 Task: Research Airbnb accommodation in Lumbang, Philippines from 26th December, 2023 to 30th December, 2023 for 1 adult. Place can be private room with 1  bedroom having 1 bed and 1 bathroom. Property type can be hotel.
Action: Mouse moved to (585, 162)
Screenshot: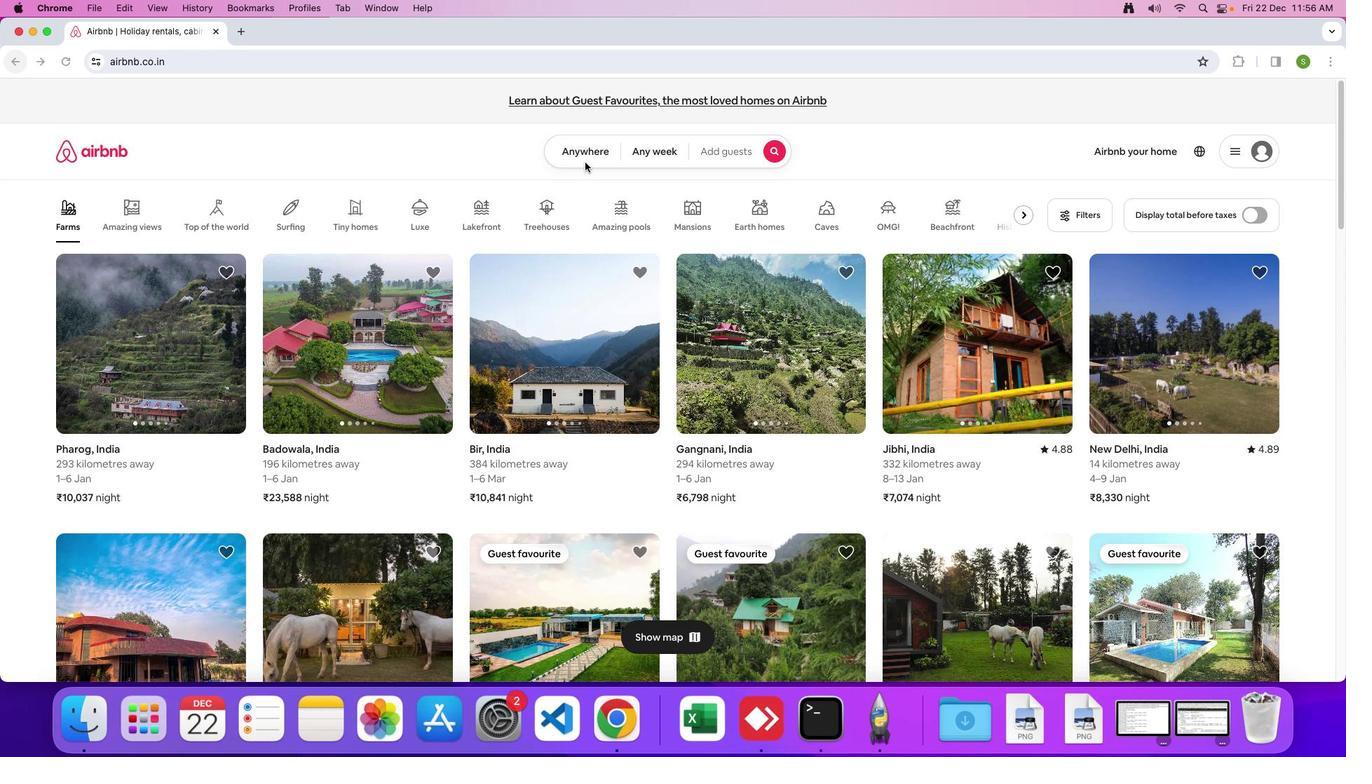 
Action: Mouse pressed left at (585, 162)
Screenshot: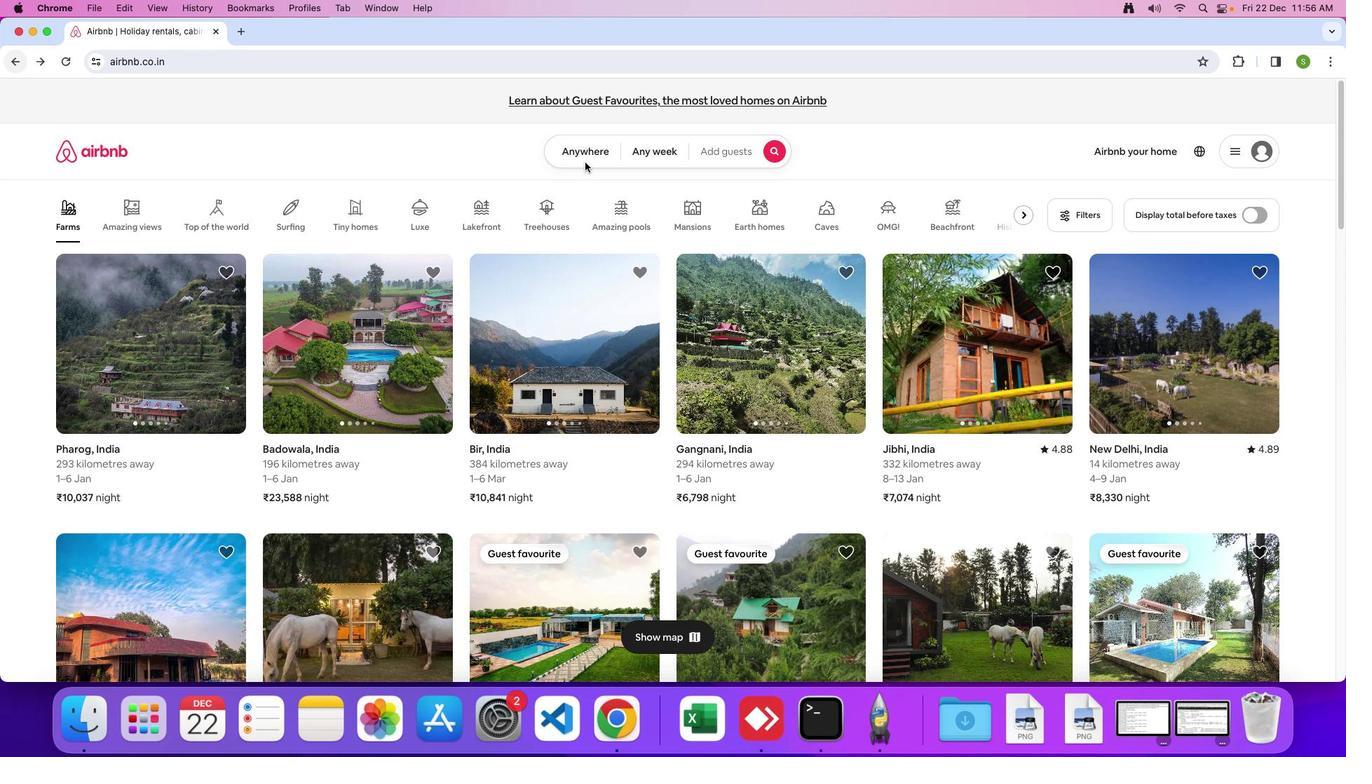 
Action: Mouse moved to (583, 155)
Screenshot: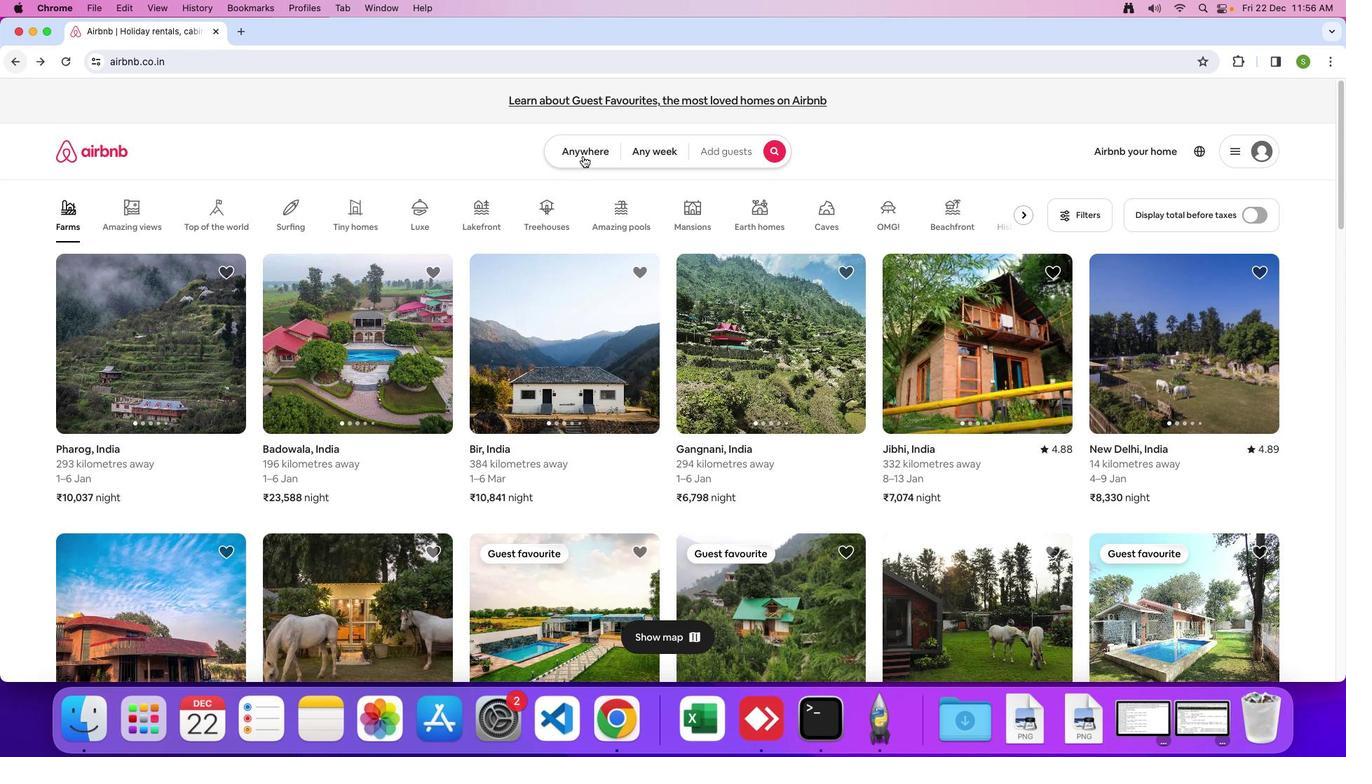 
Action: Mouse pressed left at (583, 155)
Screenshot: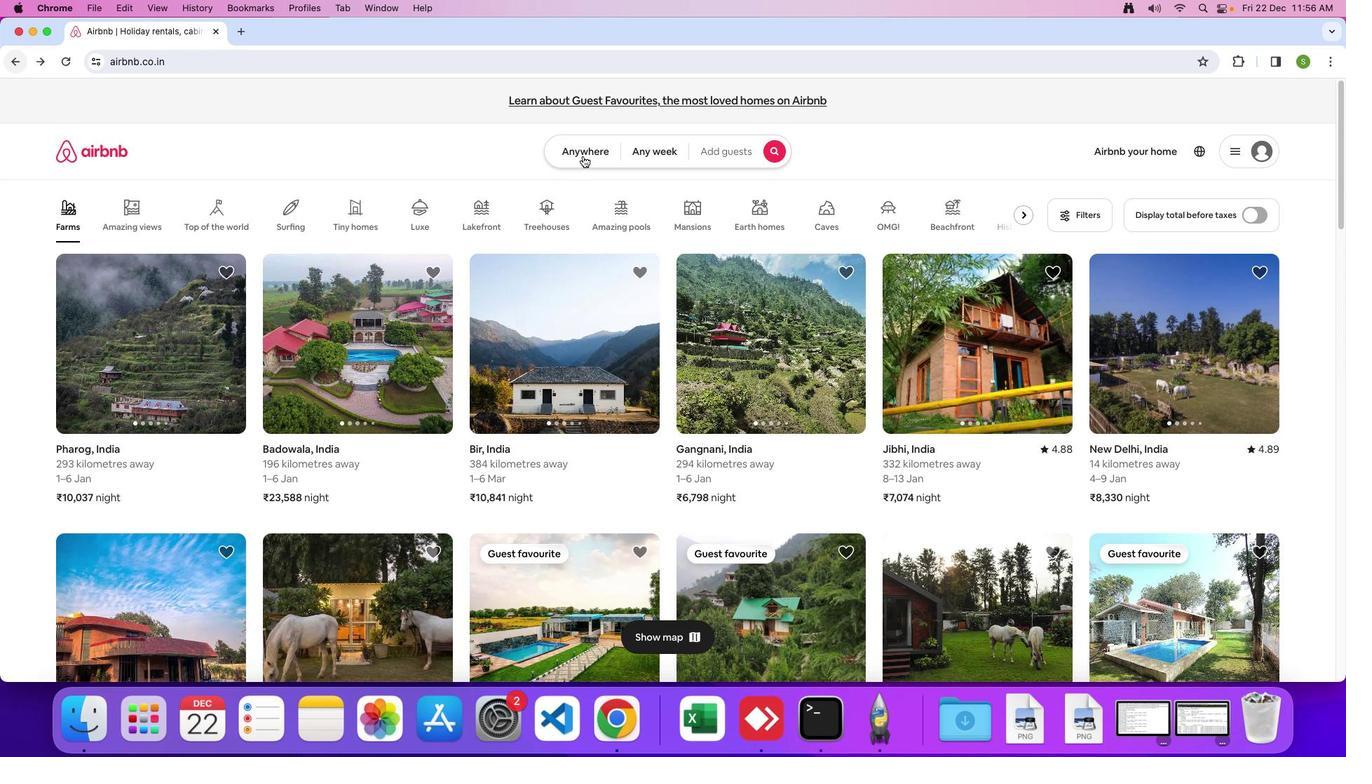 
Action: Mouse moved to (514, 197)
Screenshot: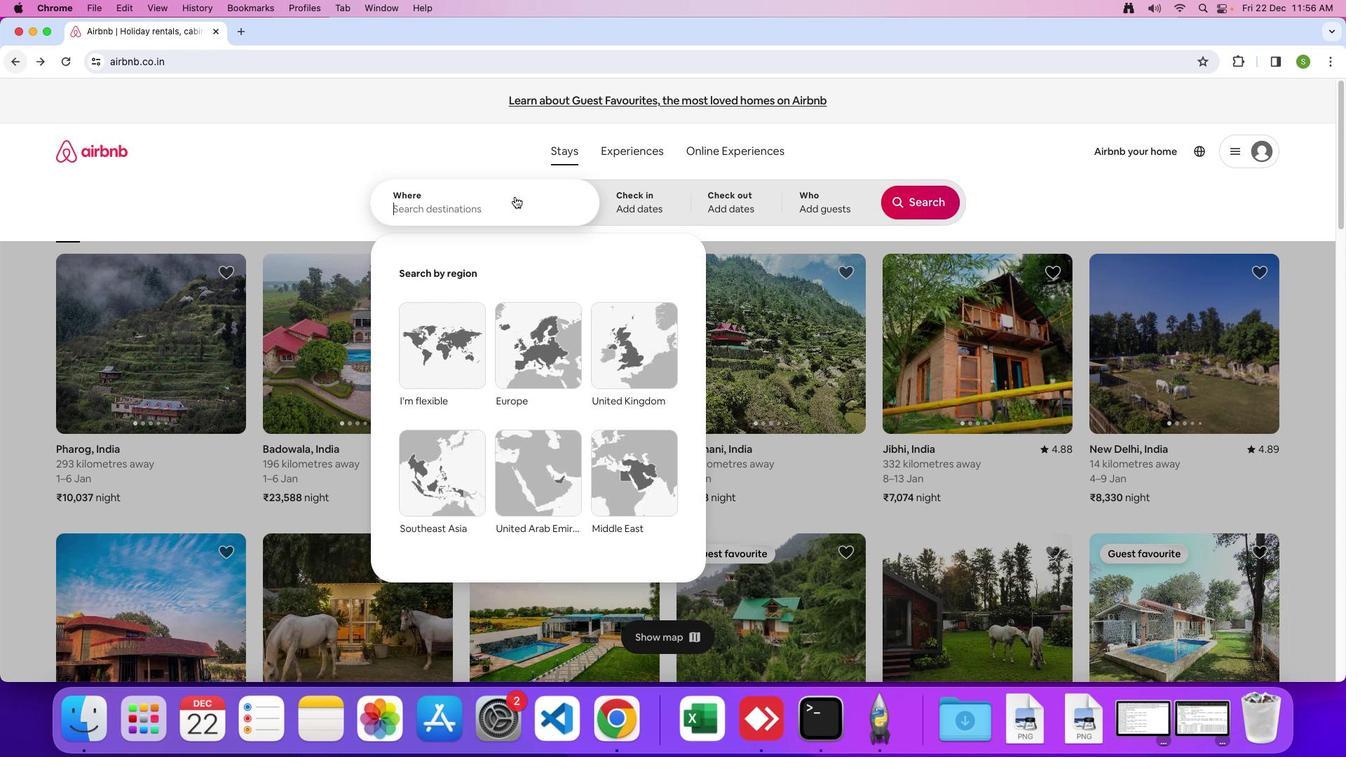 
Action: Mouse pressed left at (514, 197)
Screenshot: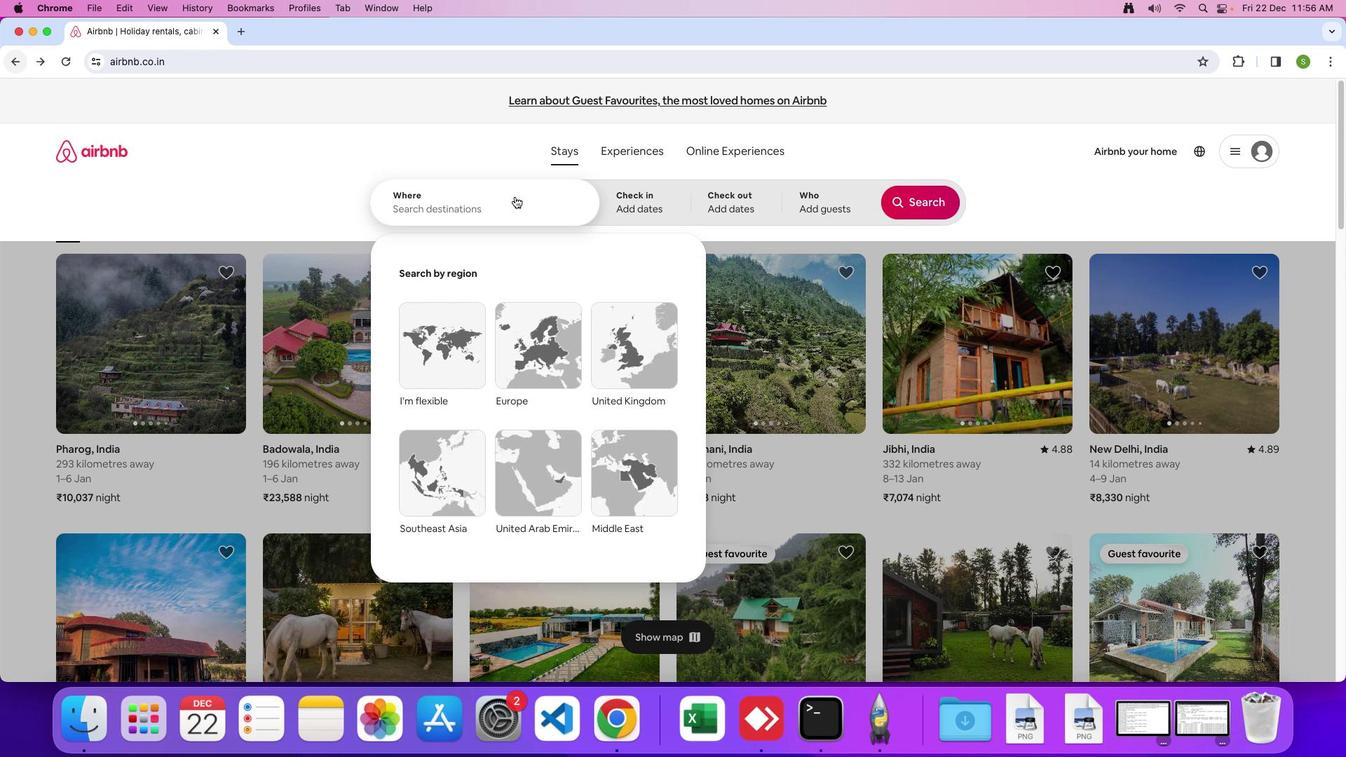 
Action: Key pressed 'L'Key.caps_lock'u''m''n''a'Key.backspaceKey.backspace'b''a''n''g'','Key.spaceKey.shift'P''h''i''l''i''p''p''i''n''e''s'Key.enter
Screenshot: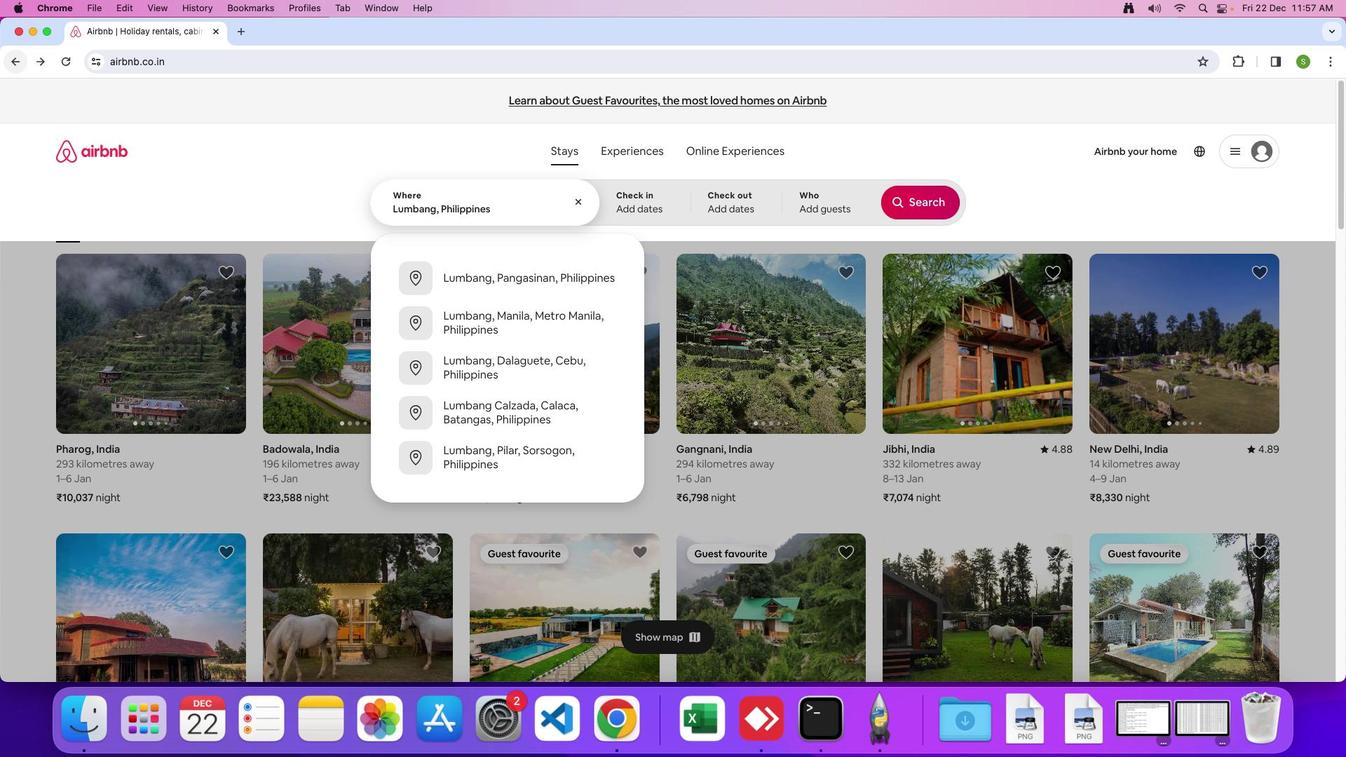 
Action: Mouse moved to (492, 517)
Screenshot: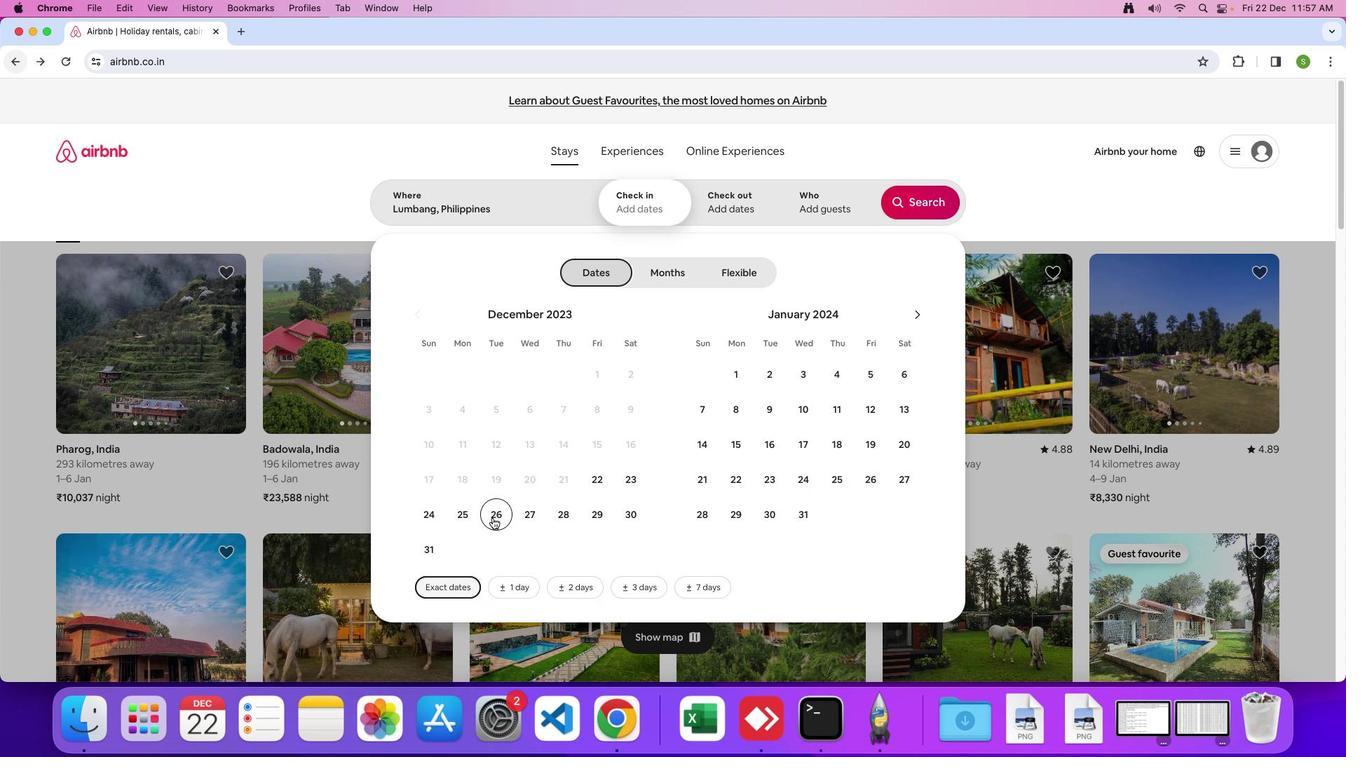 
Action: Mouse pressed left at (492, 517)
Screenshot: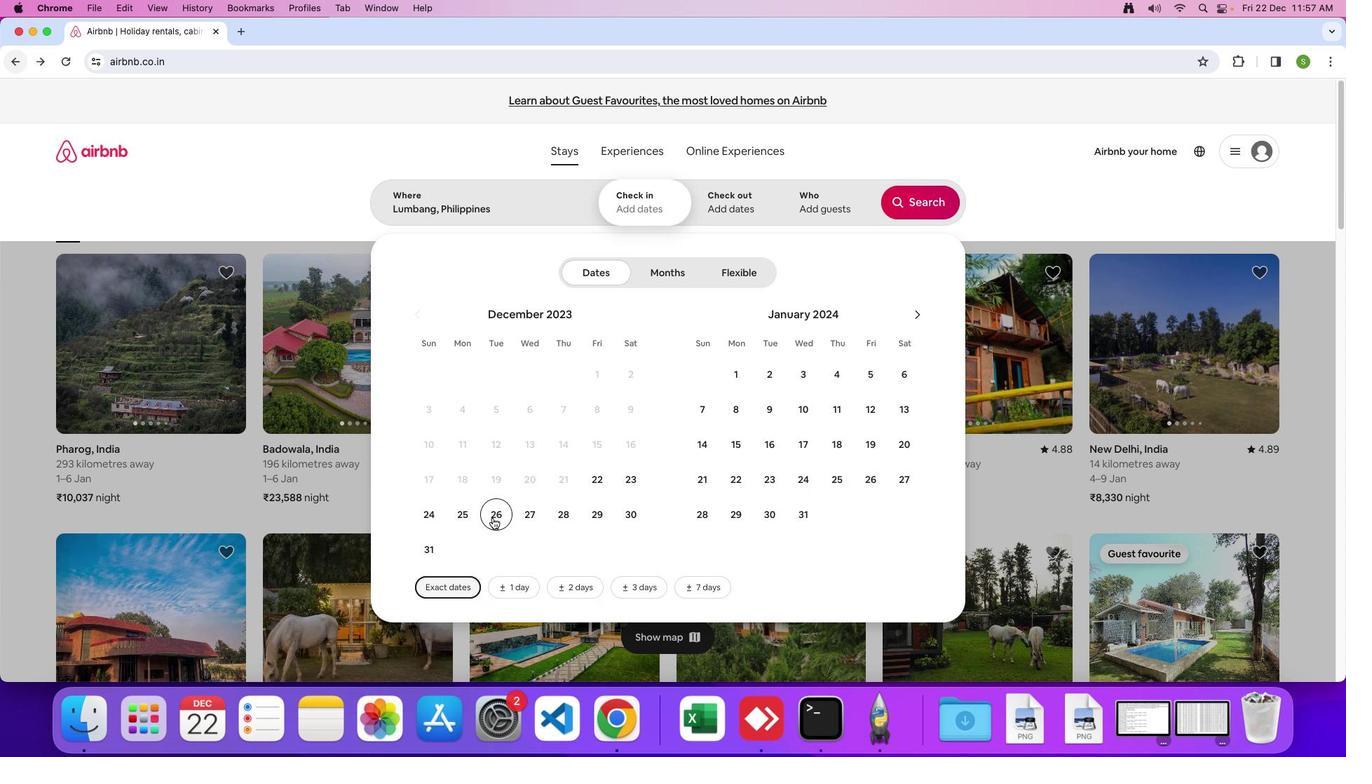 
Action: Mouse moved to (622, 513)
Screenshot: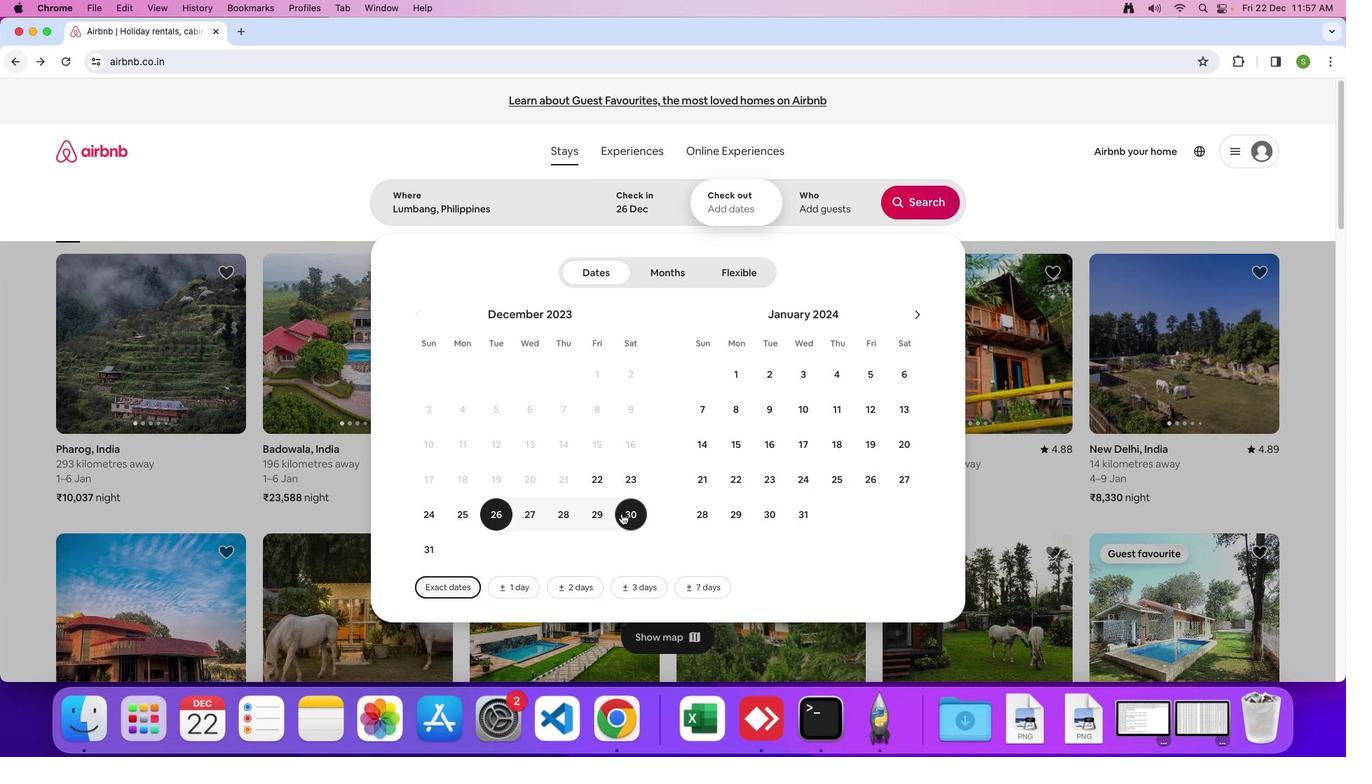 
Action: Mouse pressed left at (622, 513)
Screenshot: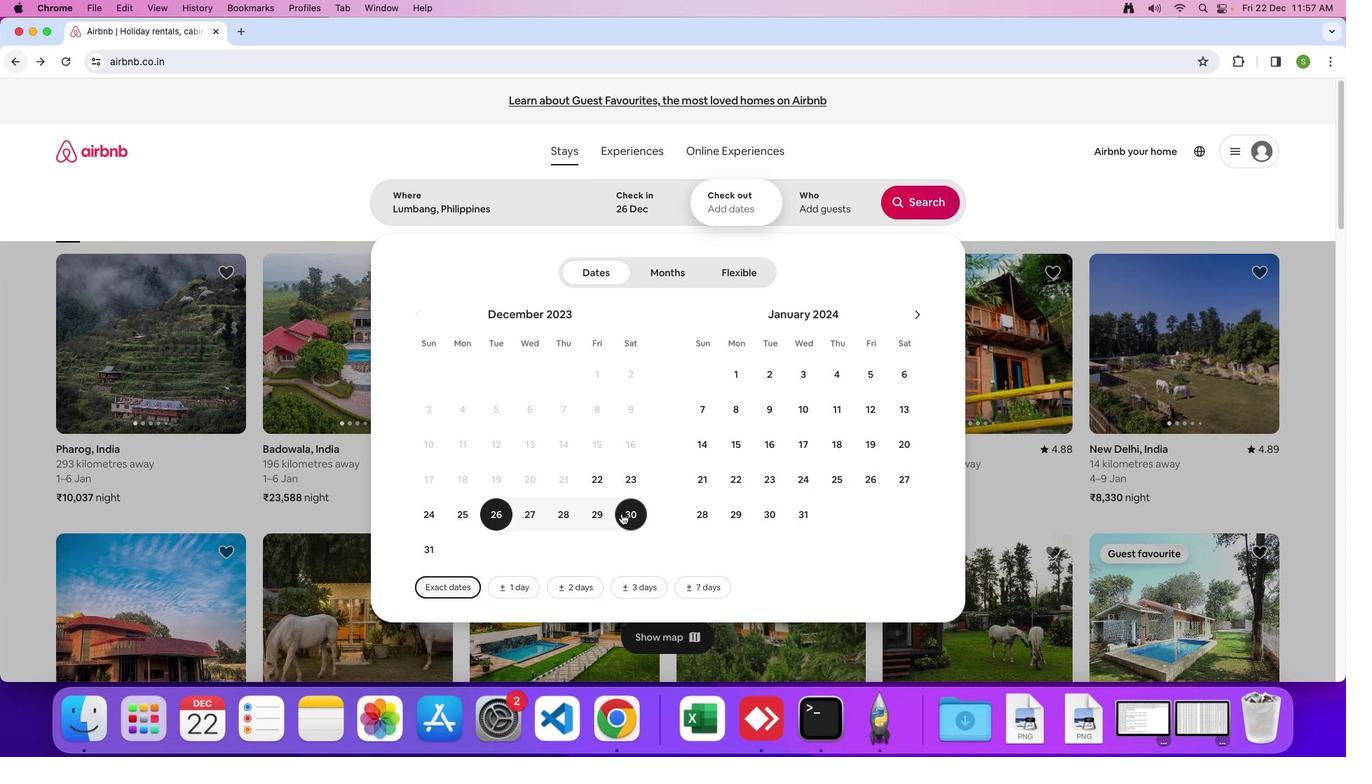 
Action: Mouse moved to (812, 213)
Screenshot: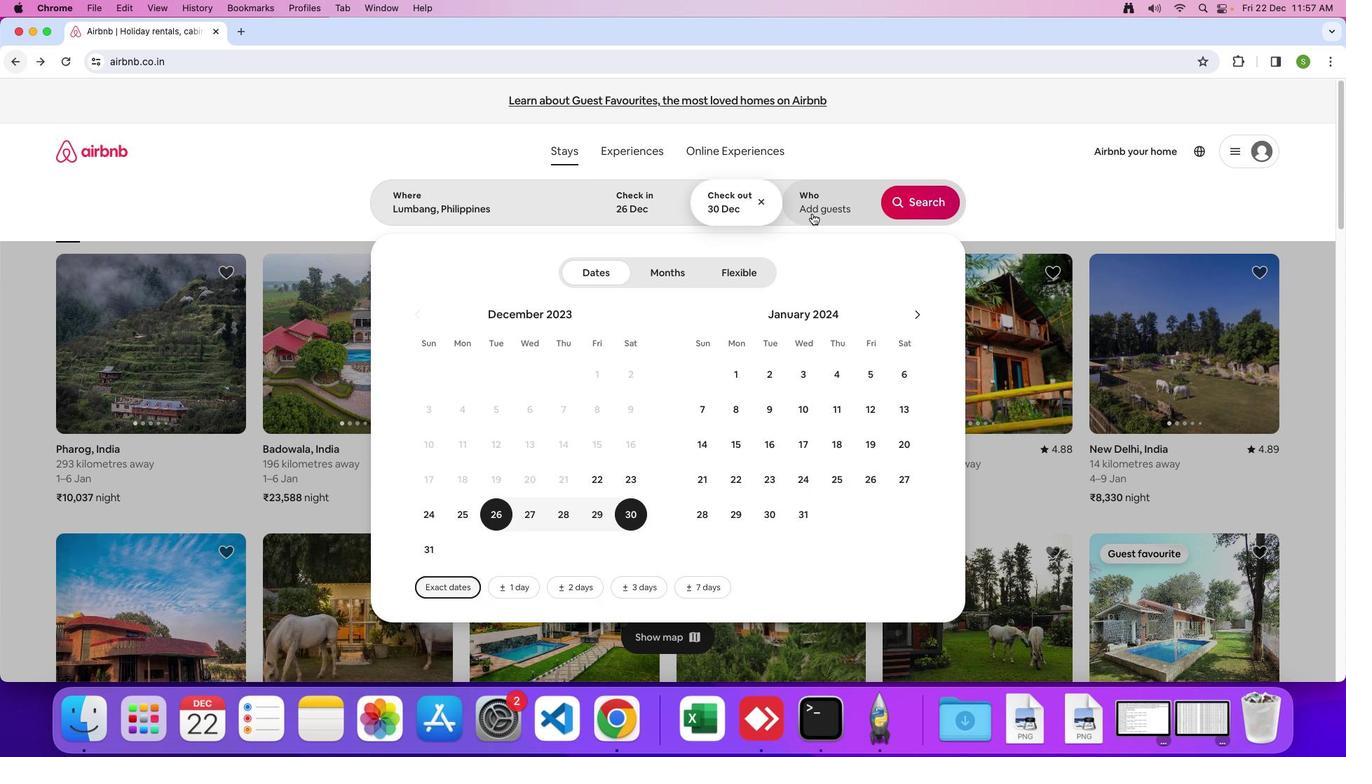 
Action: Mouse pressed left at (812, 213)
Screenshot: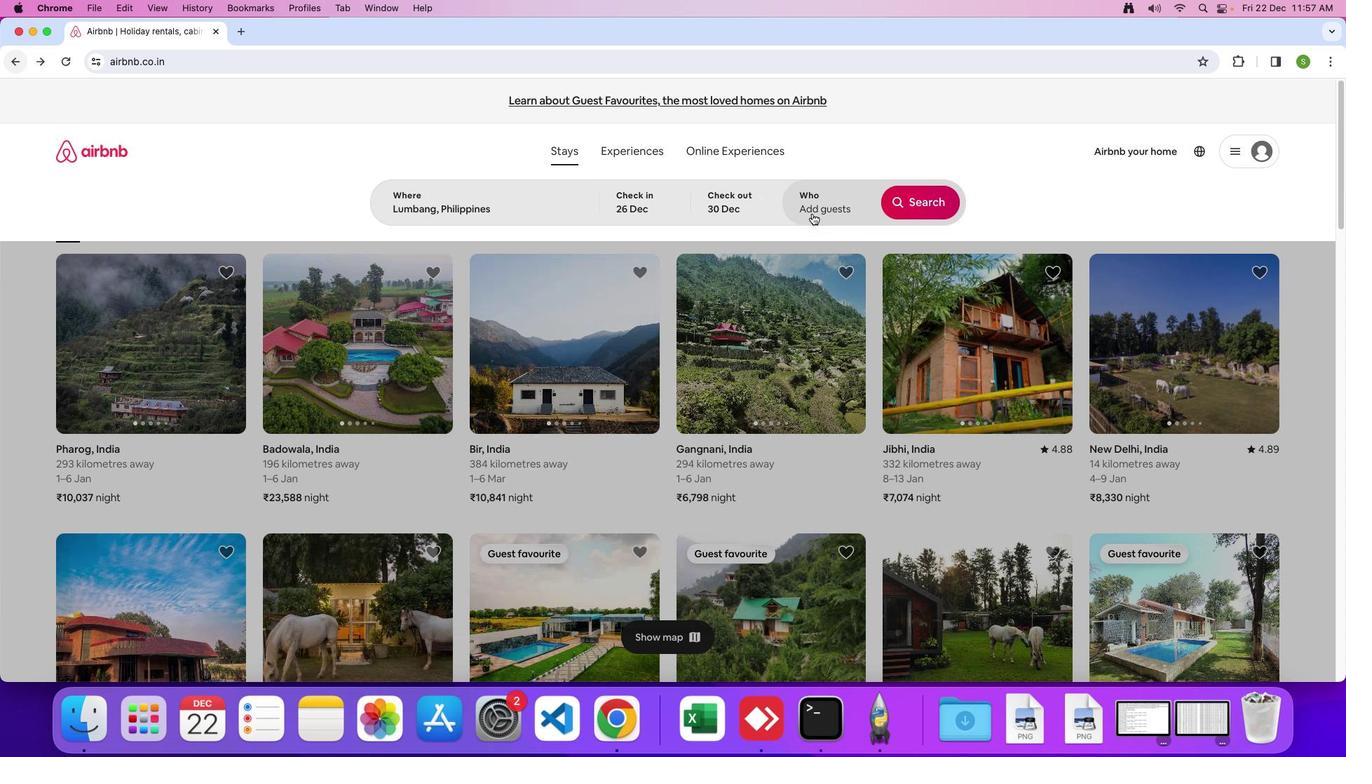 
Action: Mouse moved to (920, 279)
Screenshot: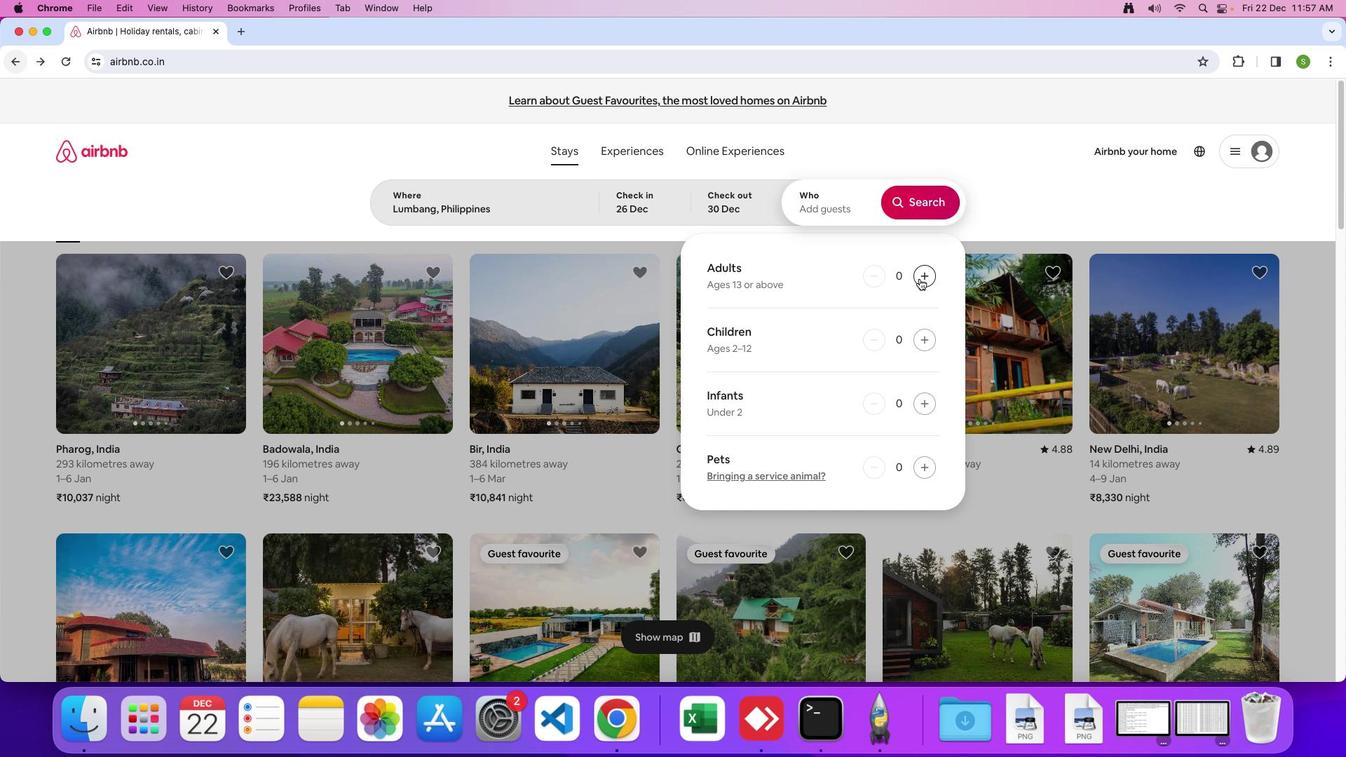 
Action: Mouse pressed left at (920, 279)
Screenshot: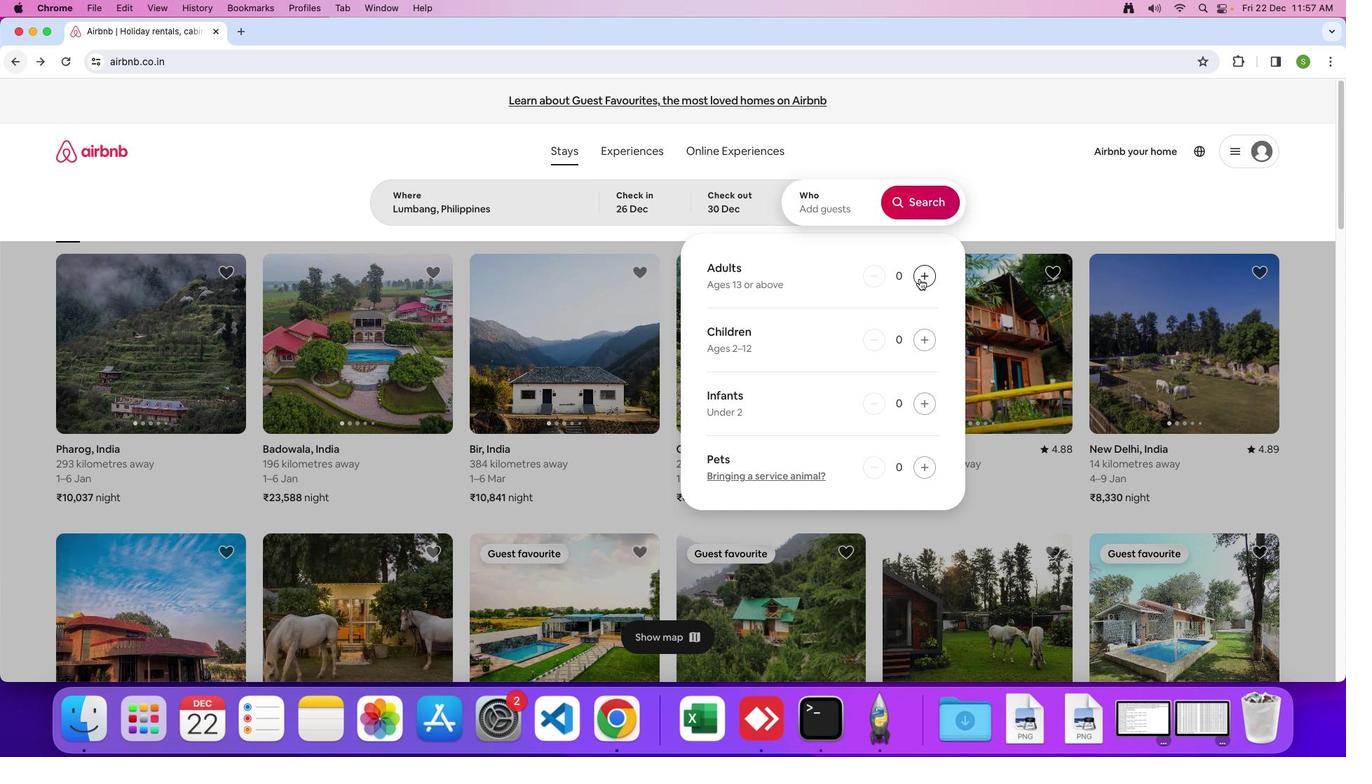 
Action: Mouse moved to (925, 206)
Screenshot: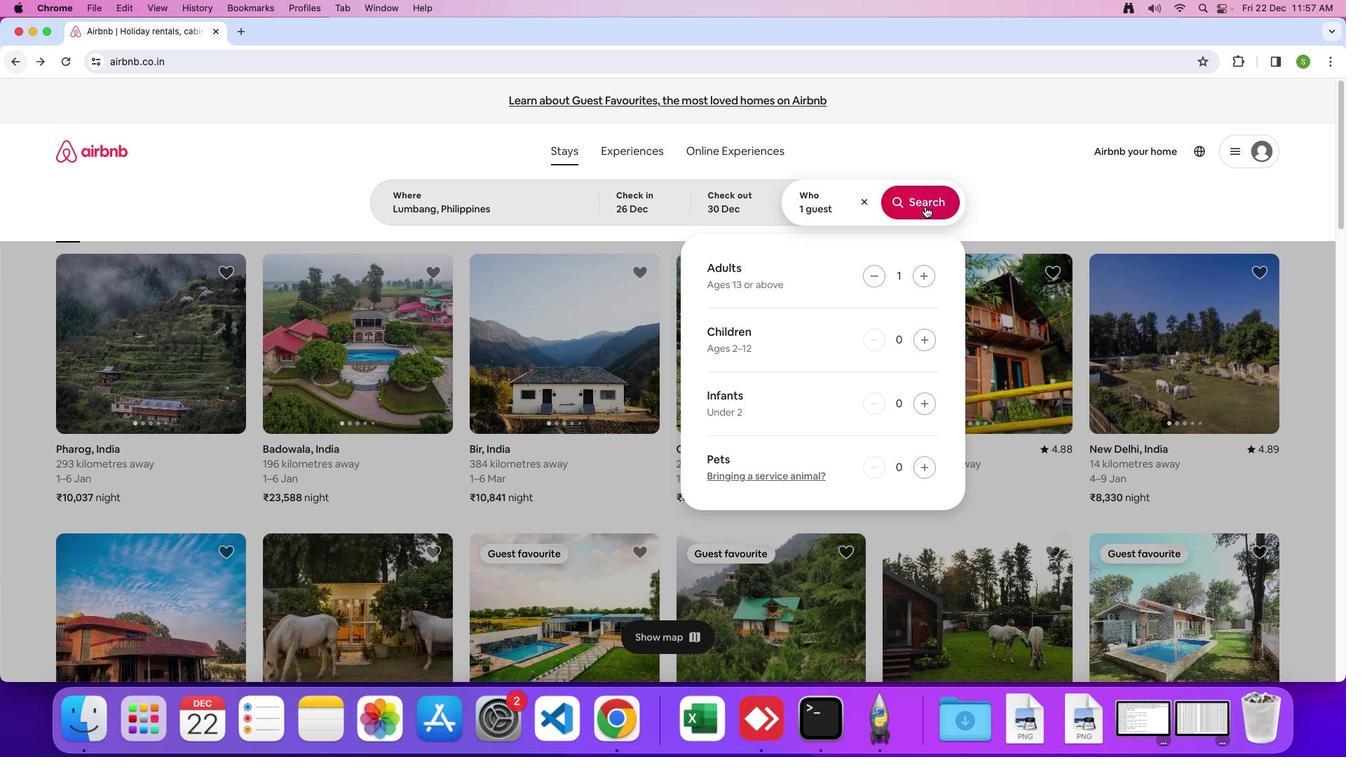 
Action: Mouse pressed left at (925, 206)
Screenshot: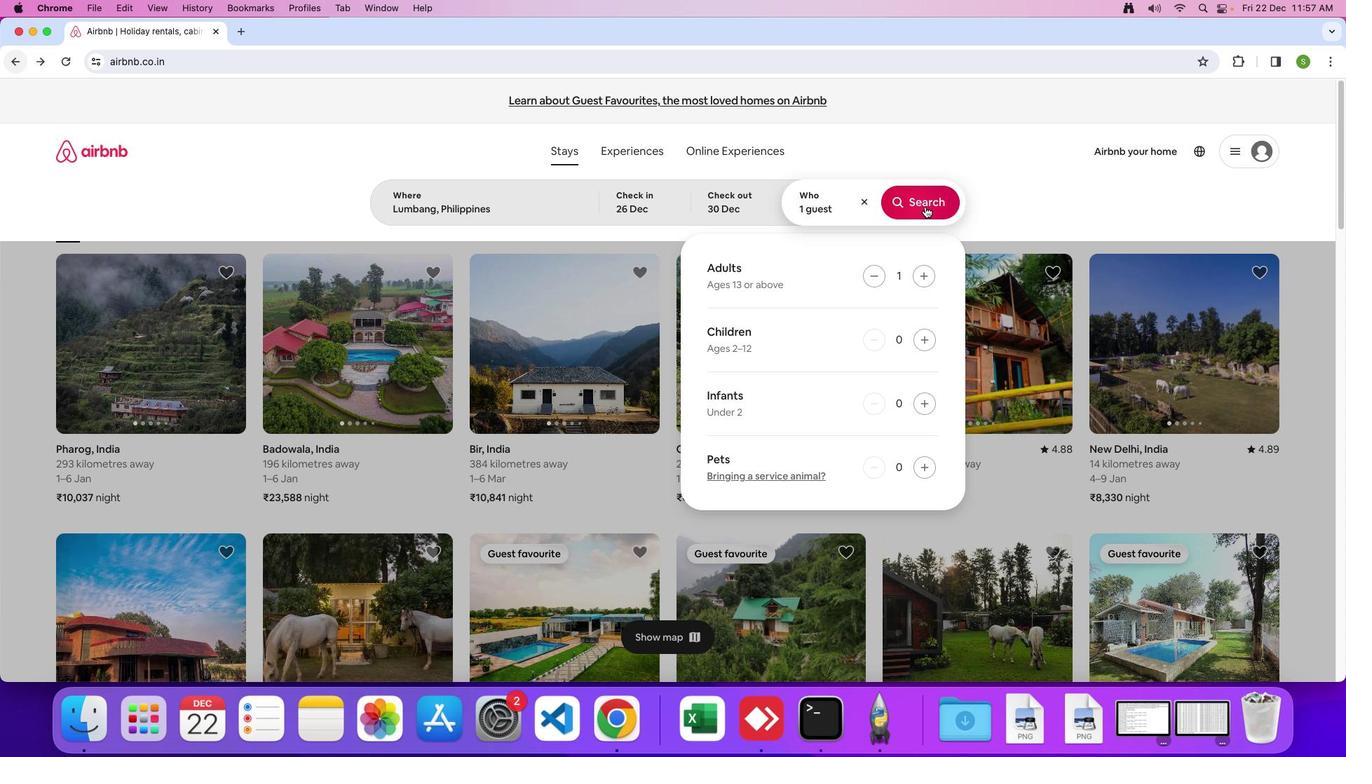 
Action: Mouse moved to (1112, 166)
Screenshot: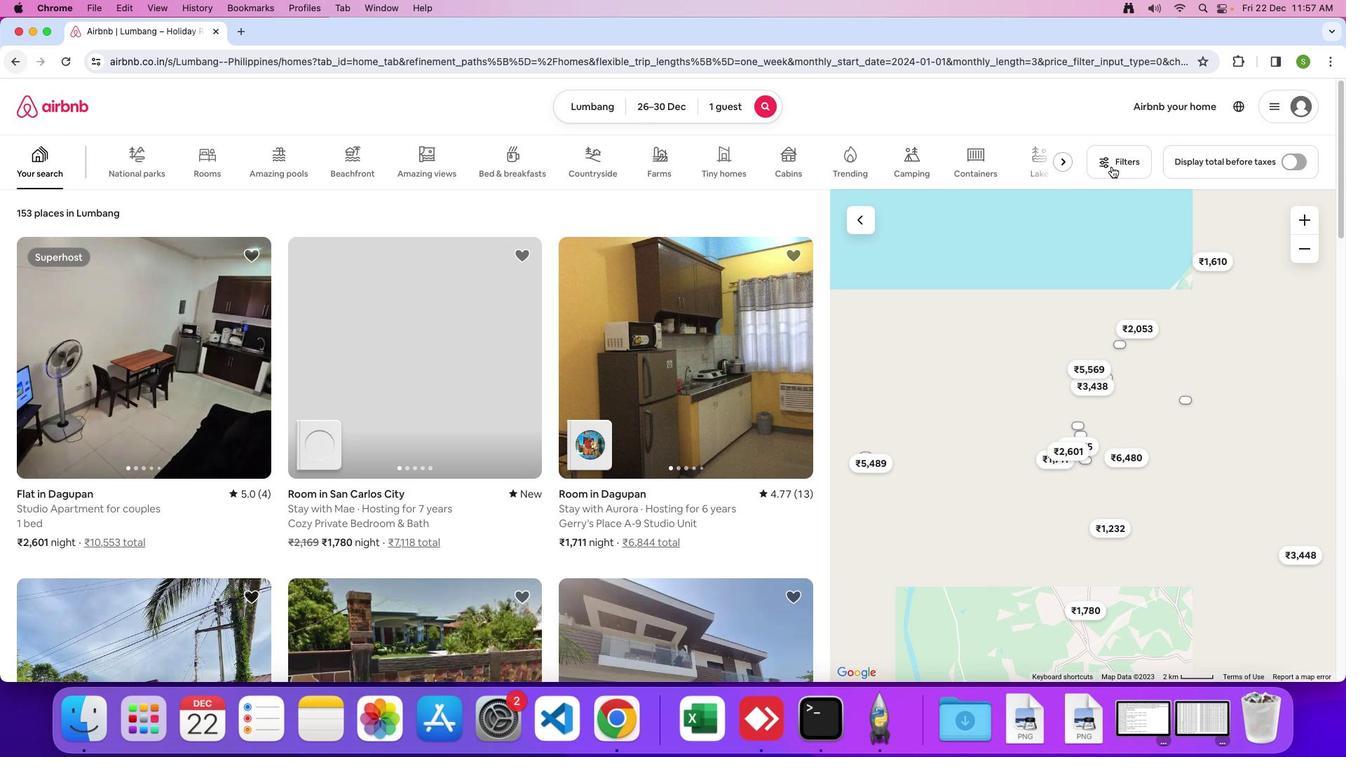 
Action: Mouse pressed left at (1112, 166)
Screenshot: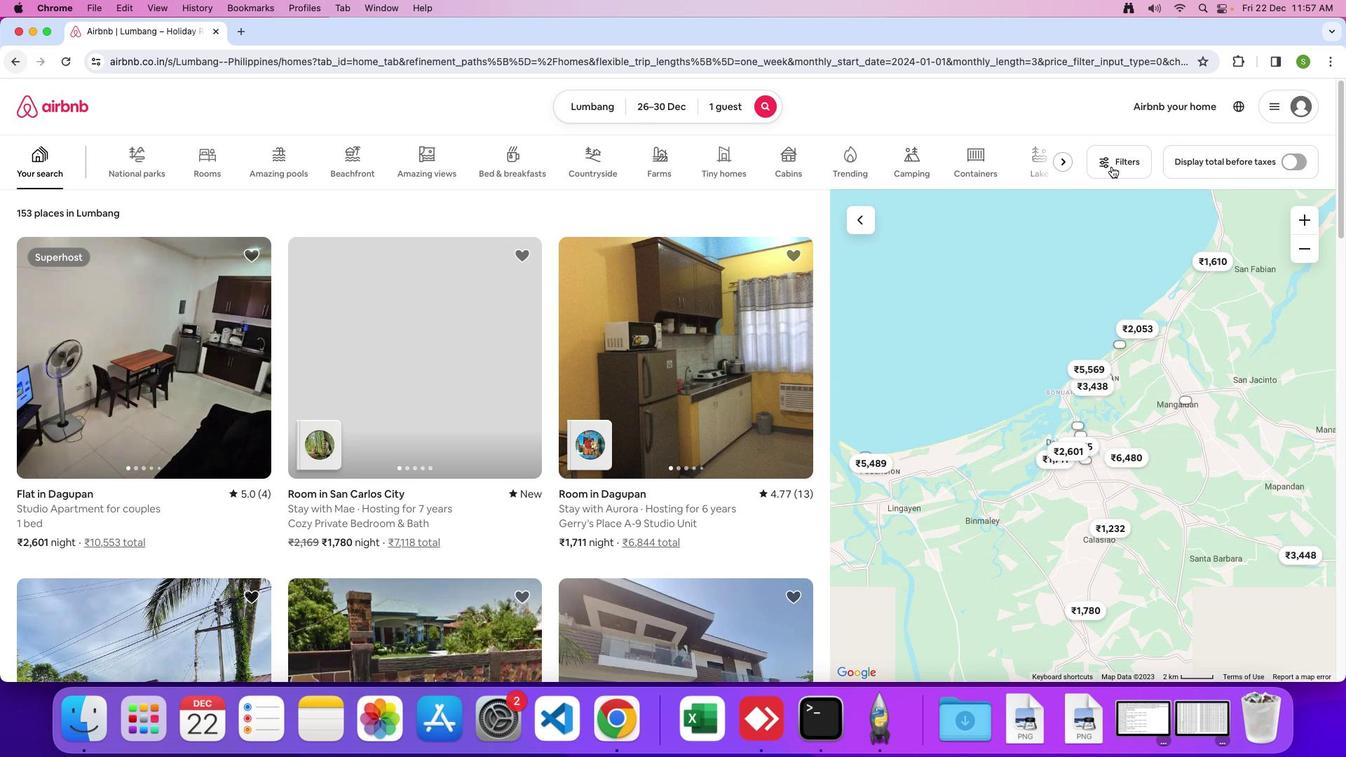 
Action: Mouse moved to (497, 512)
Screenshot: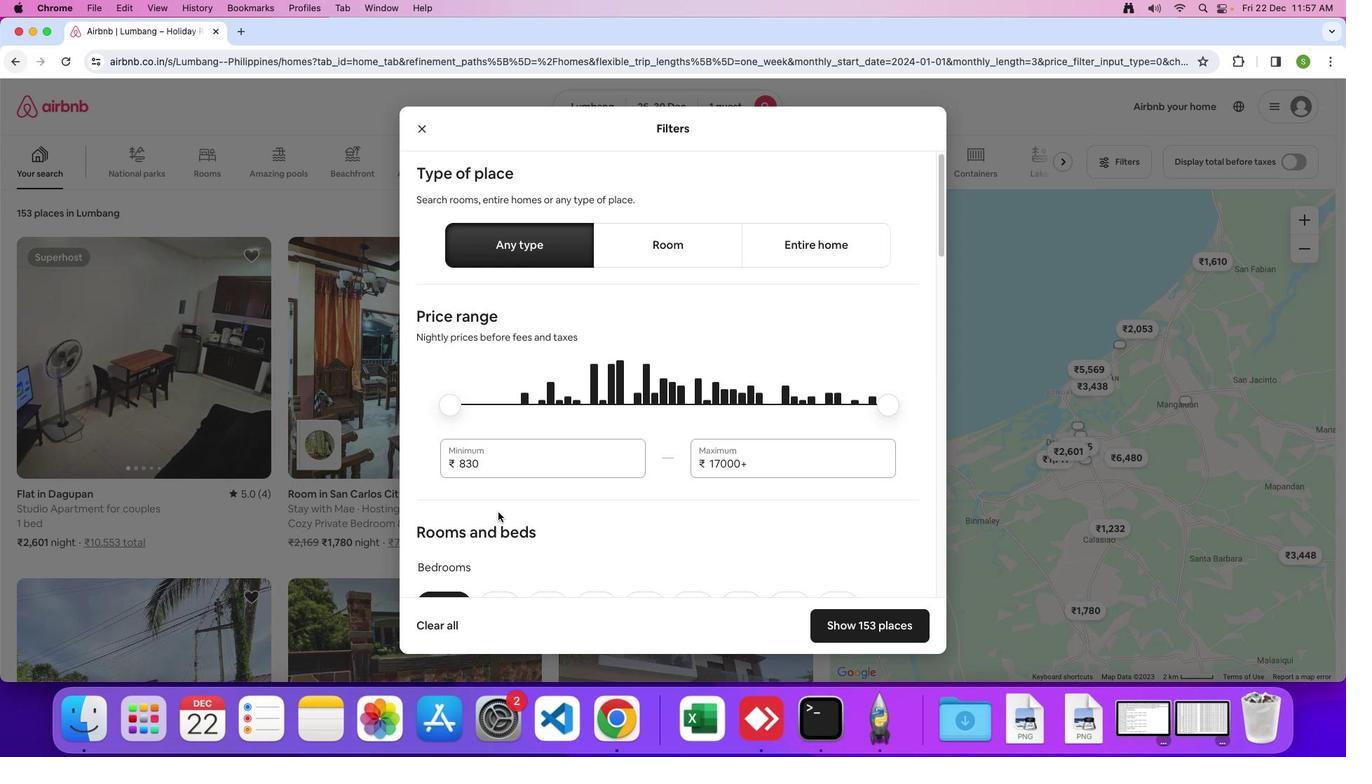 
Action: Mouse scrolled (497, 512) with delta (0, 0)
Screenshot: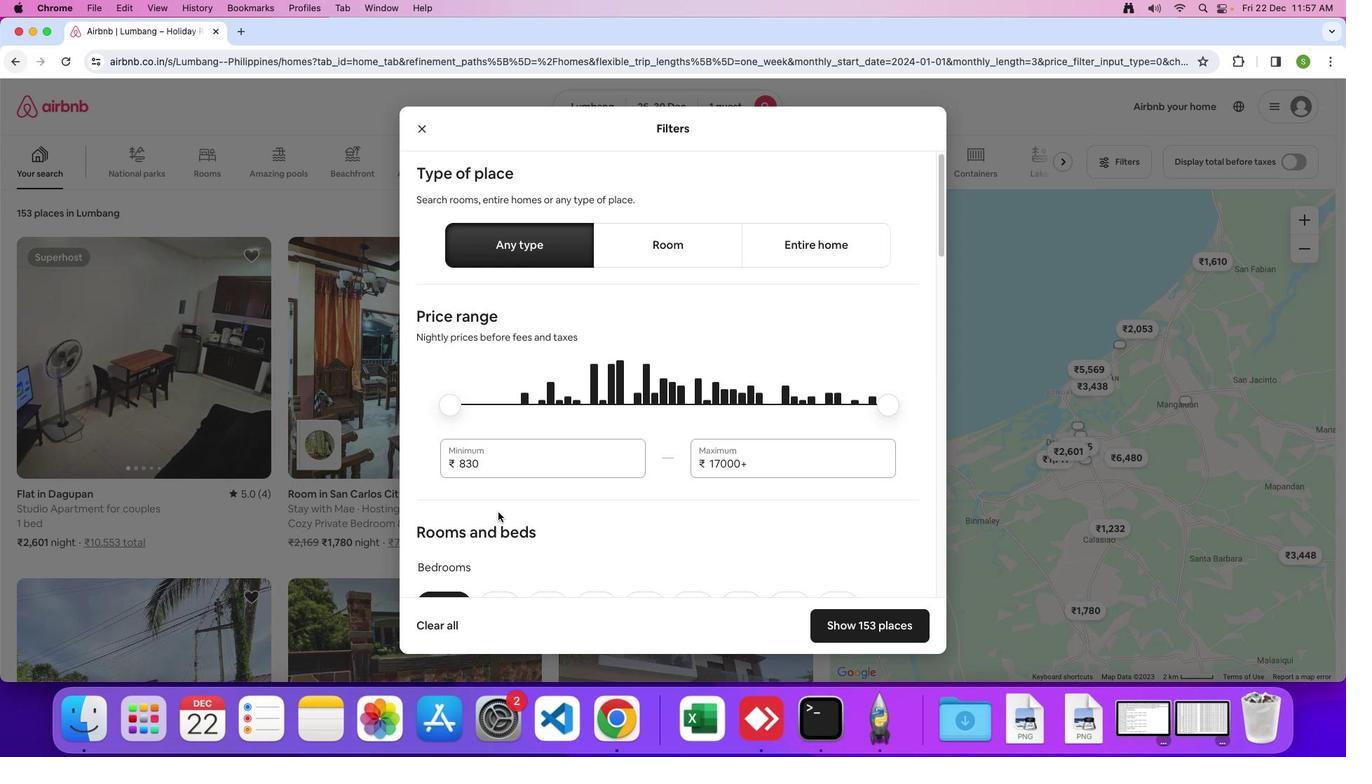 
Action: Mouse scrolled (497, 512) with delta (0, 0)
Screenshot: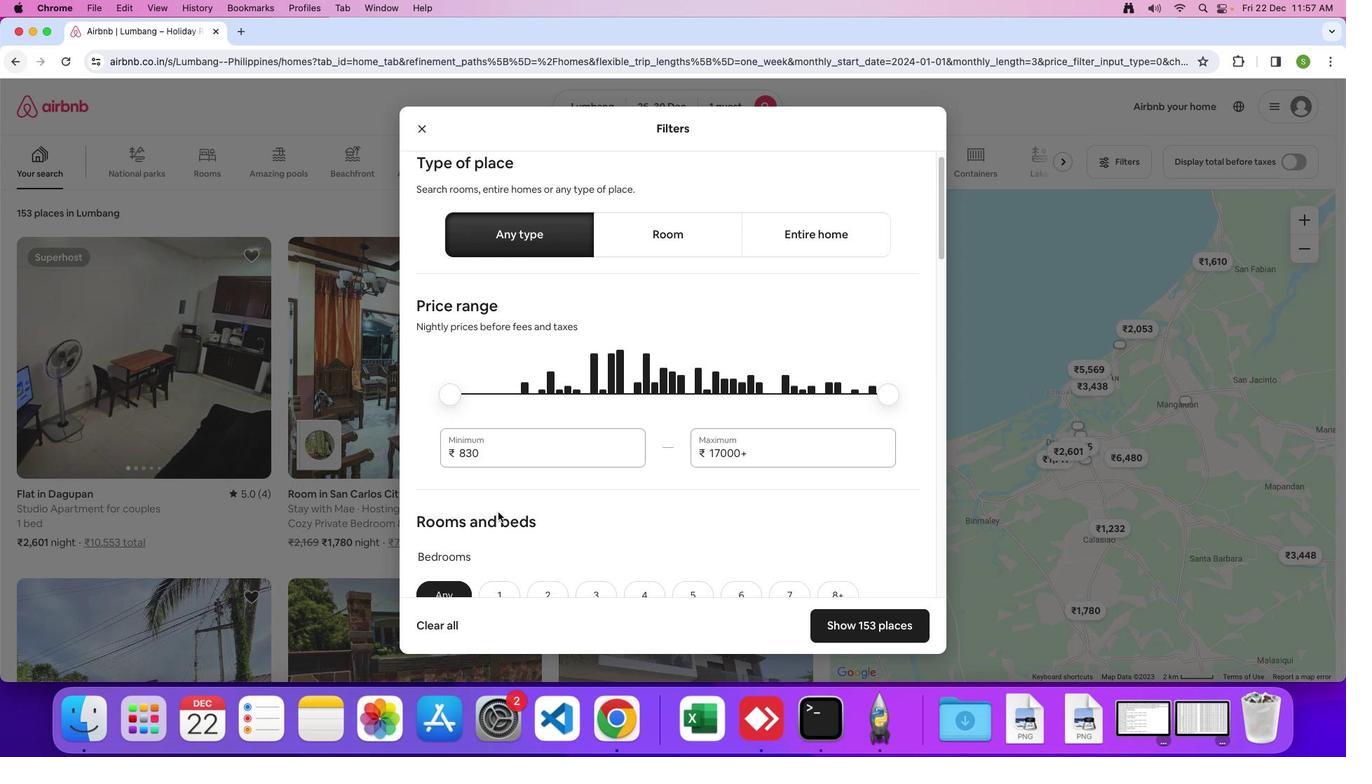 
Action: Mouse scrolled (497, 512) with delta (0, -2)
Screenshot: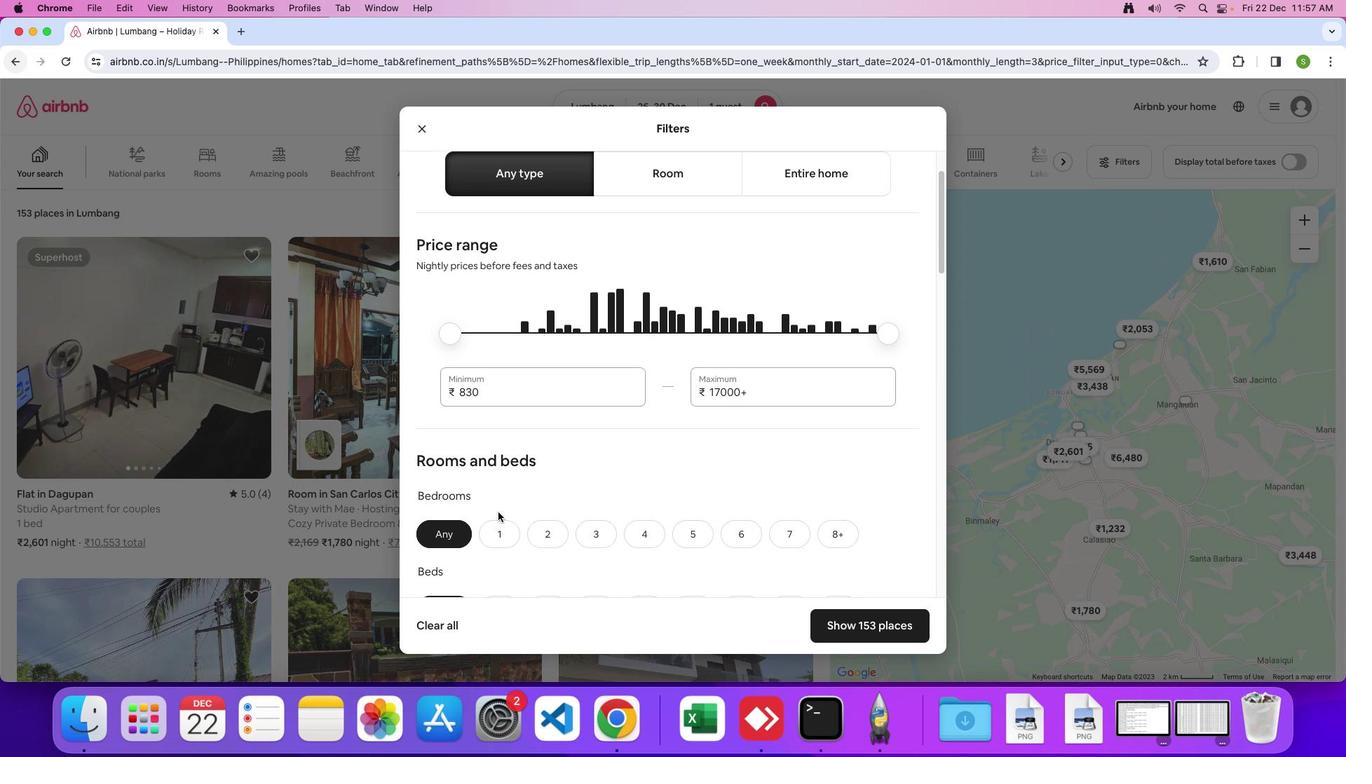 
Action: Mouse moved to (498, 511)
Screenshot: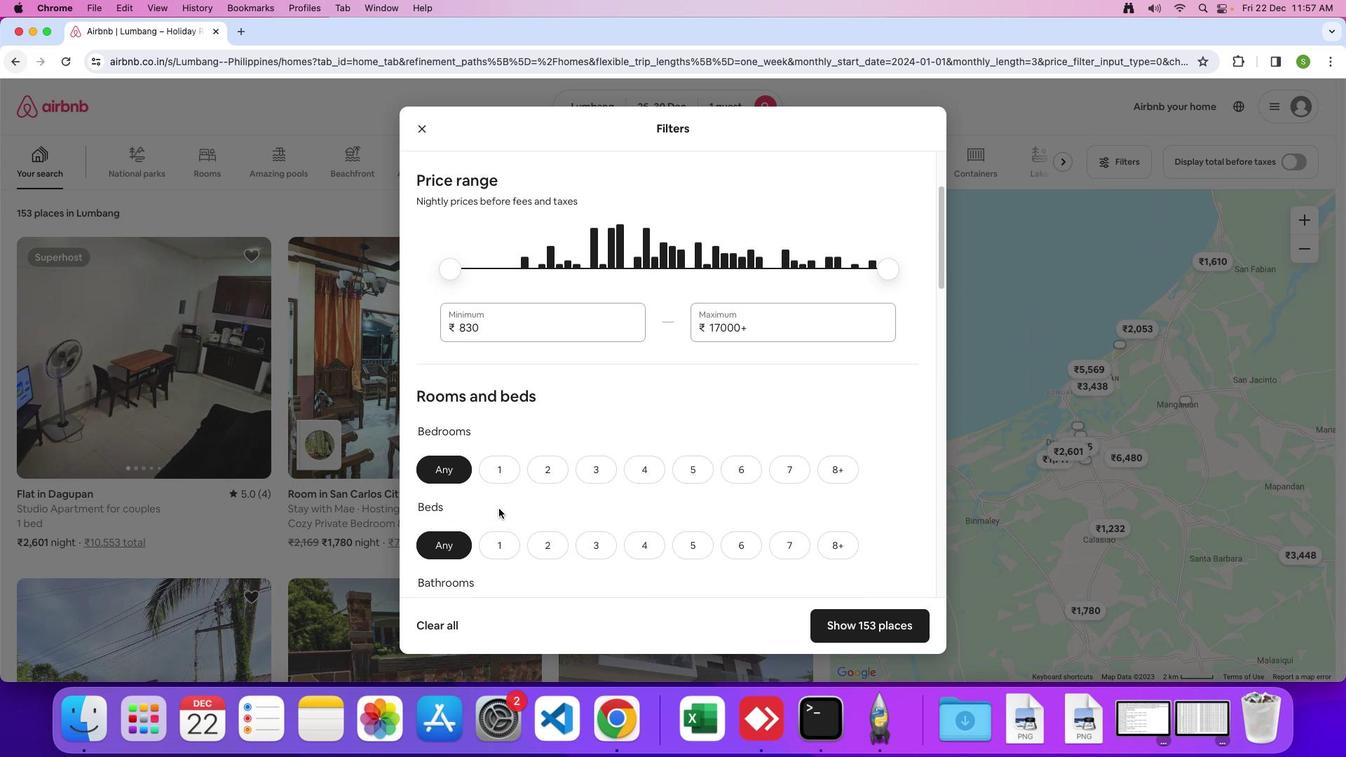 
Action: Mouse scrolled (498, 511) with delta (0, 0)
Screenshot: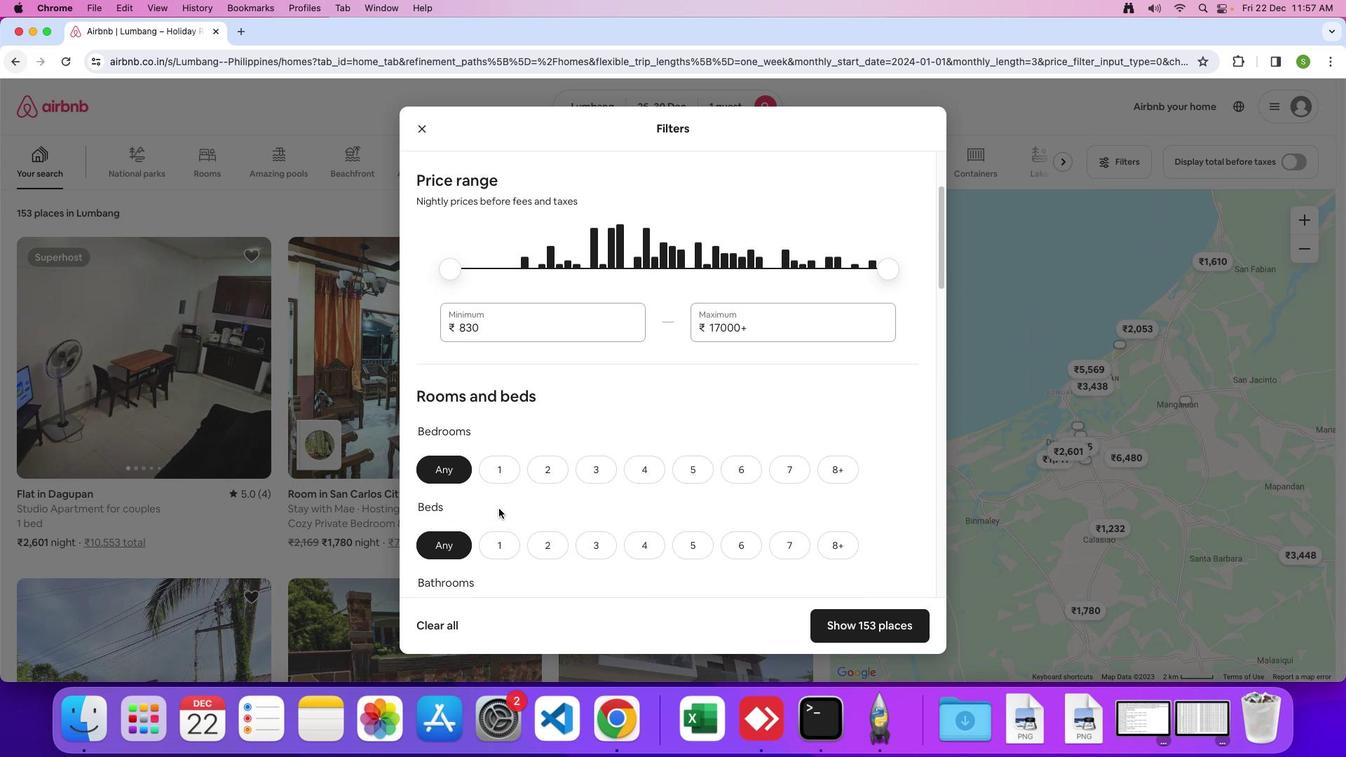 
Action: Mouse moved to (498, 510)
Screenshot: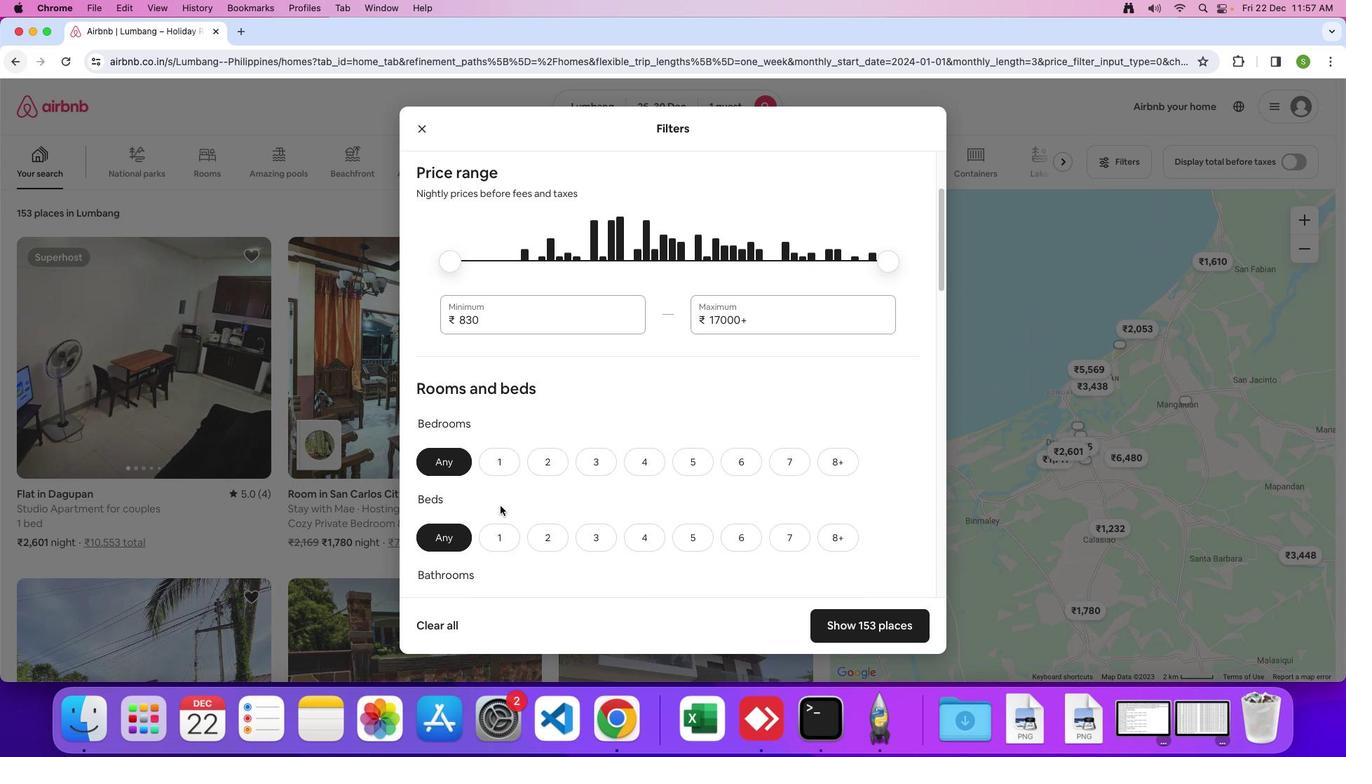 
Action: Mouse scrolled (498, 510) with delta (0, 0)
Screenshot: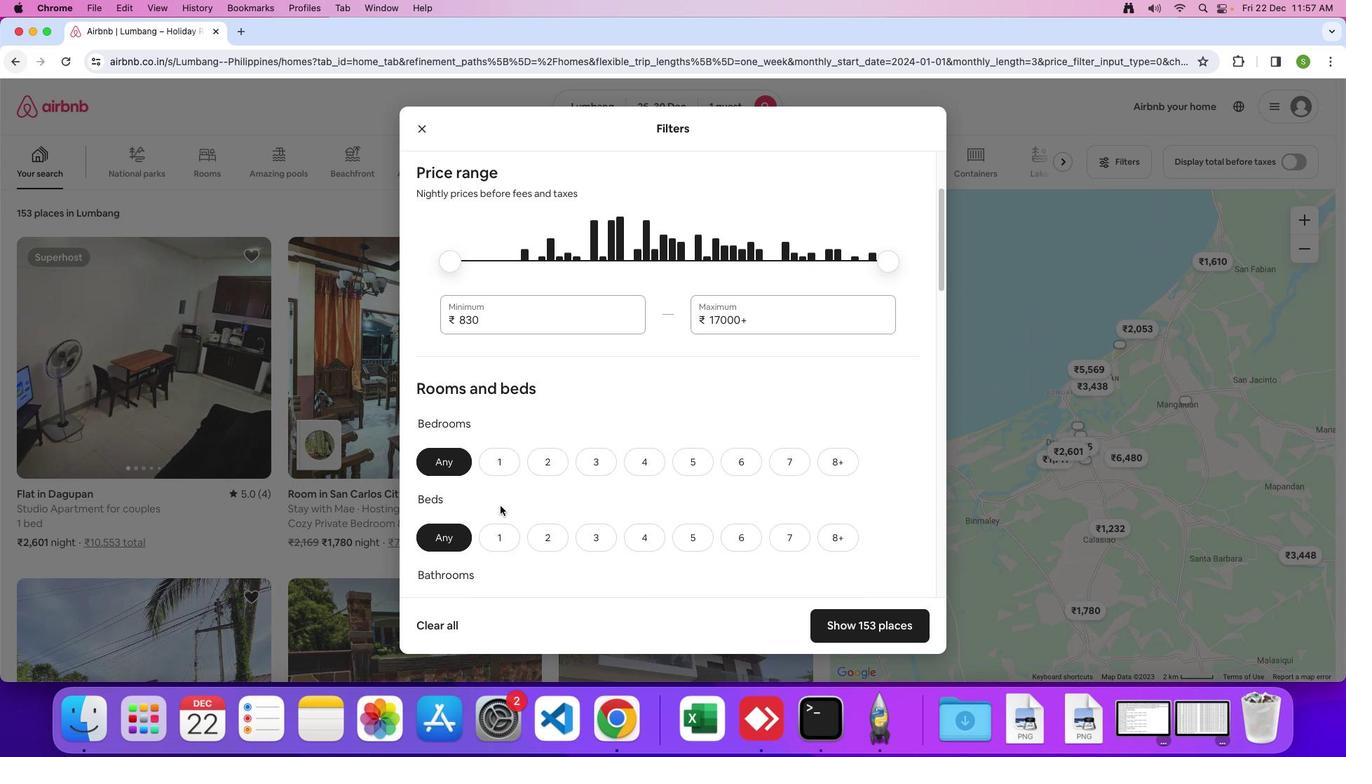 
Action: Mouse moved to (500, 505)
Screenshot: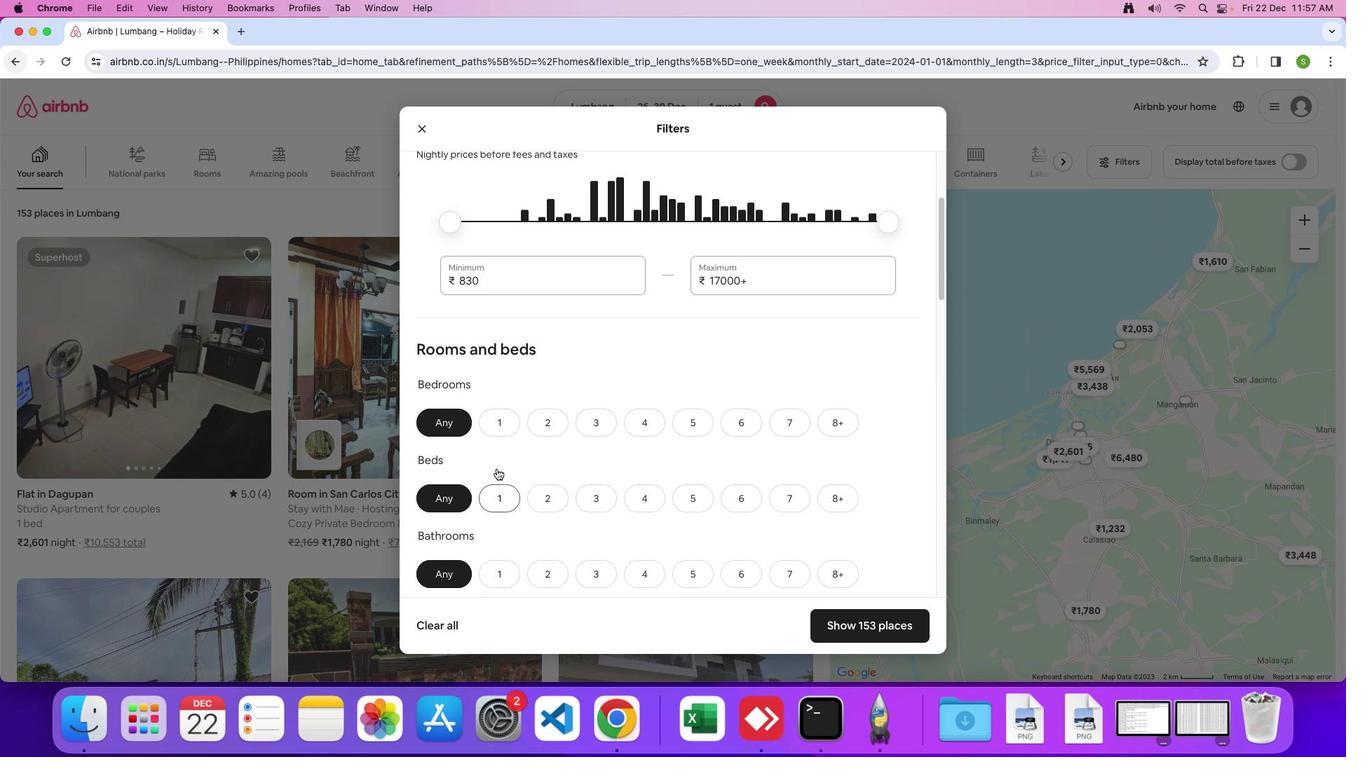 
Action: Mouse scrolled (500, 505) with delta (0, 0)
Screenshot: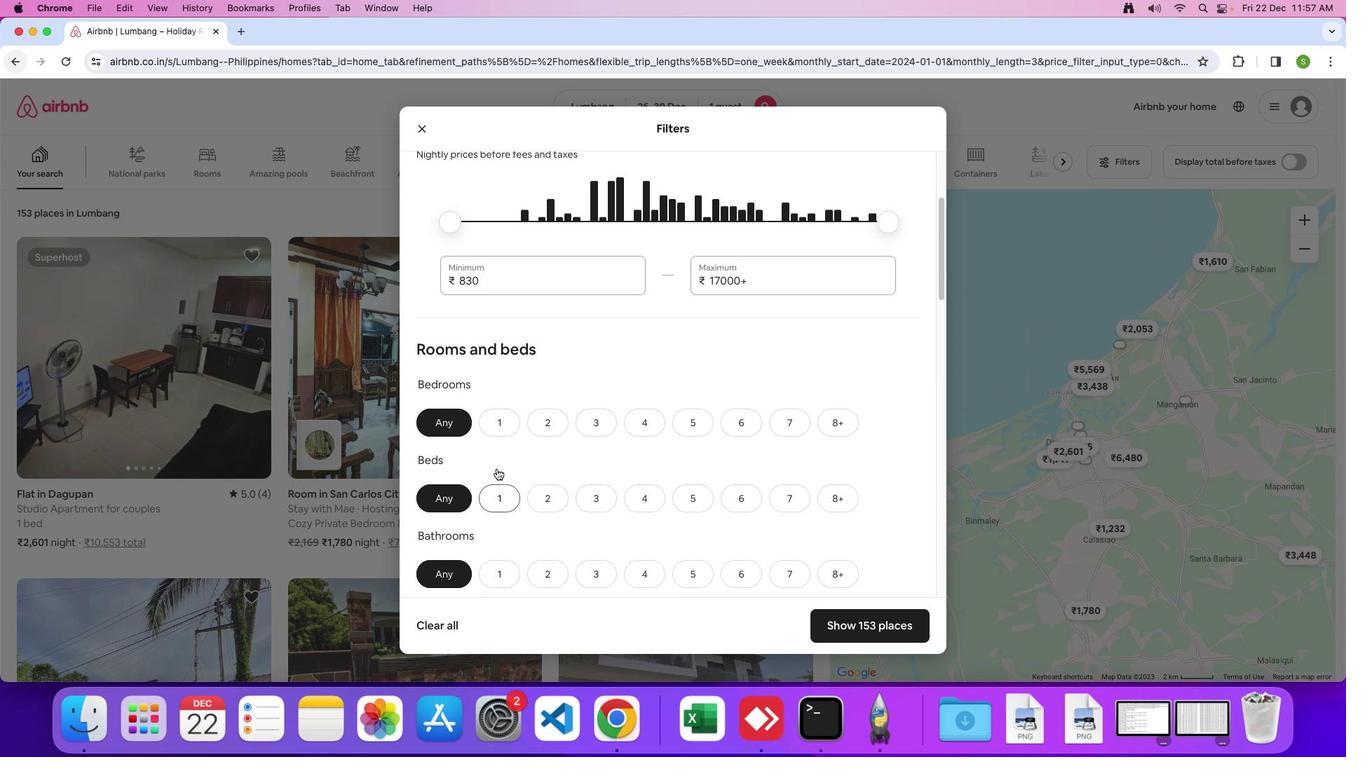 
Action: Mouse moved to (501, 401)
Screenshot: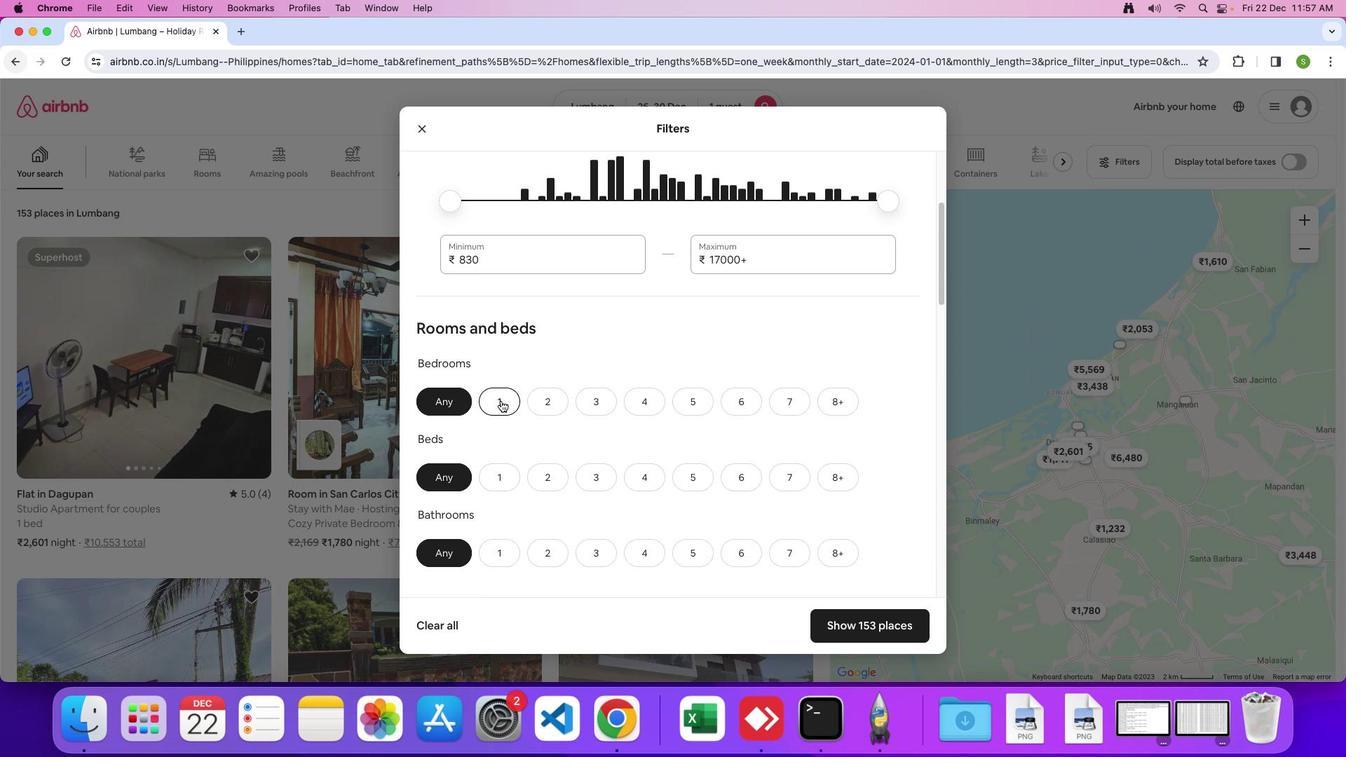 
Action: Mouse pressed left at (501, 401)
Screenshot: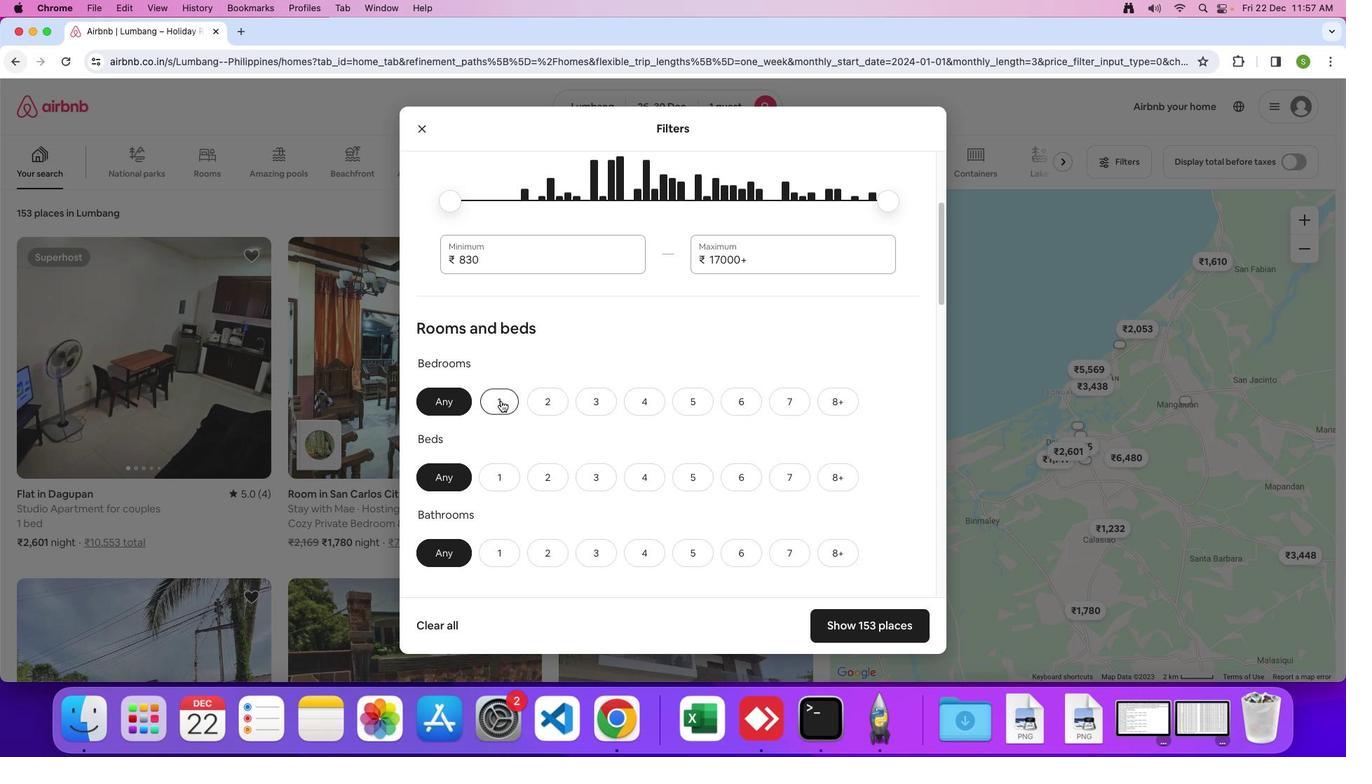 
Action: Mouse moved to (503, 475)
Screenshot: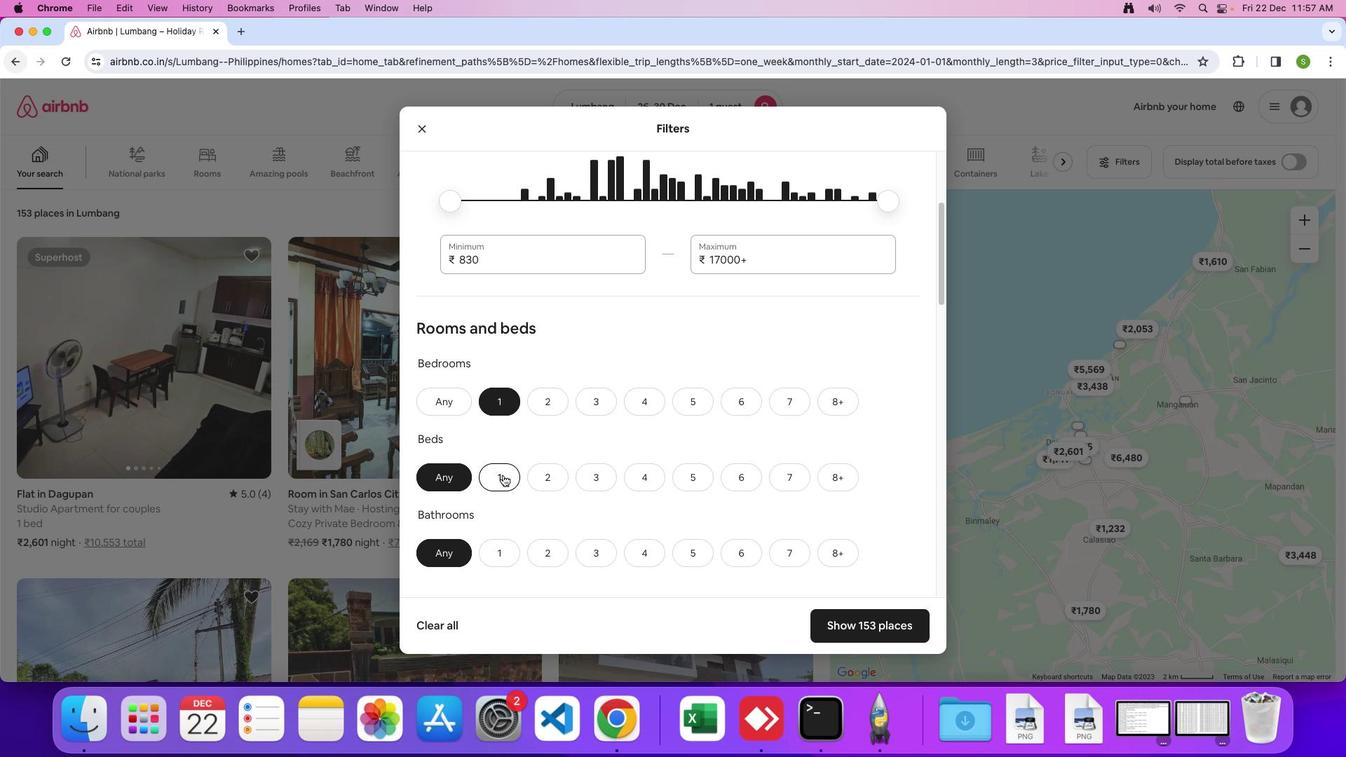
Action: Mouse pressed left at (503, 475)
Screenshot: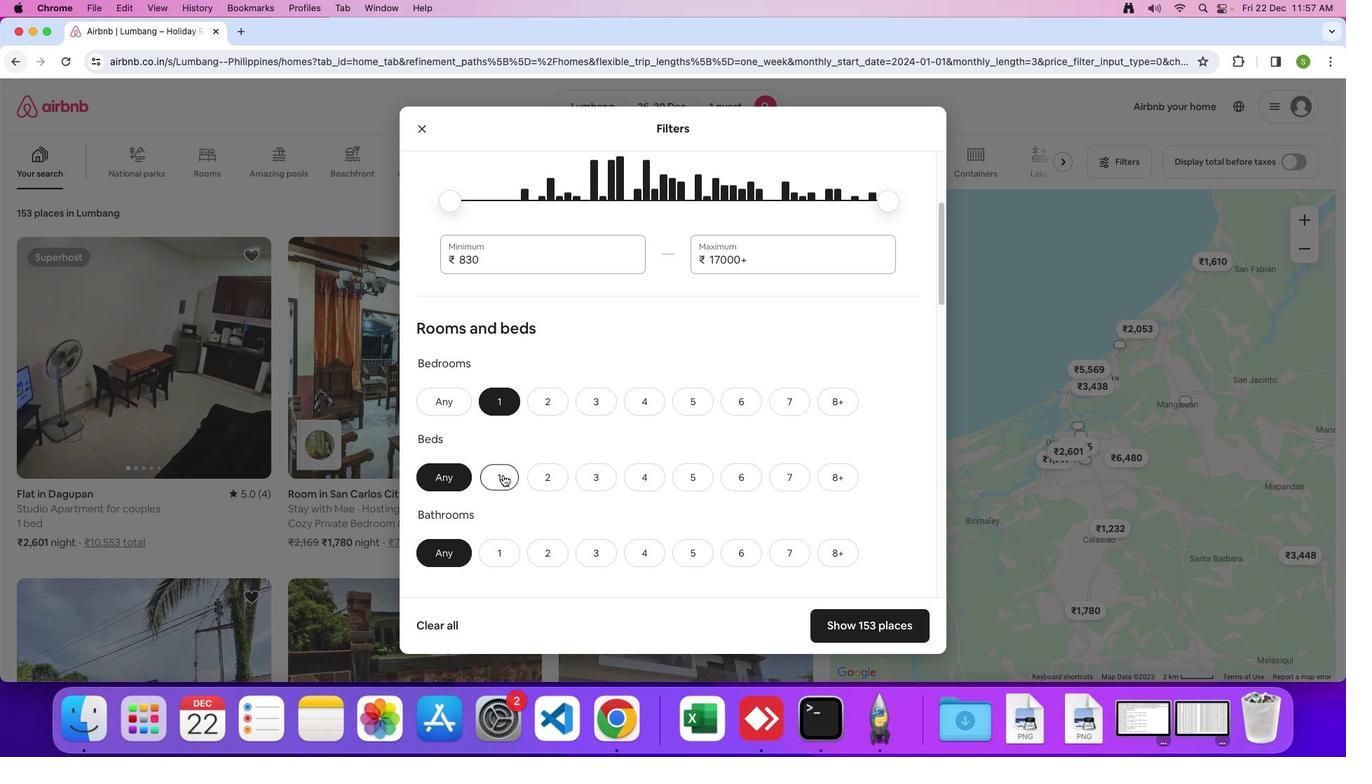 
Action: Mouse moved to (503, 559)
Screenshot: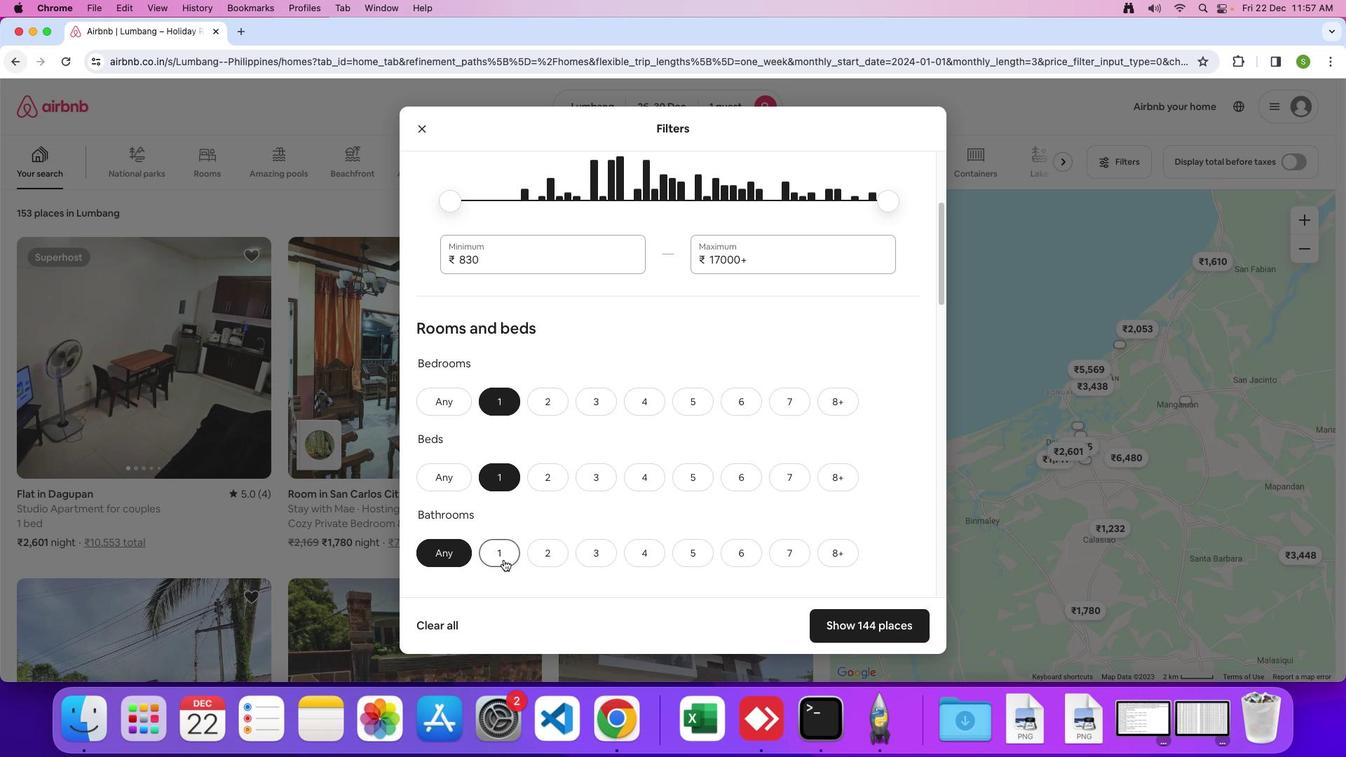 
Action: Mouse pressed left at (503, 559)
Screenshot: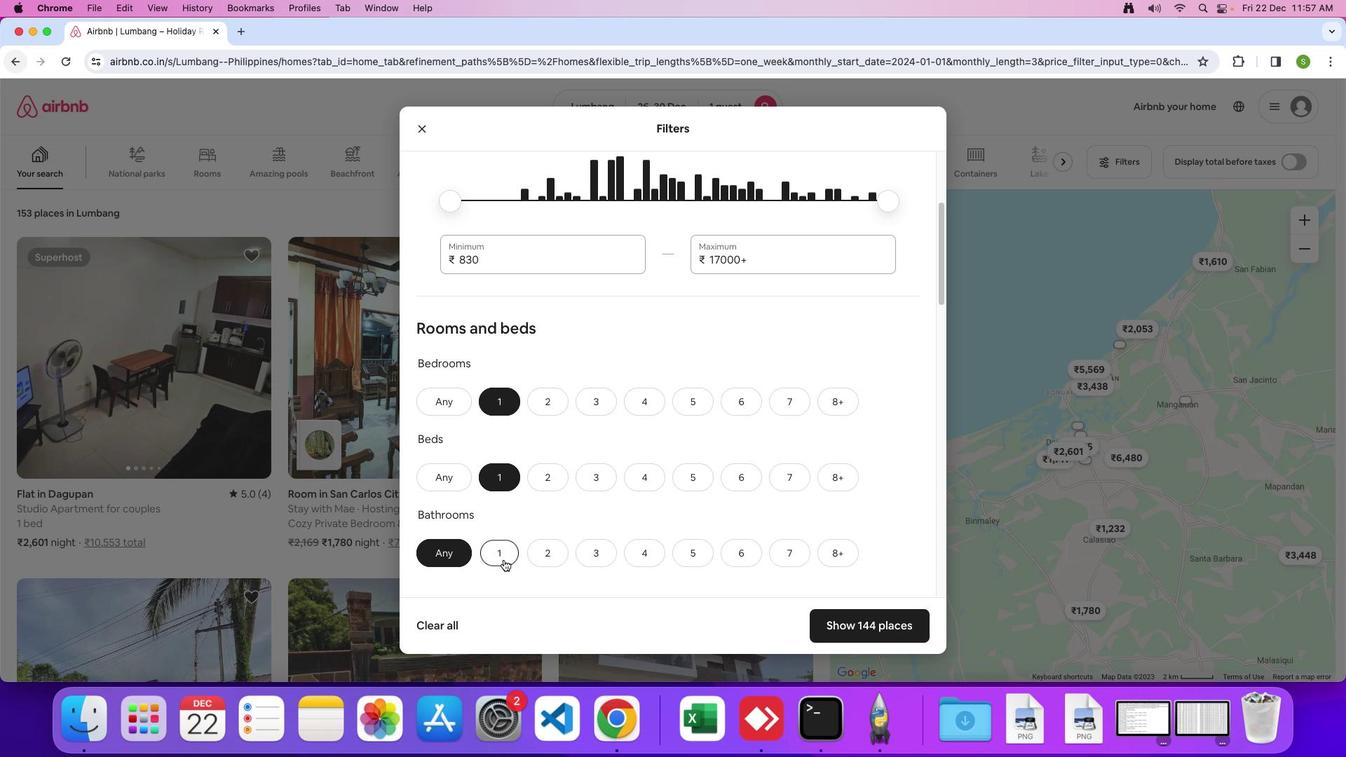 
Action: Mouse moved to (608, 512)
Screenshot: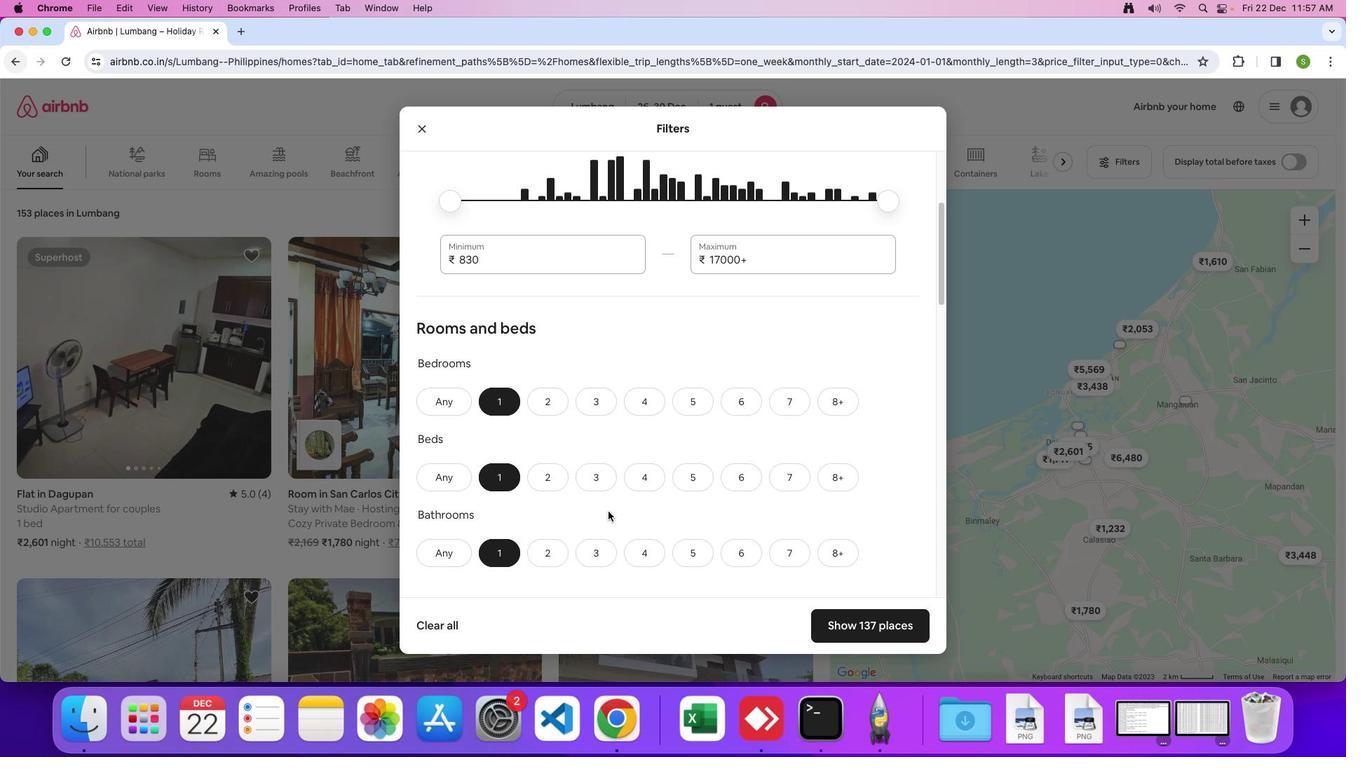 
Action: Mouse scrolled (608, 512) with delta (0, 0)
Screenshot: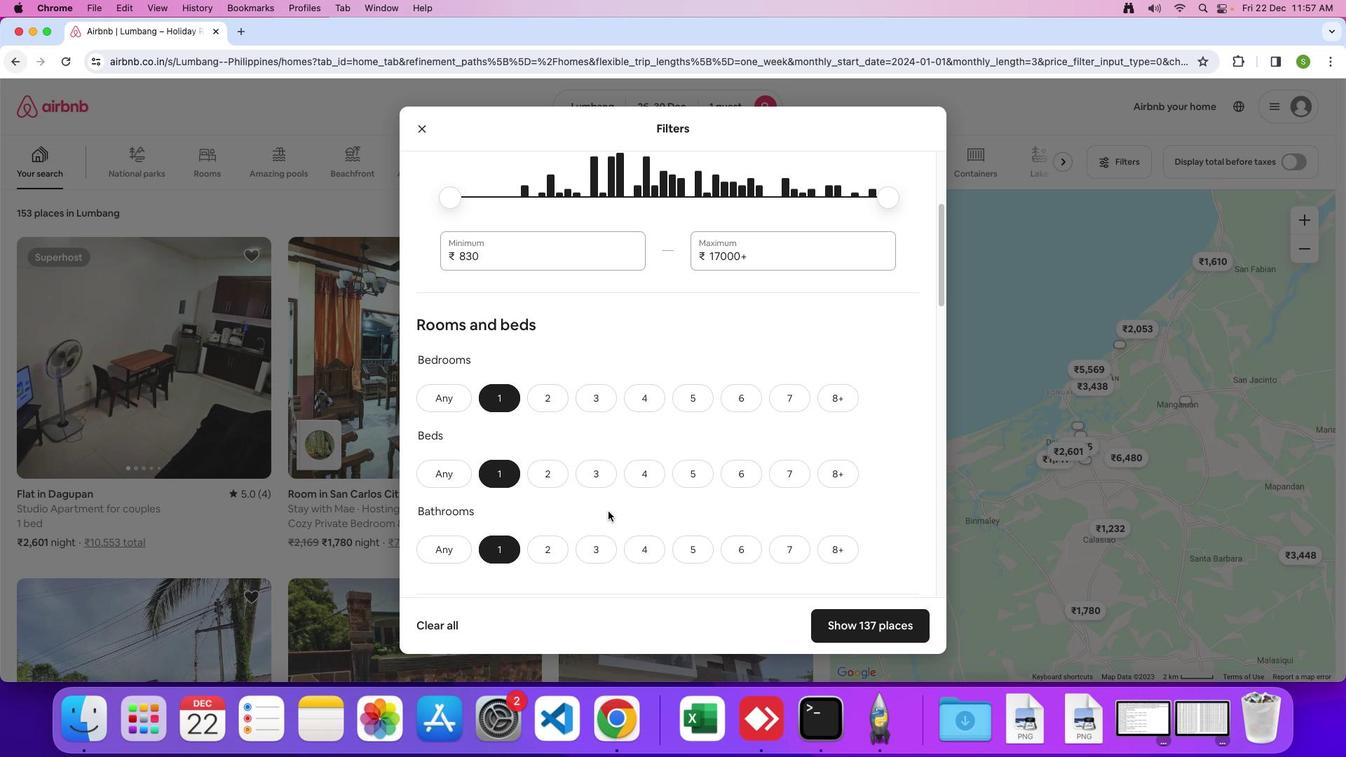 
Action: Mouse scrolled (608, 512) with delta (0, 0)
Screenshot: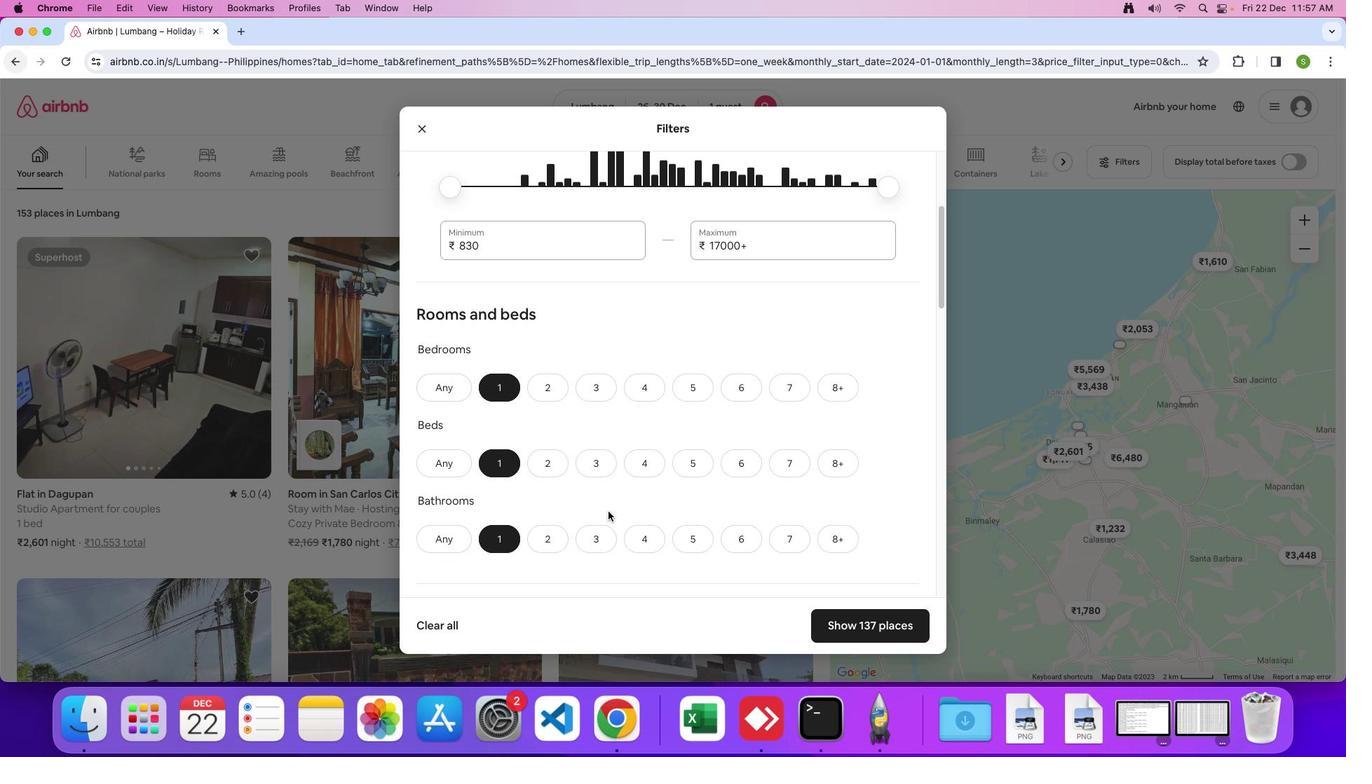 
Action: Mouse scrolled (608, 512) with delta (0, 0)
Screenshot: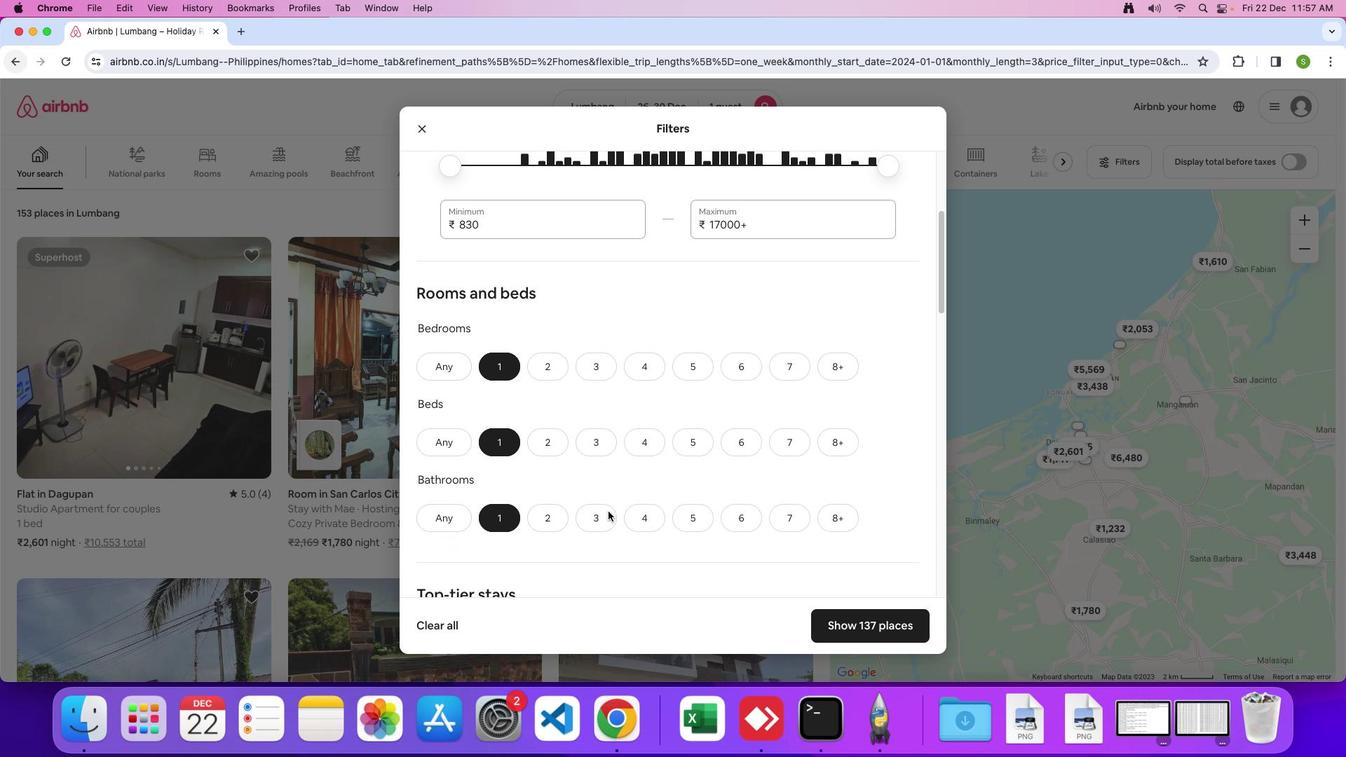 
Action: Mouse scrolled (608, 512) with delta (0, 0)
Screenshot: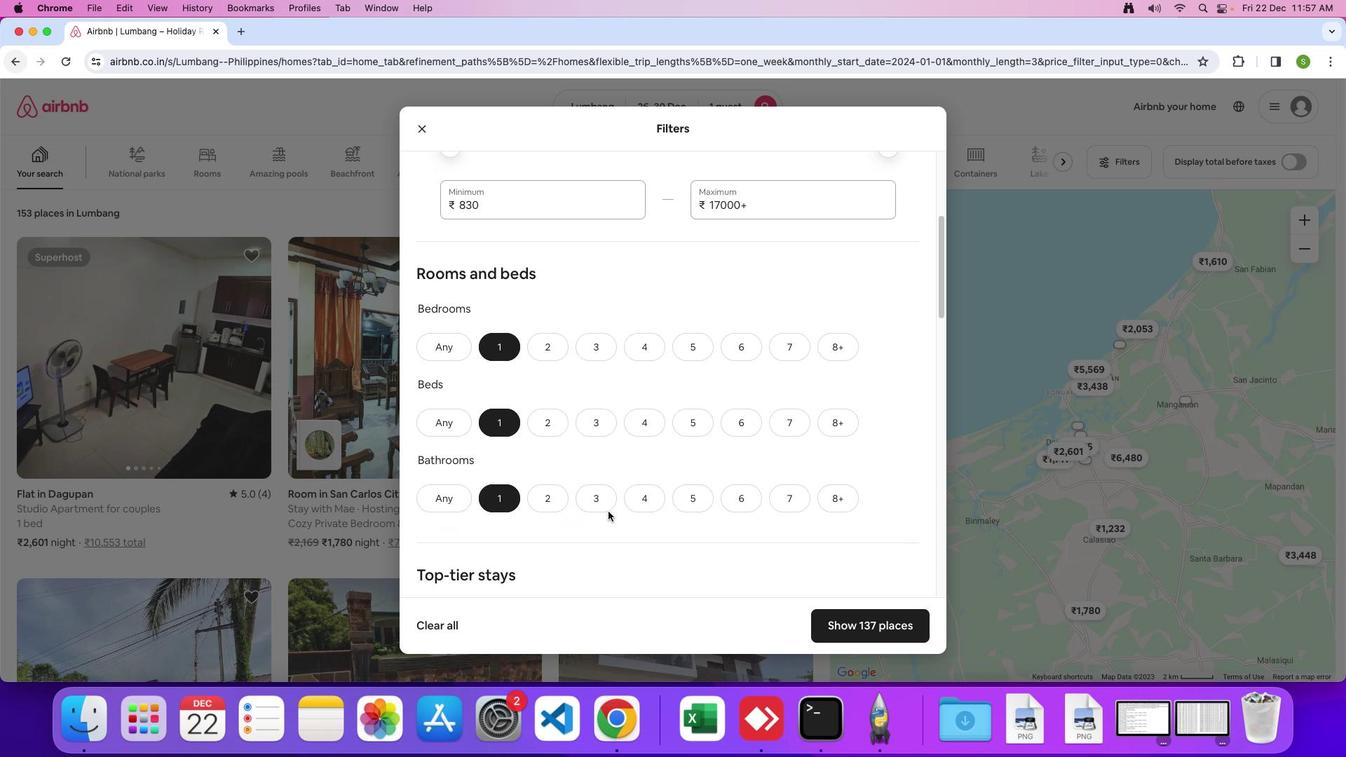 
Action: Mouse scrolled (608, 512) with delta (0, 0)
Screenshot: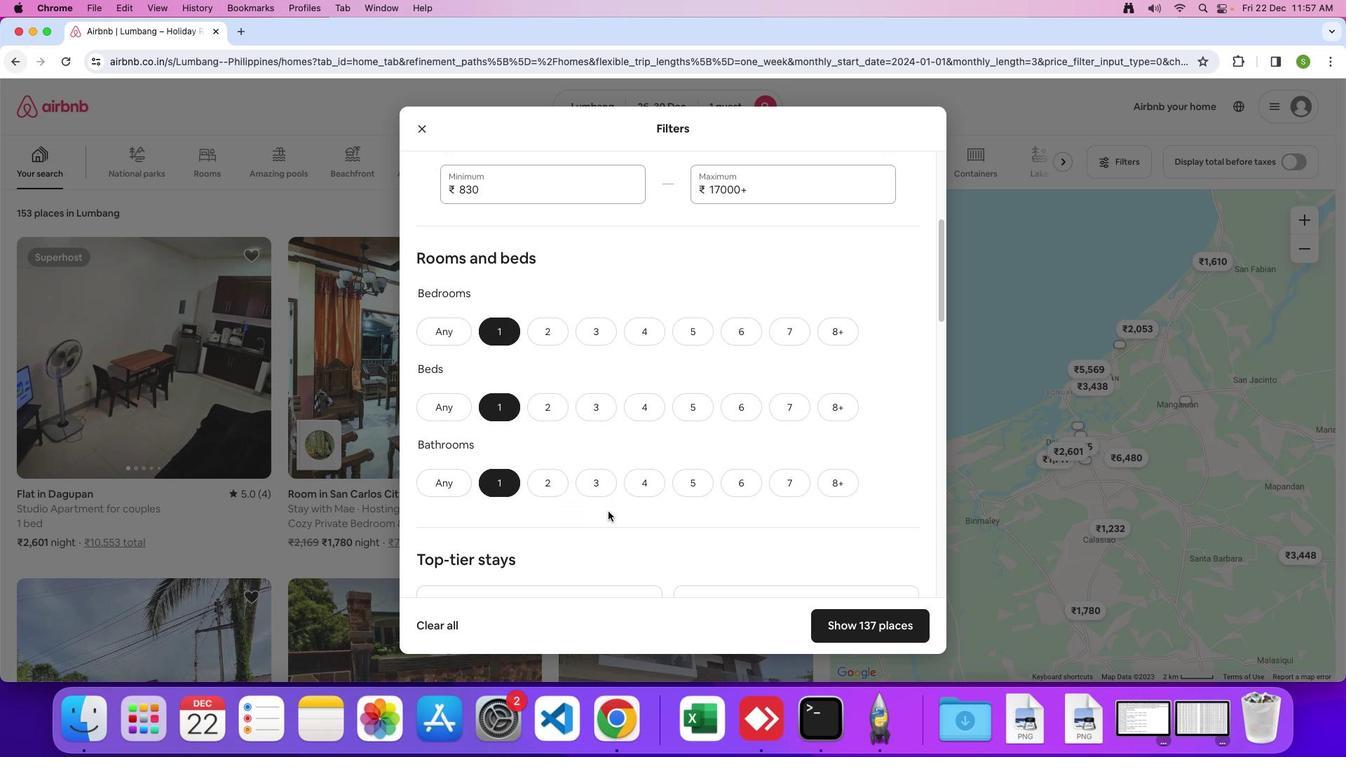 
Action: Mouse scrolled (608, 512) with delta (0, 0)
Screenshot: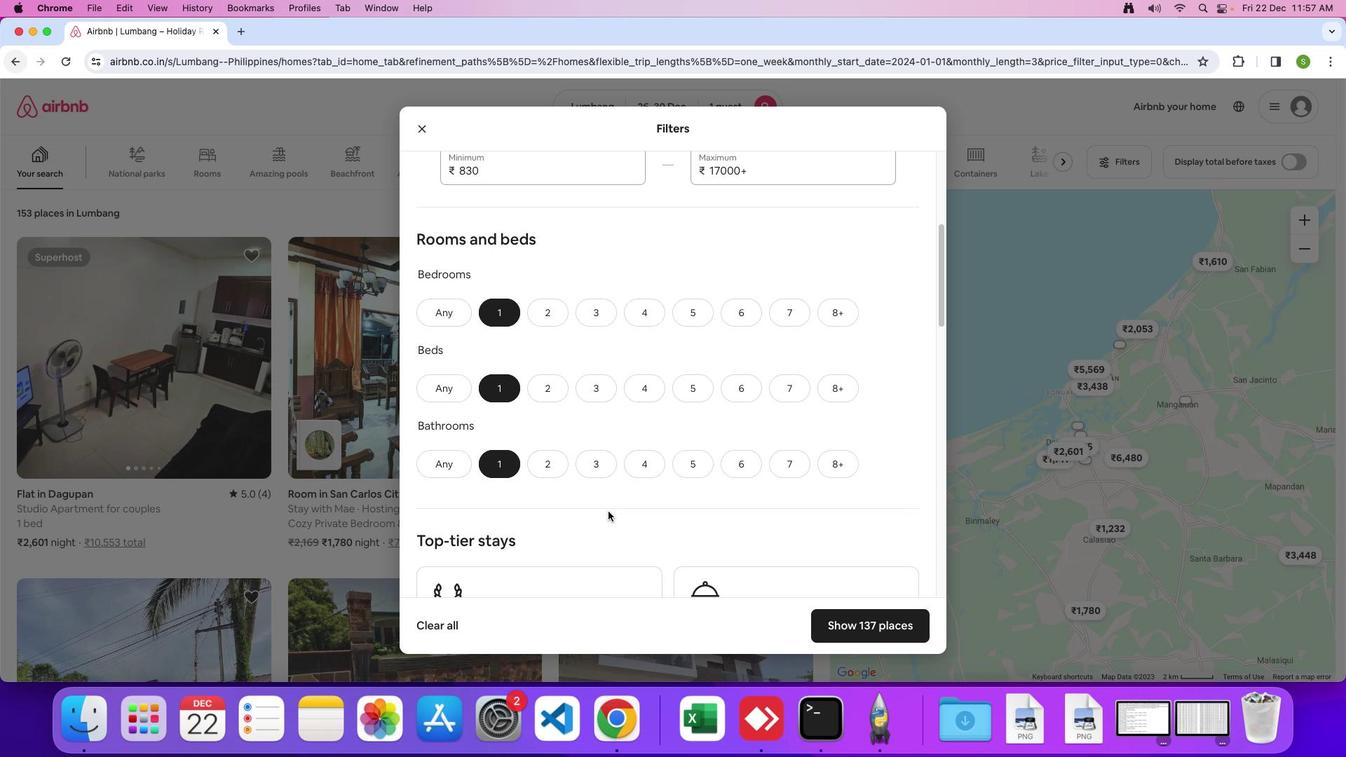 
Action: Mouse scrolled (608, 512) with delta (0, 0)
Screenshot: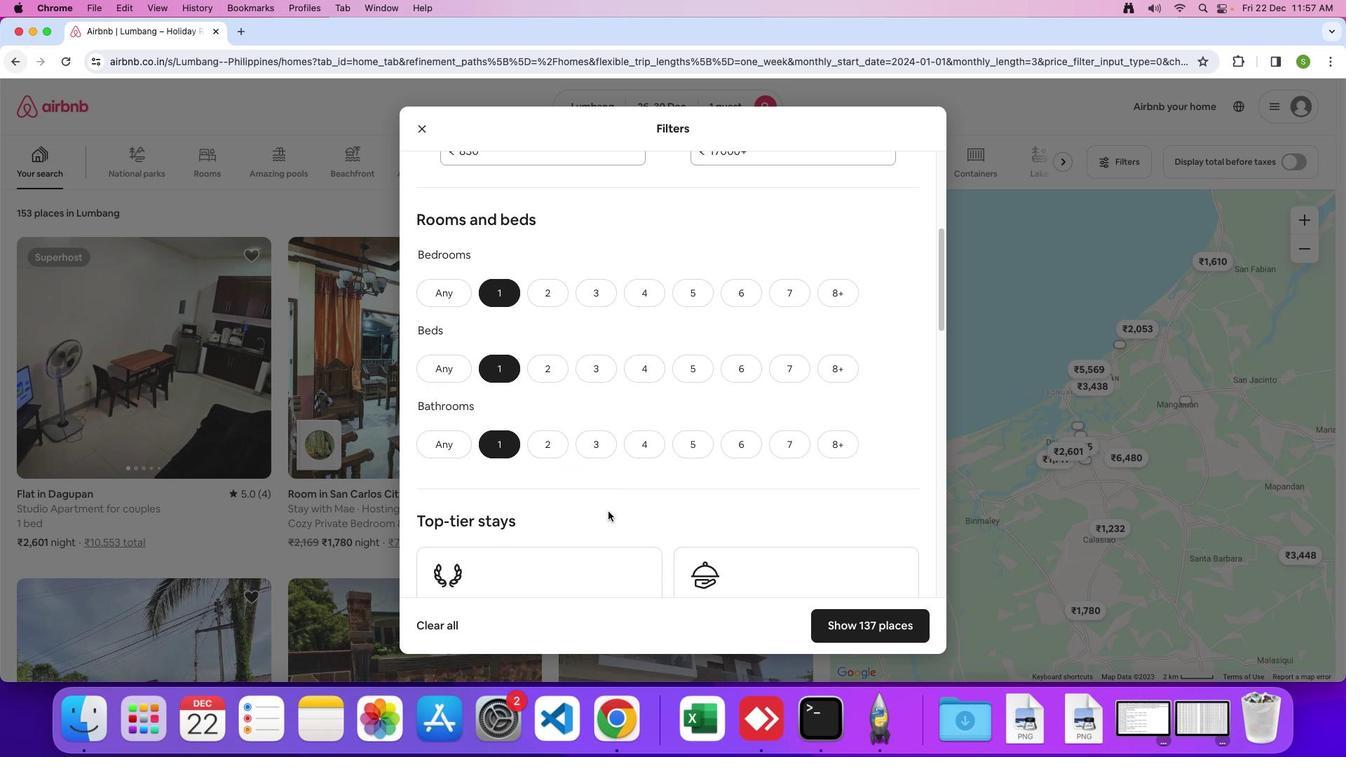 
Action: Mouse scrolled (608, 512) with delta (0, -2)
Screenshot: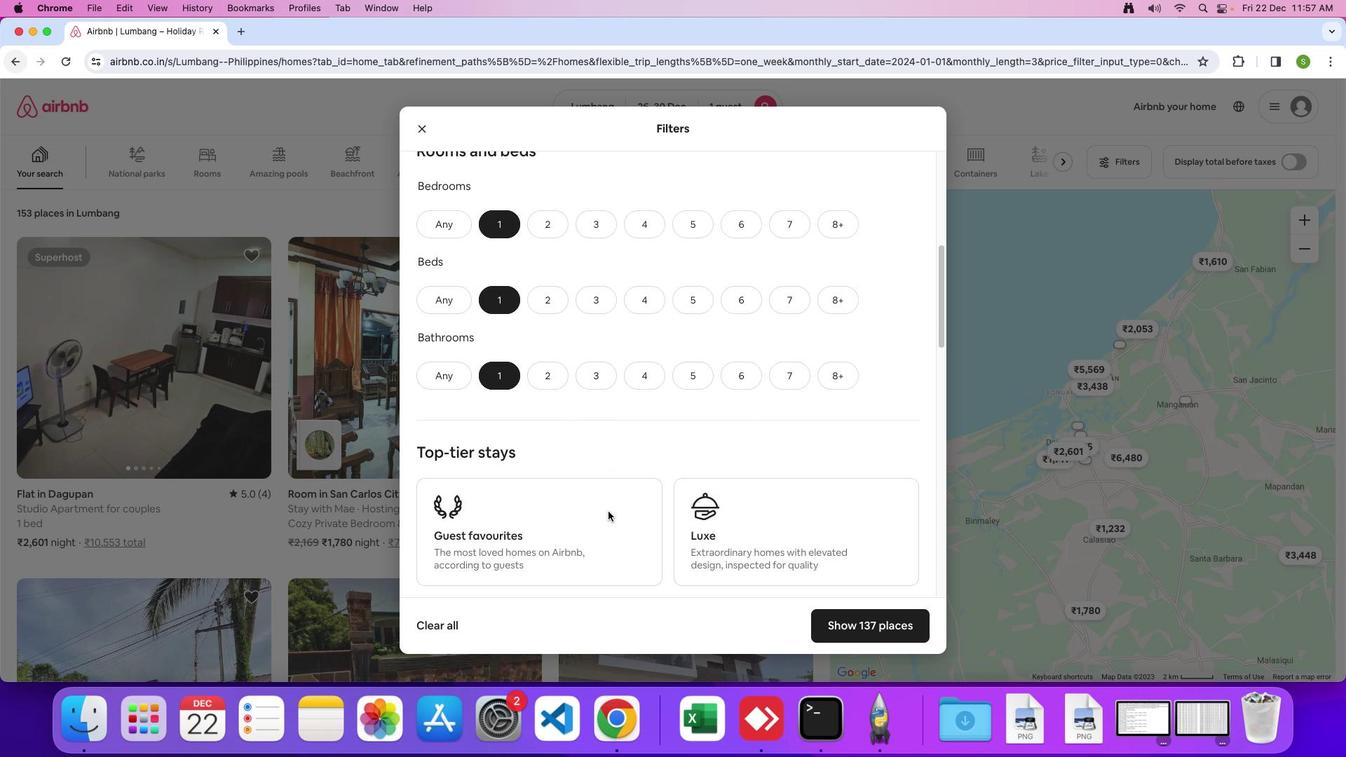 
Action: Mouse scrolled (608, 512) with delta (0, -2)
Screenshot: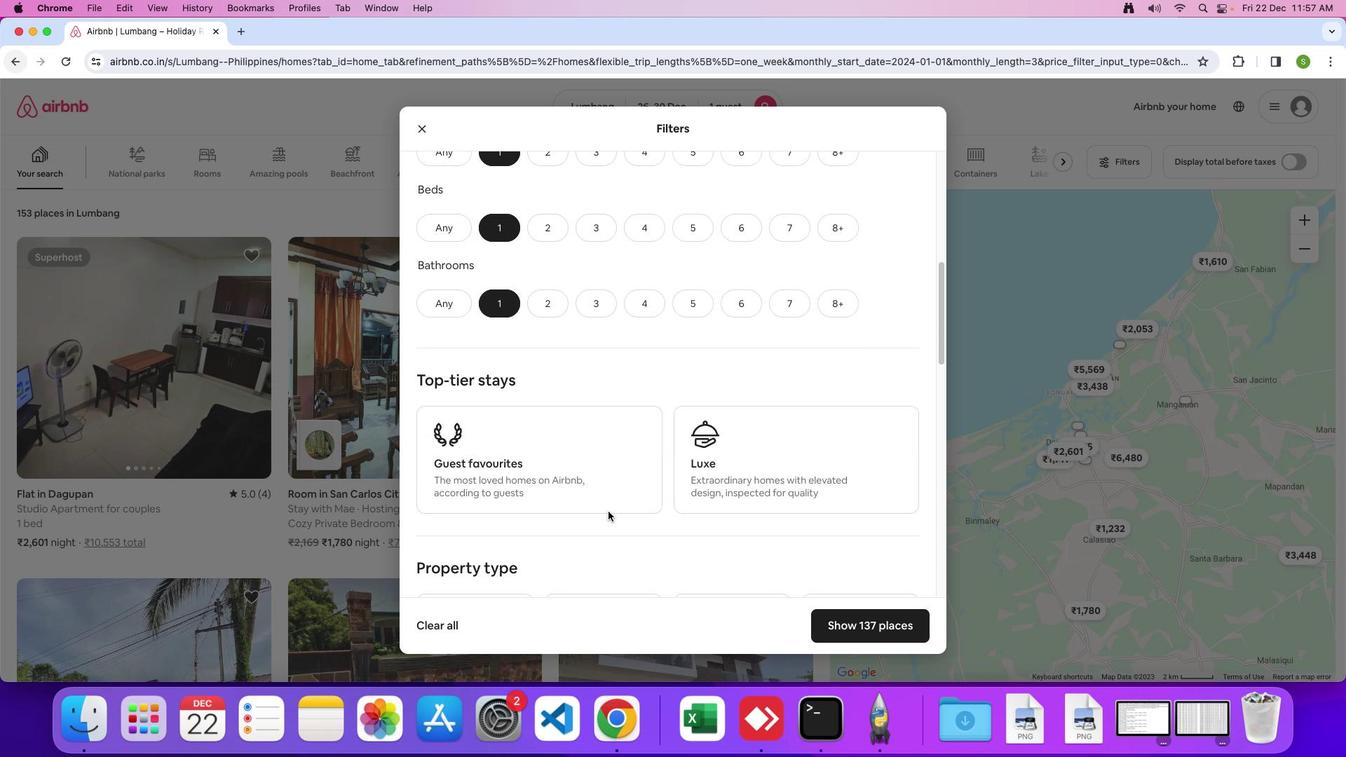 
Action: Mouse scrolled (608, 512) with delta (0, 0)
Screenshot: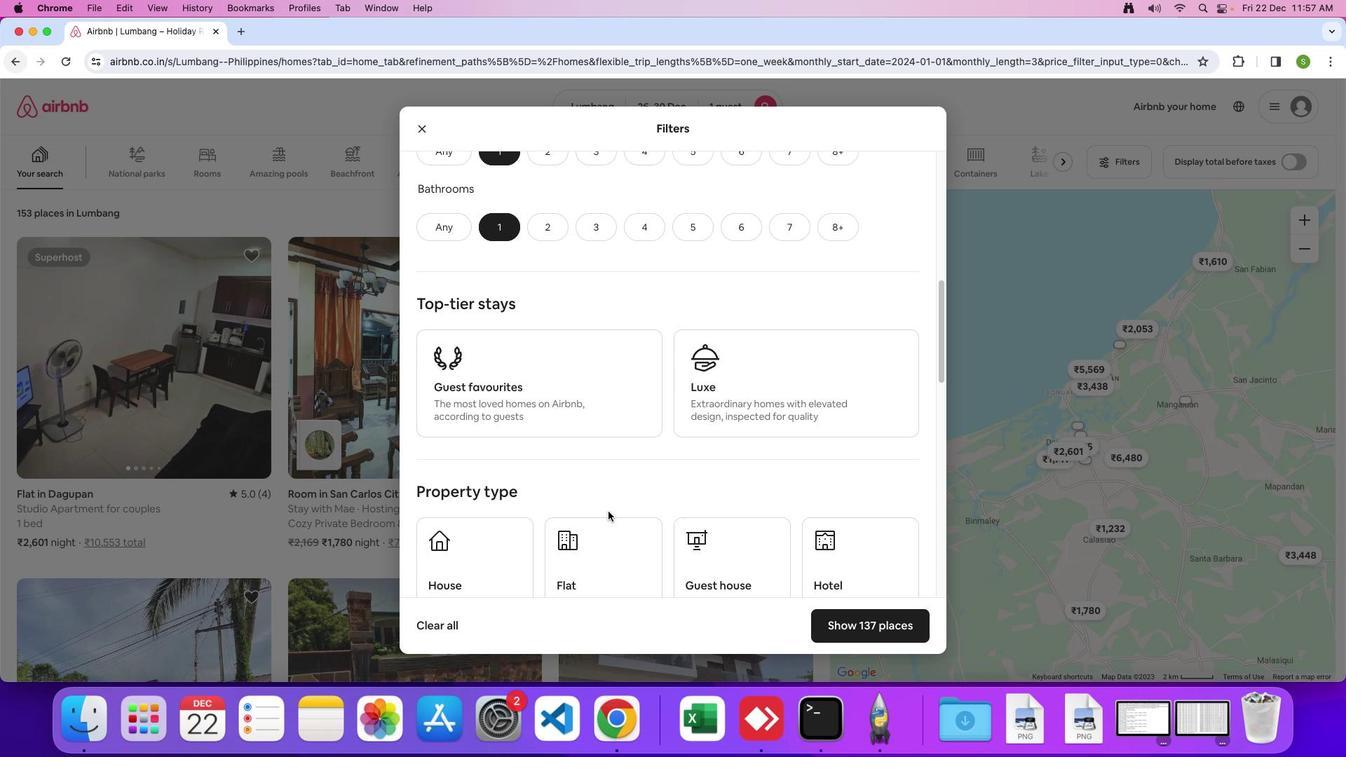 
Action: Mouse scrolled (608, 512) with delta (0, 0)
Screenshot: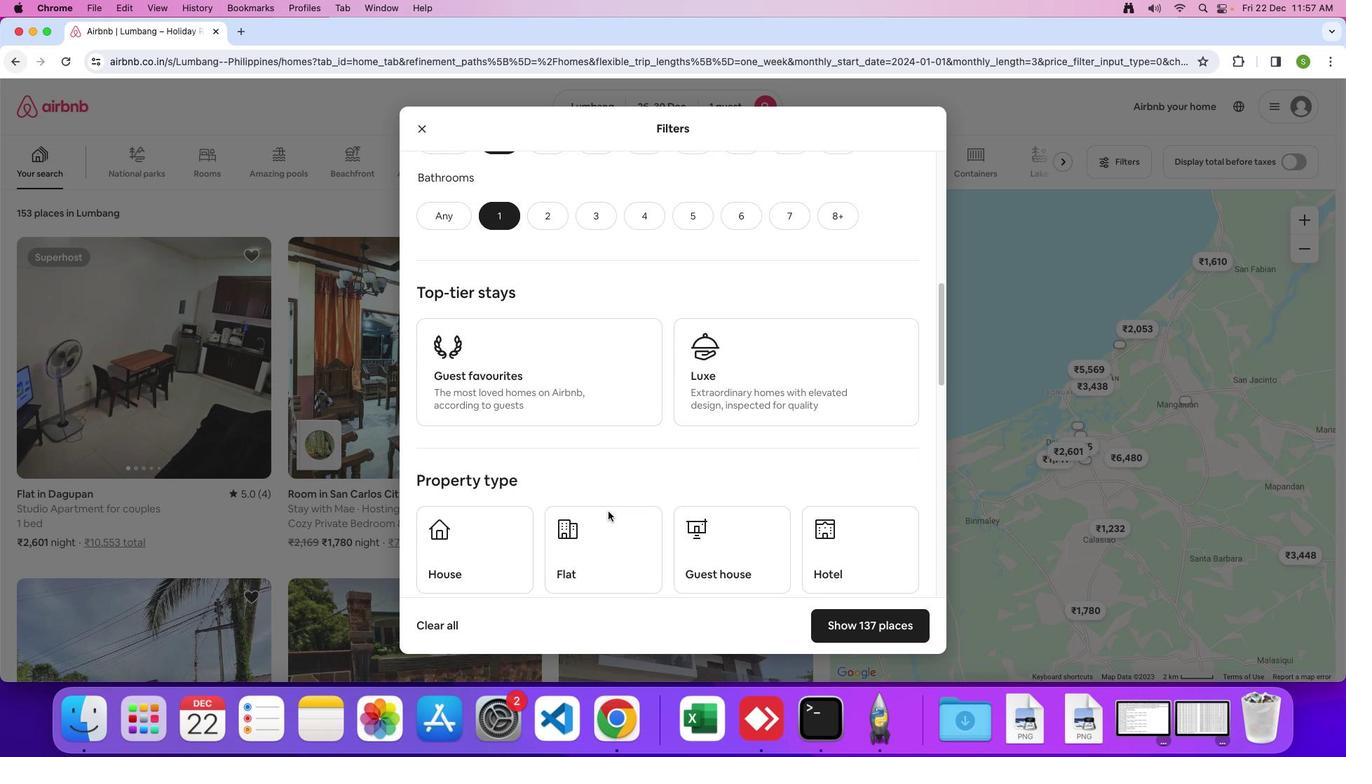 
Action: Mouse scrolled (608, 512) with delta (0, -1)
Screenshot: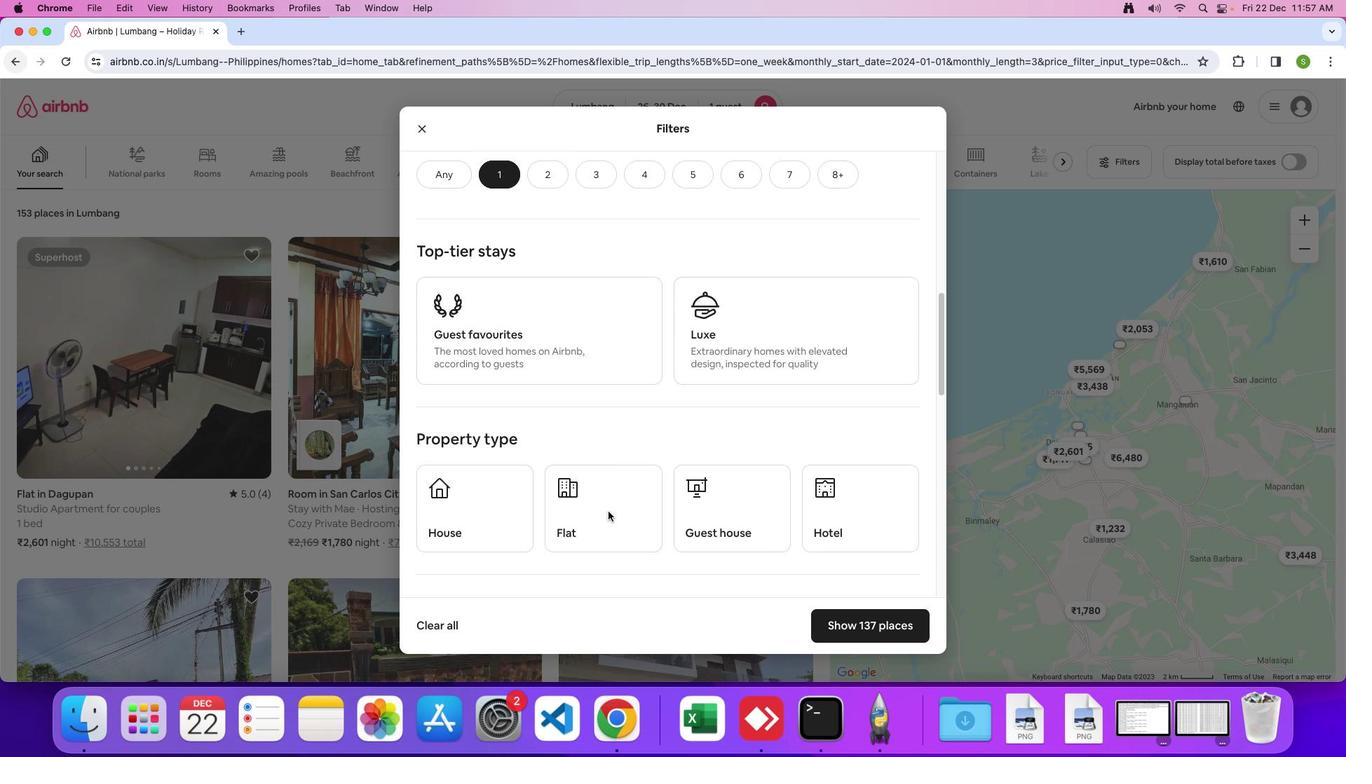 
Action: Mouse scrolled (608, 512) with delta (0, 0)
Screenshot: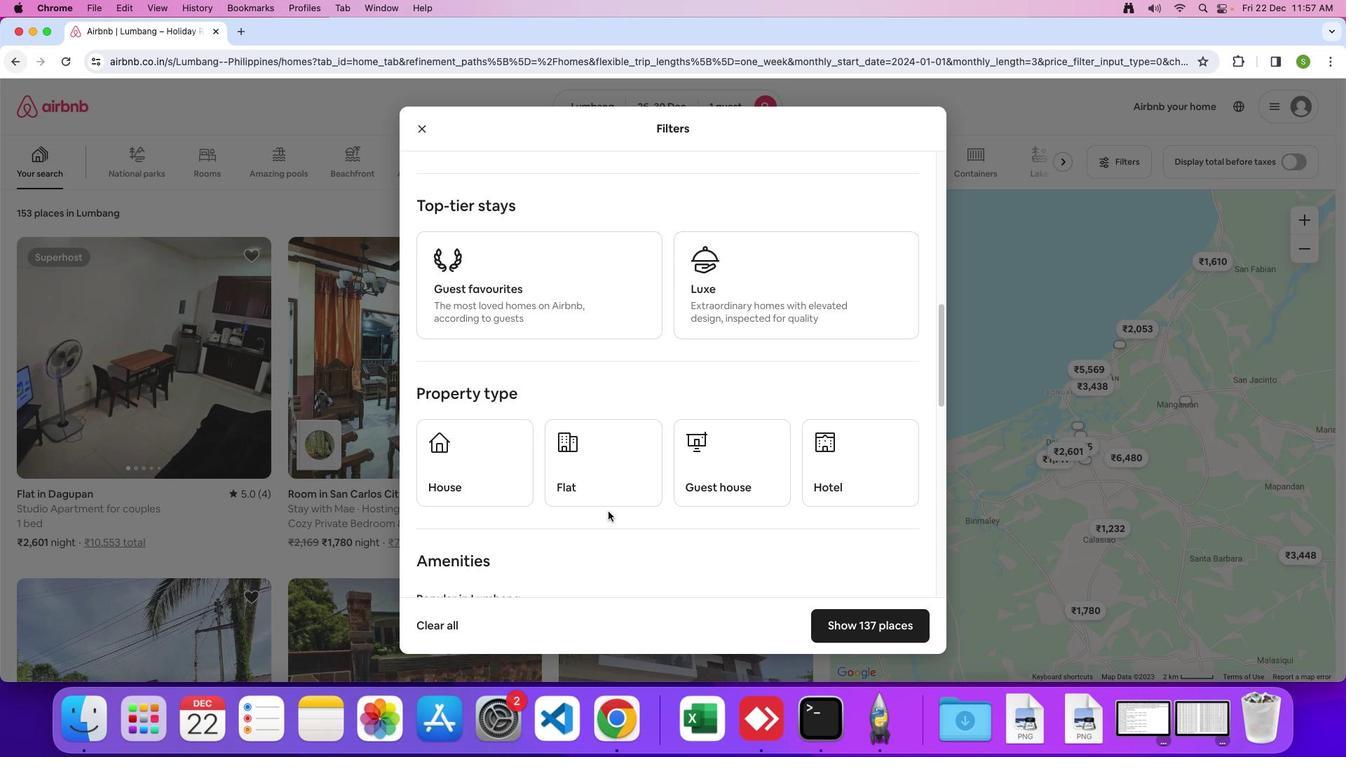 
Action: Mouse scrolled (608, 512) with delta (0, 0)
Screenshot: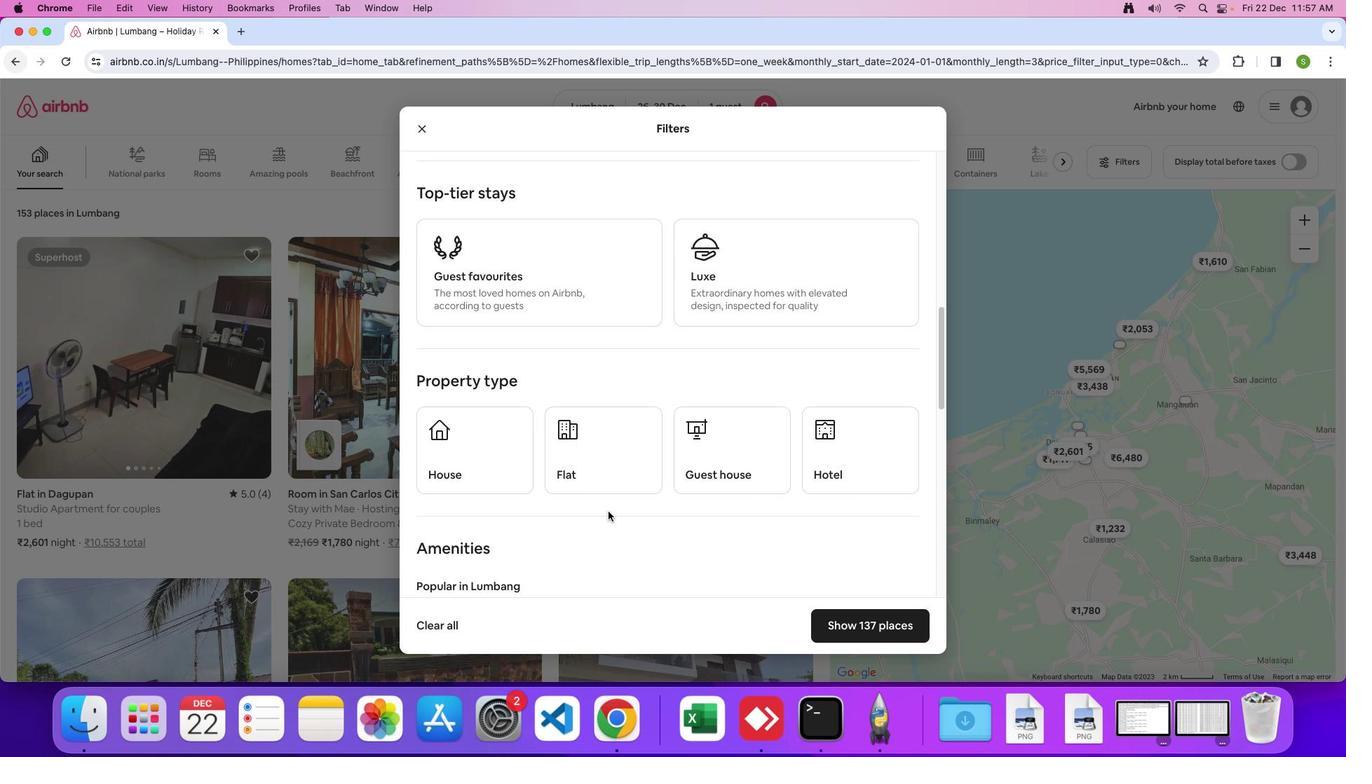 
Action: Mouse moved to (807, 465)
Screenshot: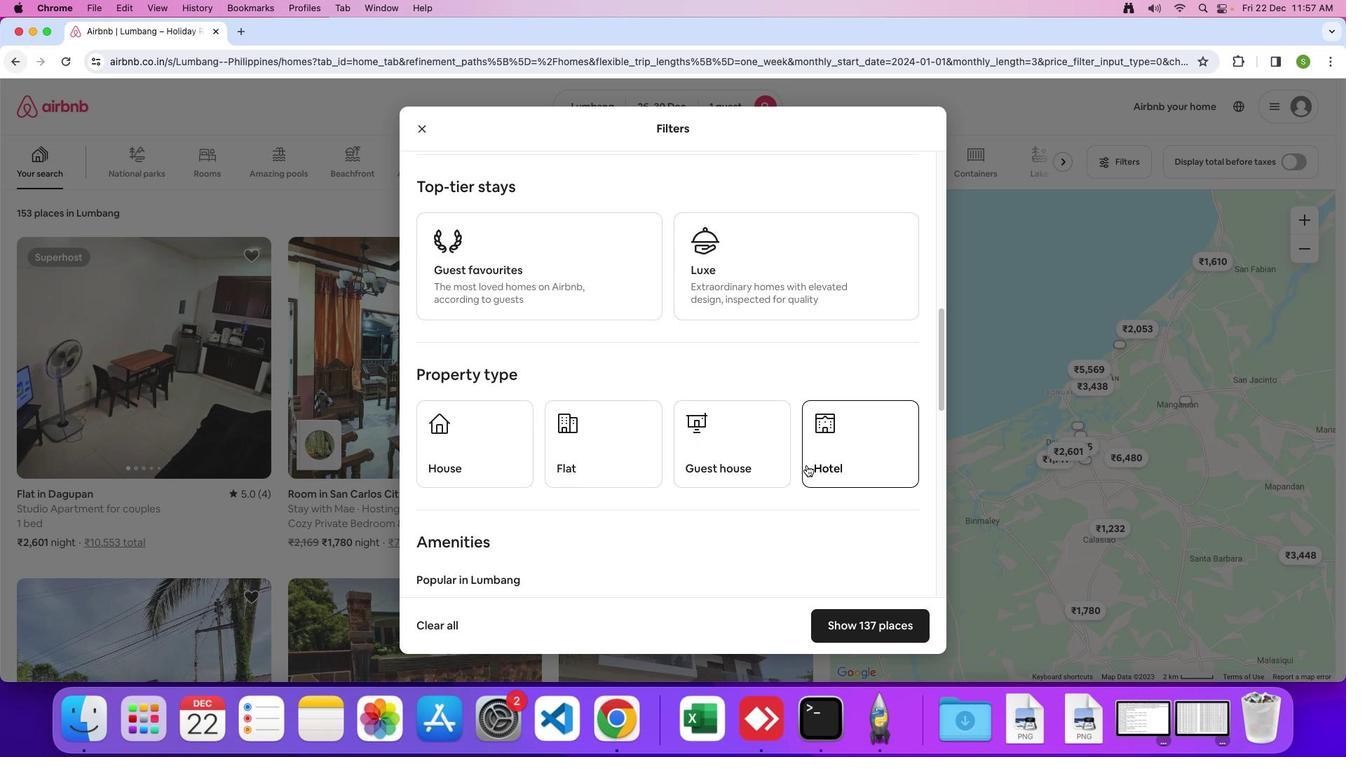 
Action: Mouse pressed left at (807, 465)
Screenshot: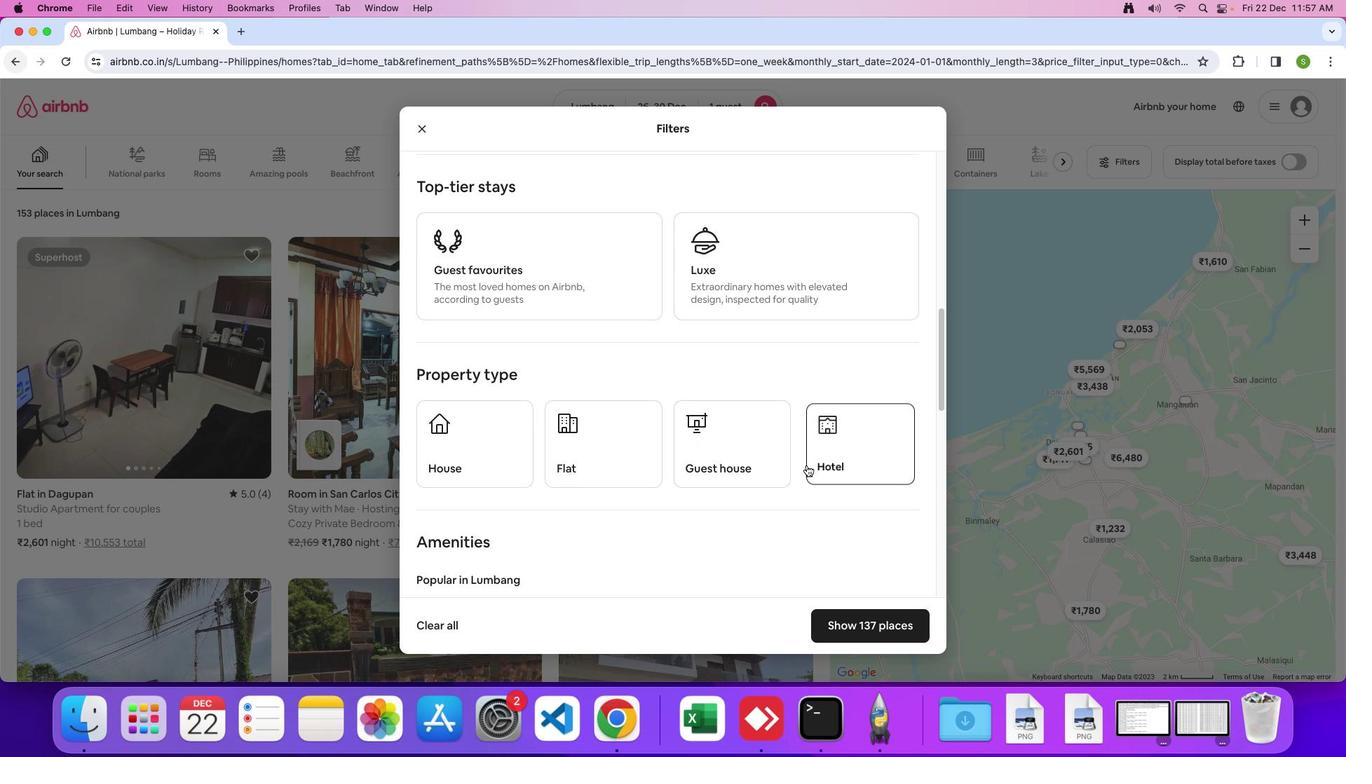 
Action: Mouse moved to (604, 537)
Screenshot: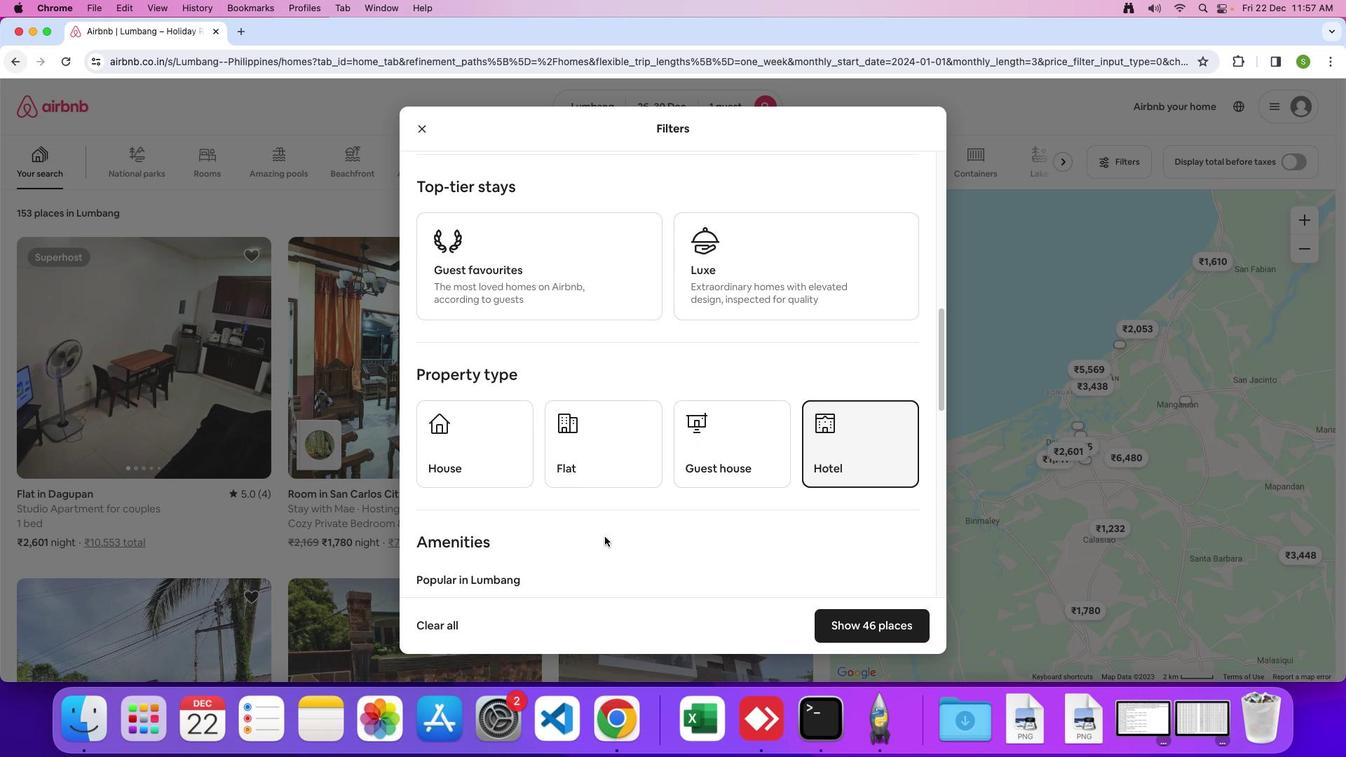 
Action: Mouse scrolled (604, 537) with delta (0, 0)
Screenshot: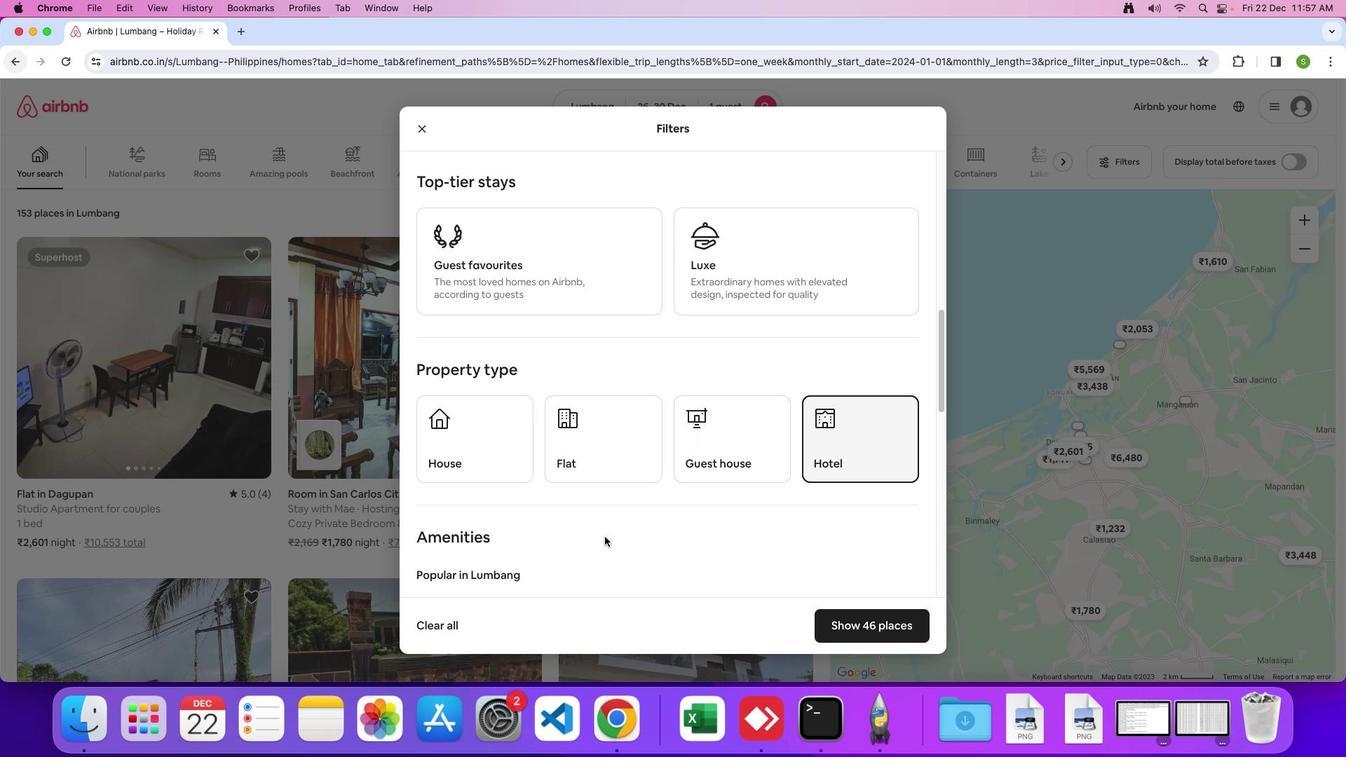 
Action: Mouse scrolled (604, 537) with delta (0, 0)
Screenshot: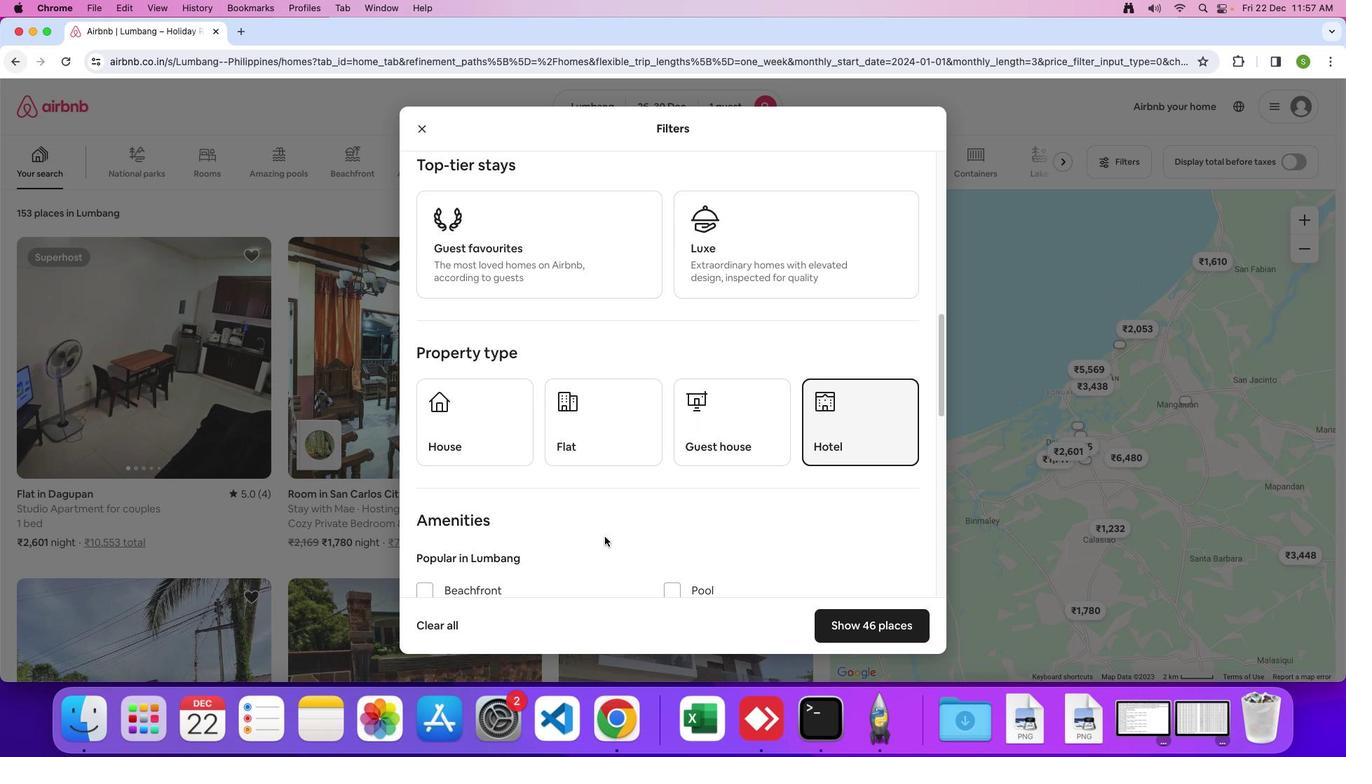 
Action: Mouse scrolled (604, 537) with delta (0, -1)
Screenshot: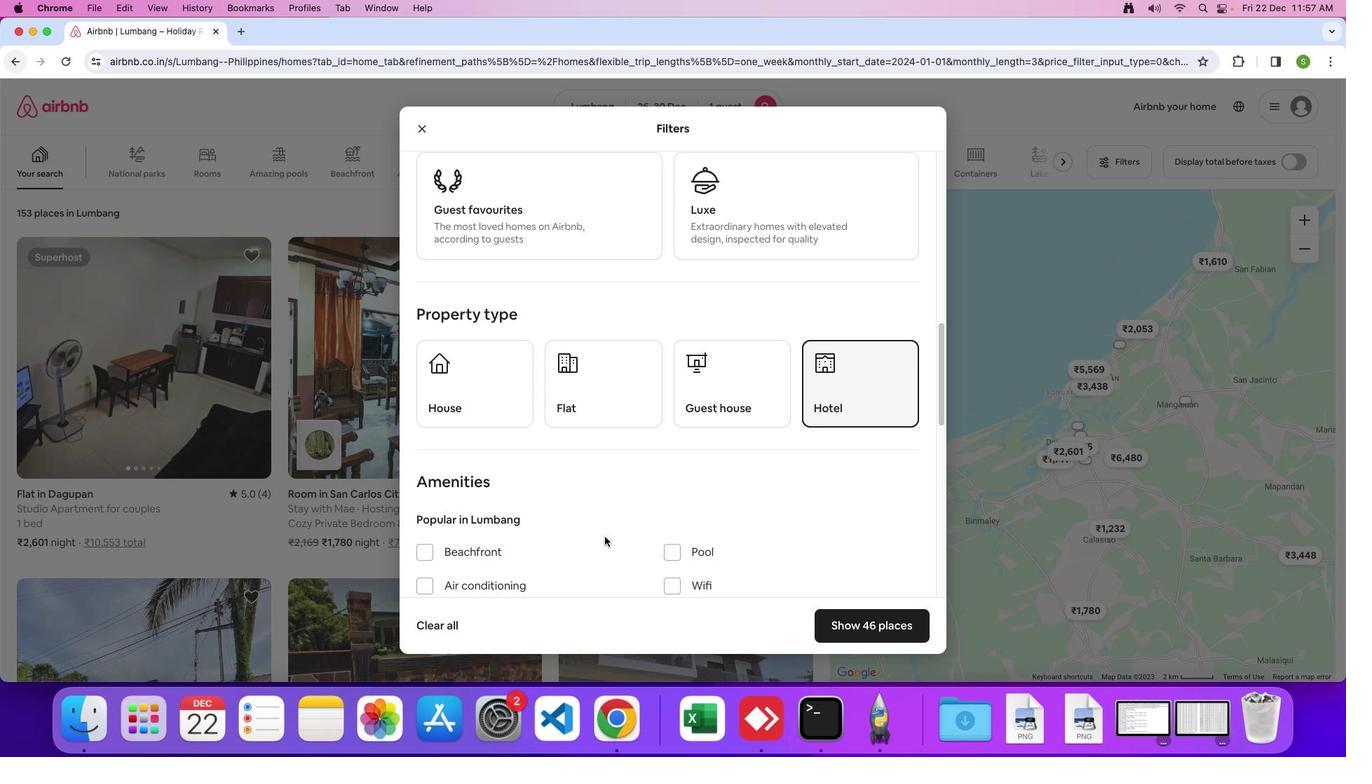 
Action: Mouse scrolled (604, 537) with delta (0, 0)
Screenshot: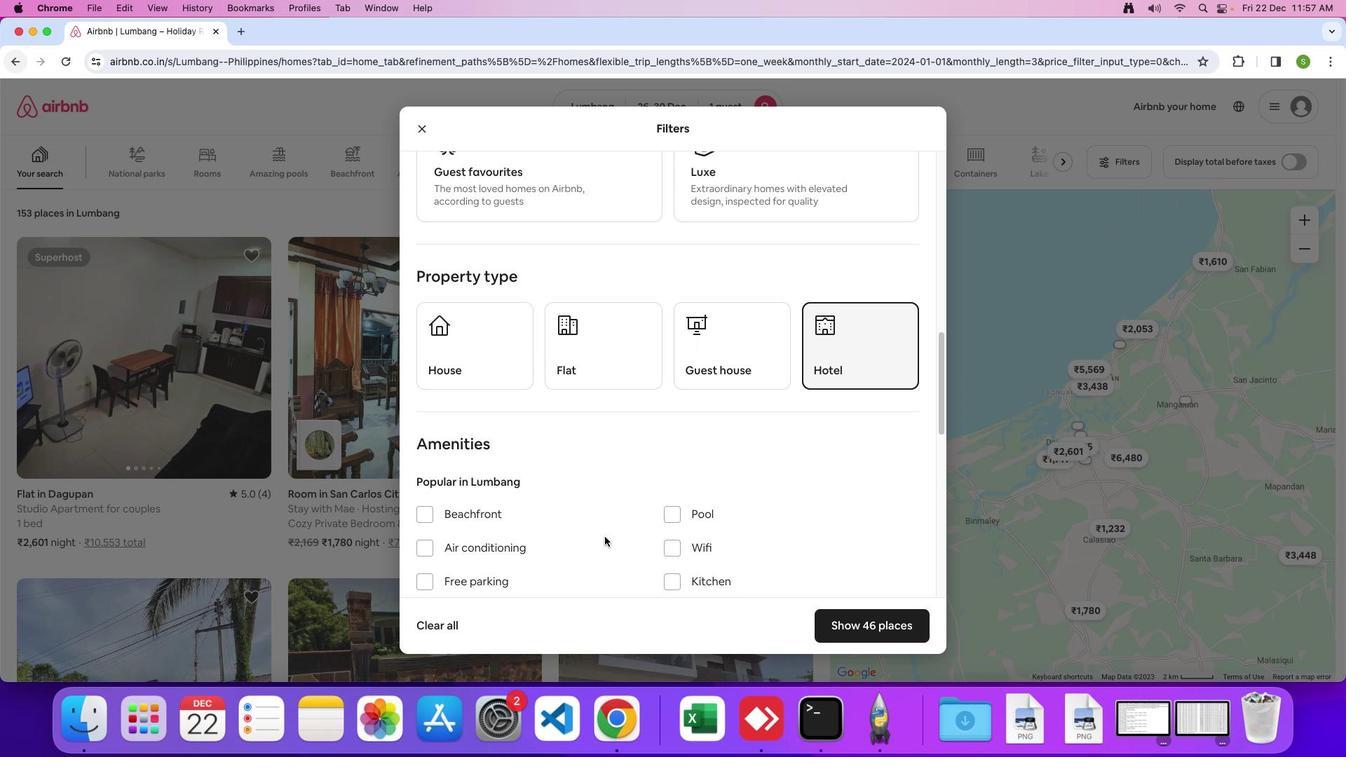 
Action: Mouse scrolled (604, 537) with delta (0, 0)
Screenshot: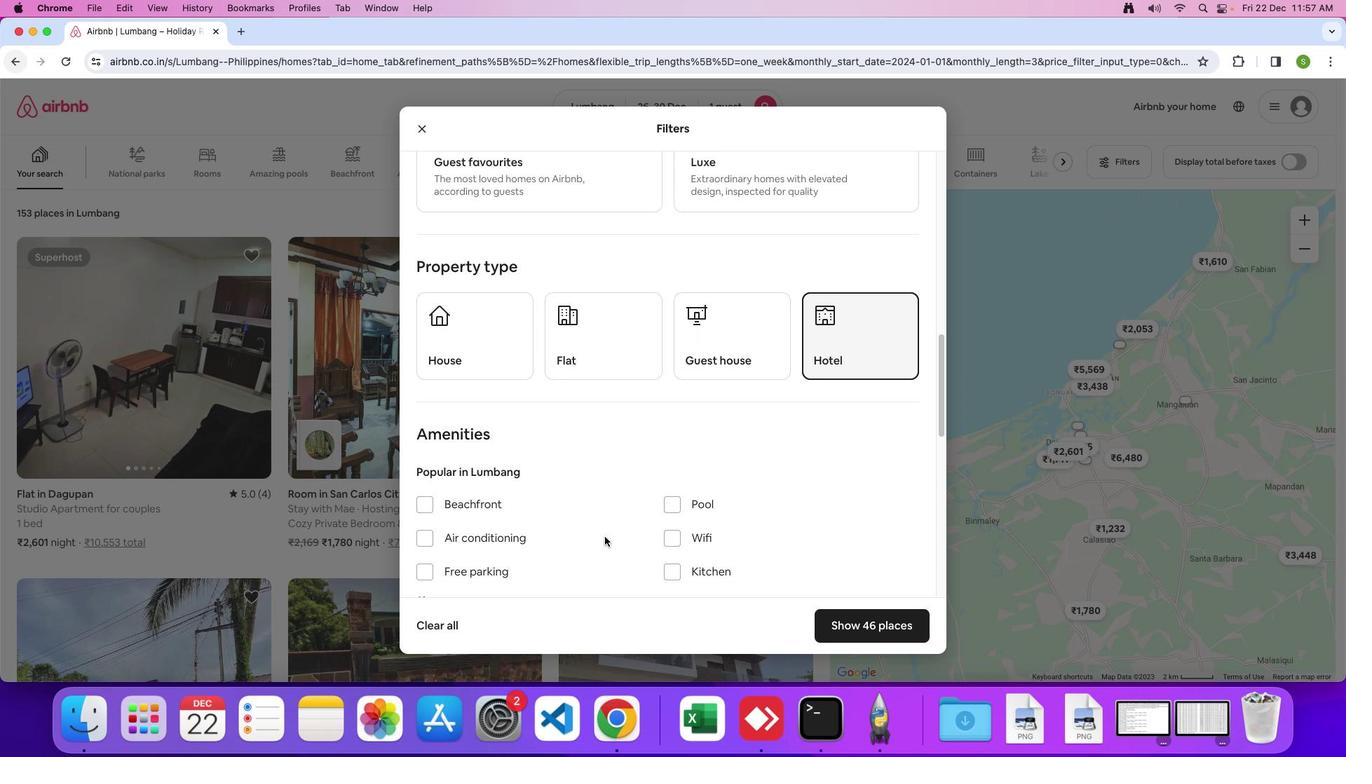 
Action: Mouse scrolled (604, 537) with delta (0, -1)
Screenshot: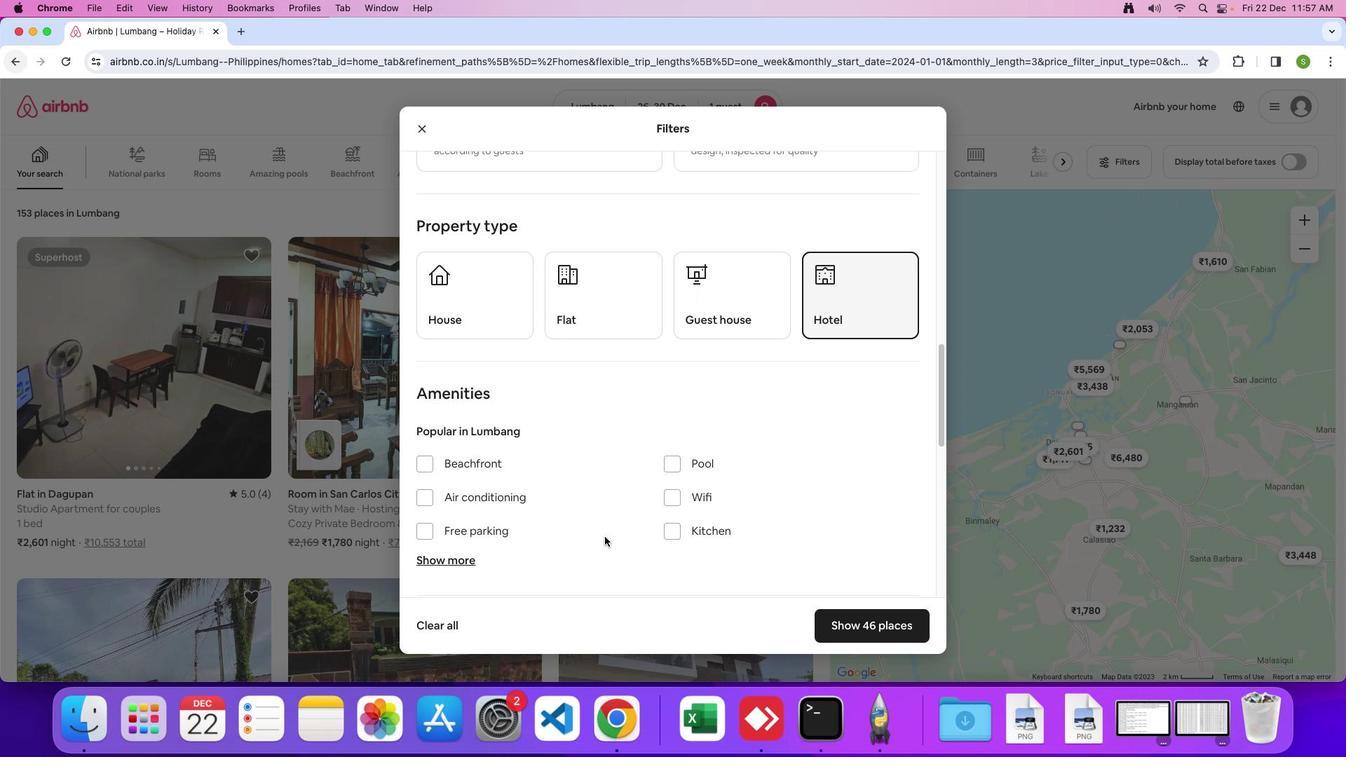 
Action: Mouse scrolled (604, 537) with delta (0, 0)
Screenshot: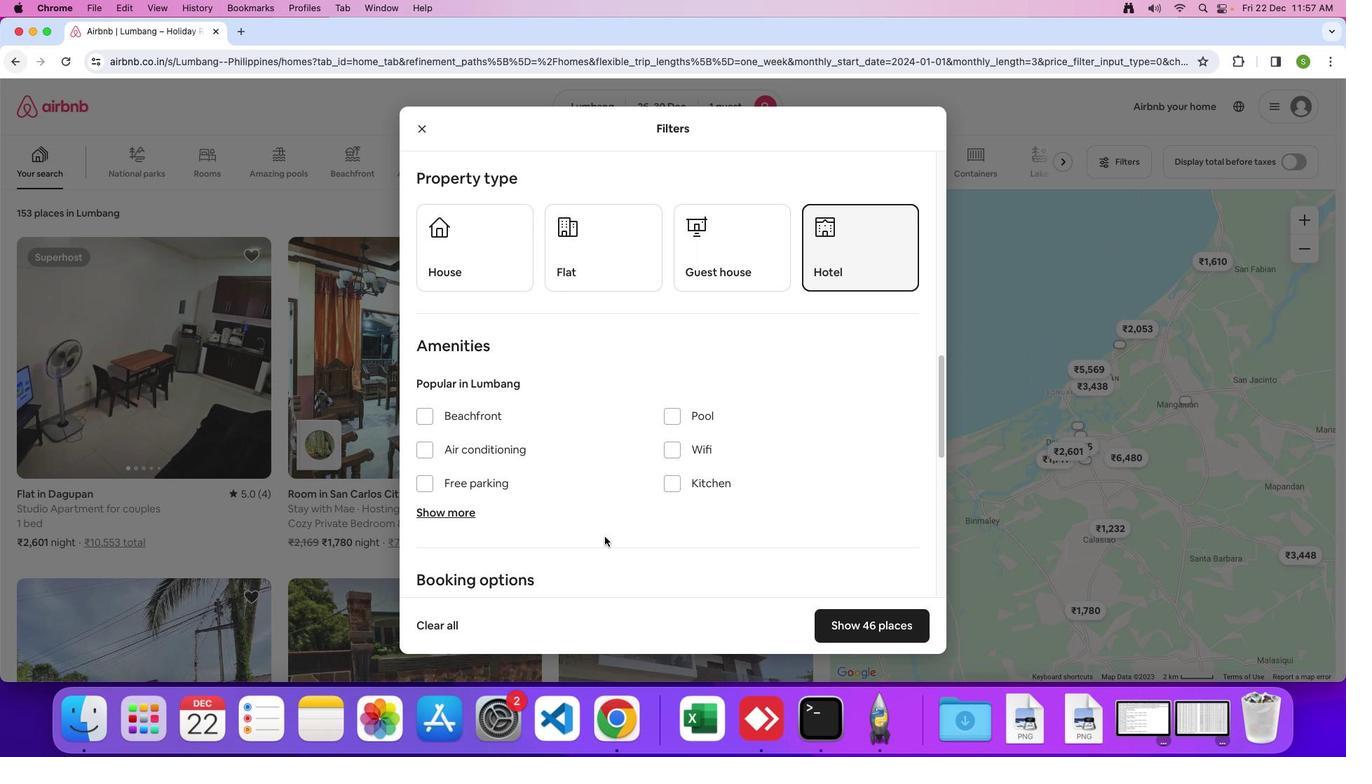 
Action: Mouse scrolled (604, 537) with delta (0, 0)
Screenshot: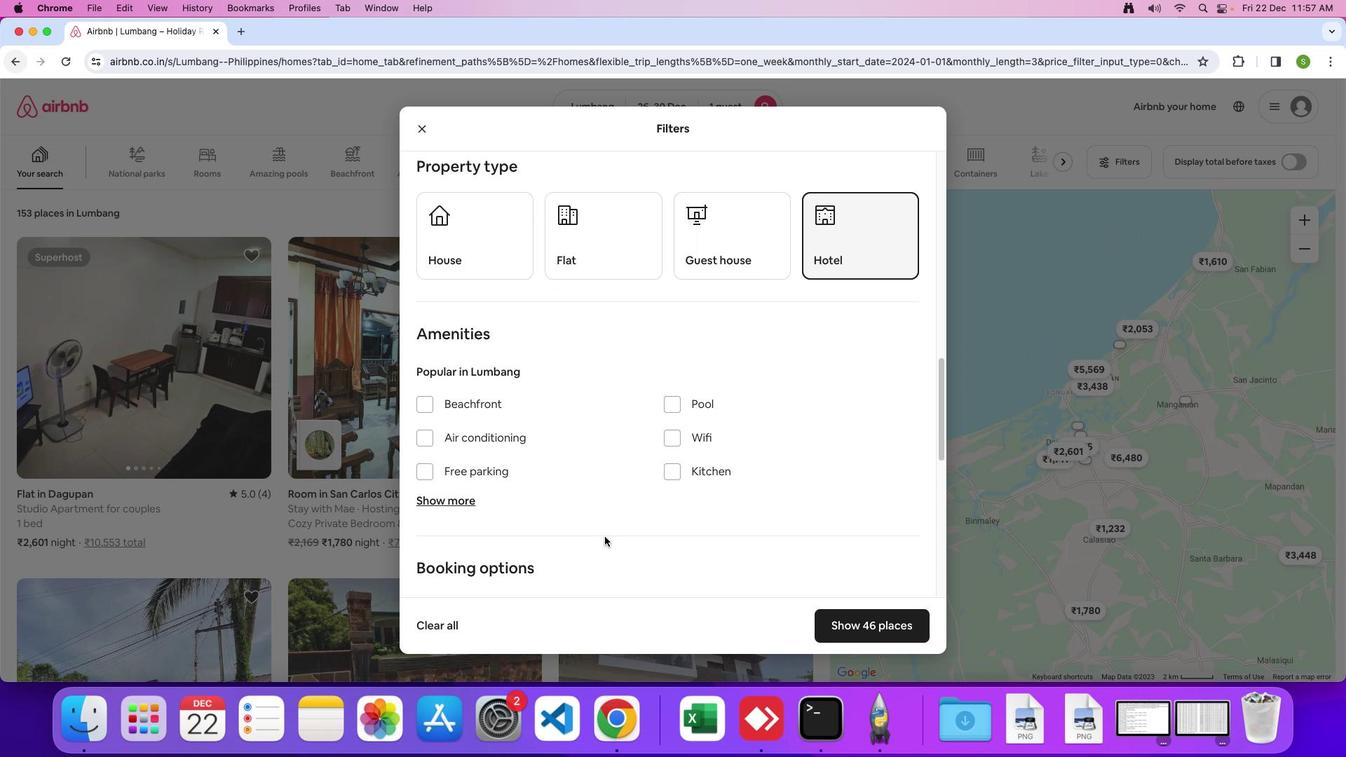 
Action: Mouse scrolled (604, 537) with delta (0, 0)
Screenshot: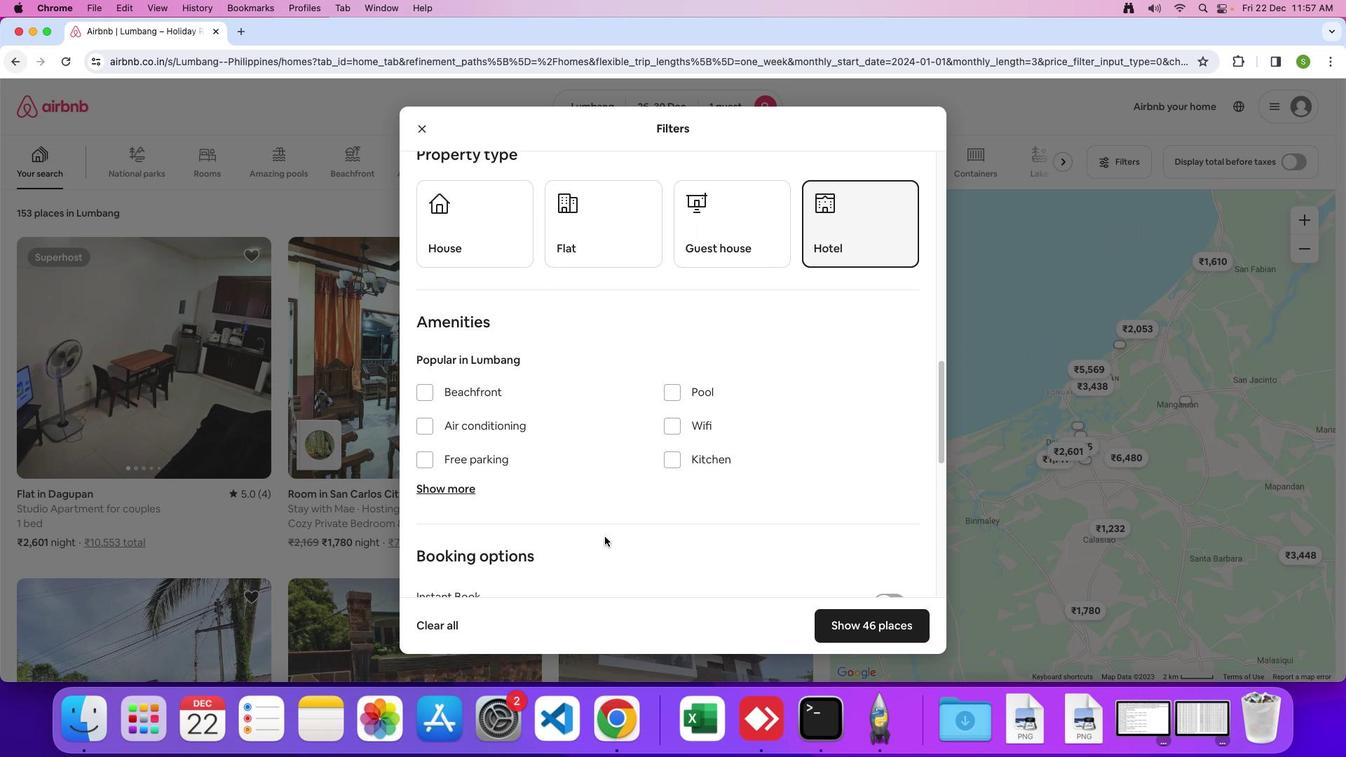 
Action: Mouse scrolled (604, 537) with delta (0, 0)
Screenshot: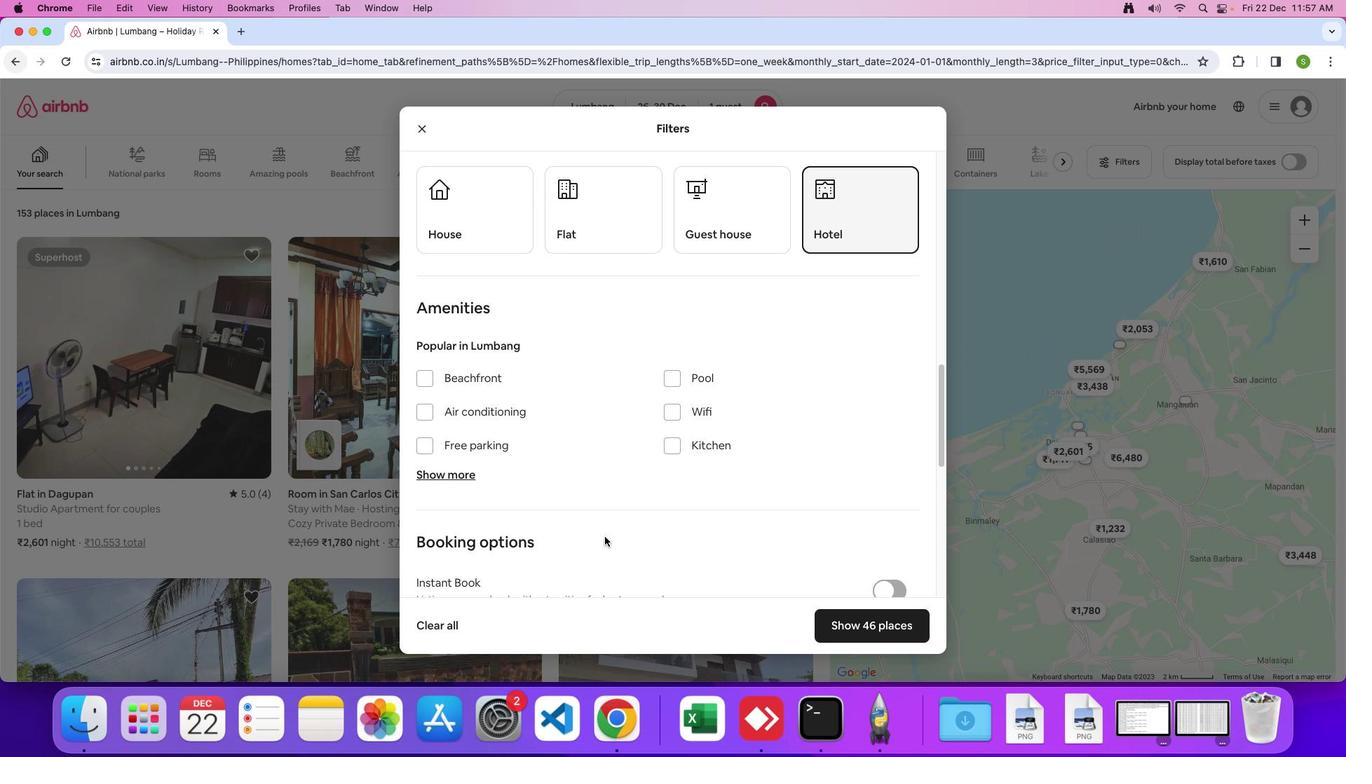 
Action: Mouse scrolled (604, 537) with delta (0, -1)
Screenshot: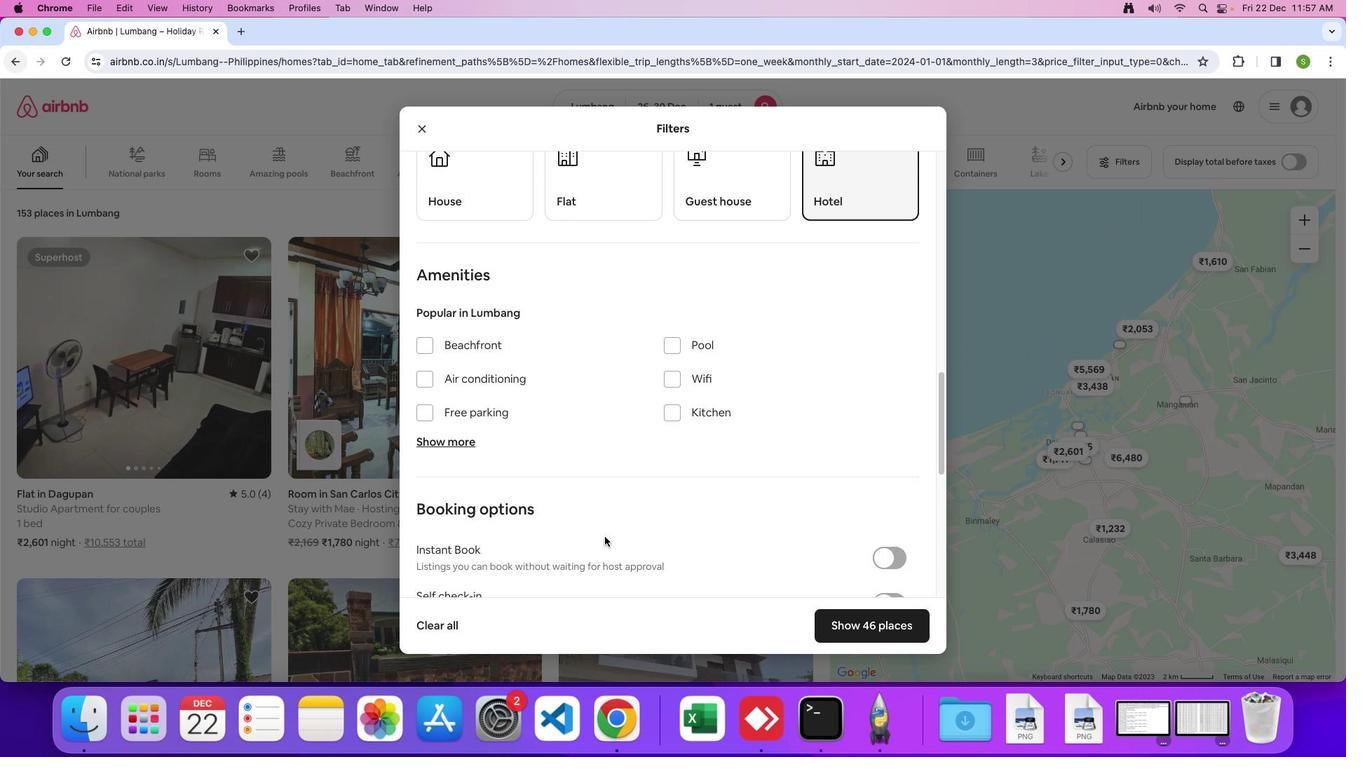 
Action: Mouse scrolled (604, 537) with delta (0, 0)
Screenshot: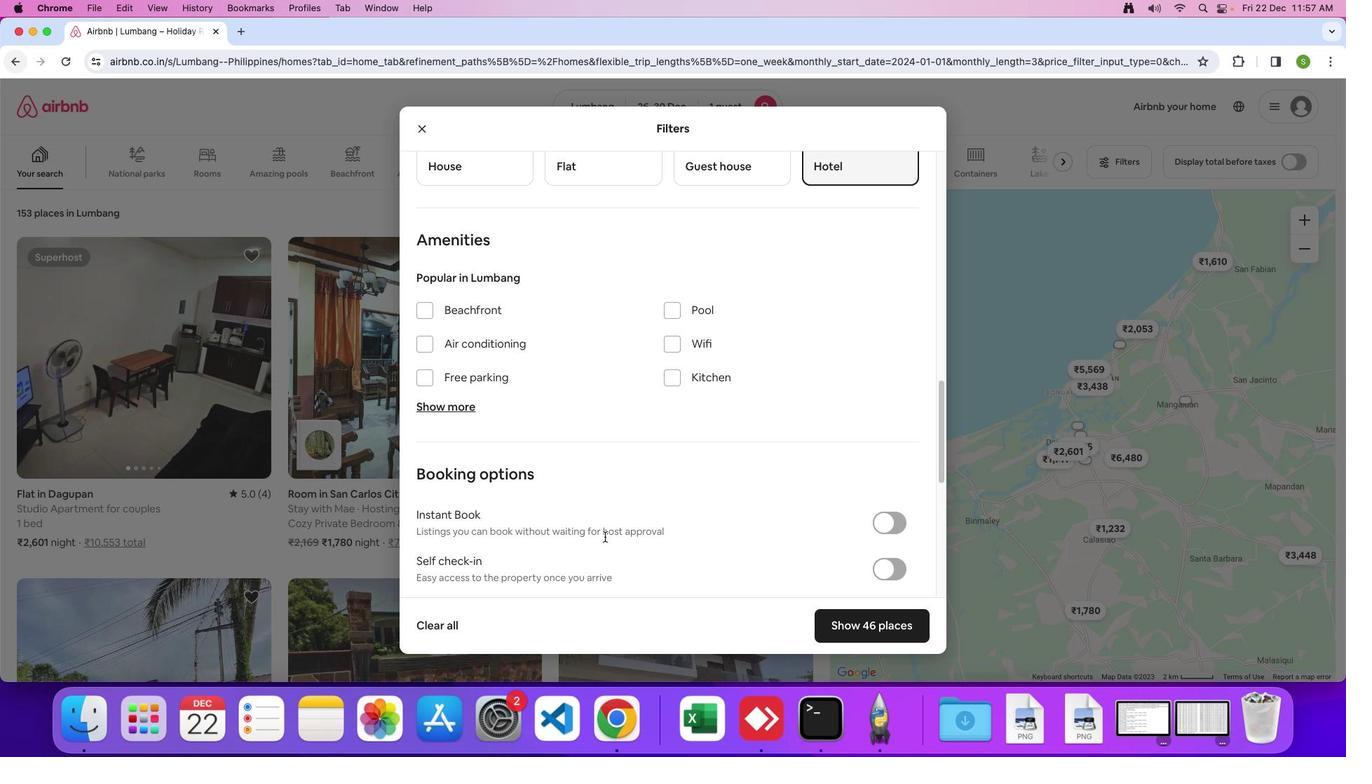 
Action: Mouse scrolled (604, 537) with delta (0, 0)
Screenshot: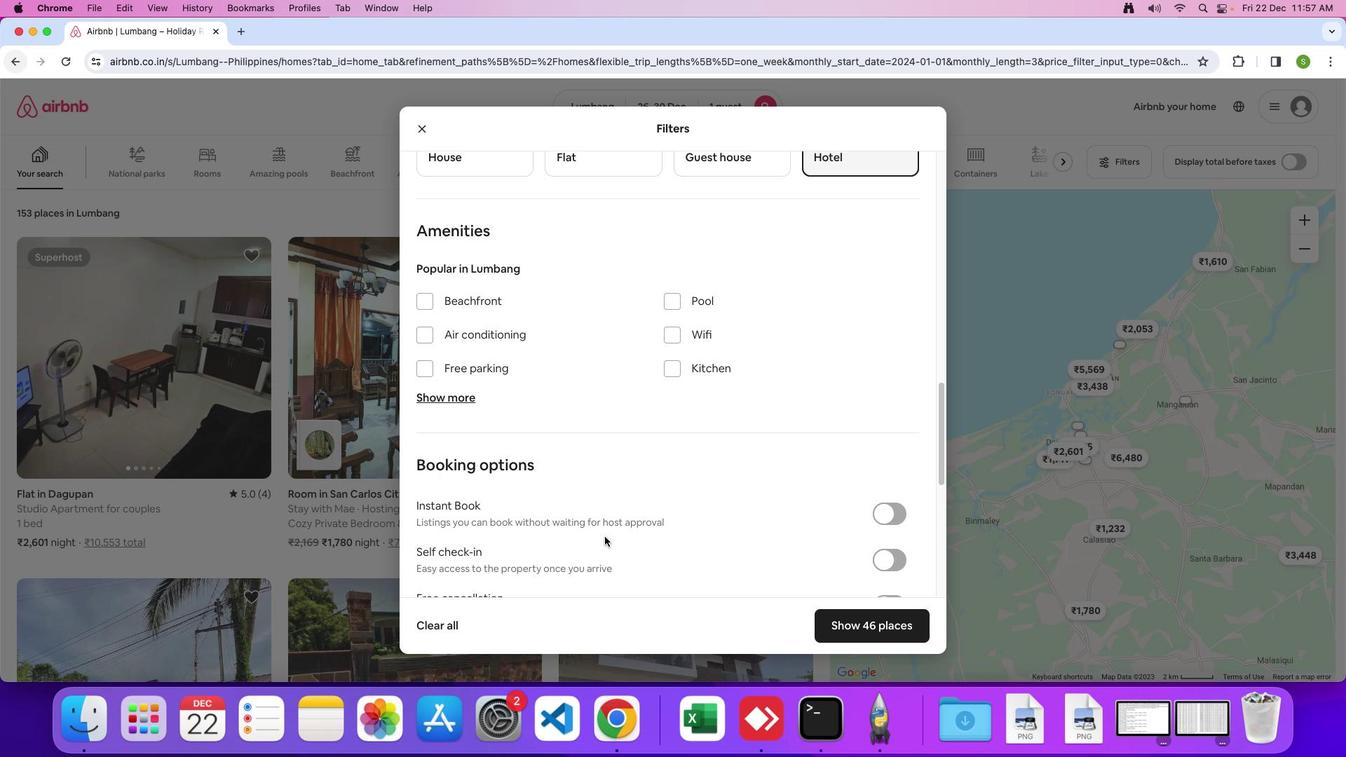 
Action: Mouse moved to (610, 523)
Screenshot: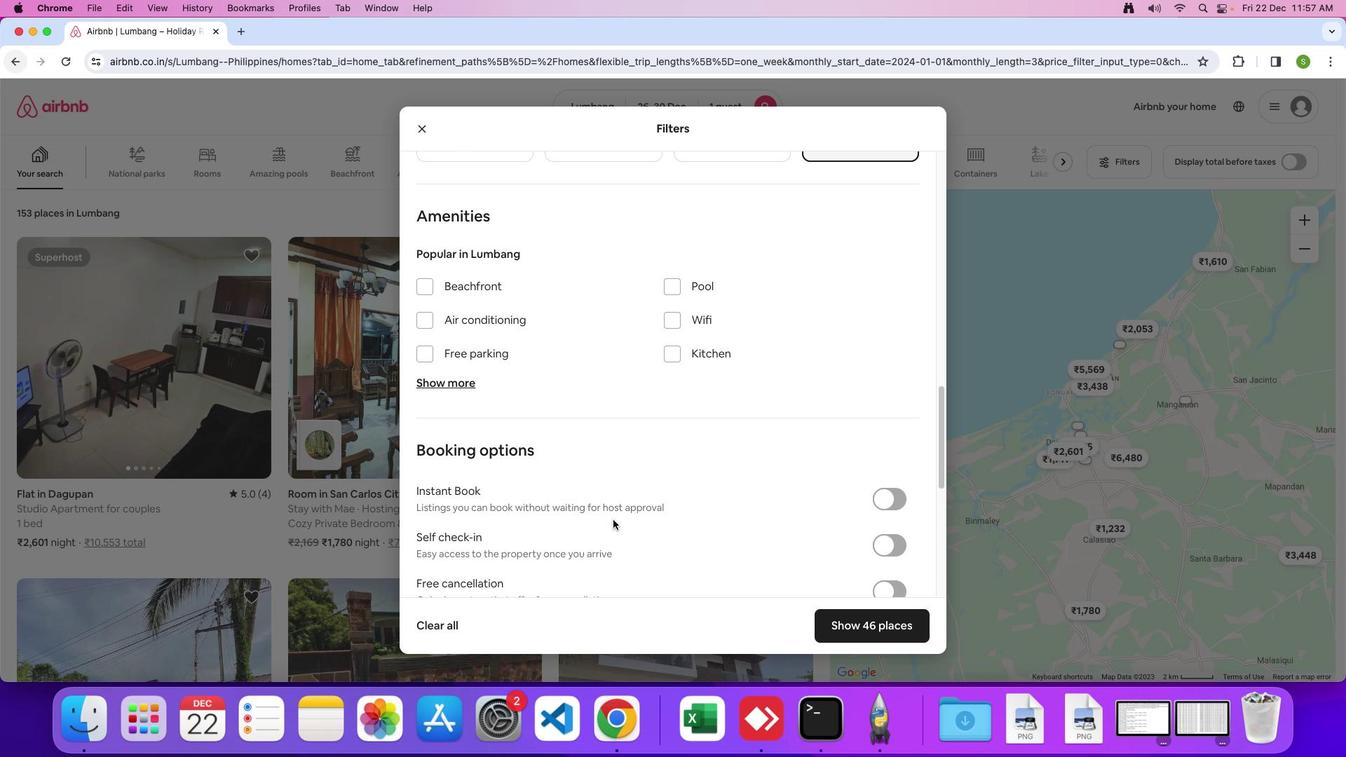 
Action: Mouse scrolled (610, 523) with delta (0, 0)
Screenshot: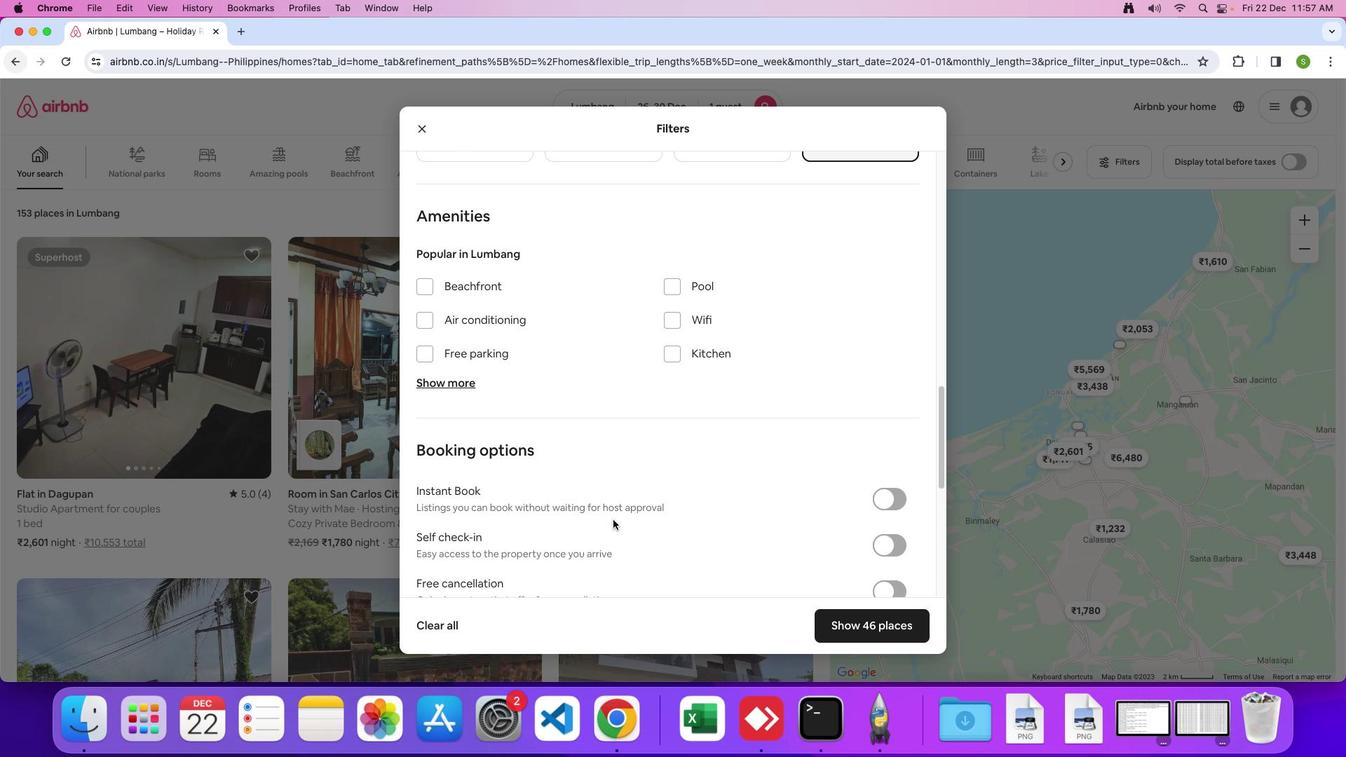 
Action: Mouse moved to (611, 522)
Screenshot: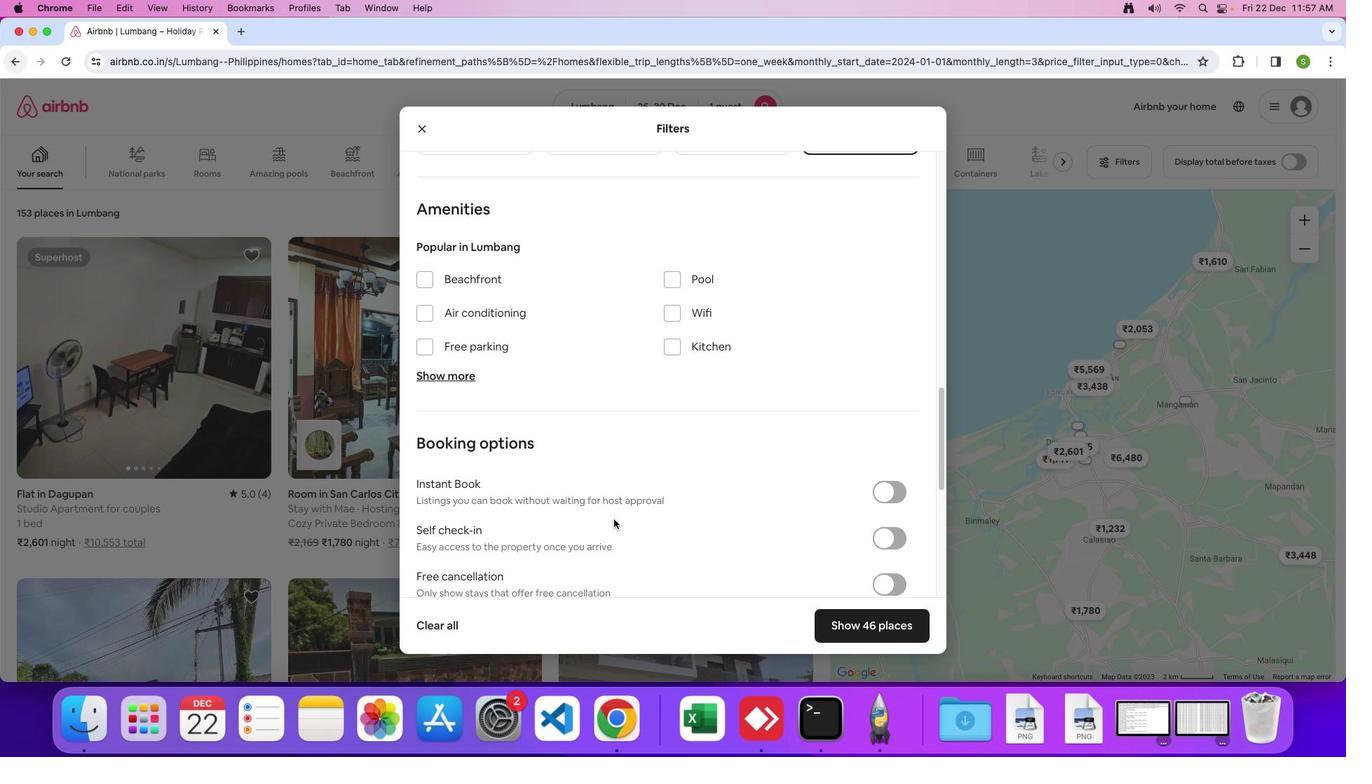 
Action: Mouse scrolled (611, 522) with delta (0, 0)
Screenshot: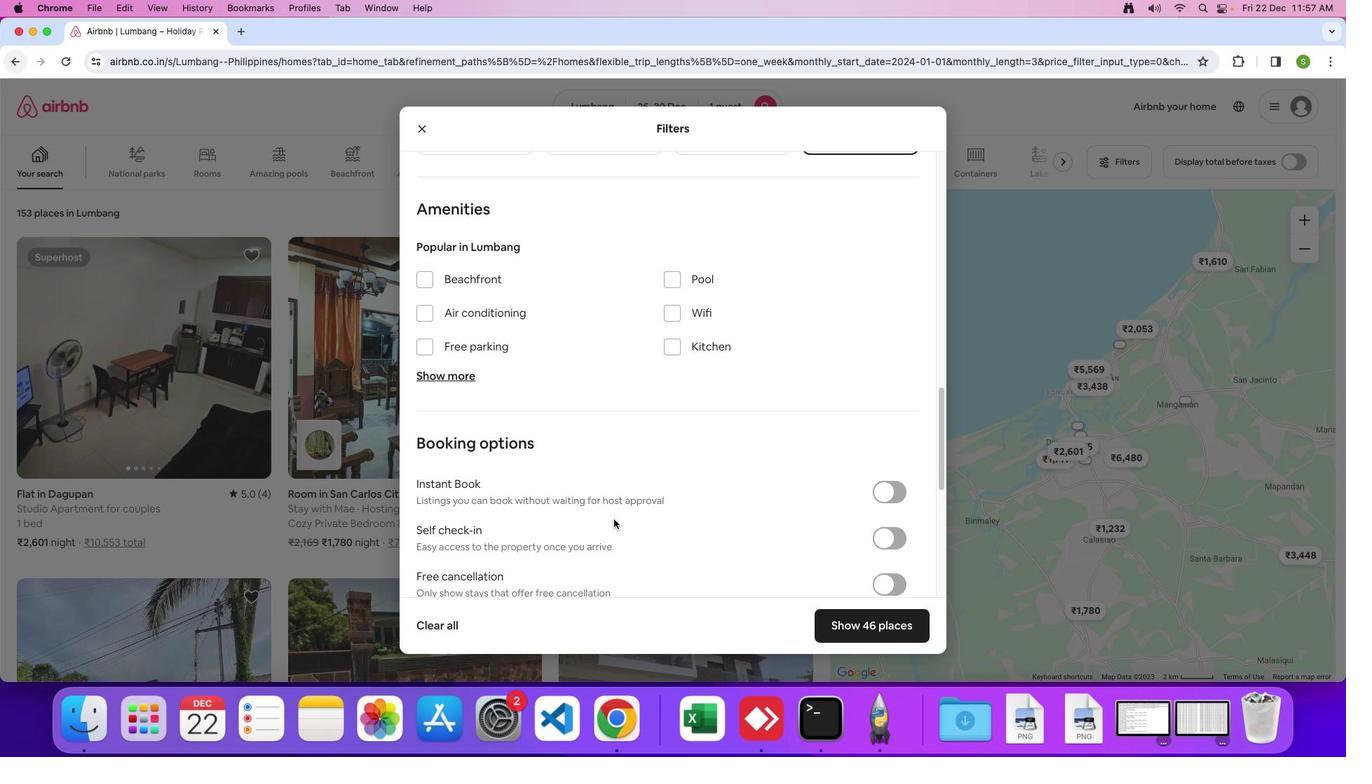
Action: Mouse moved to (749, 497)
Screenshot: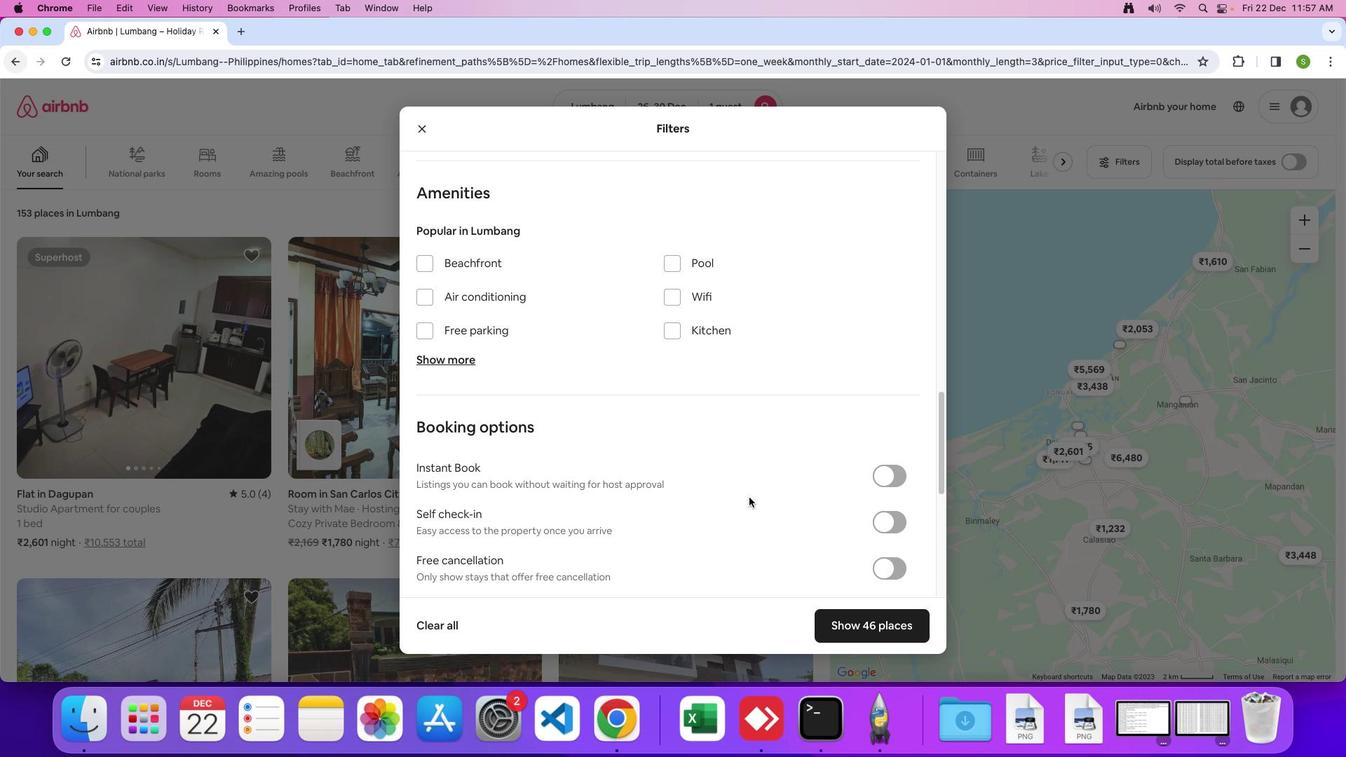 
Action: Mouse scrolled (749, 497) with delta (0, 0)
Screenshot: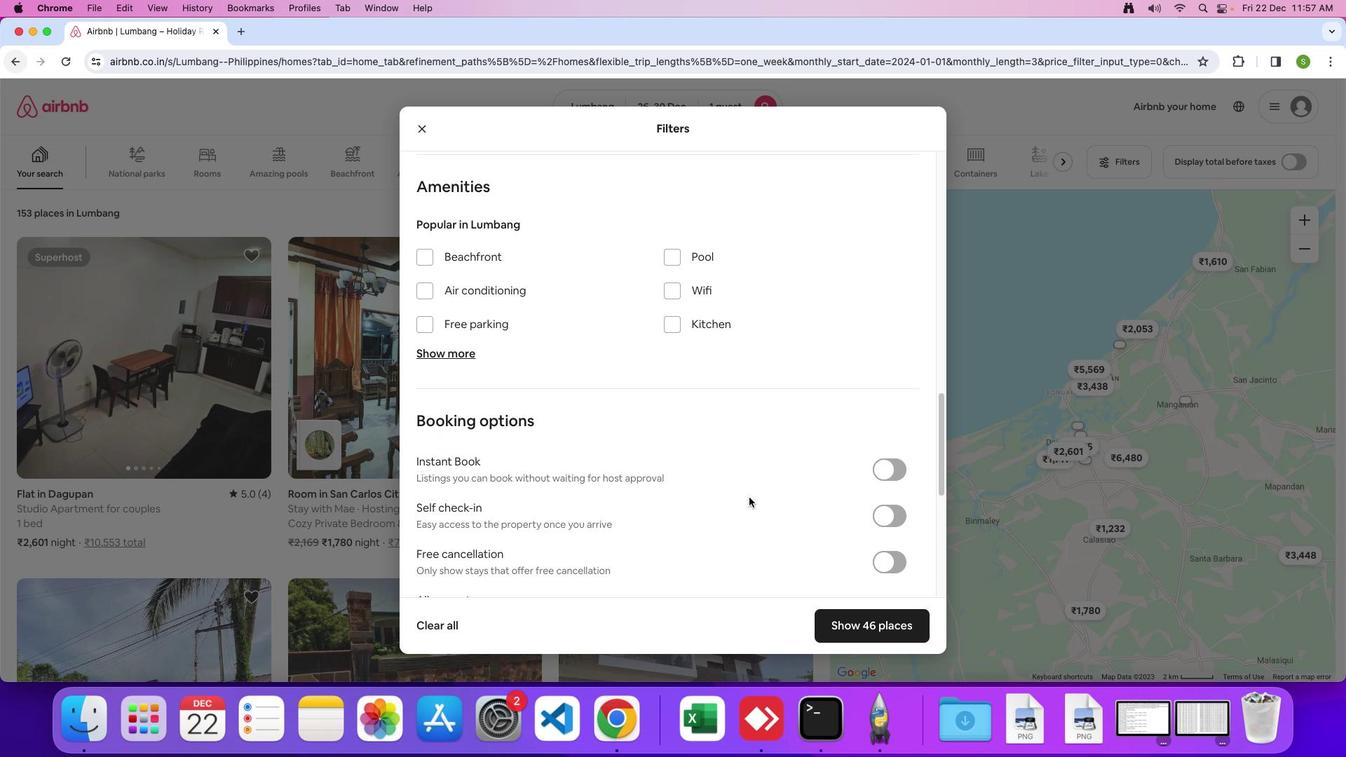 
Action: Mouse scrolled (749, 497) with delta (0, 0)
Screenshot: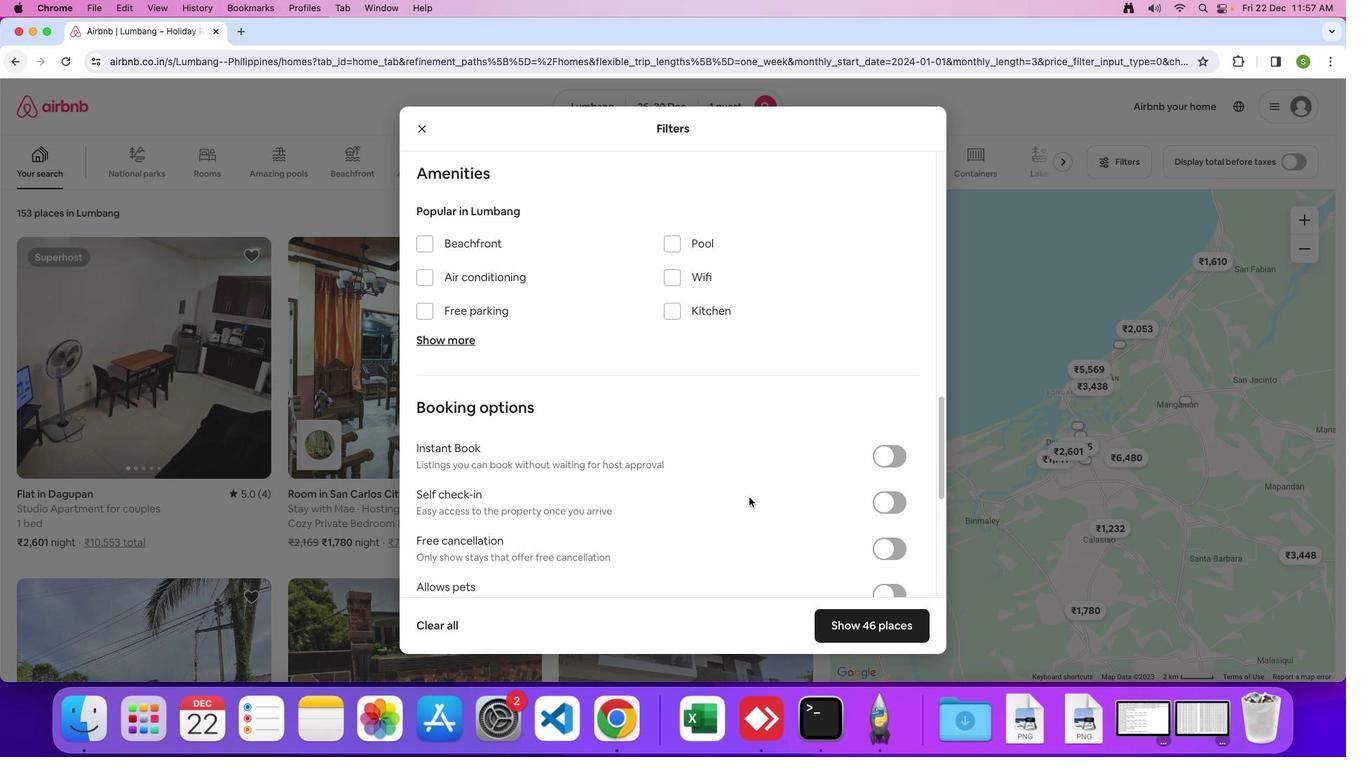 
Action: Mouse scrolled (749, 497) with delta (0, -2)
Screenshot: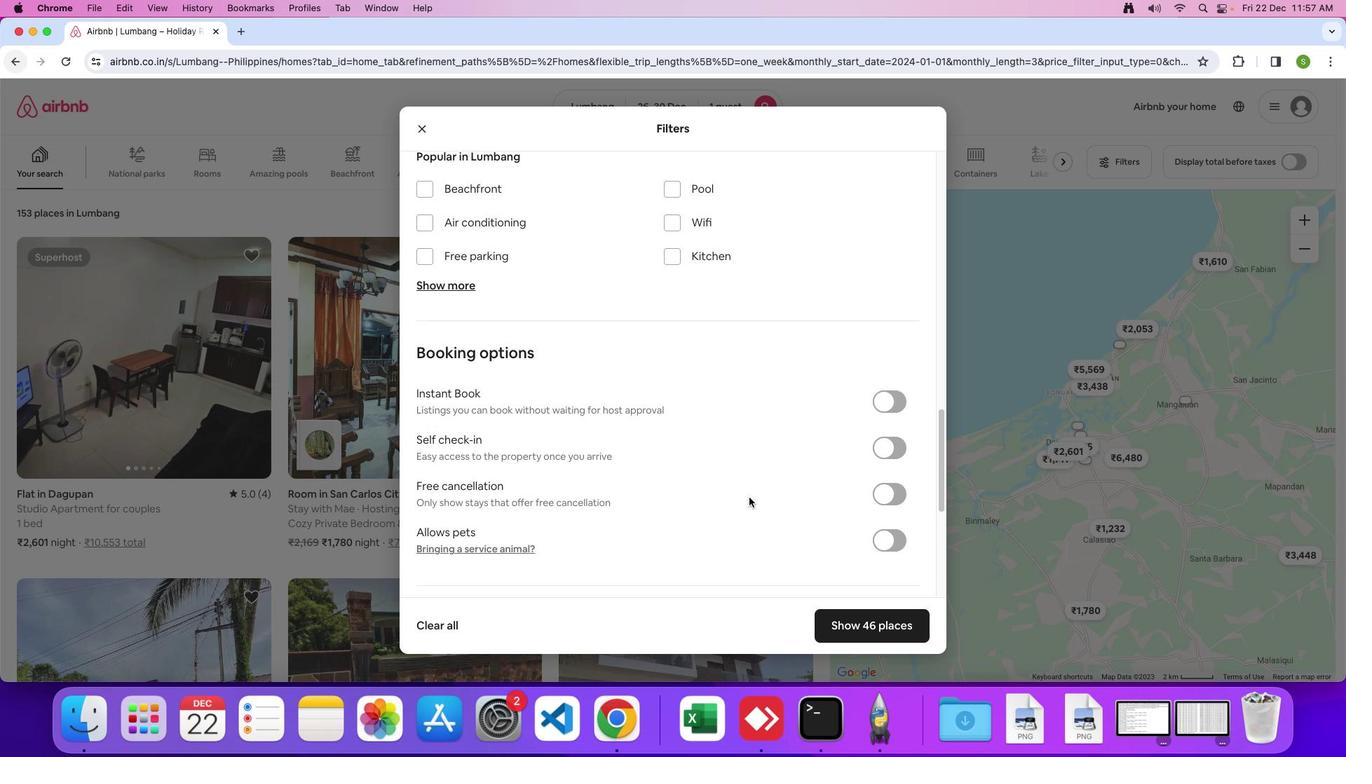 
Action: Mouse scrolled (749, 497) with delta (0, 0)
Screenshot: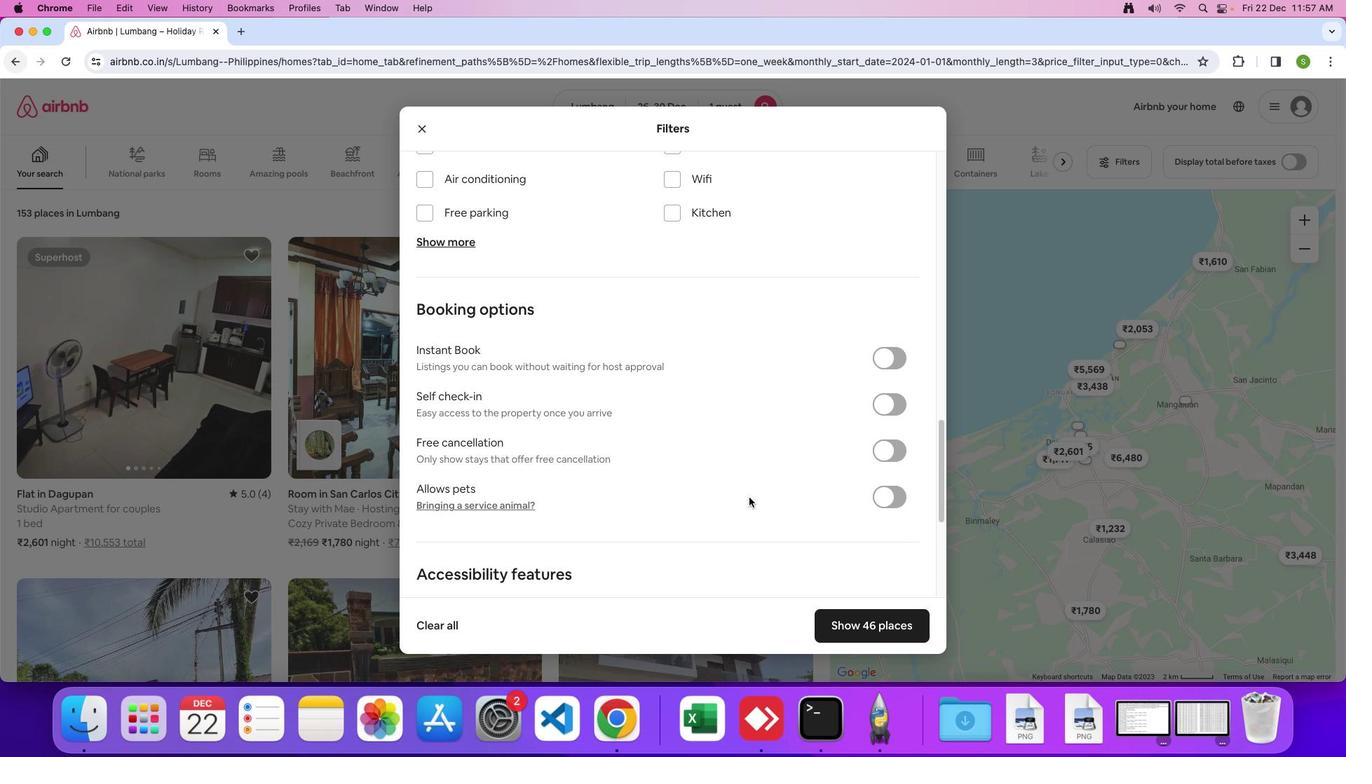 
Action: Mouse scrolled (749, 497) with delta (0, 0)
Screenshot: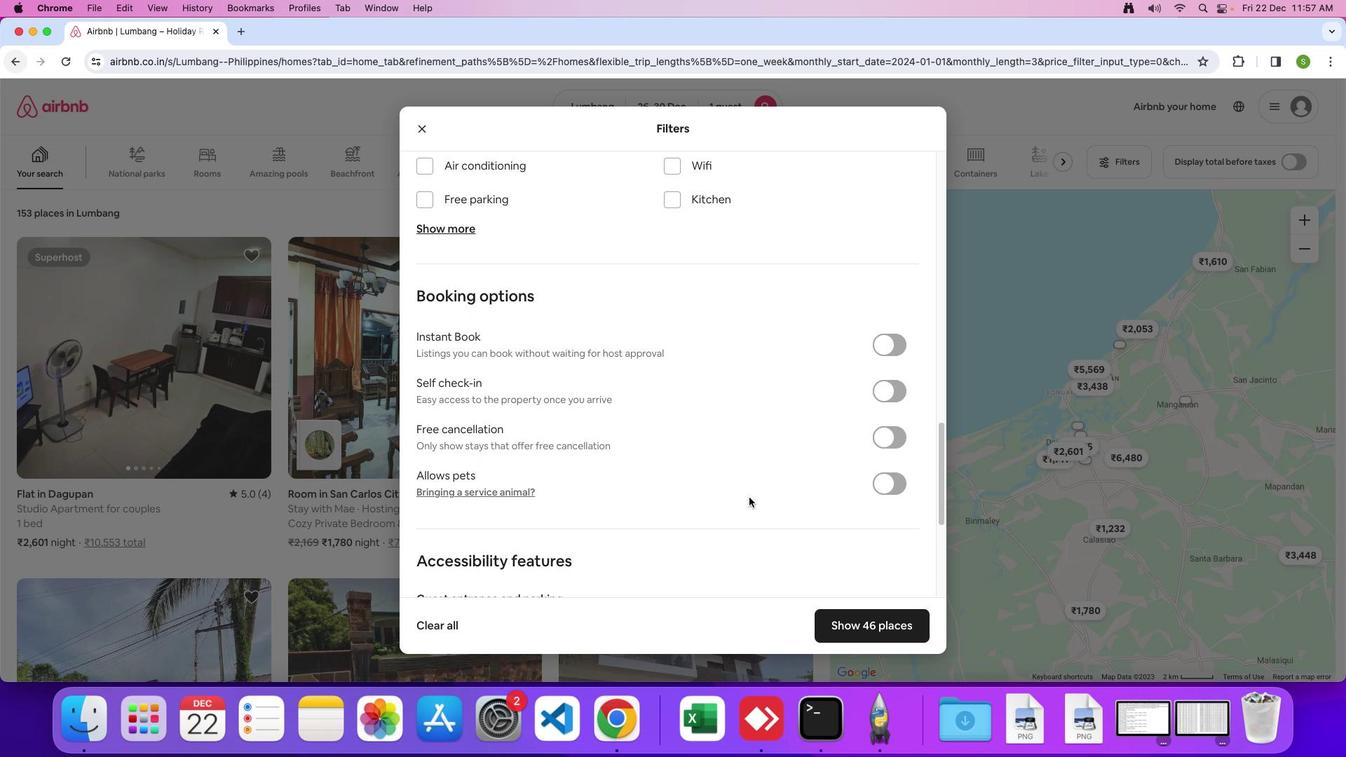 
Action: Mouse scrolled (749, 497) with delta (0, 0)
Screenshot: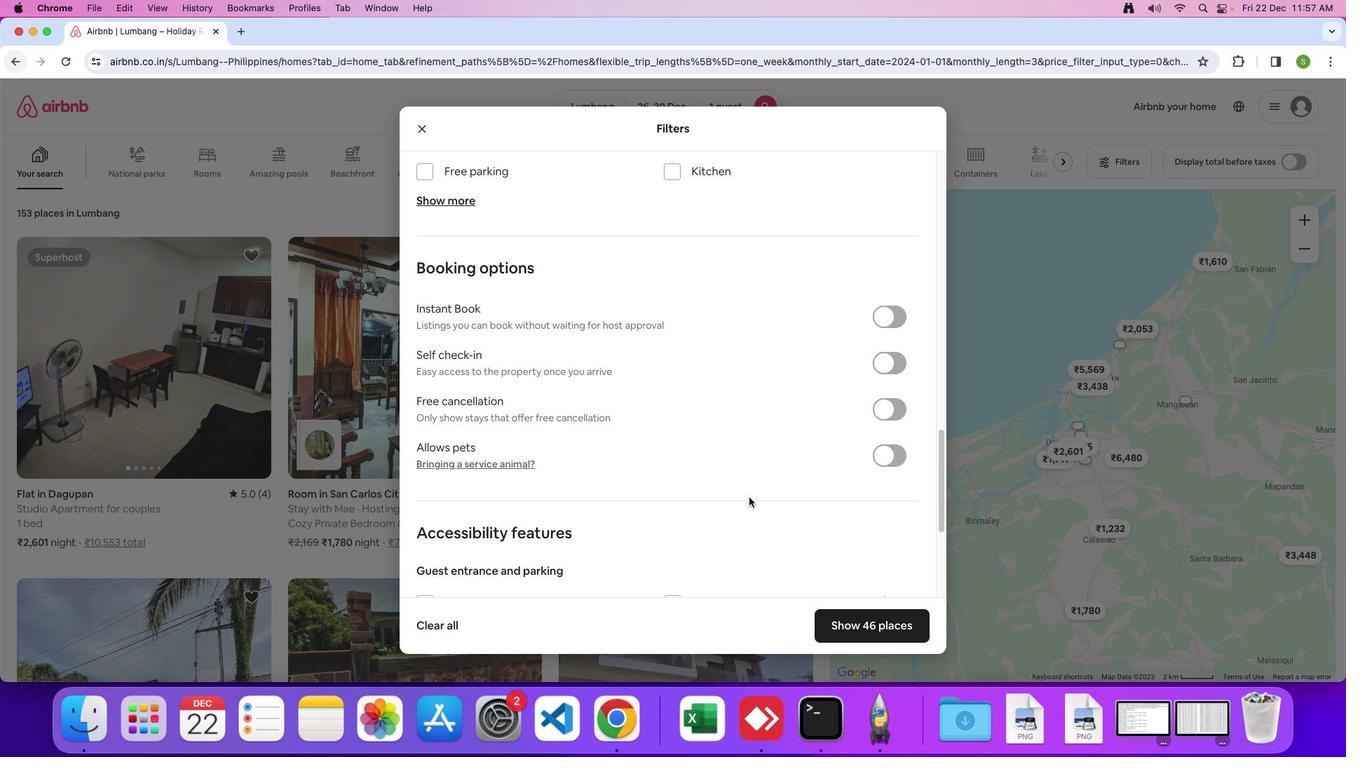 
Action: Mouse scrolled (749, 497) with delta (0, 0)
Screenshot: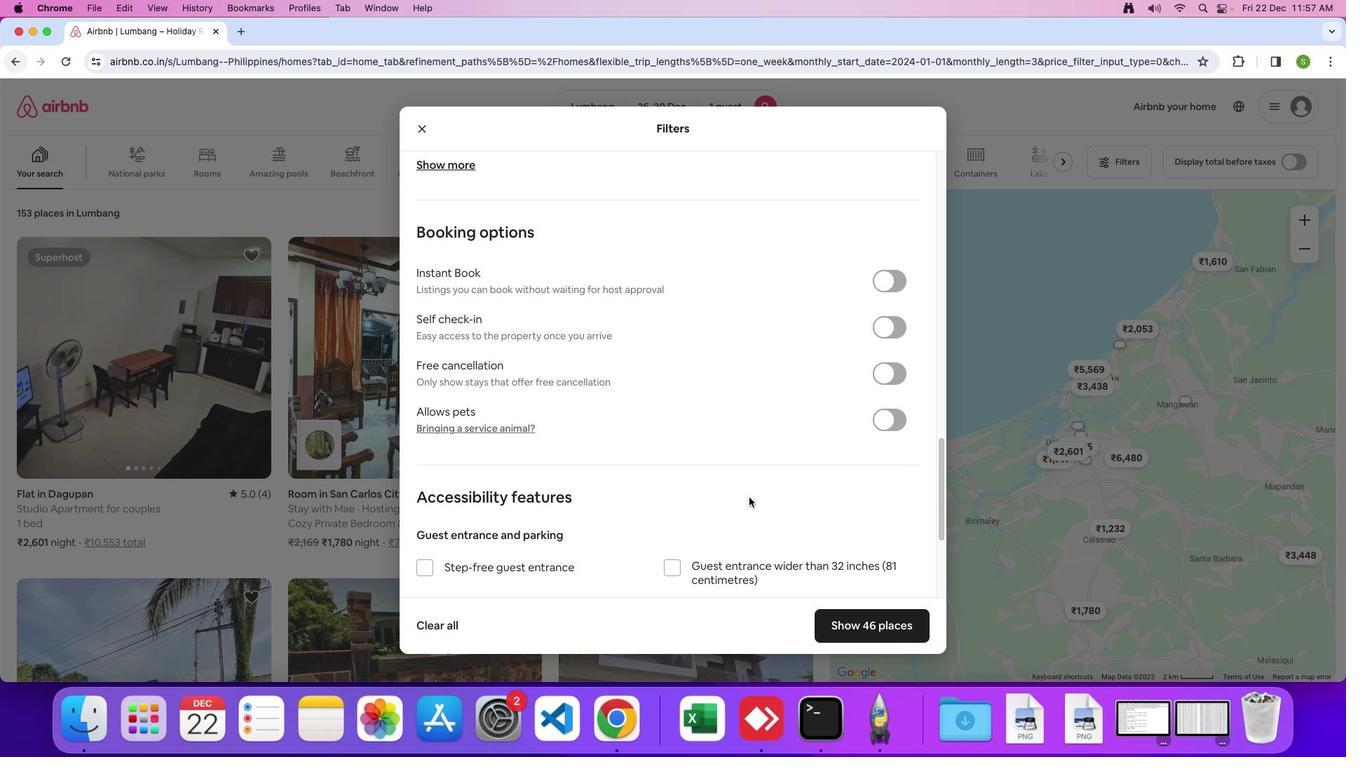 
Action: Mouse scrolled (749, 497) with delta (0, 0)
Screenshot: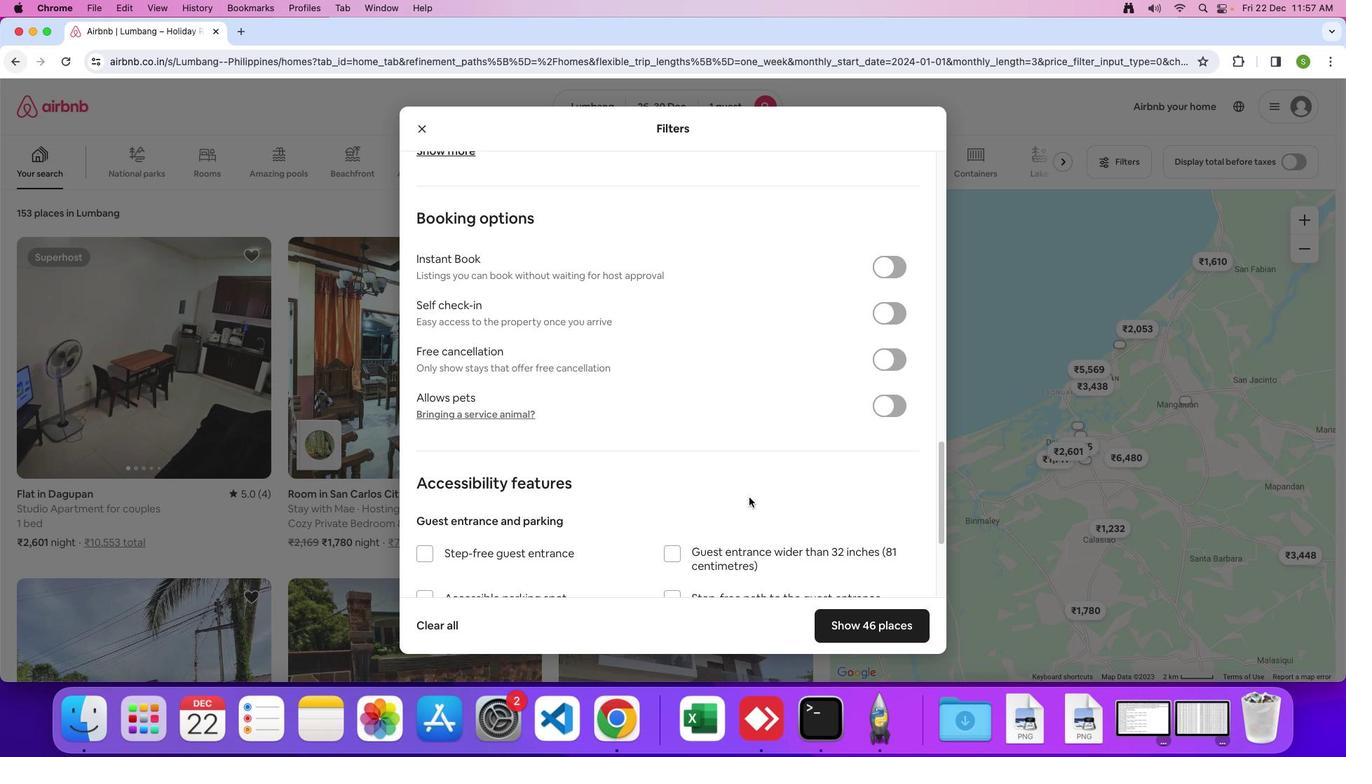 
Action: Mouse scrolled (749, 497) with delta (0, 0)
Screenshot: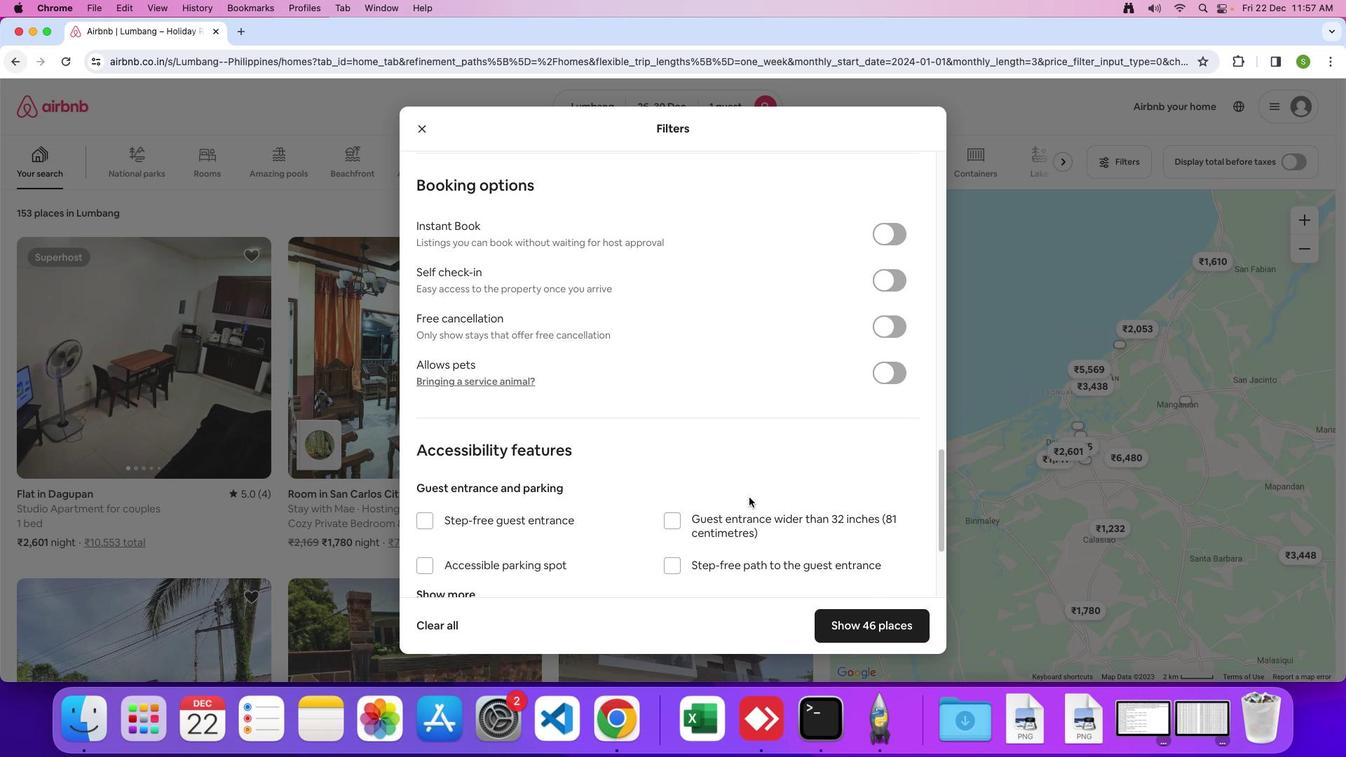 
Action: Mouse scrolled (749, 497) with delta (0, 0)
Screenshot: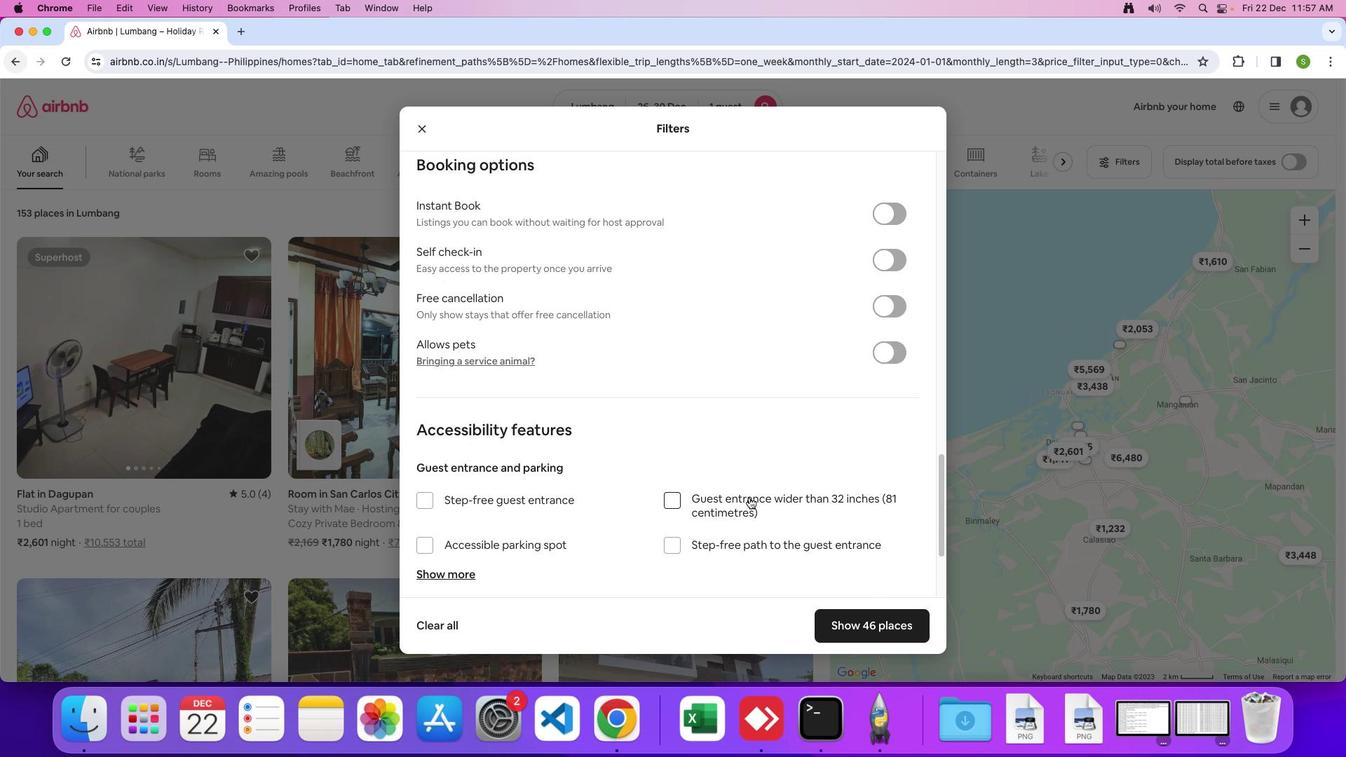 
Action: Mouse scrolled (749, 497) with delta (0, 0)
Screenshot: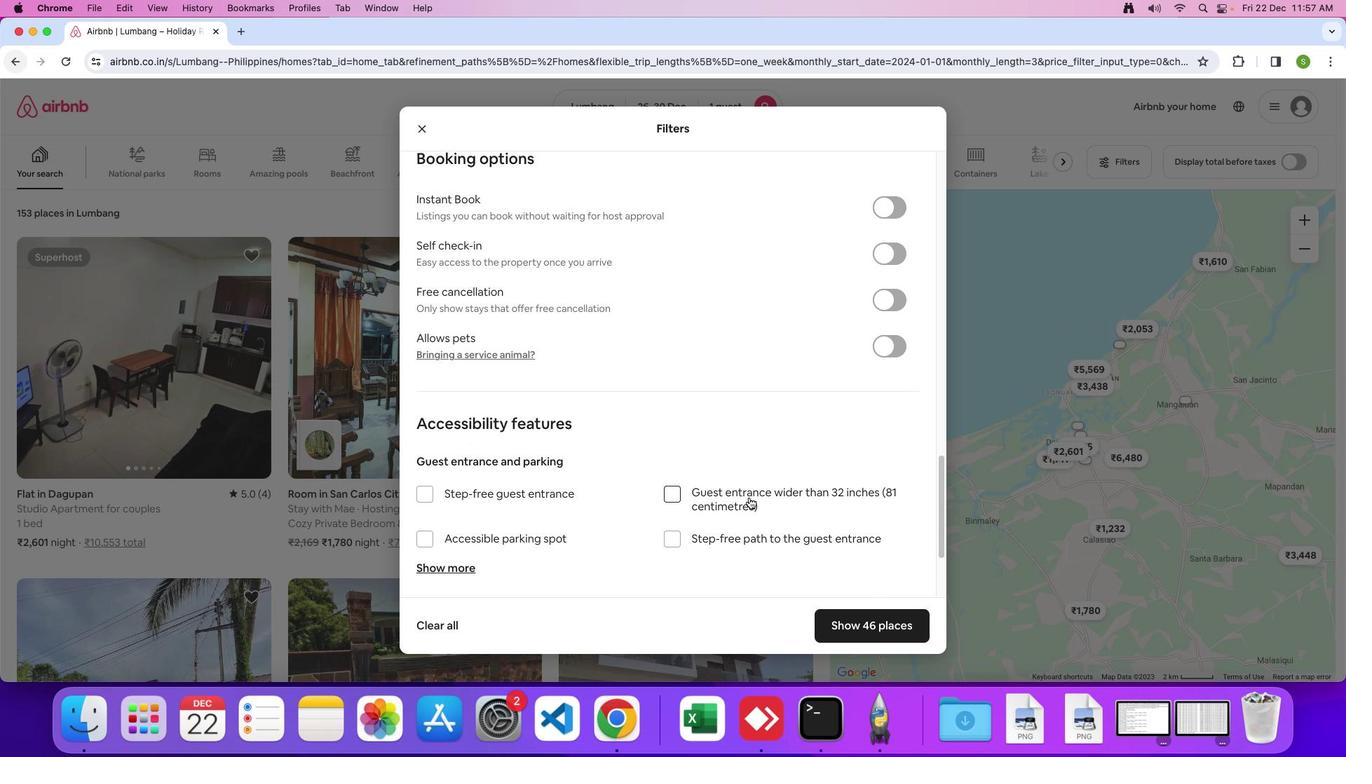 
Action: Mouse scrolled (749, 497) with delta (0, 0)
Screenshot: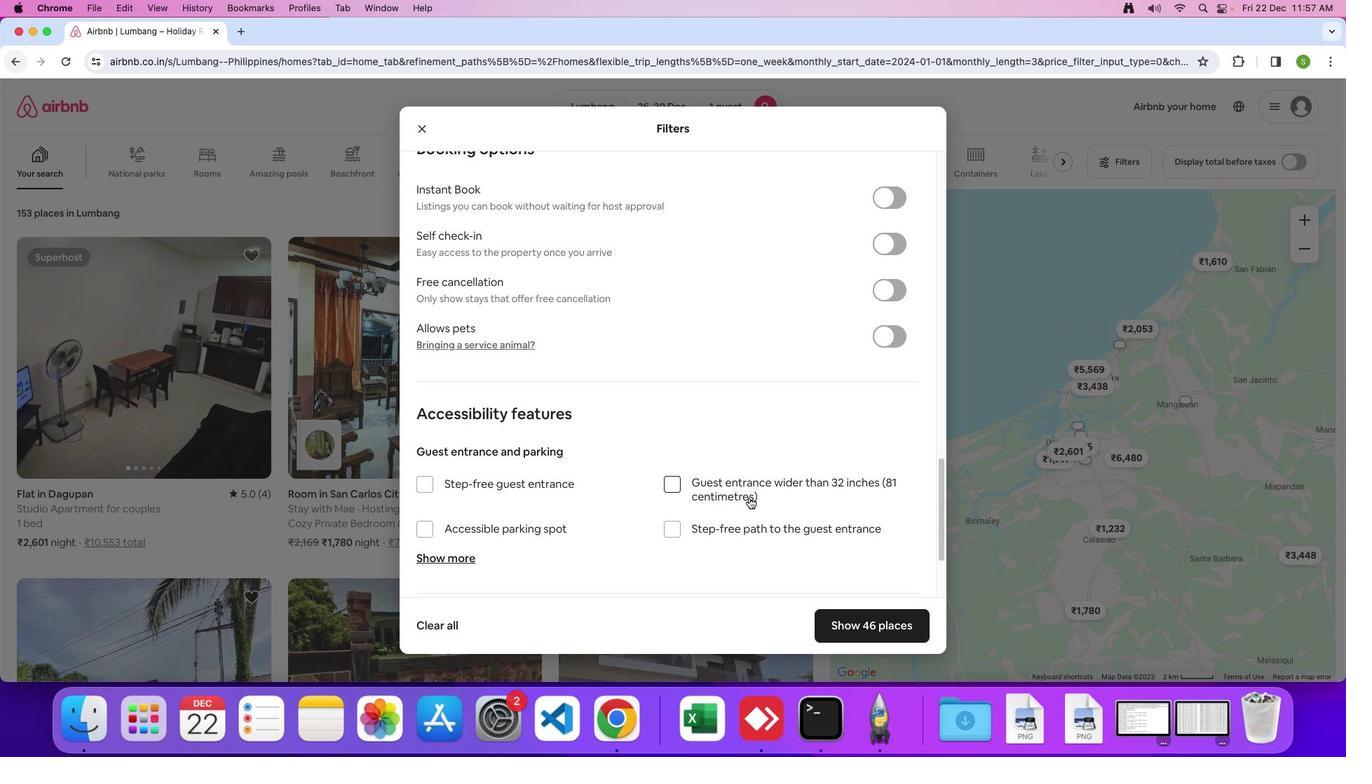 
Action: Mouse scrolled (749, 497) with delta (0, 0)
Screenshot: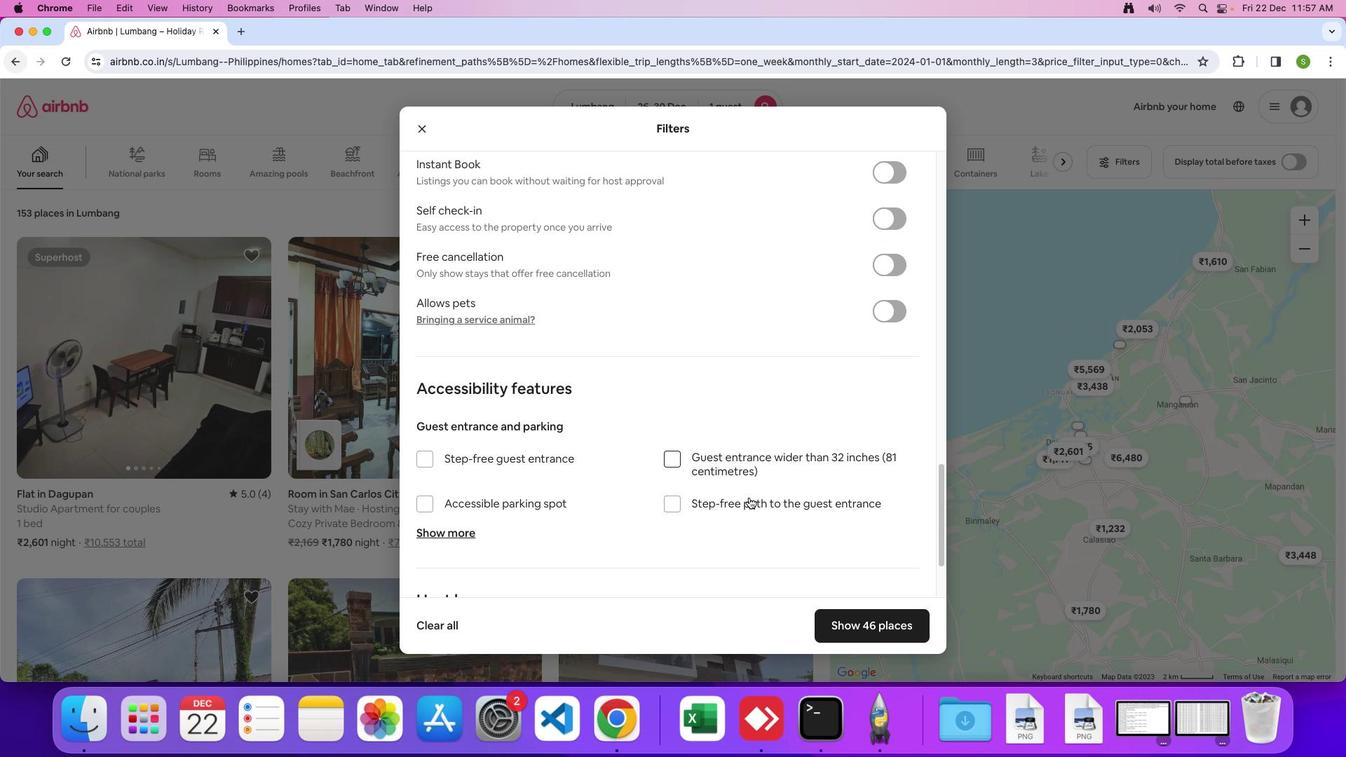 
Action: Mouse scrolled (749, 497) with delta (0, -2)
Screenshot: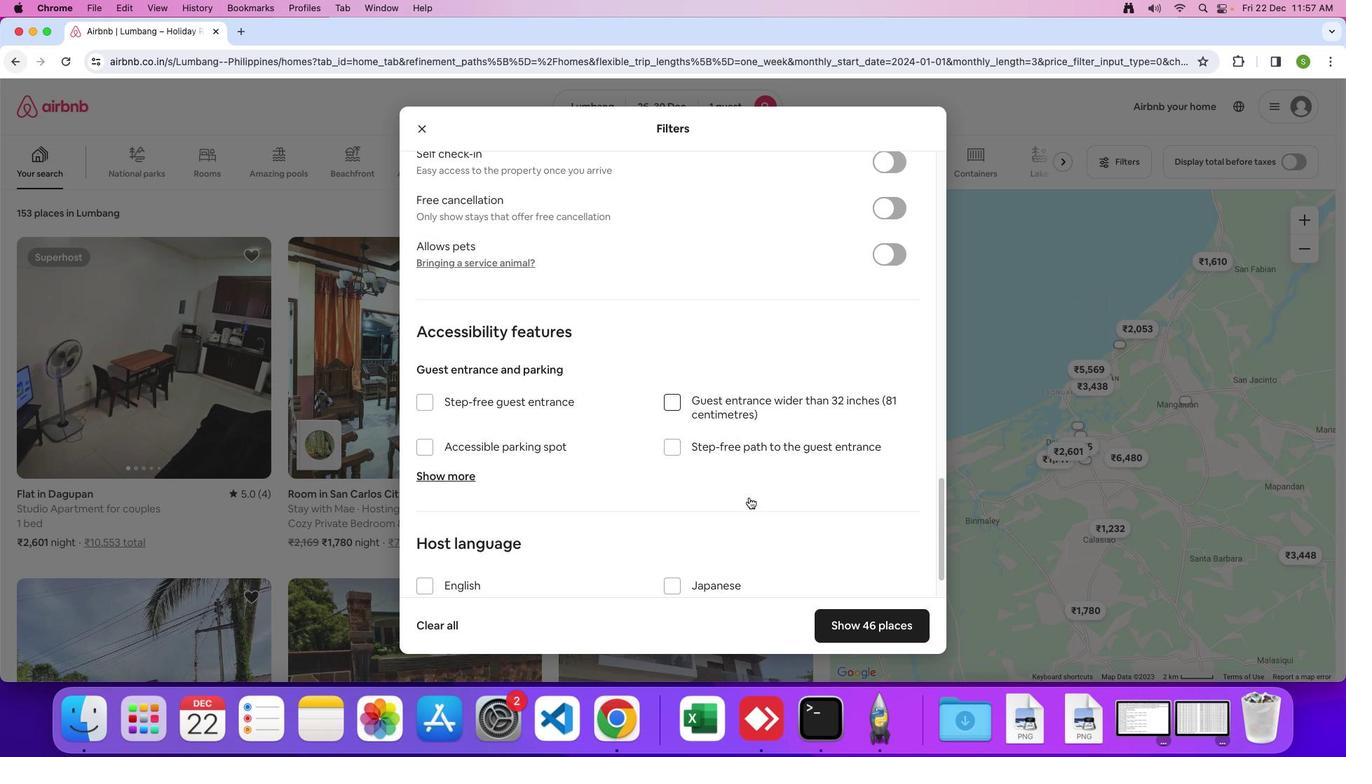 
Action: Mouse scrolled (749, 497) with delta (0, 0)
Screenshot: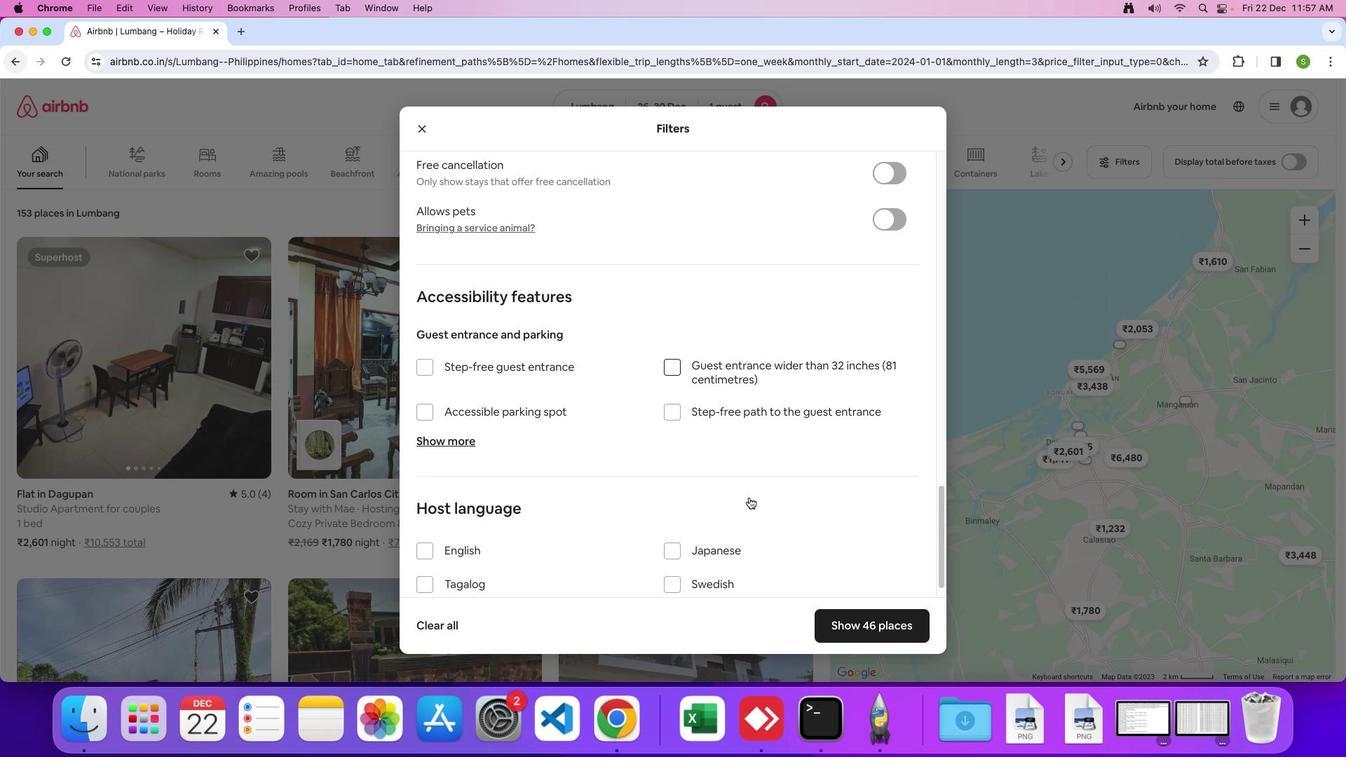 
Action: Mouse scrolled (749, 497) with delta (0, 0)
Screenshot: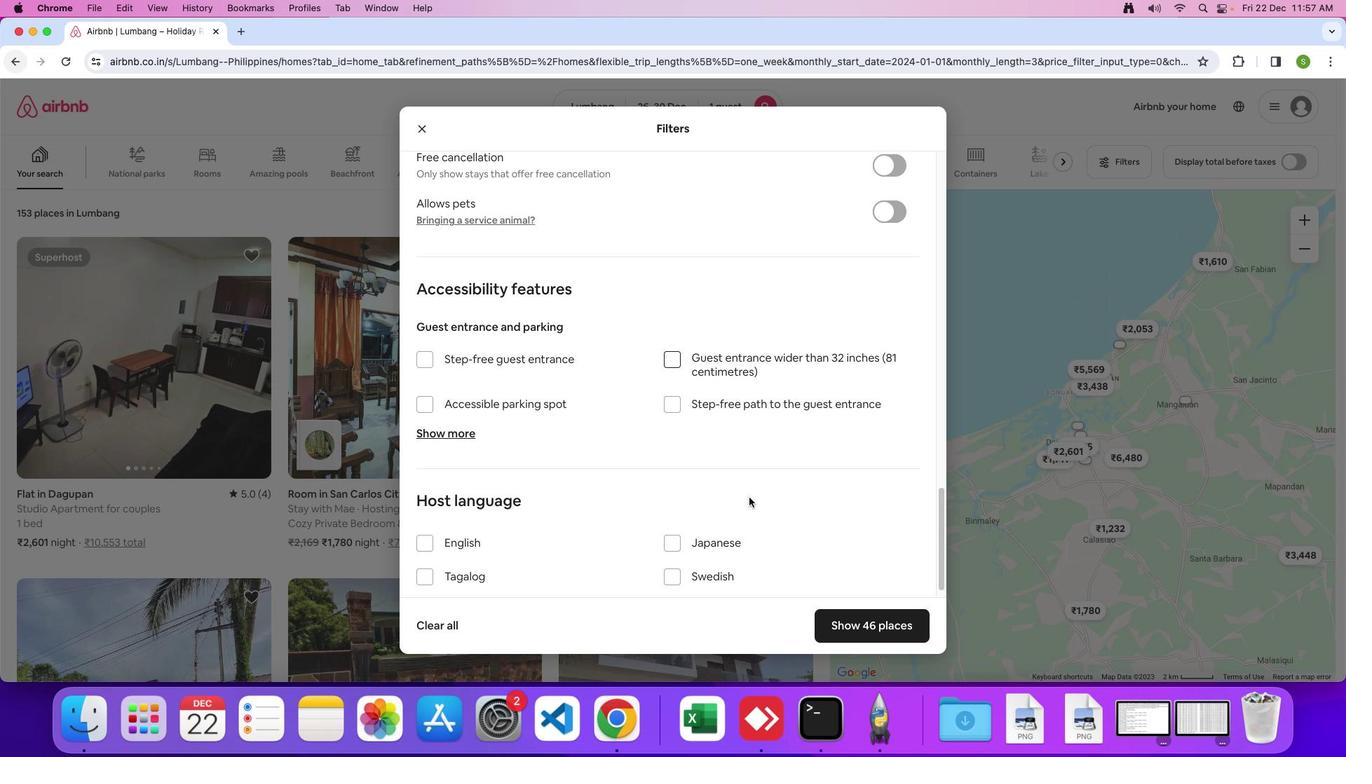 
Action: Mouse scrolled (749, 497) with delta (0, -1)
Screenshot: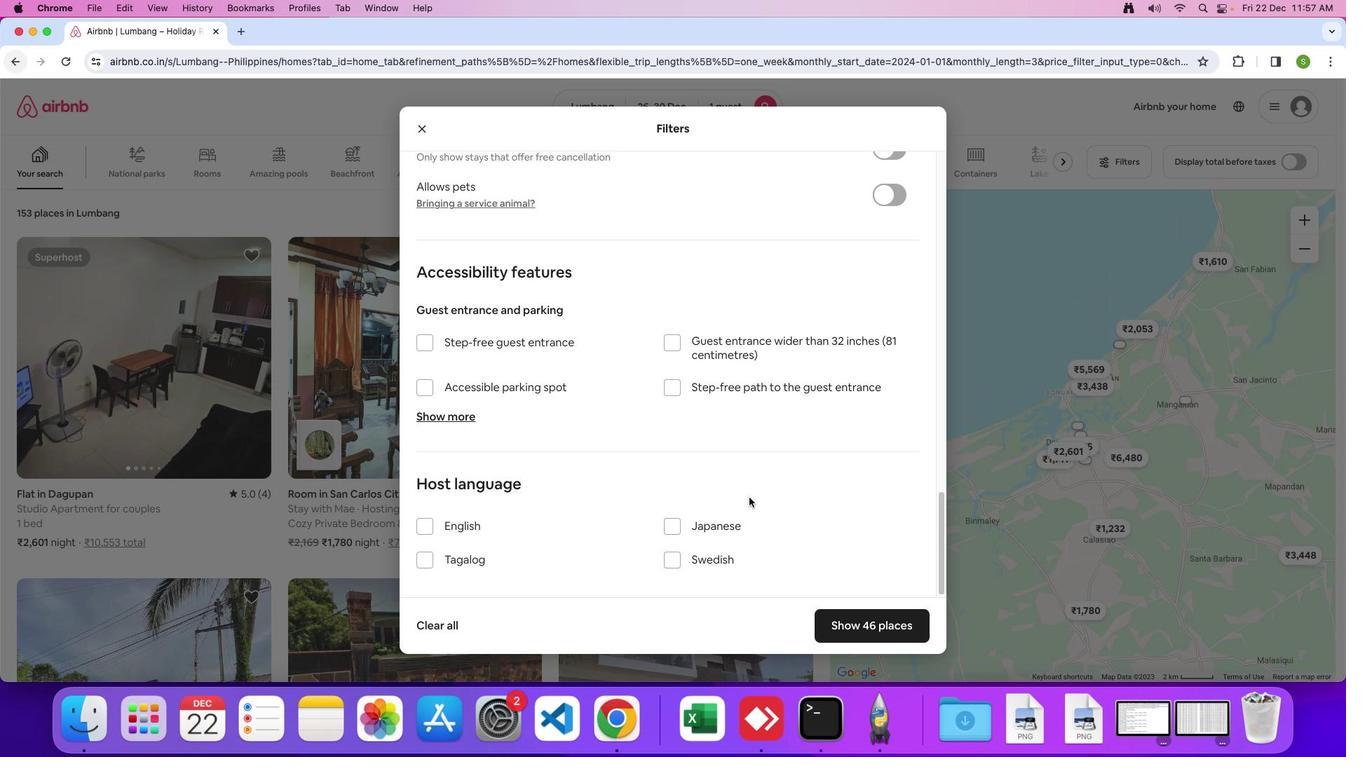 
Action: Mouse scrolled (749, 497) with delta (0, 0)
Screenshot: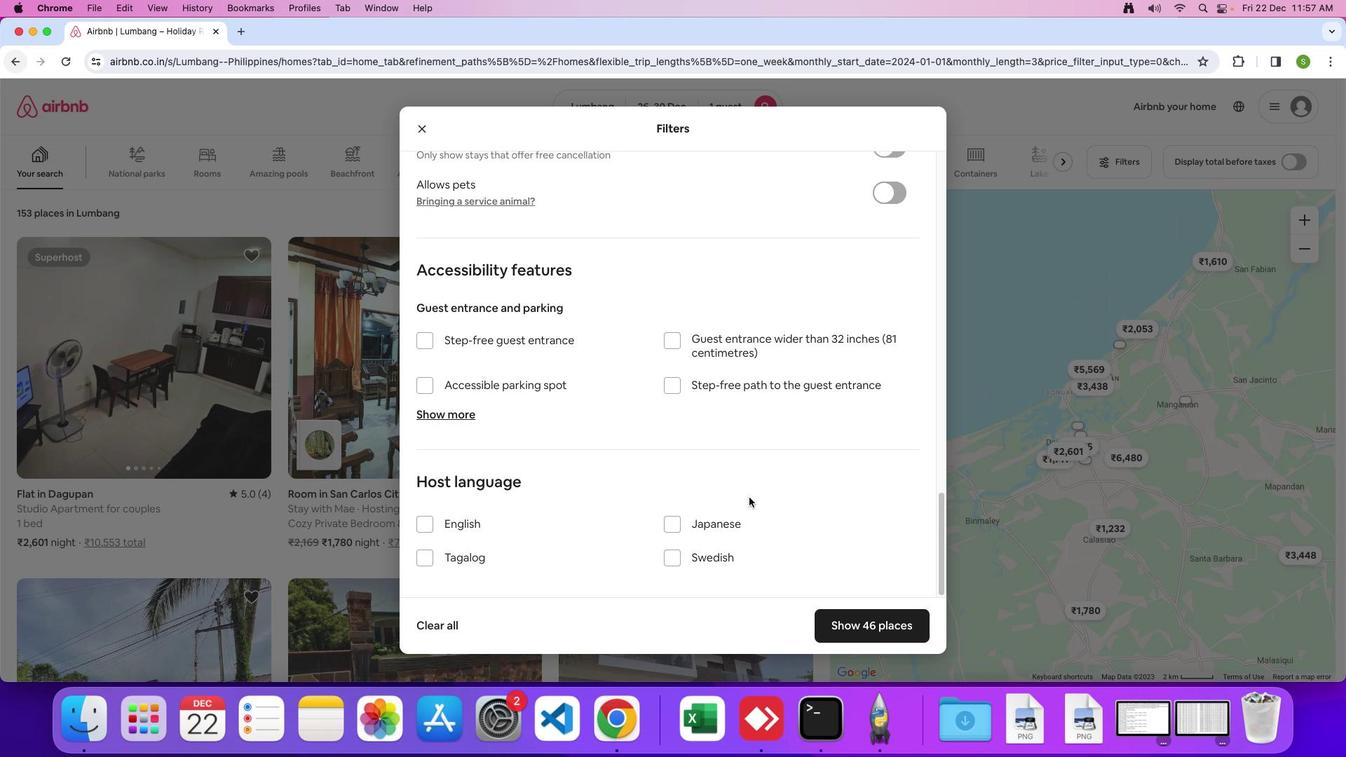 
Action: Mouse scrolled (749, 497) with delta (0, 0)
Screenshot: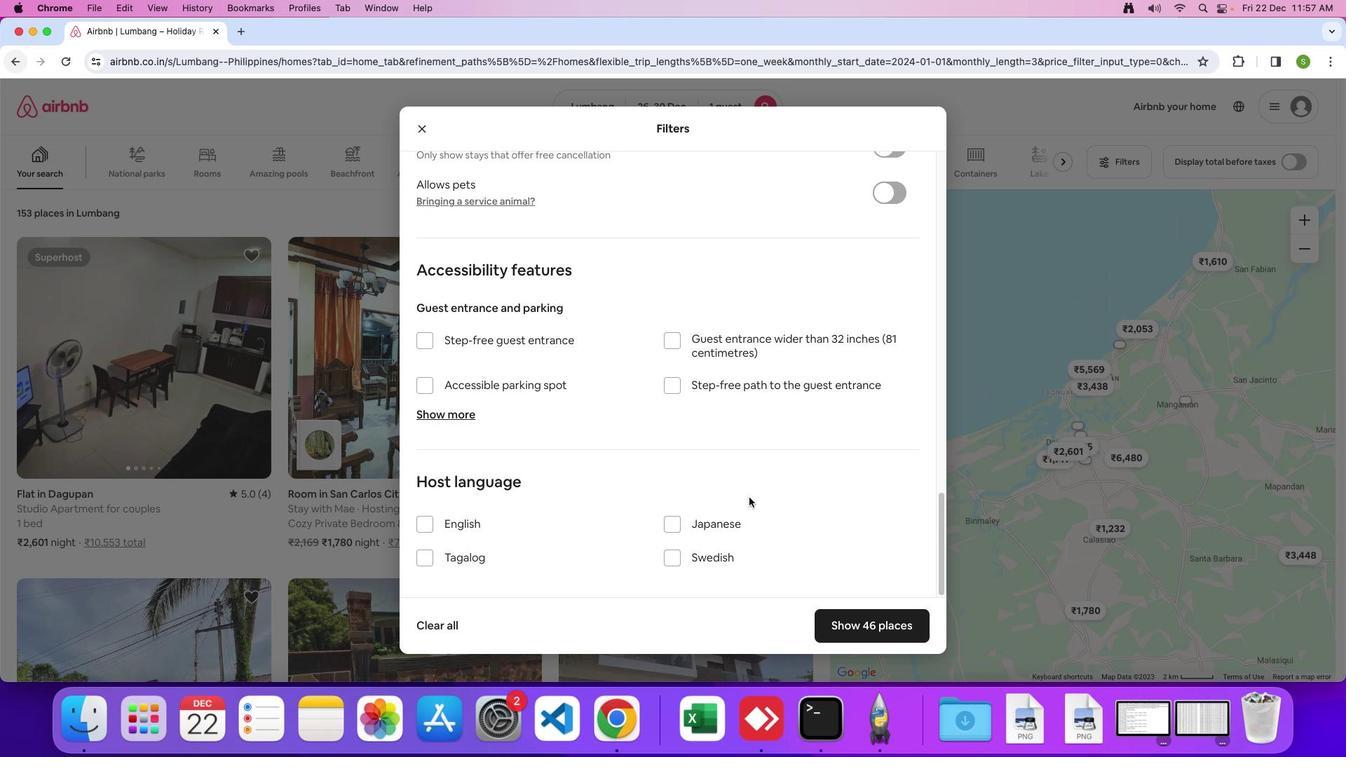 
Action: Mouse scrolled (749, 497) with delta (0, -1)
Screenshot: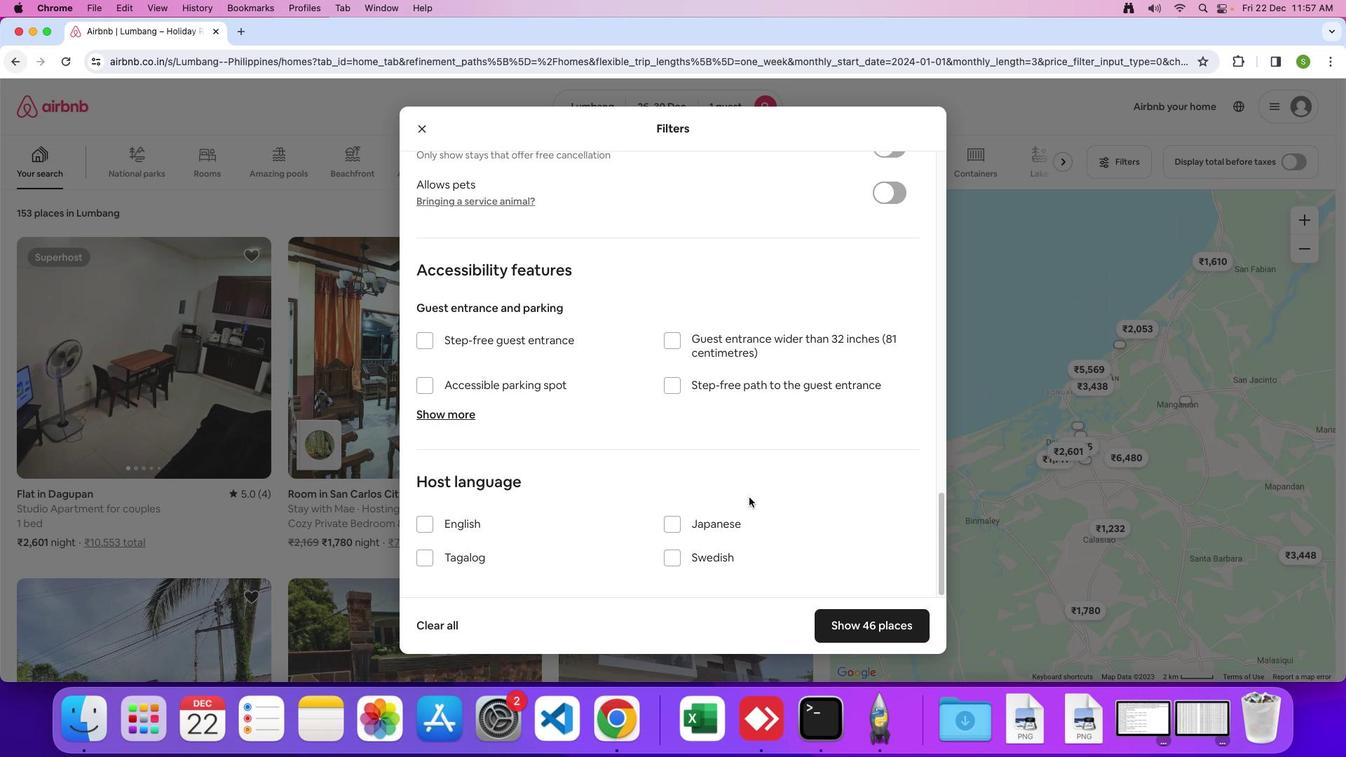
Action: Mouse moved to (857, 634)
Screenshot: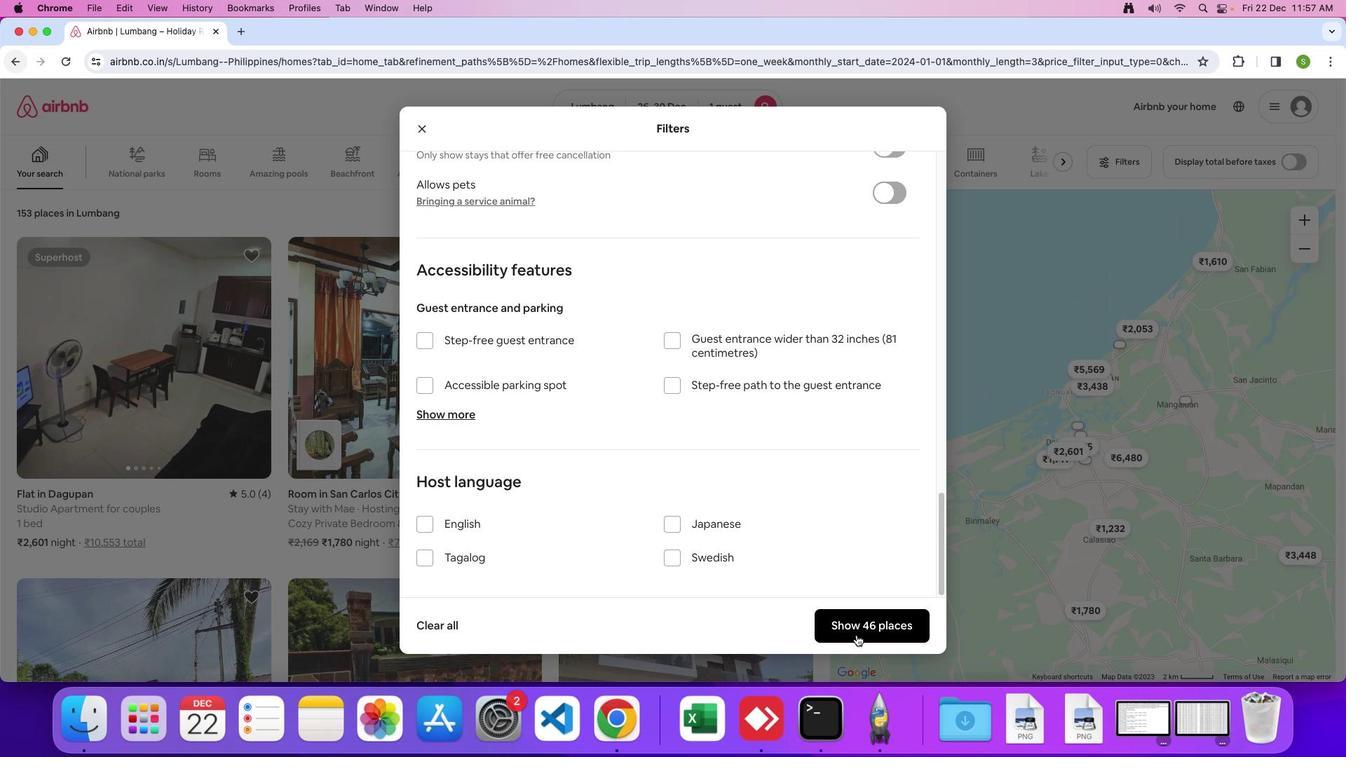 
Action: Mouse pressed left at (857, 634)
Screenshot: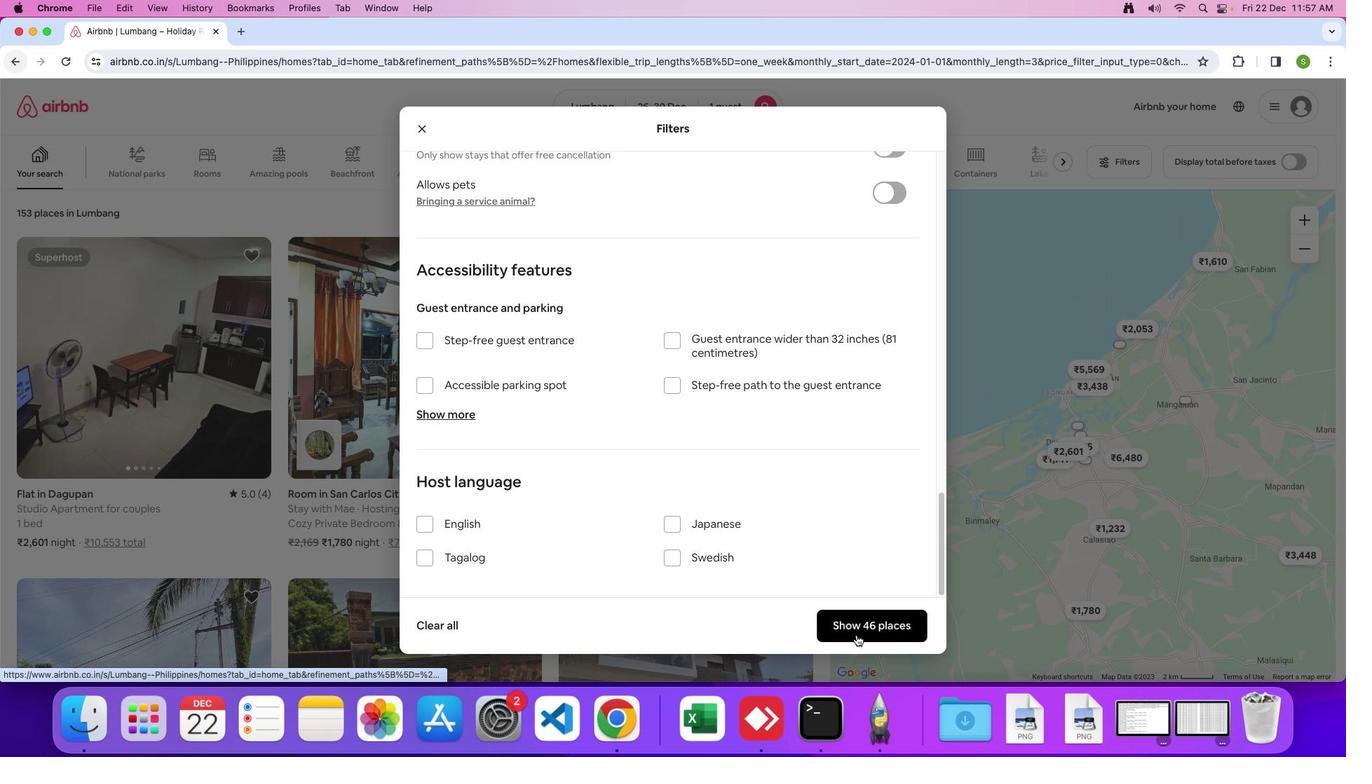 
Action: Mouse moved to (138, 336)
Screenshot: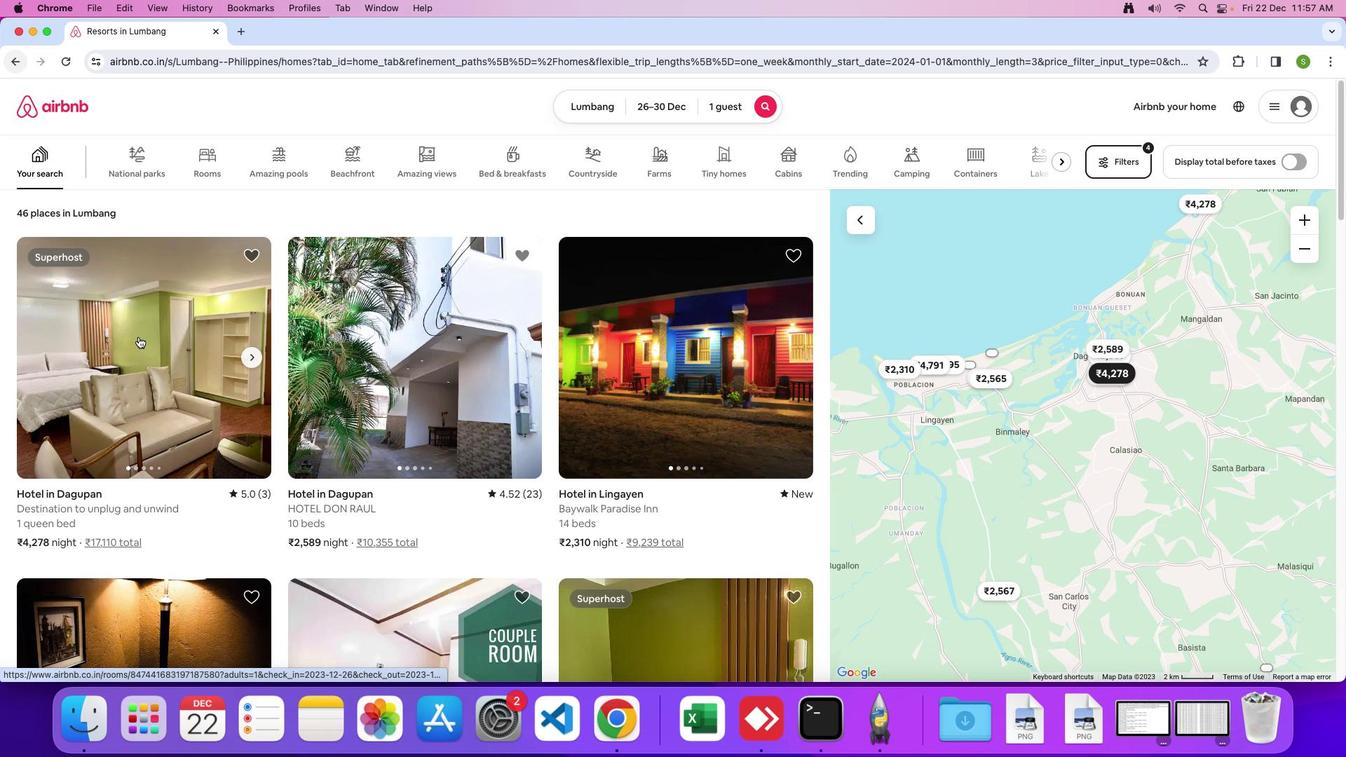 
Action: Mouse pressed left at (138, 336)
Screenshot: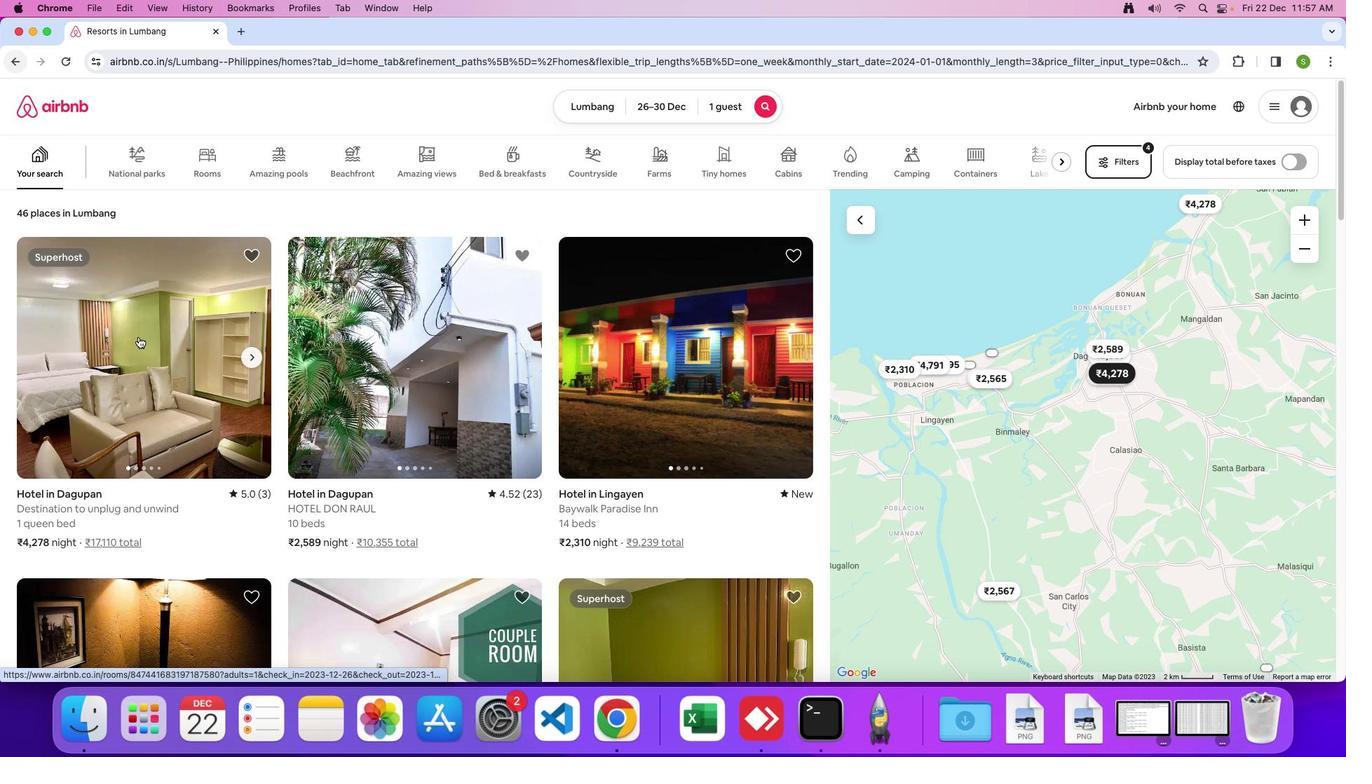 
Action: Mouse moved to (486, 318)
Screenshot: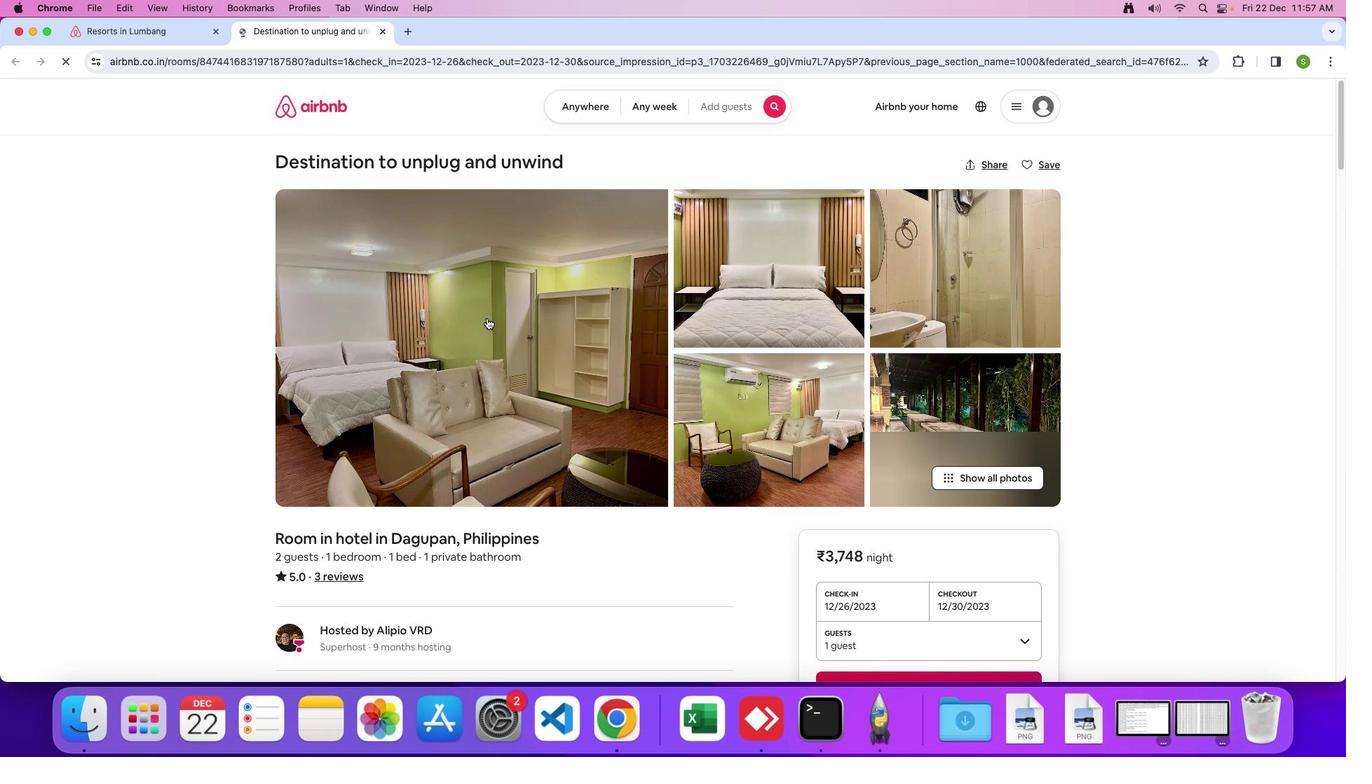 
Action: Mouse pressed left at (486, 318)
Screenshot: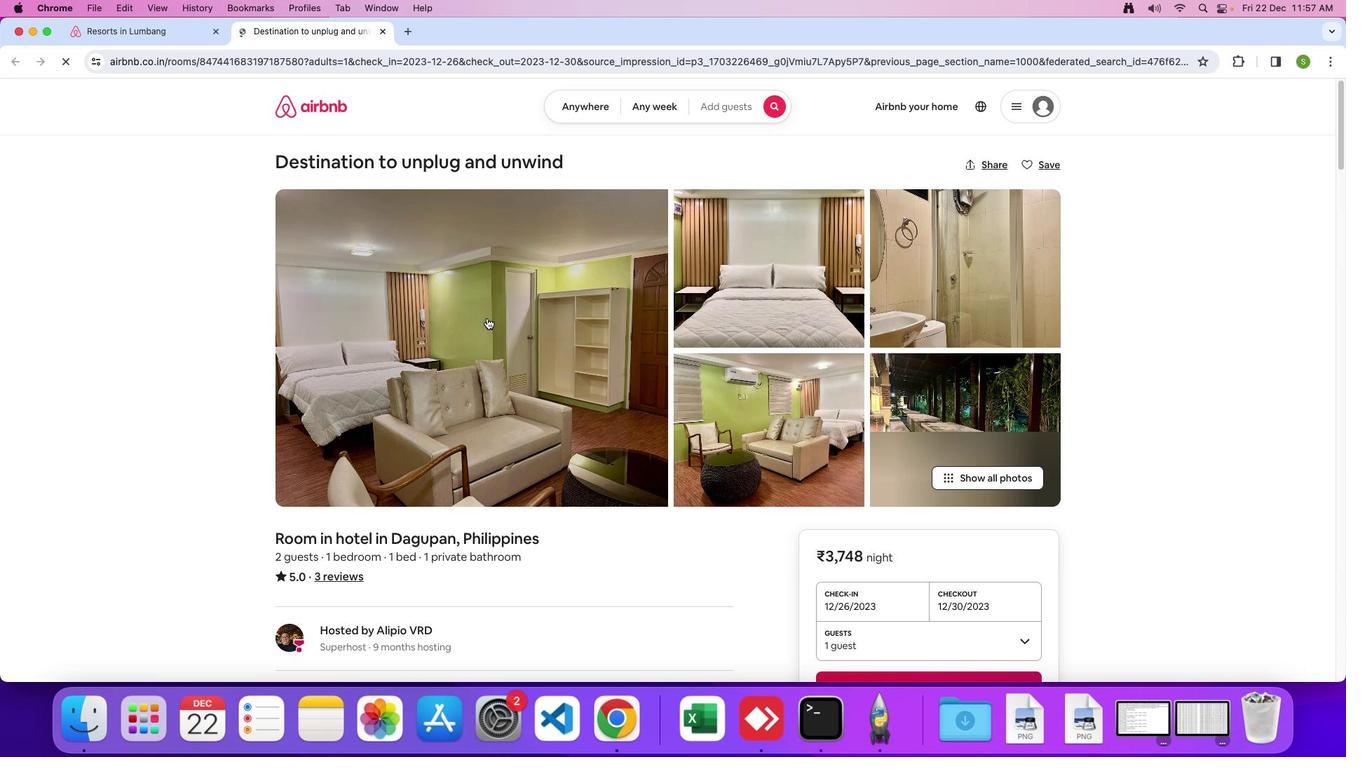 
Action: Mouse moved to (598, 420)
Screenshot: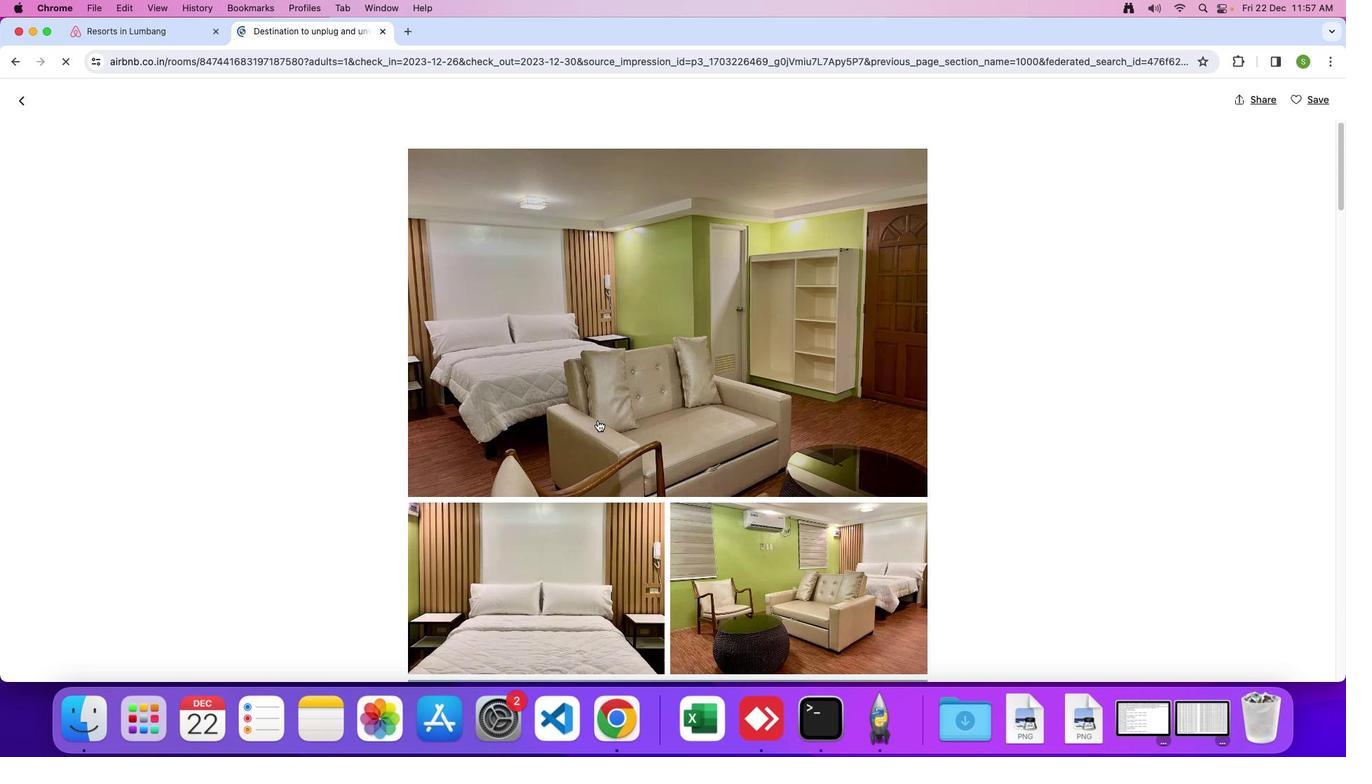
Action: Mouse scrolled (598, 420) with delta (0, 0)
Screenshot: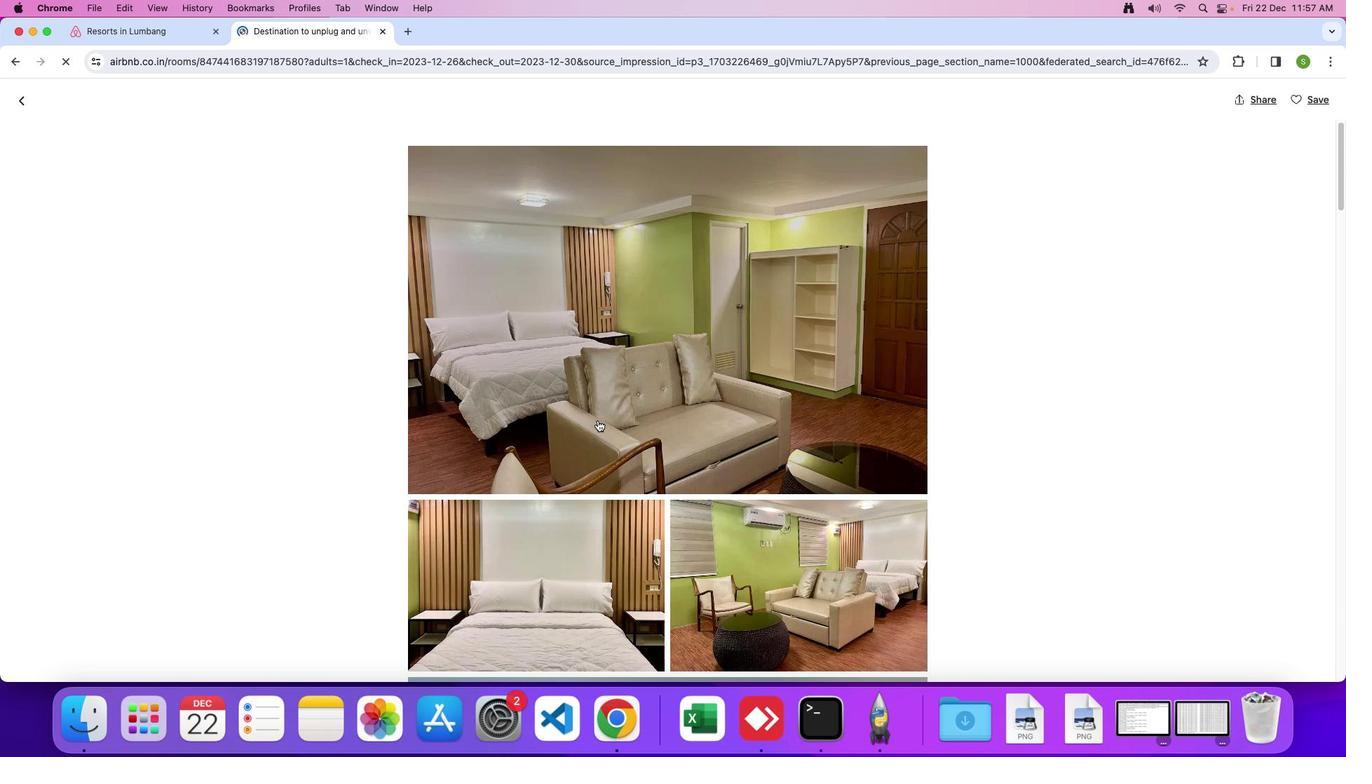 
Action: Mouse scrolled (598, 420) with delta (0, 0)
Screenshot: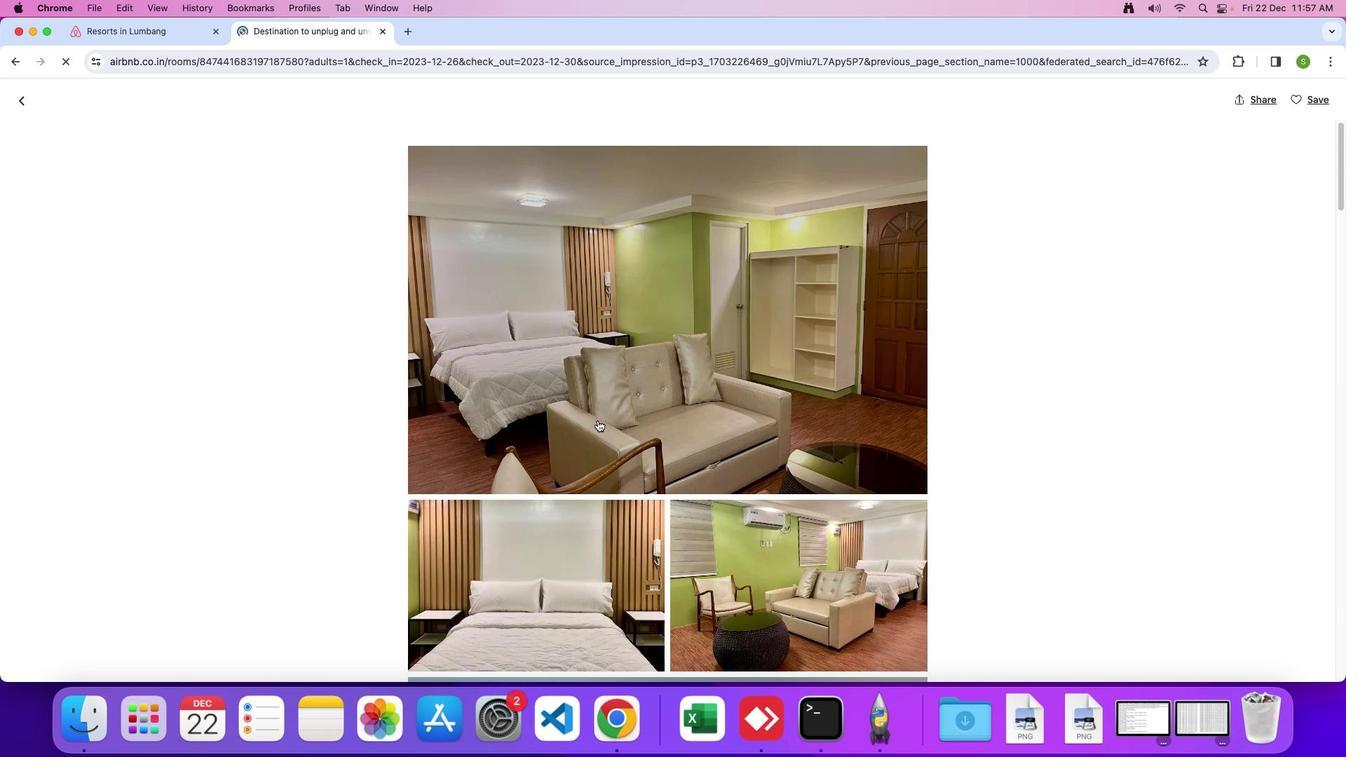 
Action: Mouse scrolled (598, 420) with delta (0, -1)
Screenshot: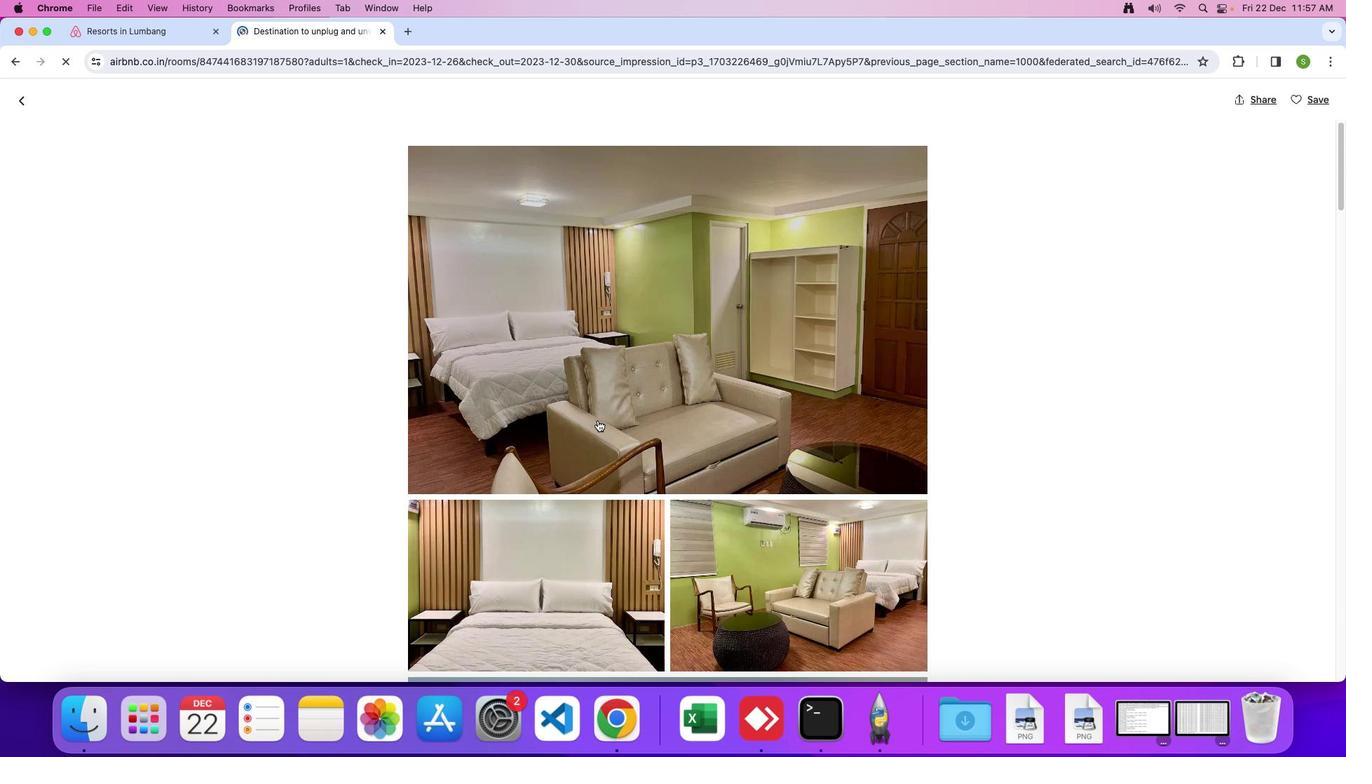 
Action: Mouse scrolled (598, 420) with delta (0, 0)
Screenshot: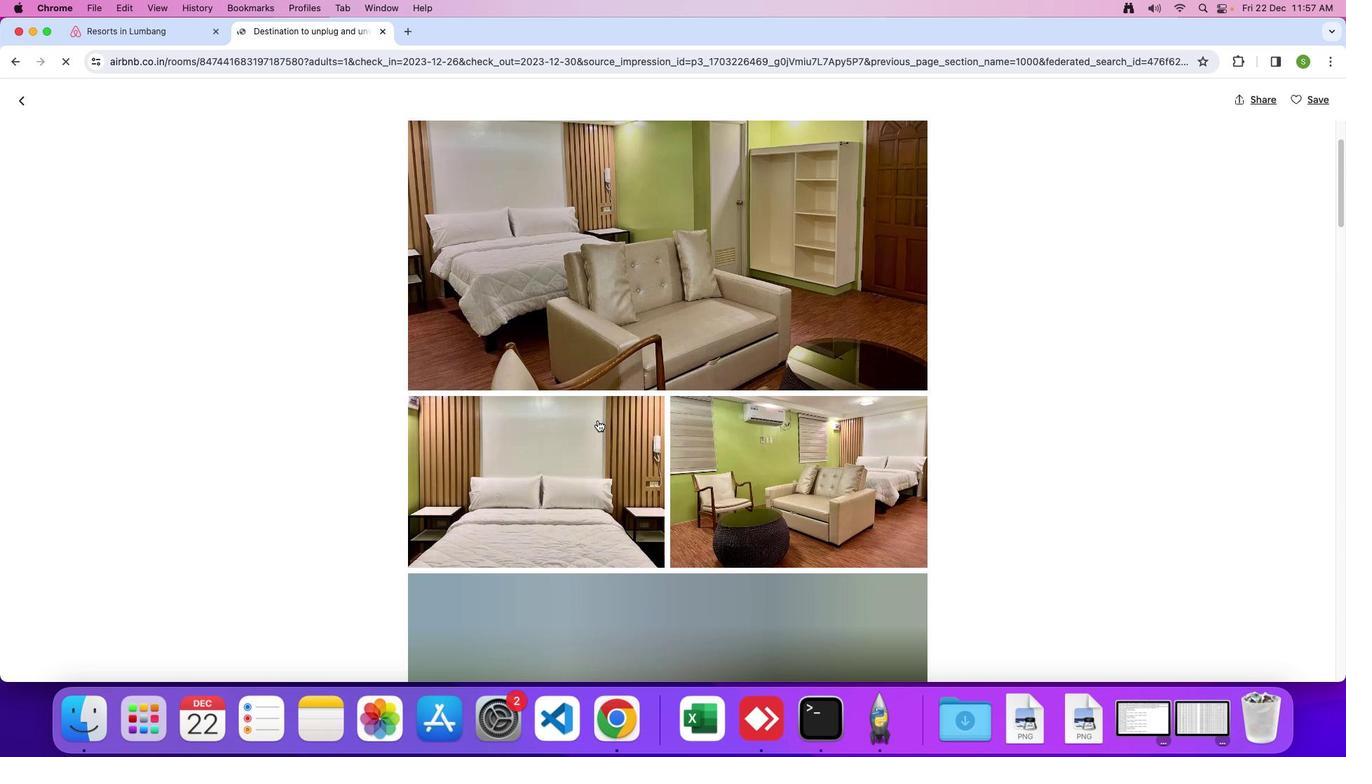 
Action: Mouse scrolled (598, 420) with delta (0, 0)
Screenshot: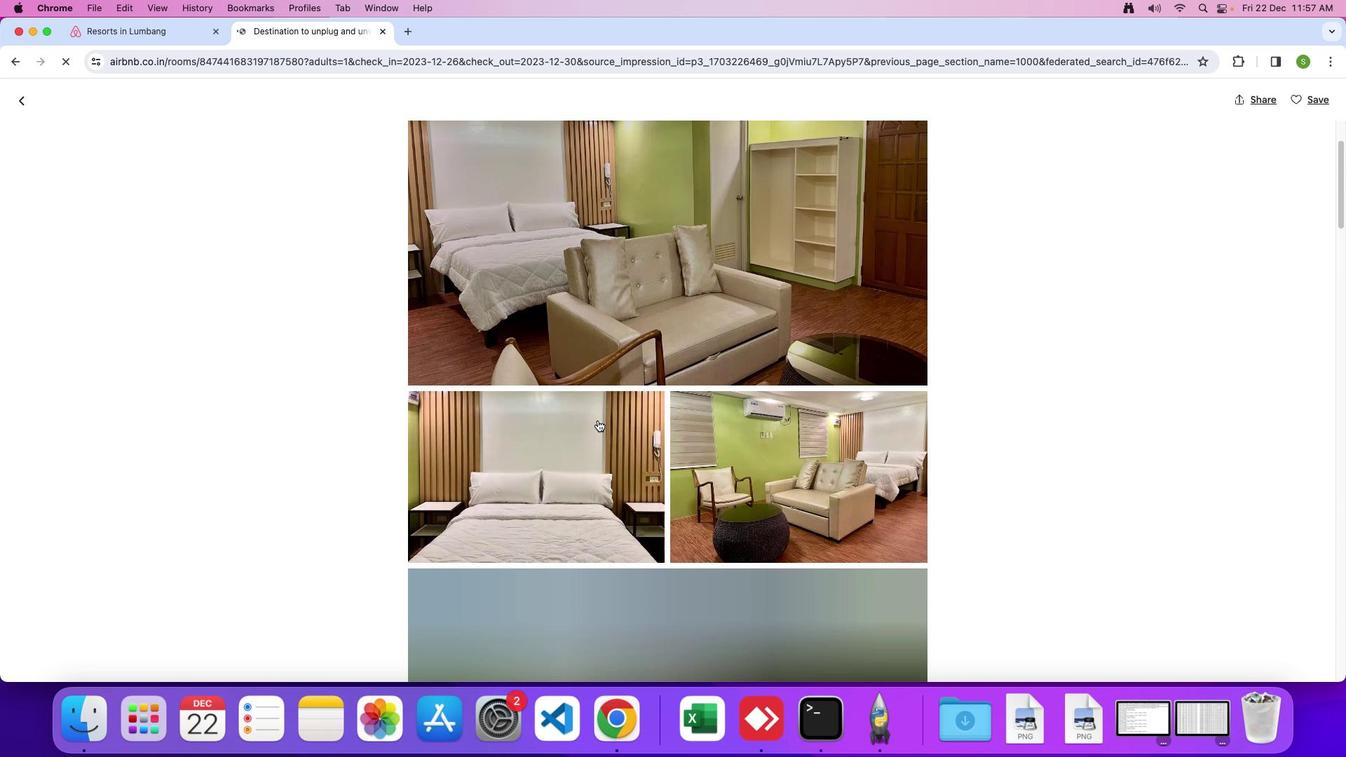 
Action: Mouse scrolled (598, 420) with delta (0, -1)
Screenshot: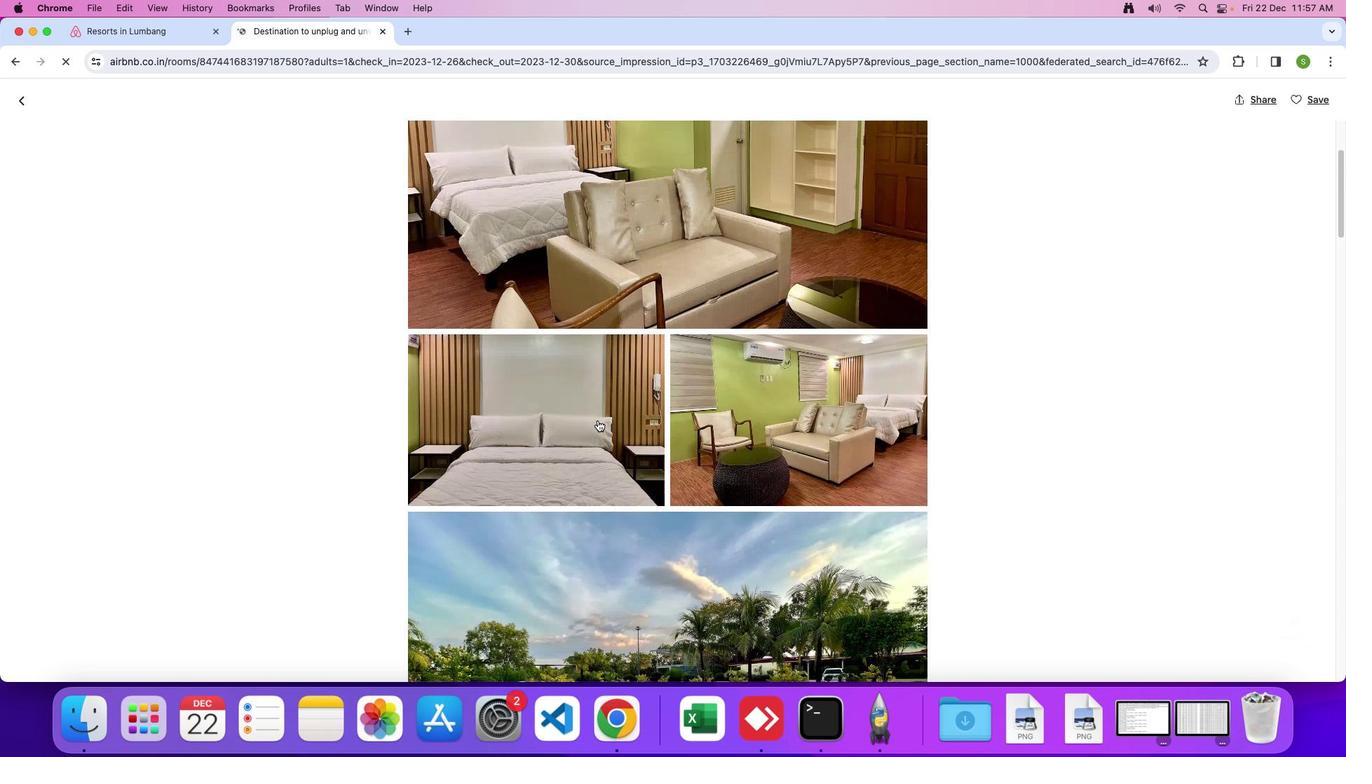 
Action: Mouse scrolled (598, 420) with delta (0, 0)
Screenshot: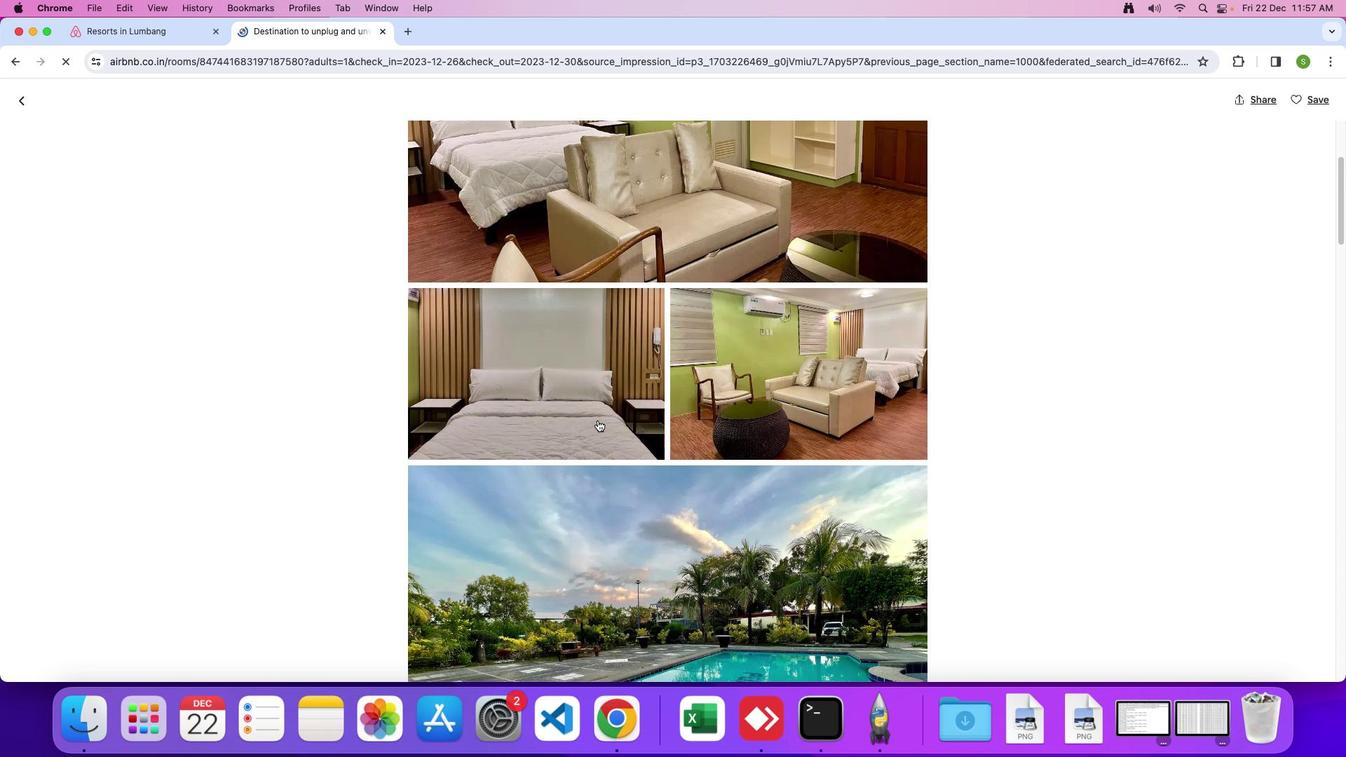 
Action: Mouse scrolled (598, 420) with delta (0, 0)
Screenshot: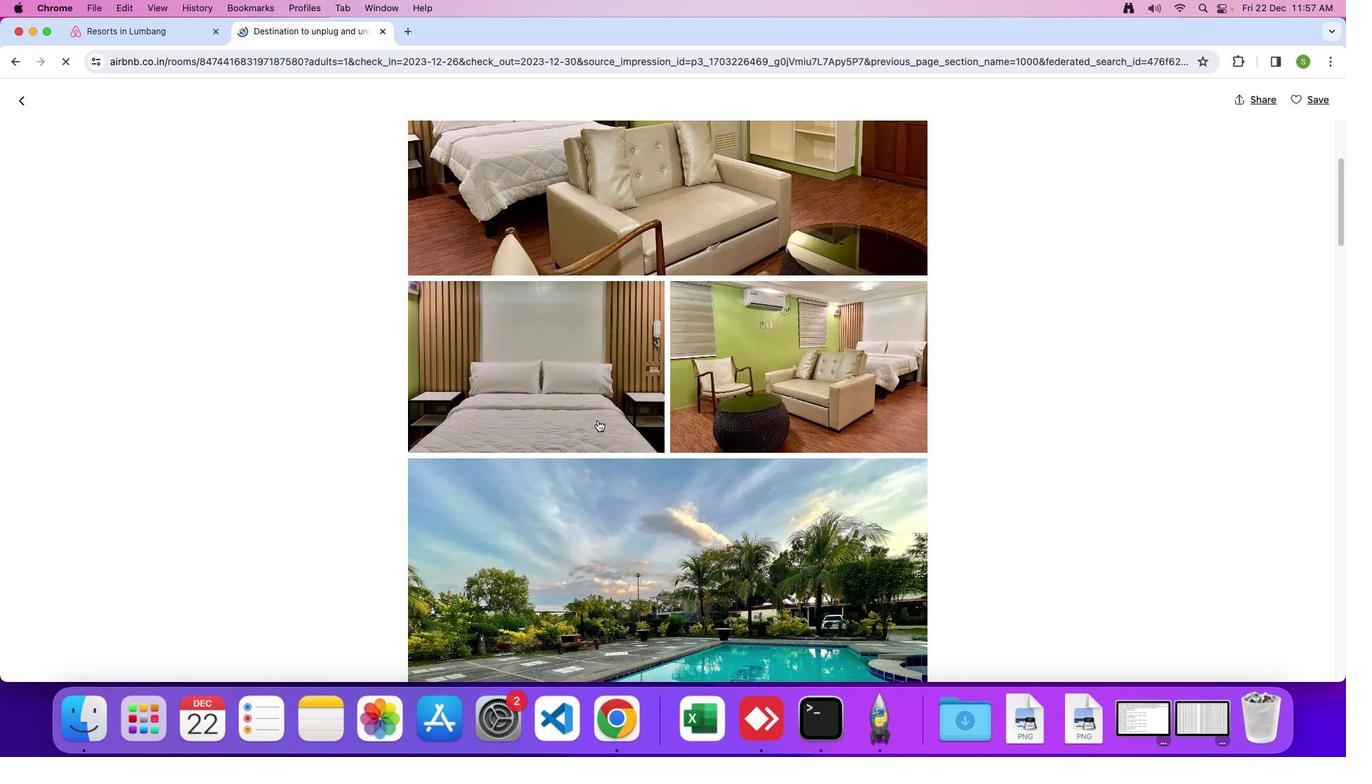 
Action: Mouse scrolled (598, 420) with delta (0, -2)
Screenshot: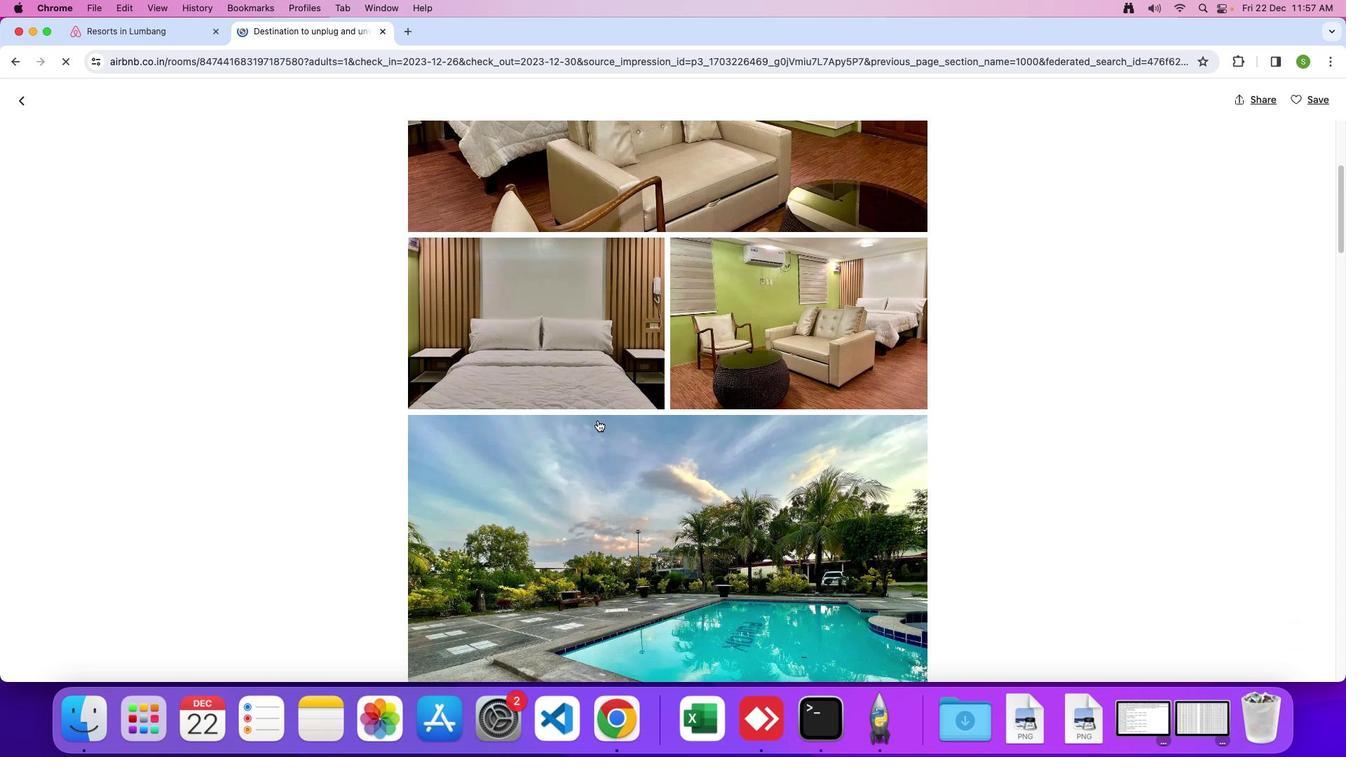 
Action: Mouse scrolled (598, 420) with delta (0, 0)
Screenshot: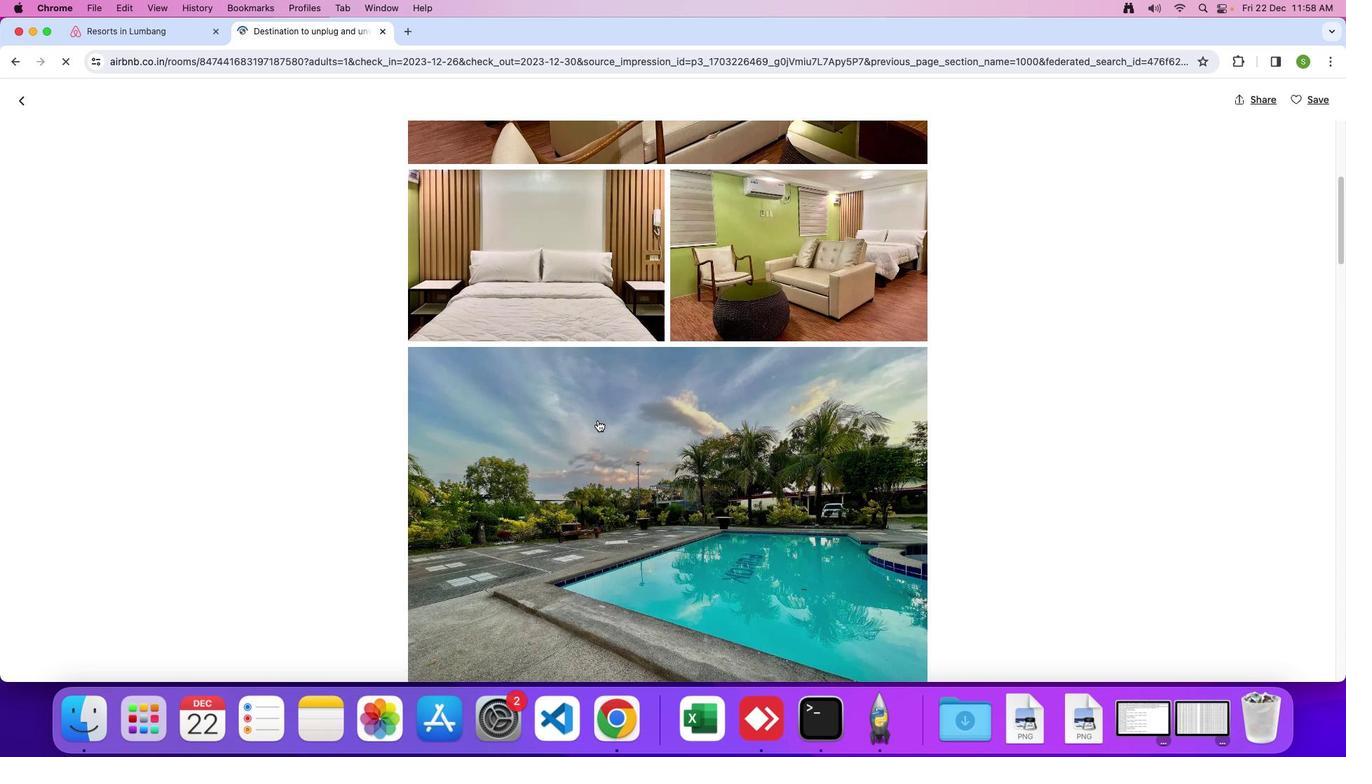 
Action: Mouse scrolled (598, 420) with delta (0, 0)
Screenshot: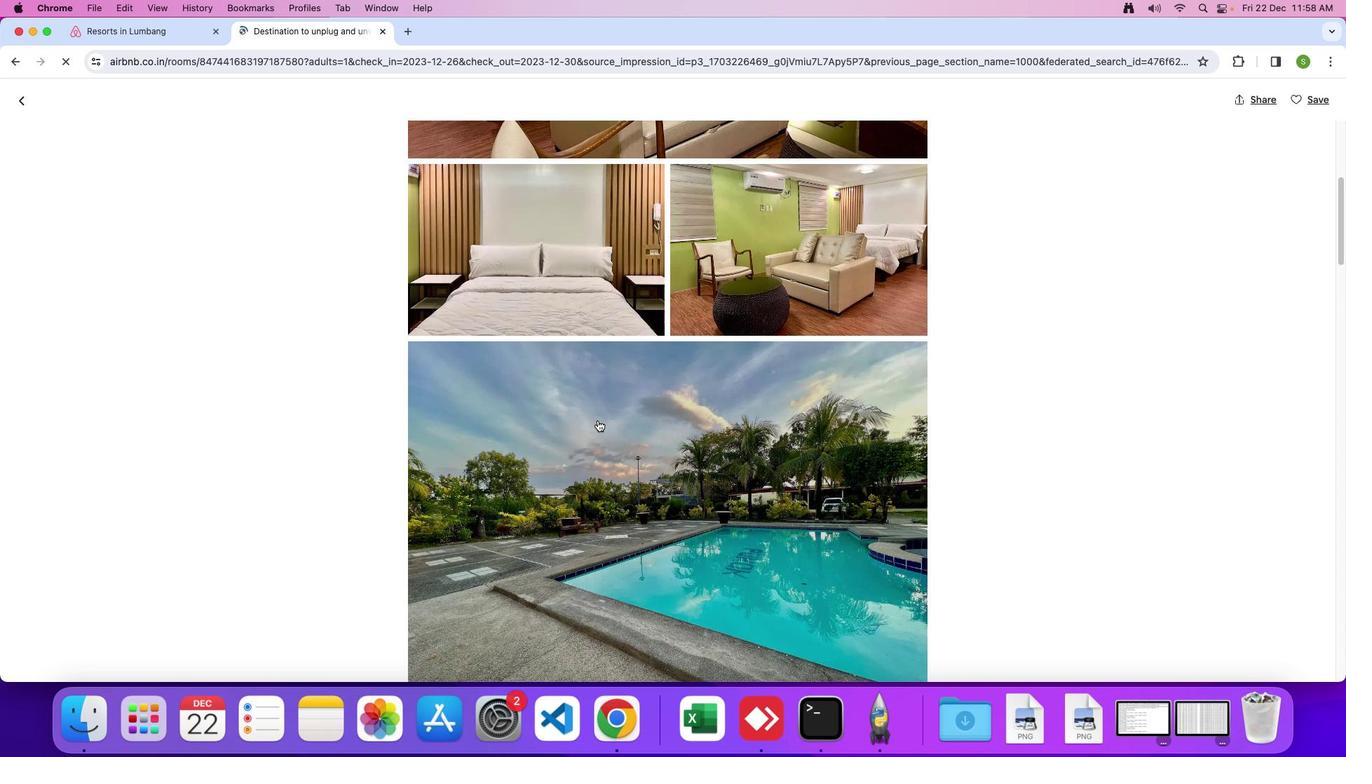 
Action: Mouse scrolled (598, 420) with delta (0, -1)
Screenshot: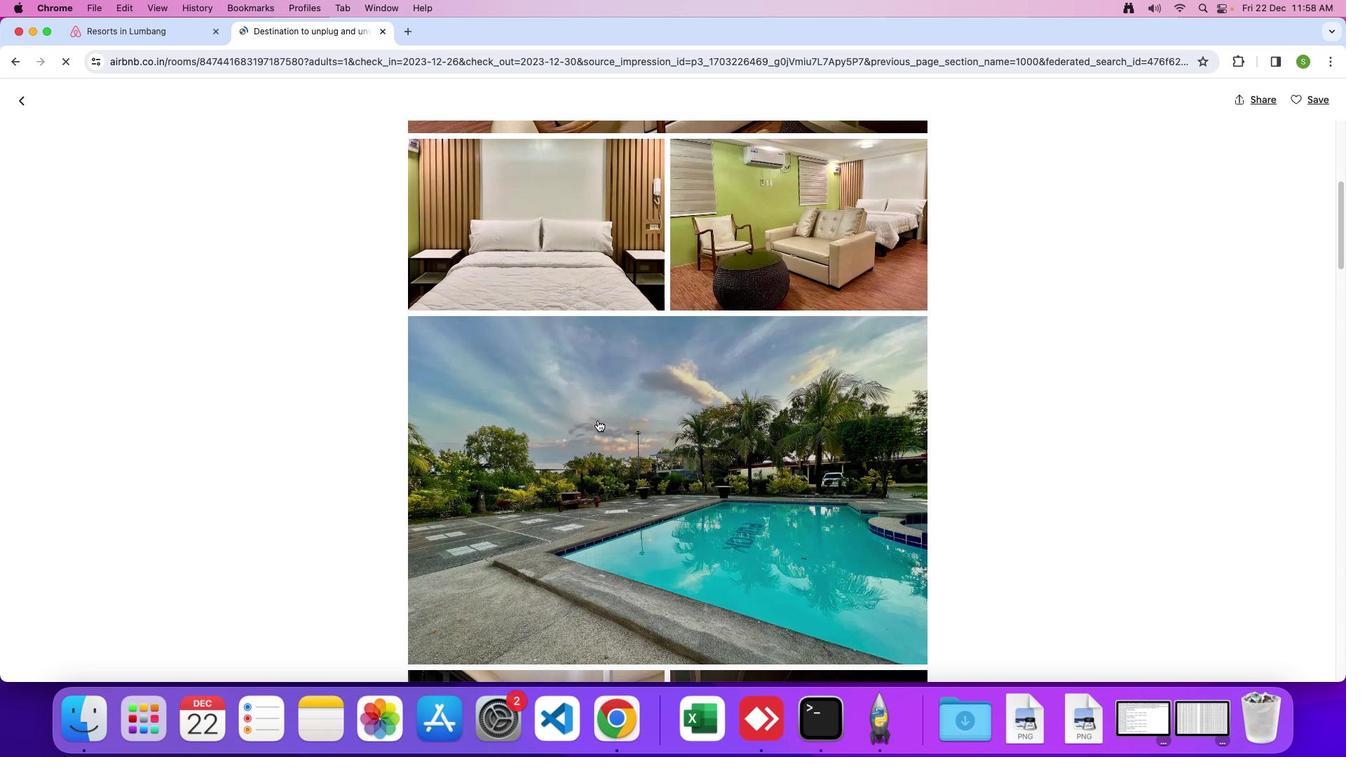 
Action: Mouse scrolled (598, 420) with delta (0, 0)
Screenshot: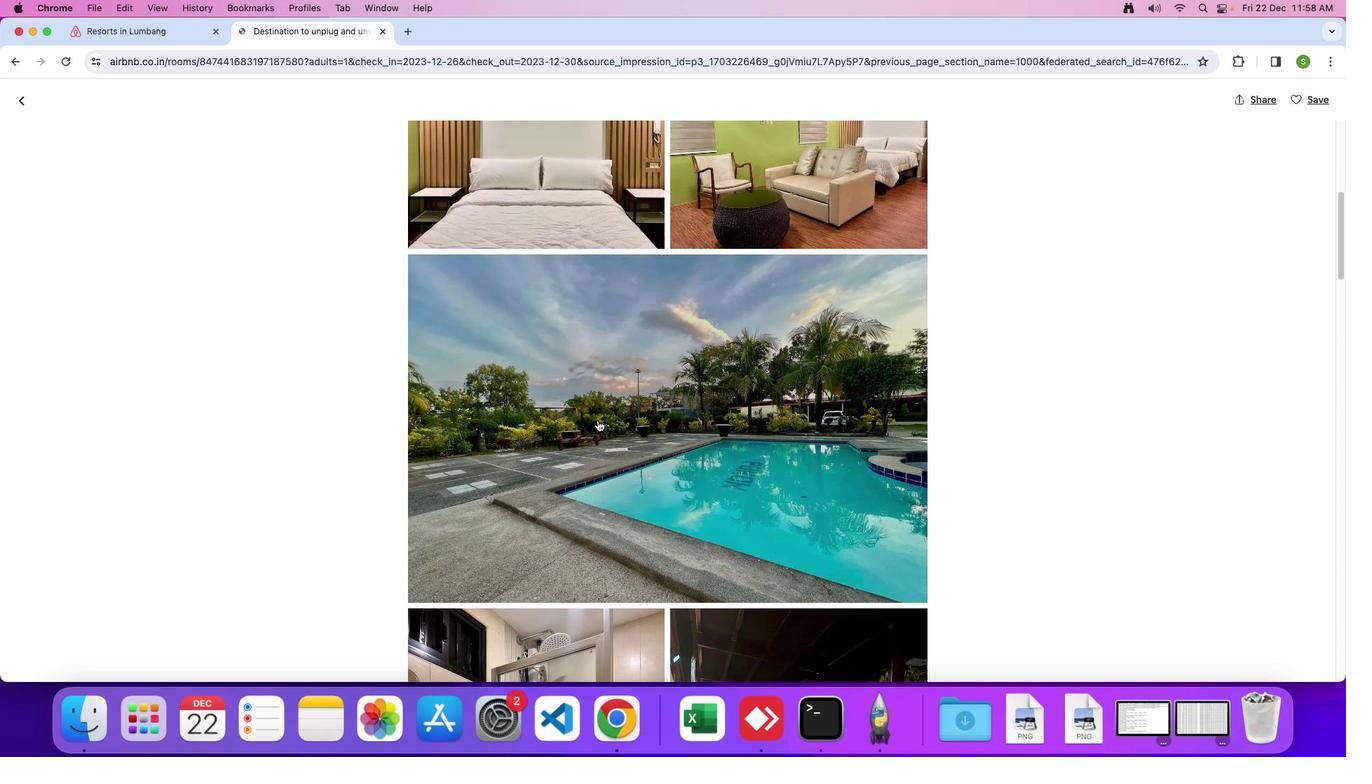 
Action: Mouse scrolled (598, 420) with delta (0, 0)
Screenshot: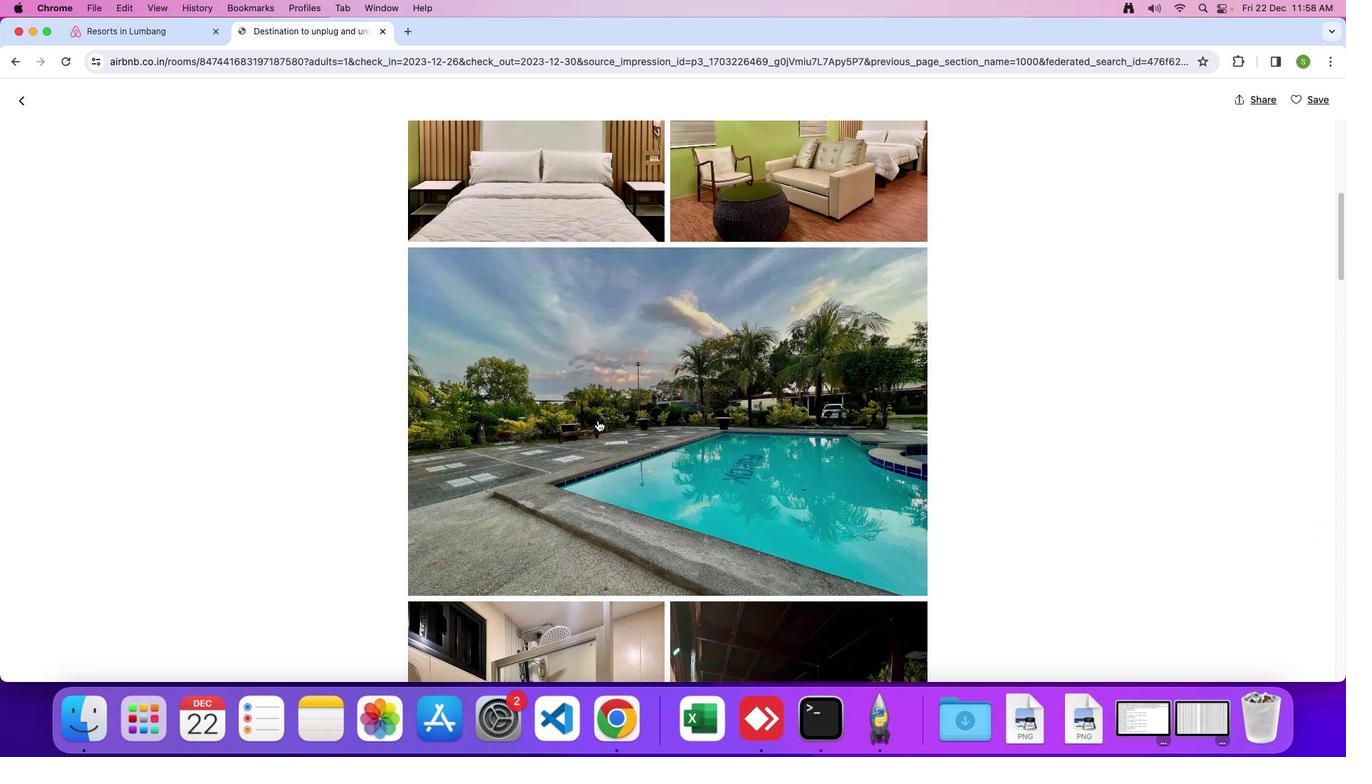 
Action: Mouse scrolled (598, 420) with delta (0, 0)
Screenshot: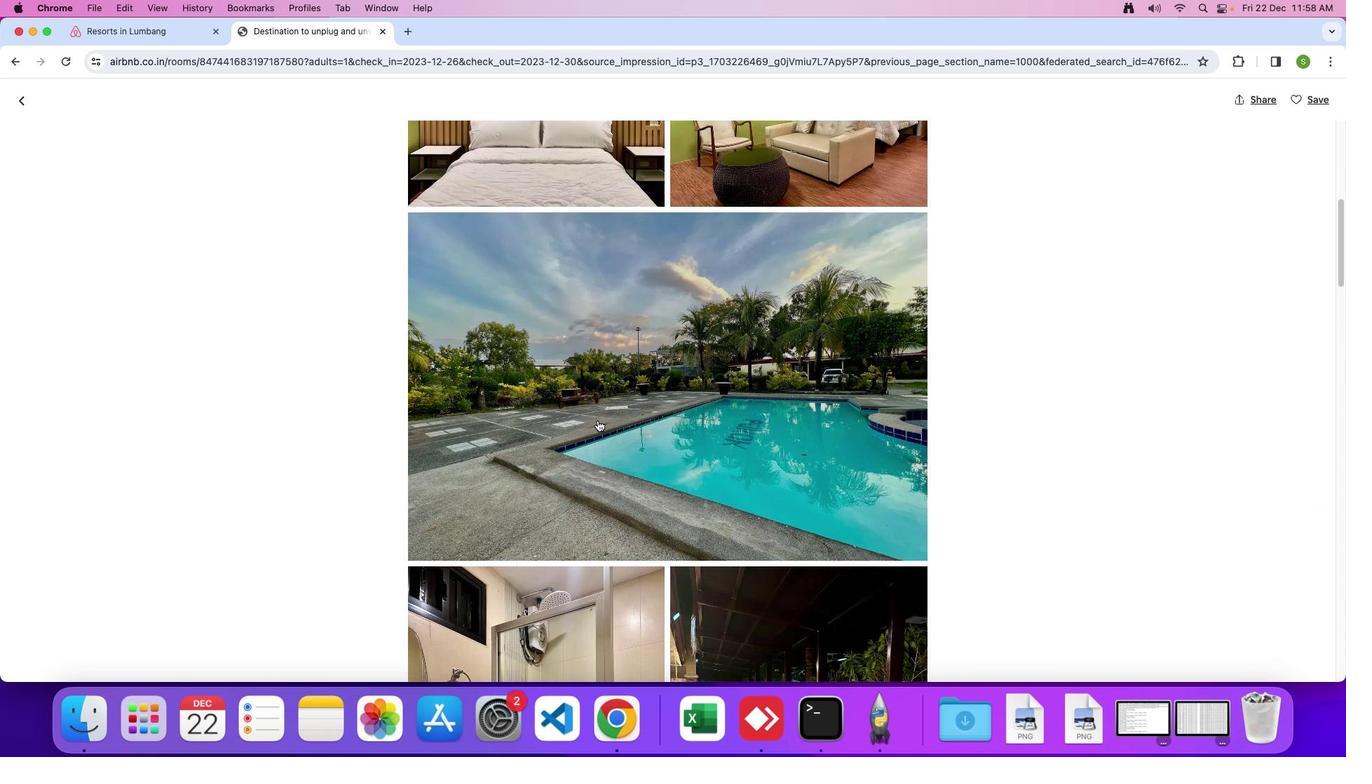 
Action: Mouse scrolled (598, 420) with delta (0, 0)
Screenshot: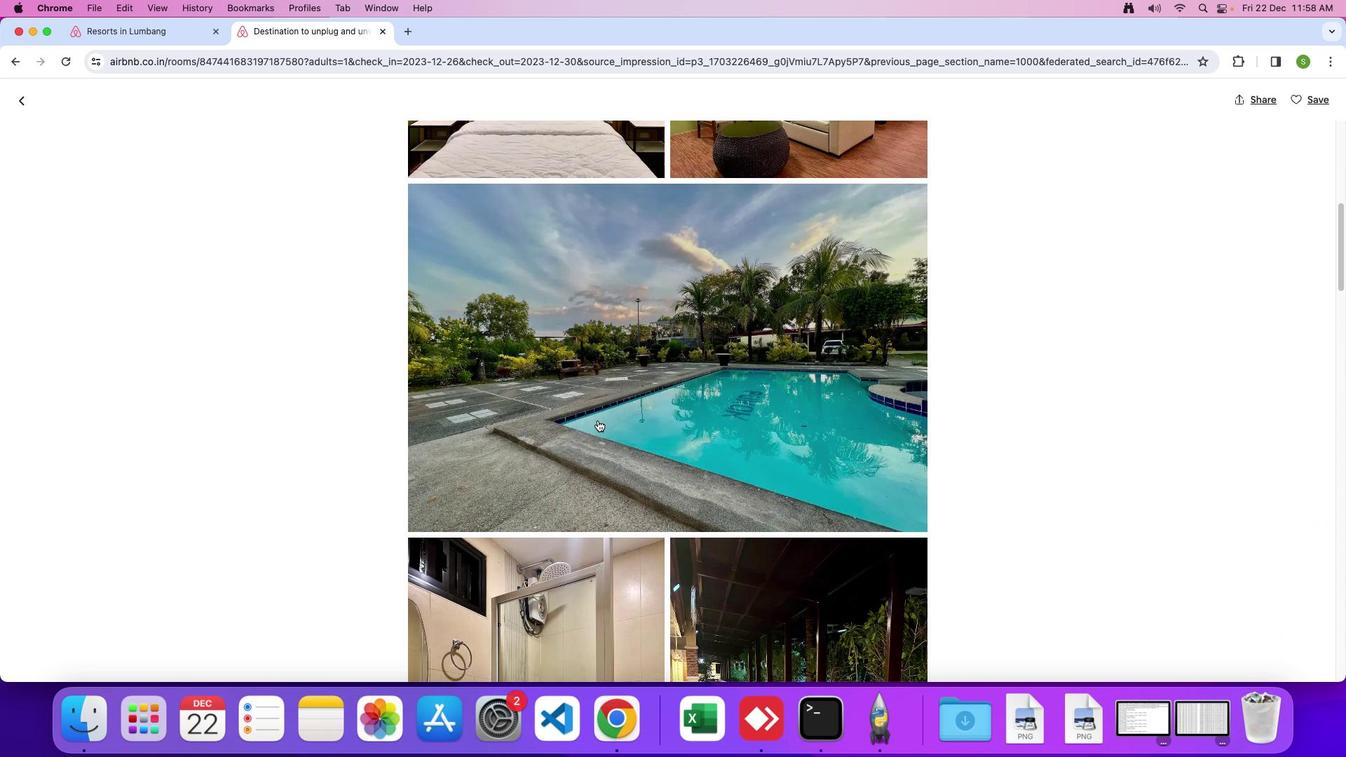 
Action: Mouse scrolled (598, 420) with delta (0, 0)
Screenshot: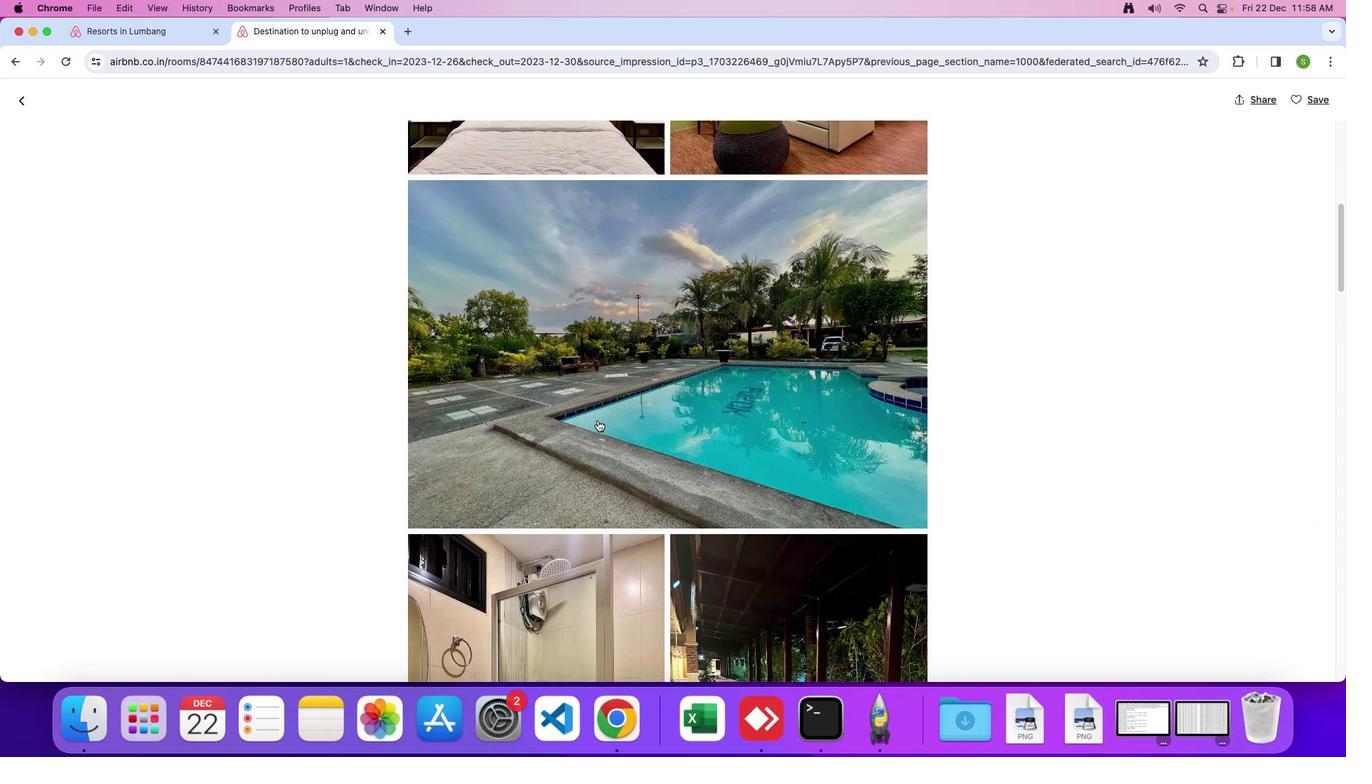 
Action: Mouse scrolled (598, 420) with delta (0, 0)
Screenshot: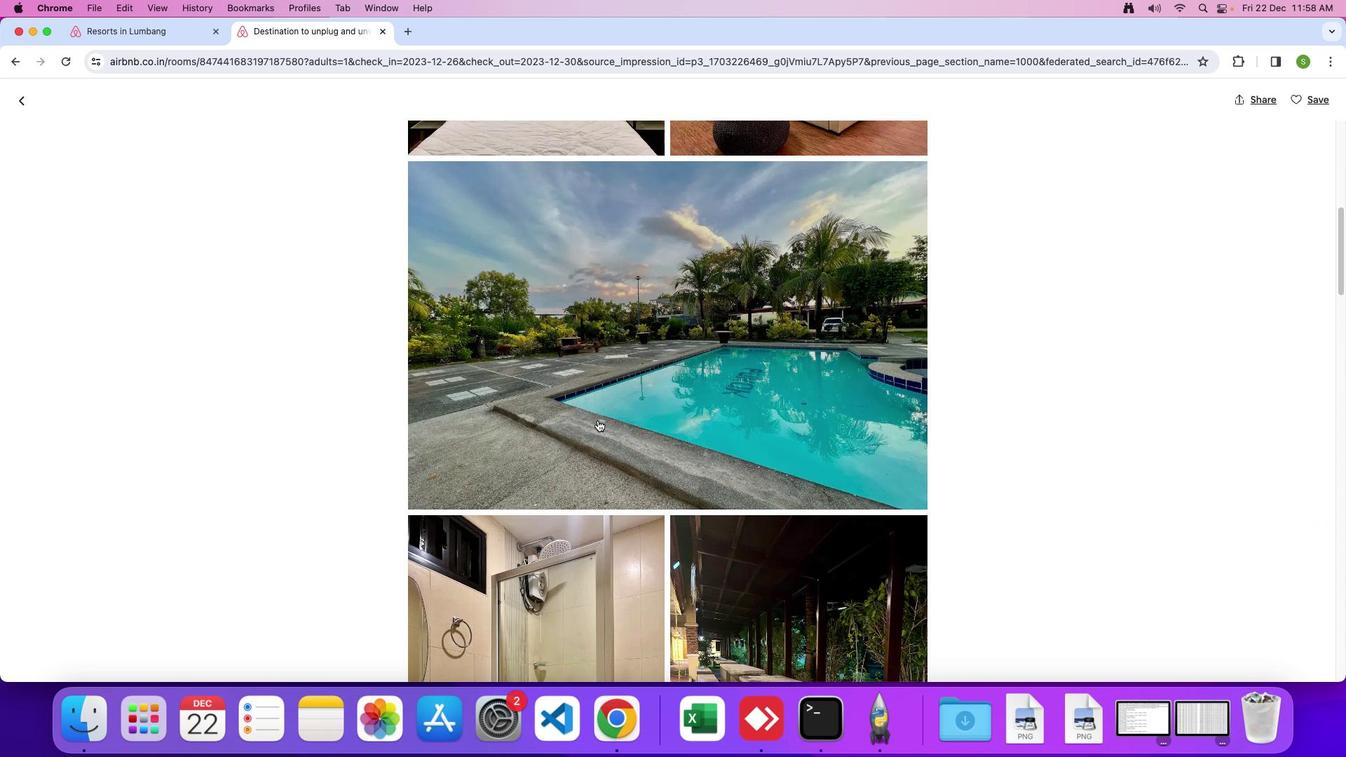 
Action: Mouse scrolled (598, 420) with delta (0, 0)
Screenshot: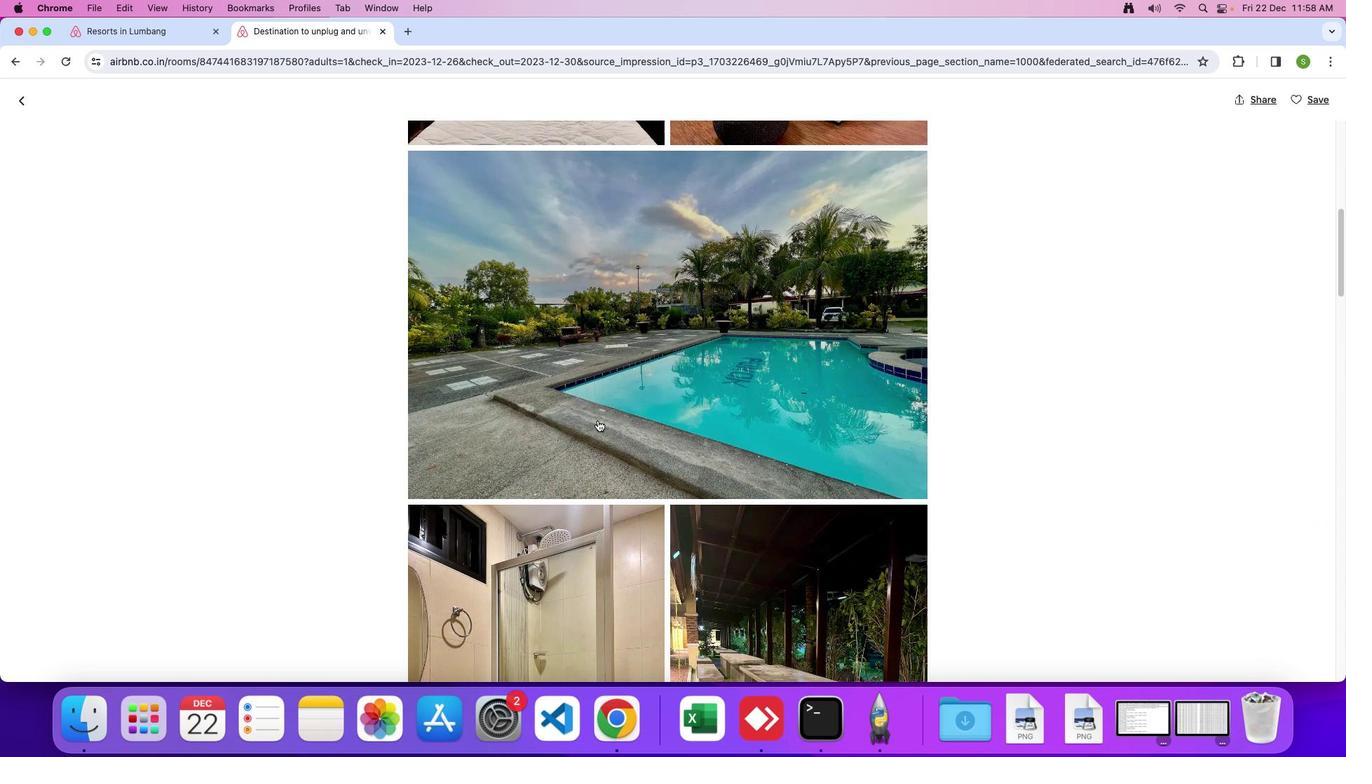 
Action: Mouse scrolled (598, 420) with delta (0, -1)
Screenshot: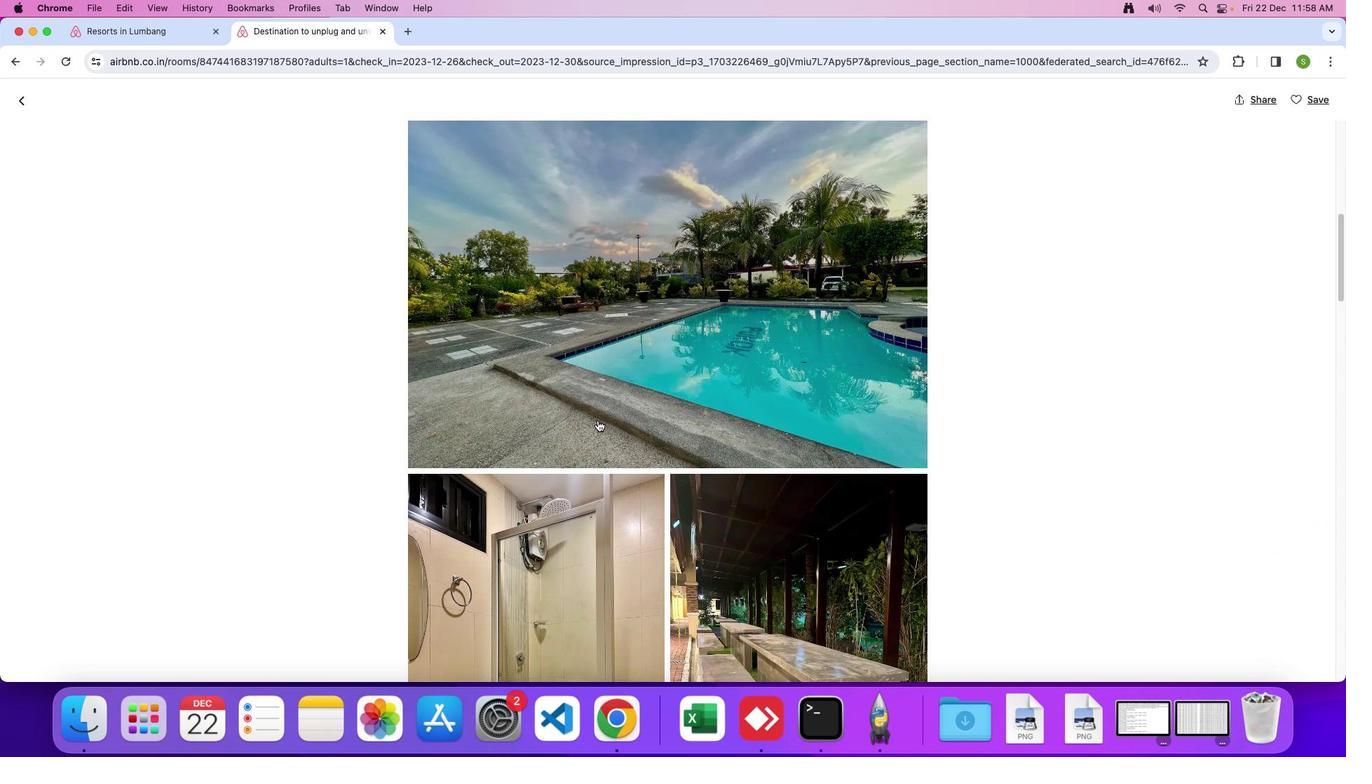 
Action: Mouse scrolled (598, 420) with delta (0, 0)
Screenshot: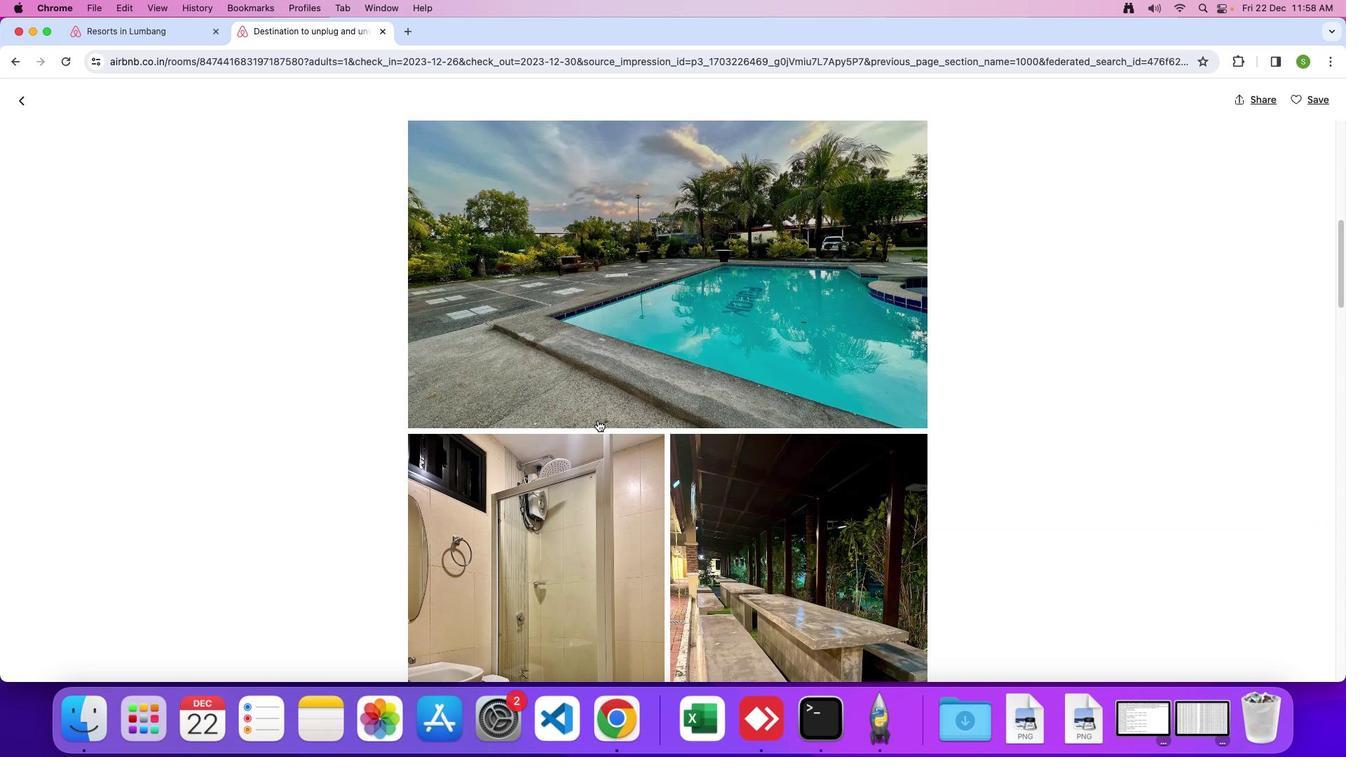 
Action: Mouse scrolled (598, 420) with delta (0, 0)
Screenshot: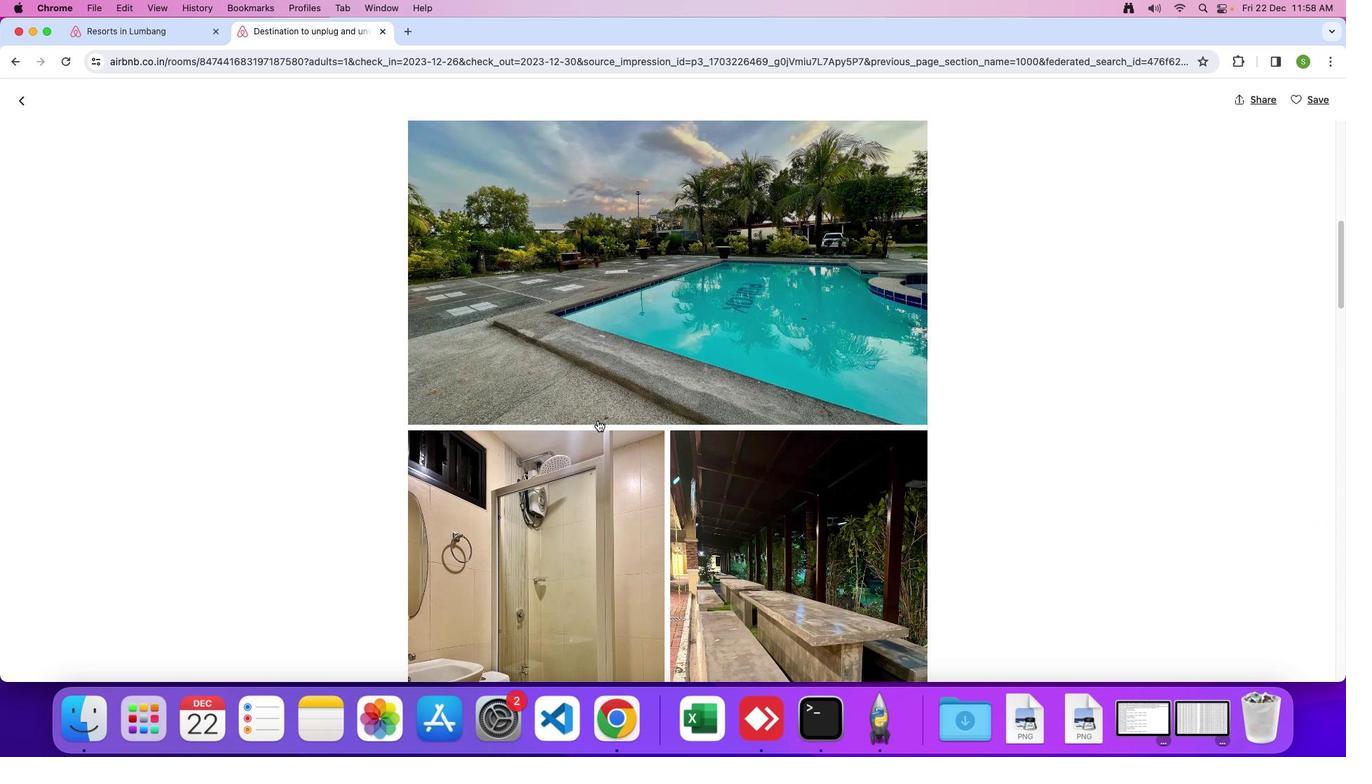 
Action: Mouse scrolled (598, 420) with delta (0, 0)
Screenshot: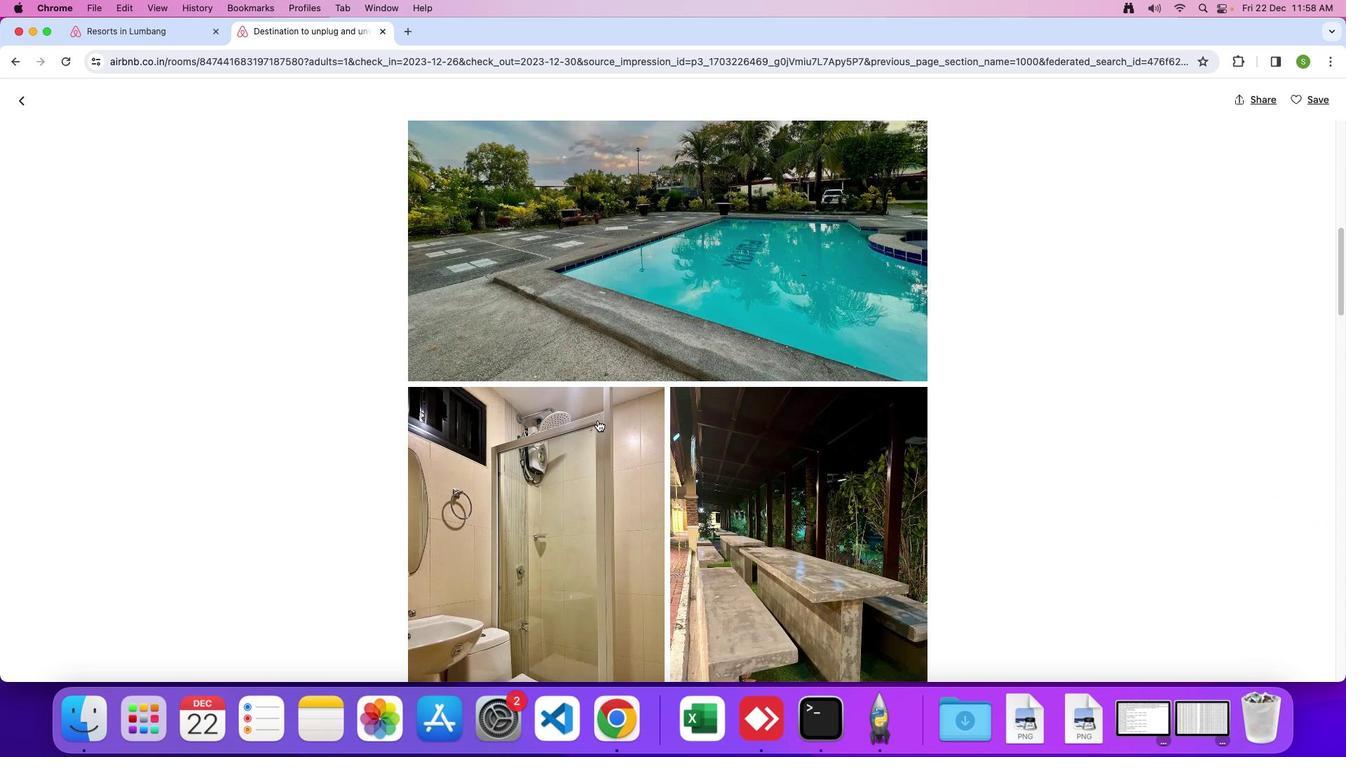 
Action: Mouse scrolled (598, 420) with delta (0, 0)
Screenshot: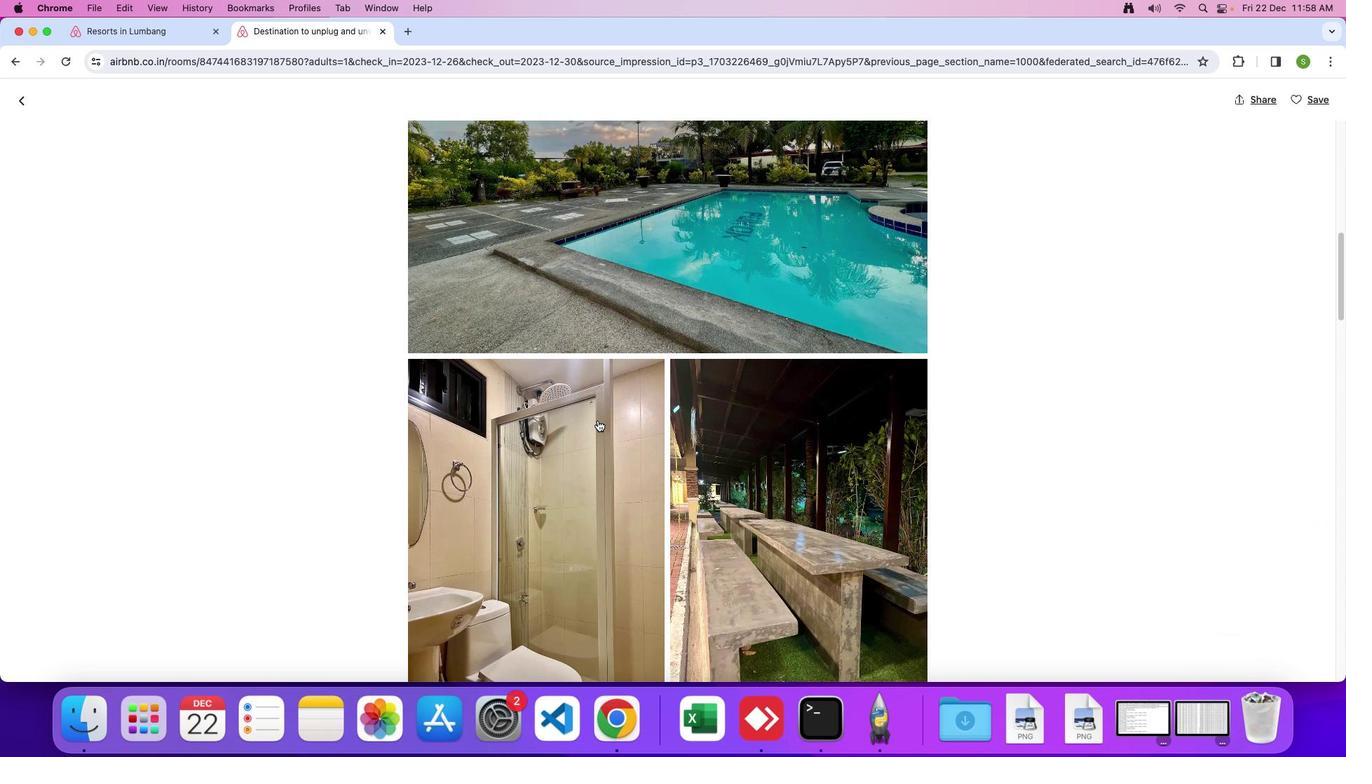 
Action: Mouse scrolled (598, 420) with delta (0, 0)
Screenshot: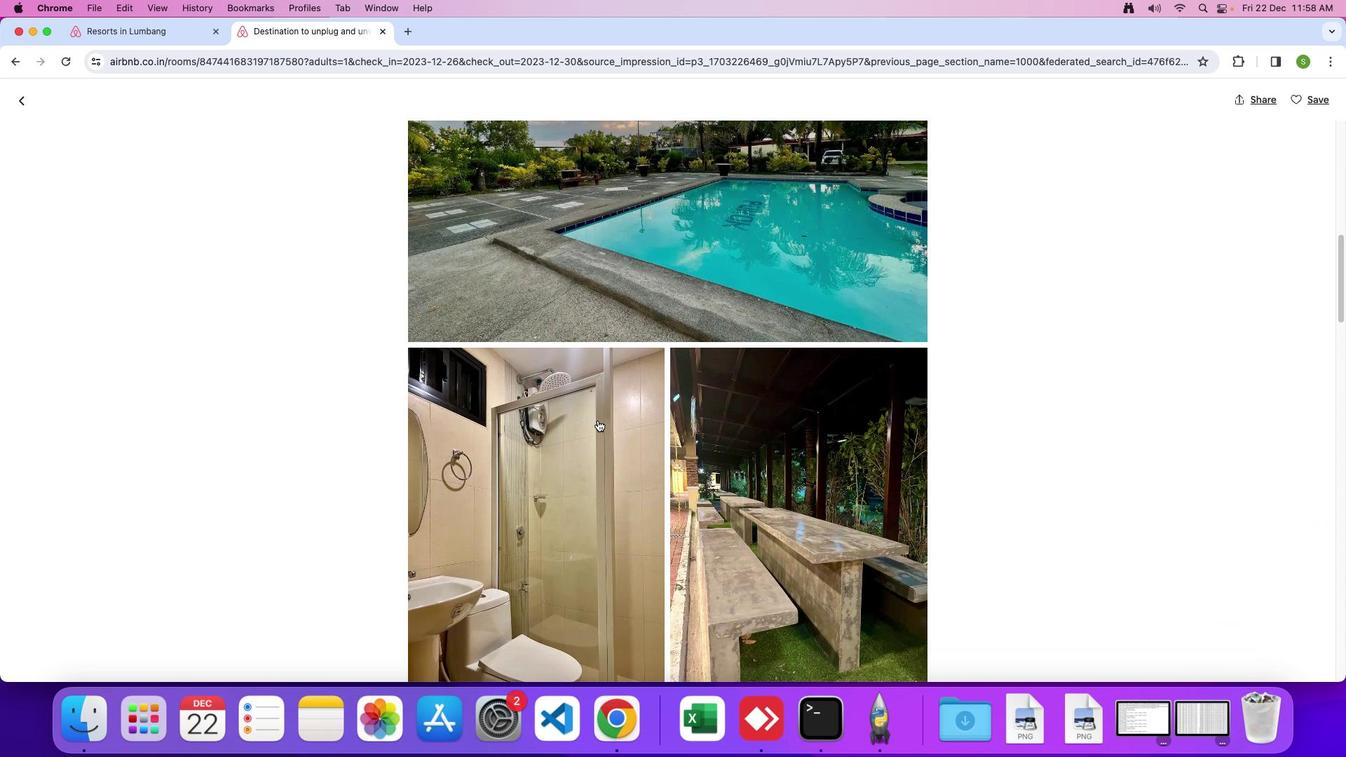 
Action: Mouse scrolled (598, 420) with delta (0, -2)
Screenshot: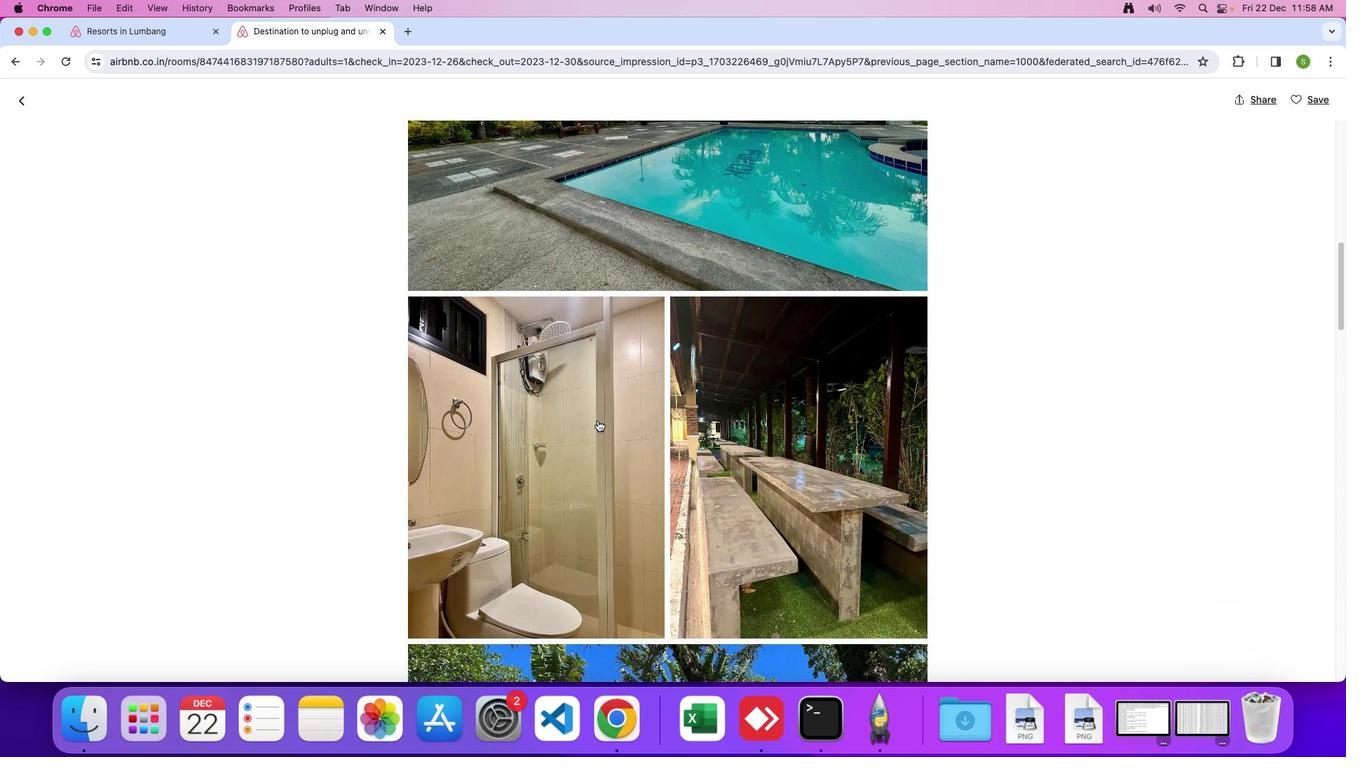 
Action: Mouse scrolled (598, 420) with delta (0, 0)
Screenshot: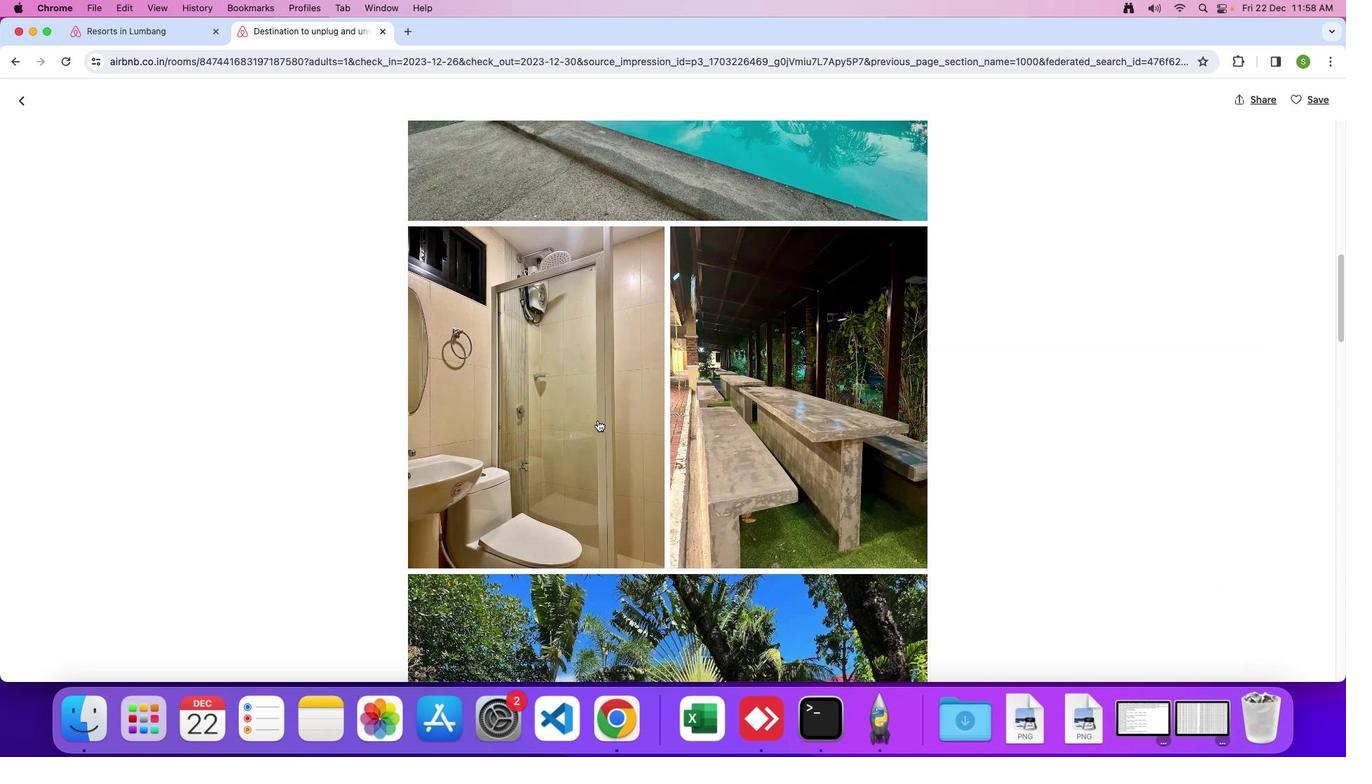 
Action: Mouse scrolled (598, 420) with delta (0, 0)
Screenshot: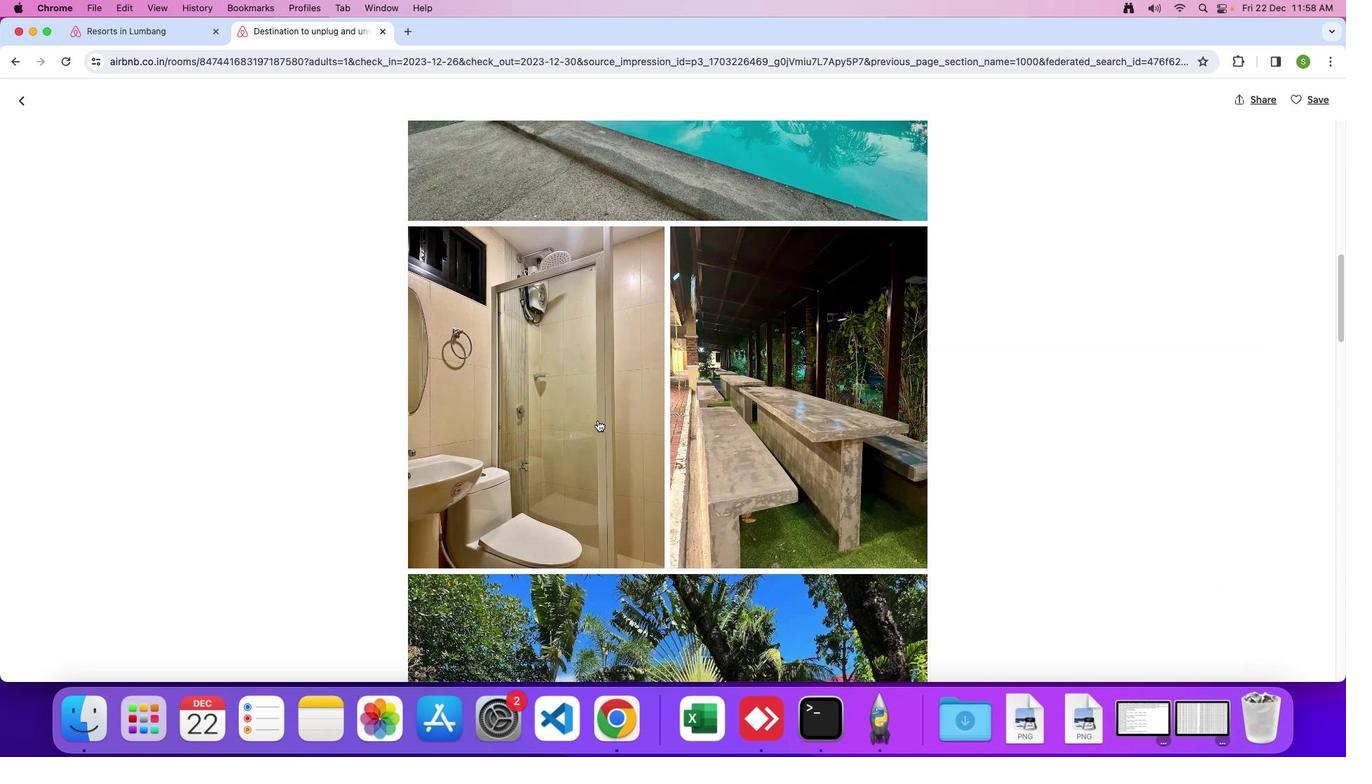 
Action: Mouse scrolled (598, 420) with delta (0, -2)
Screenshot: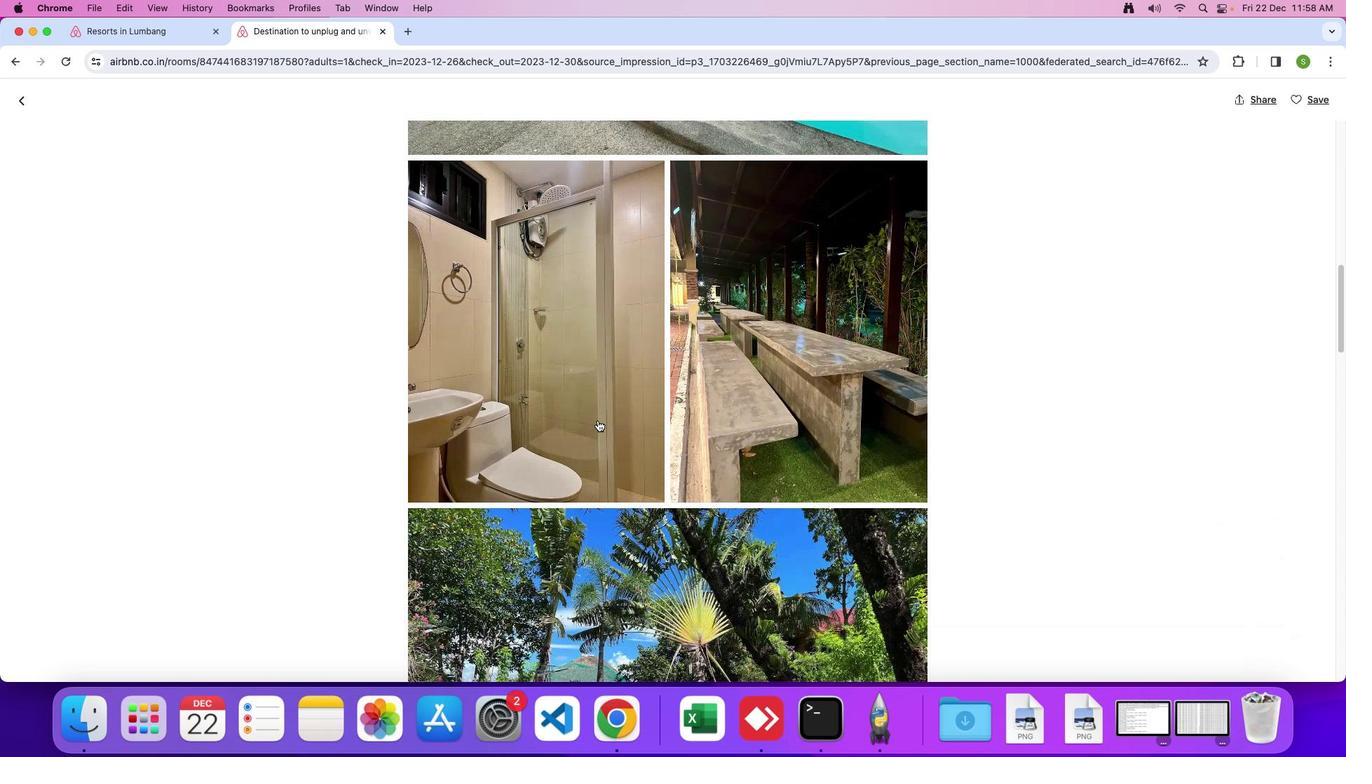 
Action: Mouse moved to (558, 437)
Screenshot: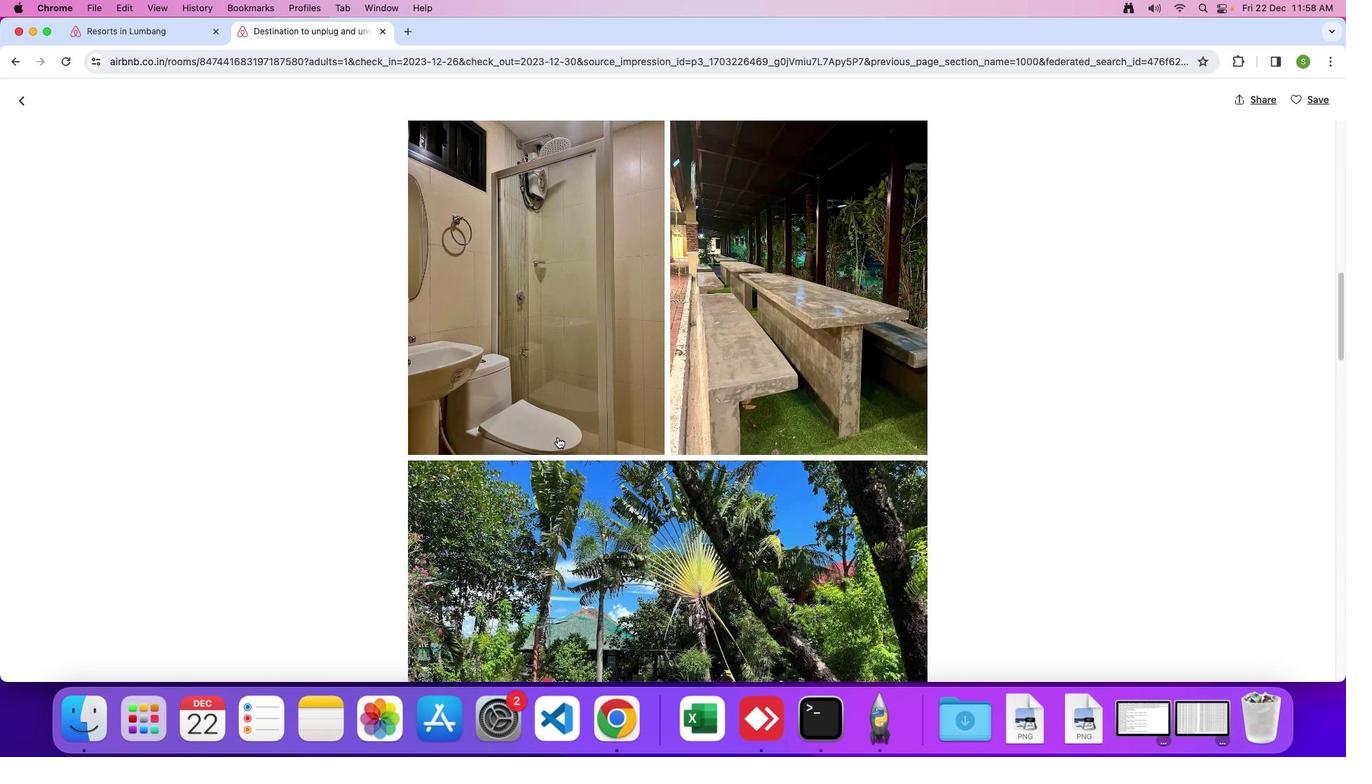 
Action: Mouse scrolled (558, 437) with delta (0, 0)
Screenshot: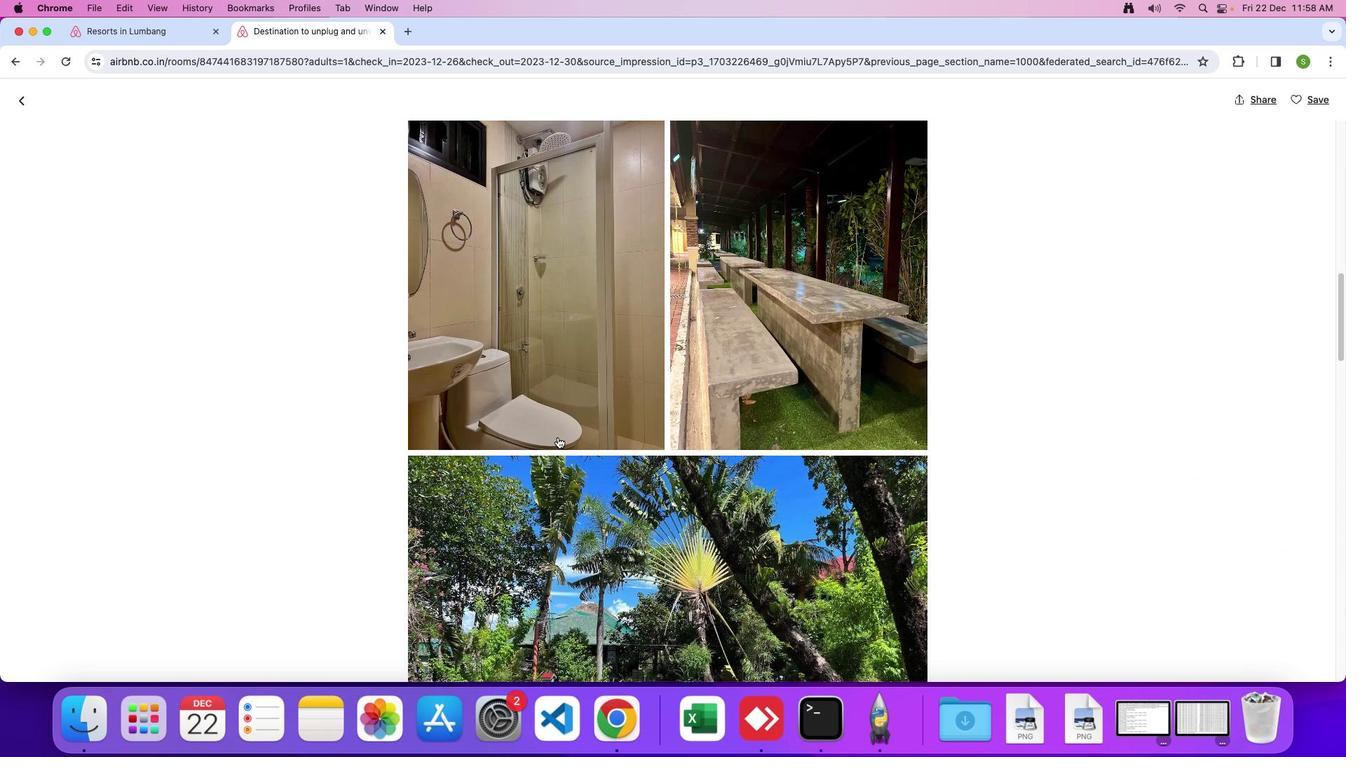 
Action: Mouse scrolled (558, 437) with delta (0, 0)
Screenshot: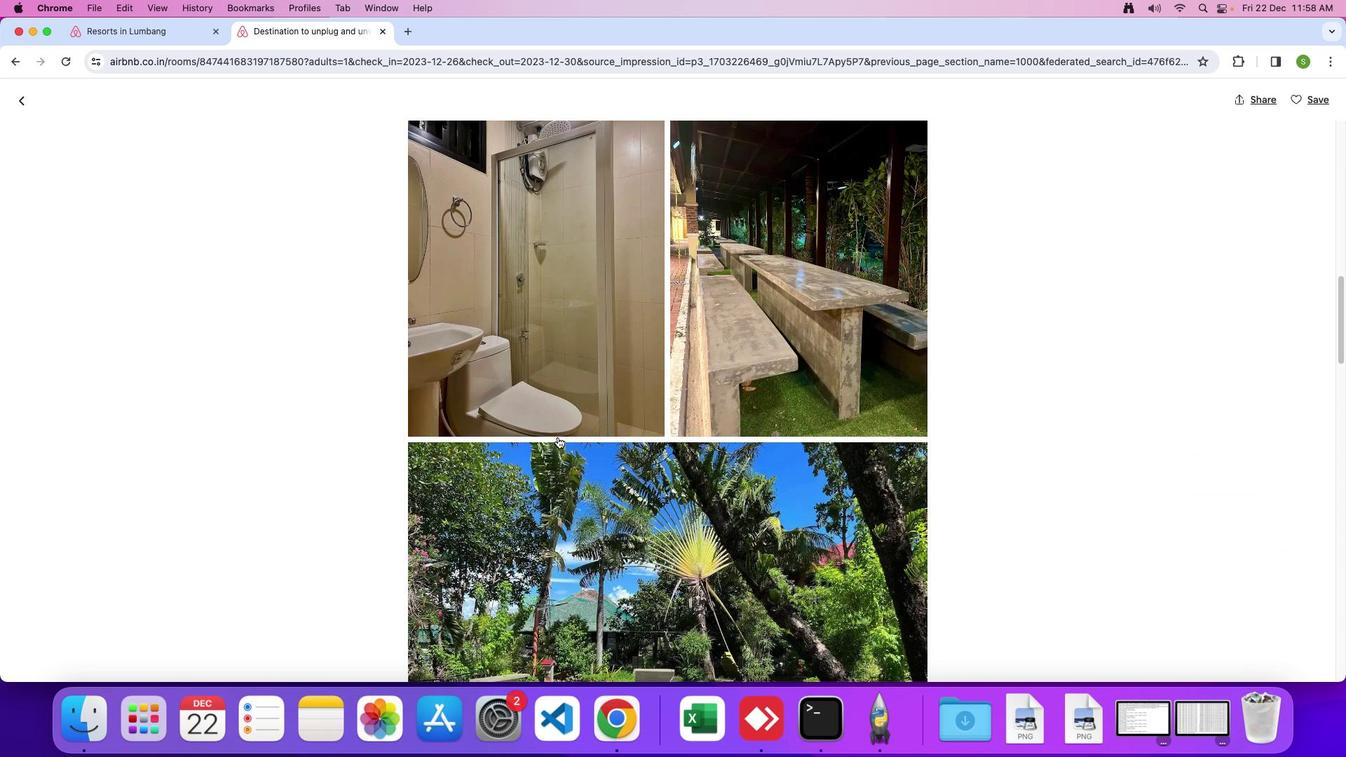 
Action: Mouse scrolled (558, 437) with delta (0, -1)
Screenshot: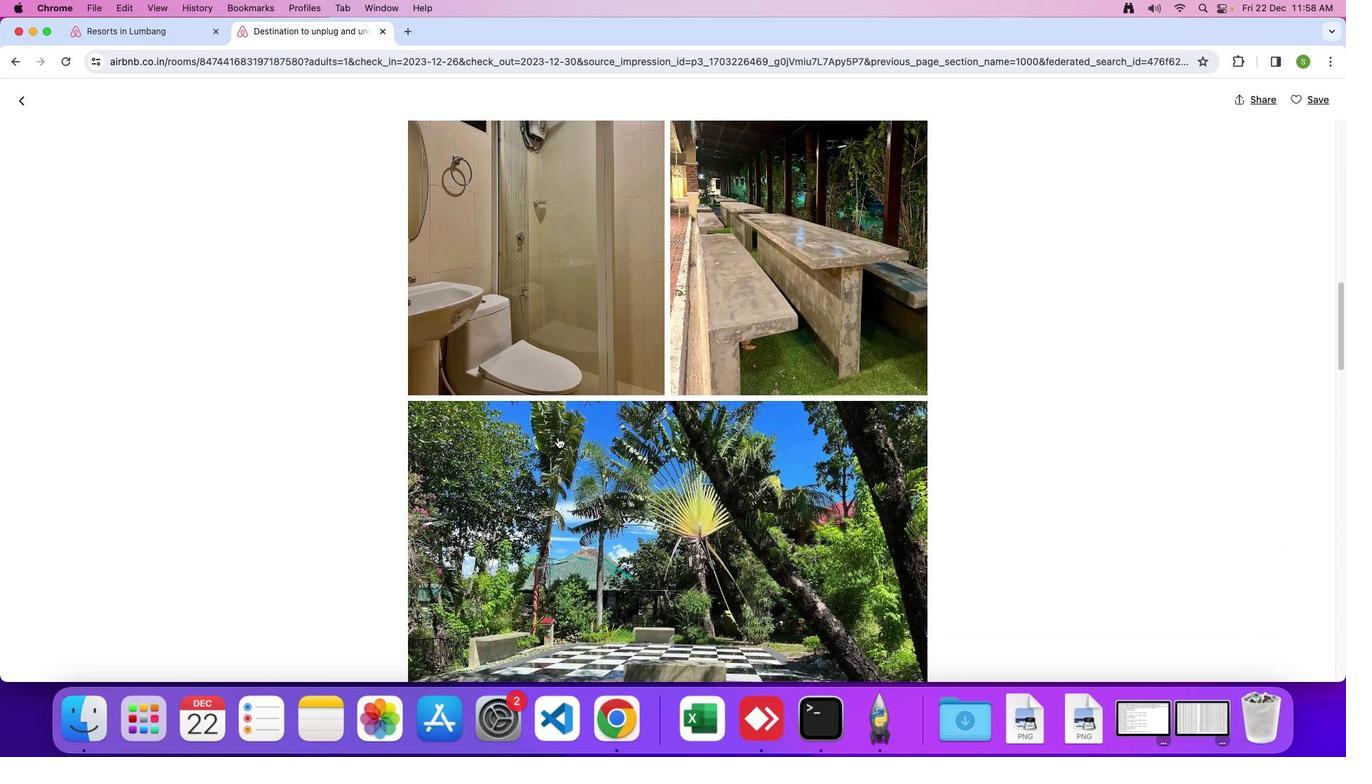 
Action: Mouse scrolled (558, 437) with delta (0, 0)
Screenshot: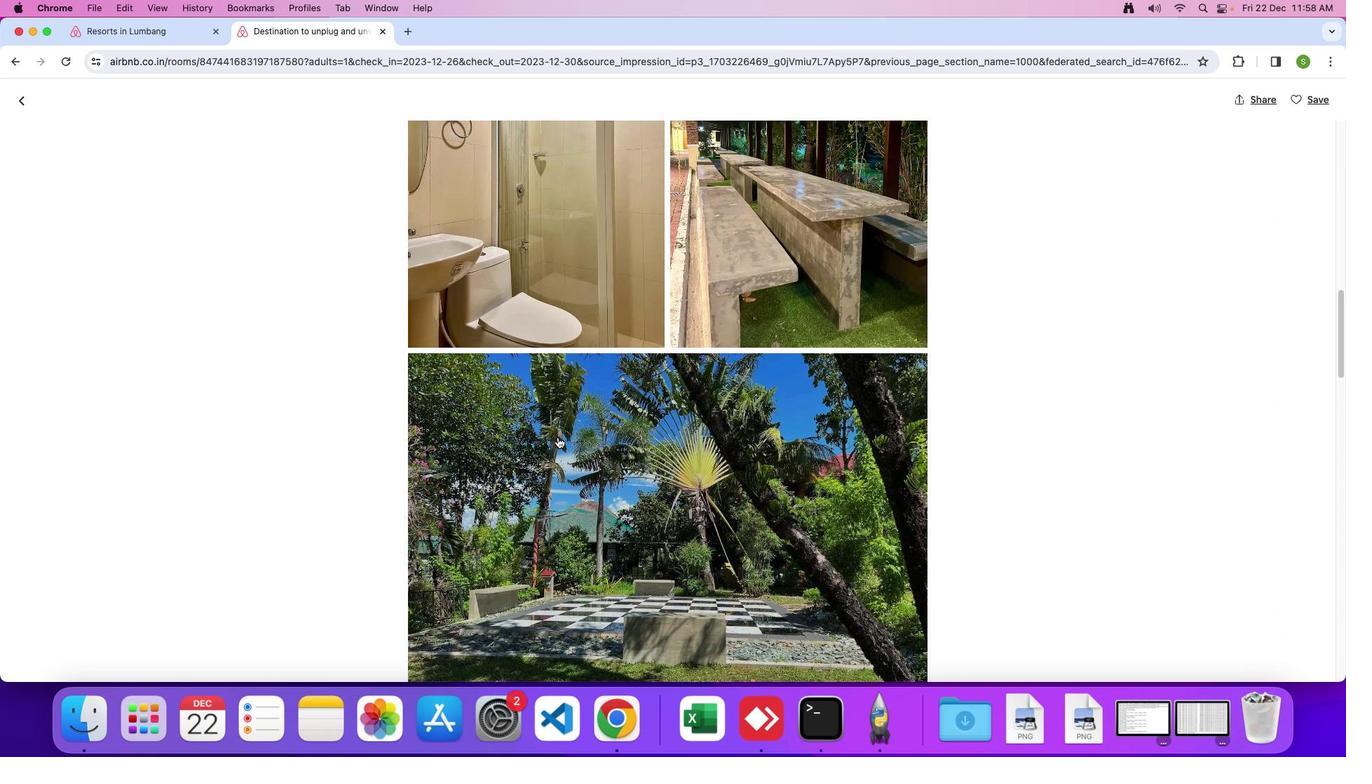 
Action: Mouse scrolled (558, 437) with delta (0, 0)
Screenshot: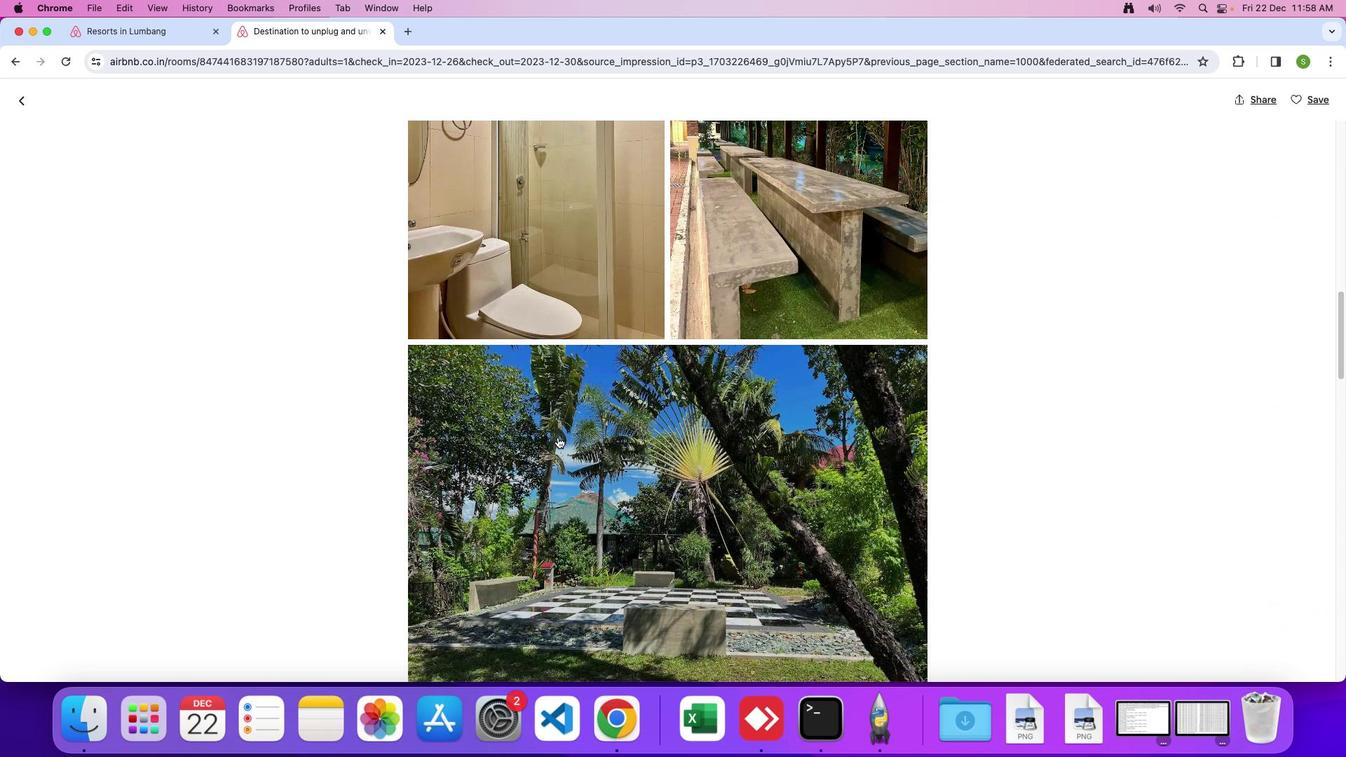 
Action: Mouse scrolled (558, 437) with delta (0, -1)
Screenshot: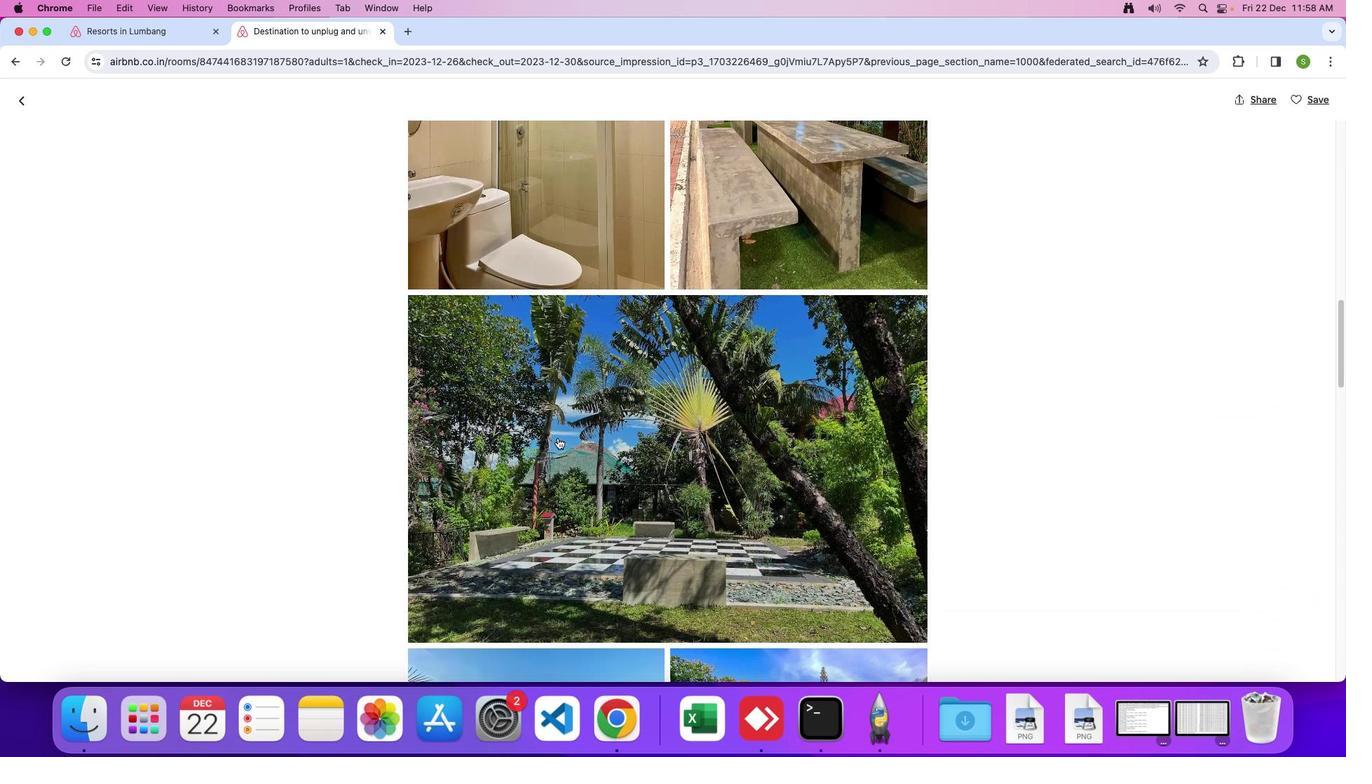 
Action: Mouse moved to (553, 441)
Screenshot: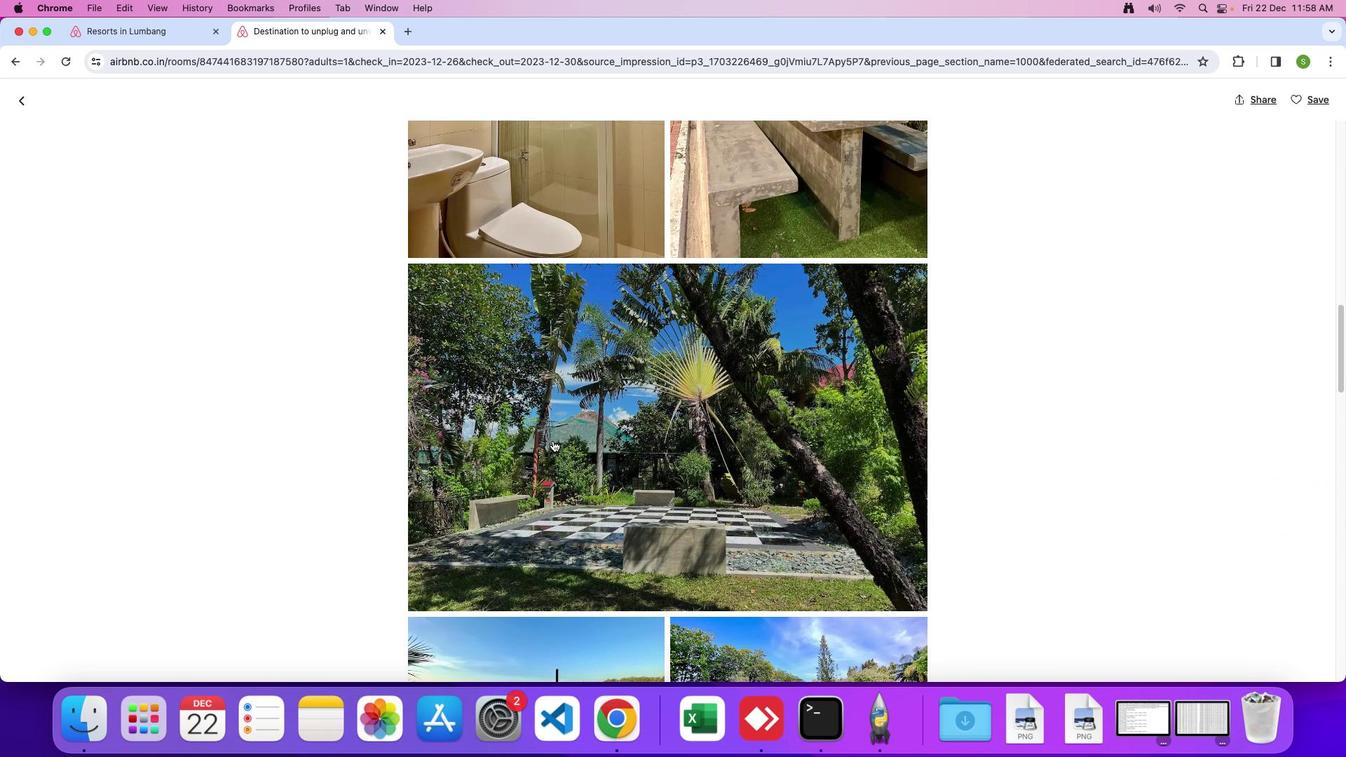 
Action: Mouse scrolled (553, 441) with delta (0, 0)
Screenshot: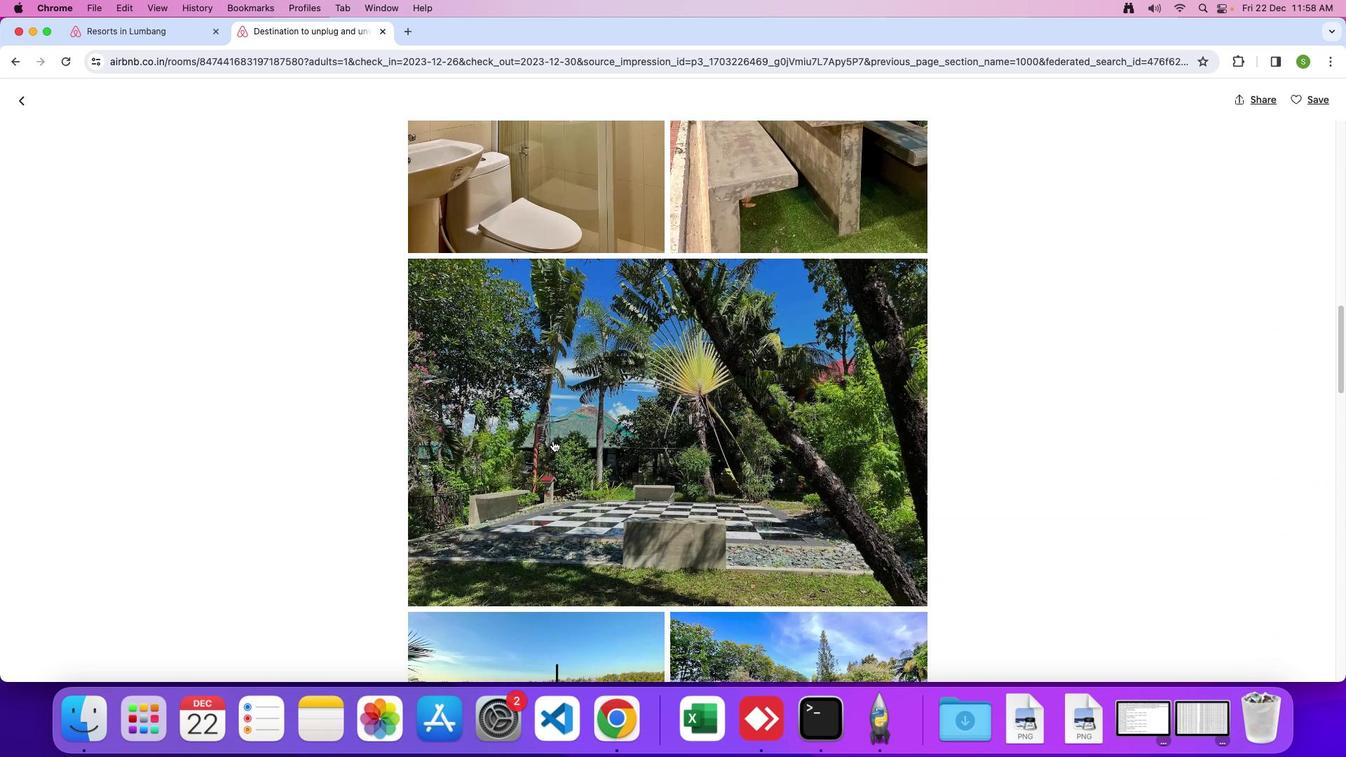 
Action: Mouse scrolled (553, 441) with delta (0, 0)
Screenshot: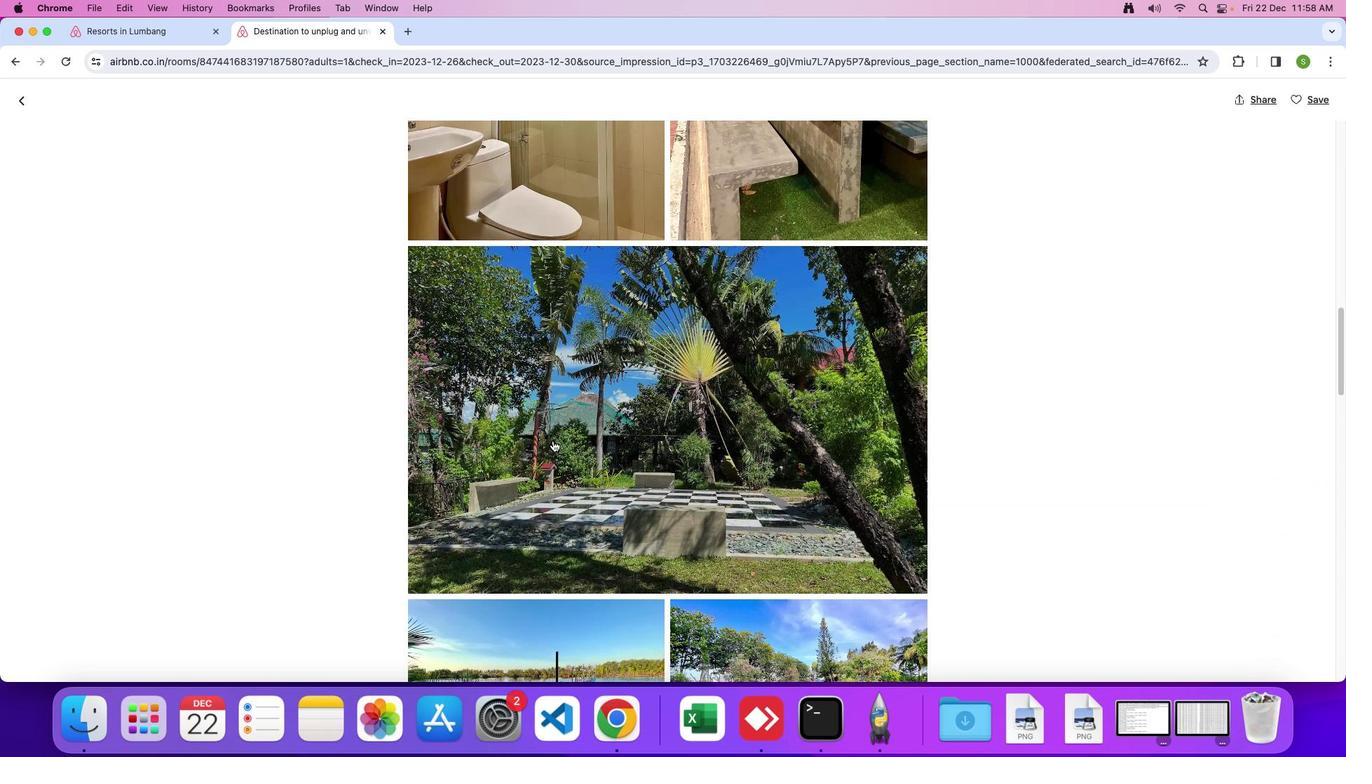 
Action: Mouse scrolled (553, 441) with delta (0, -1)
Screenshot: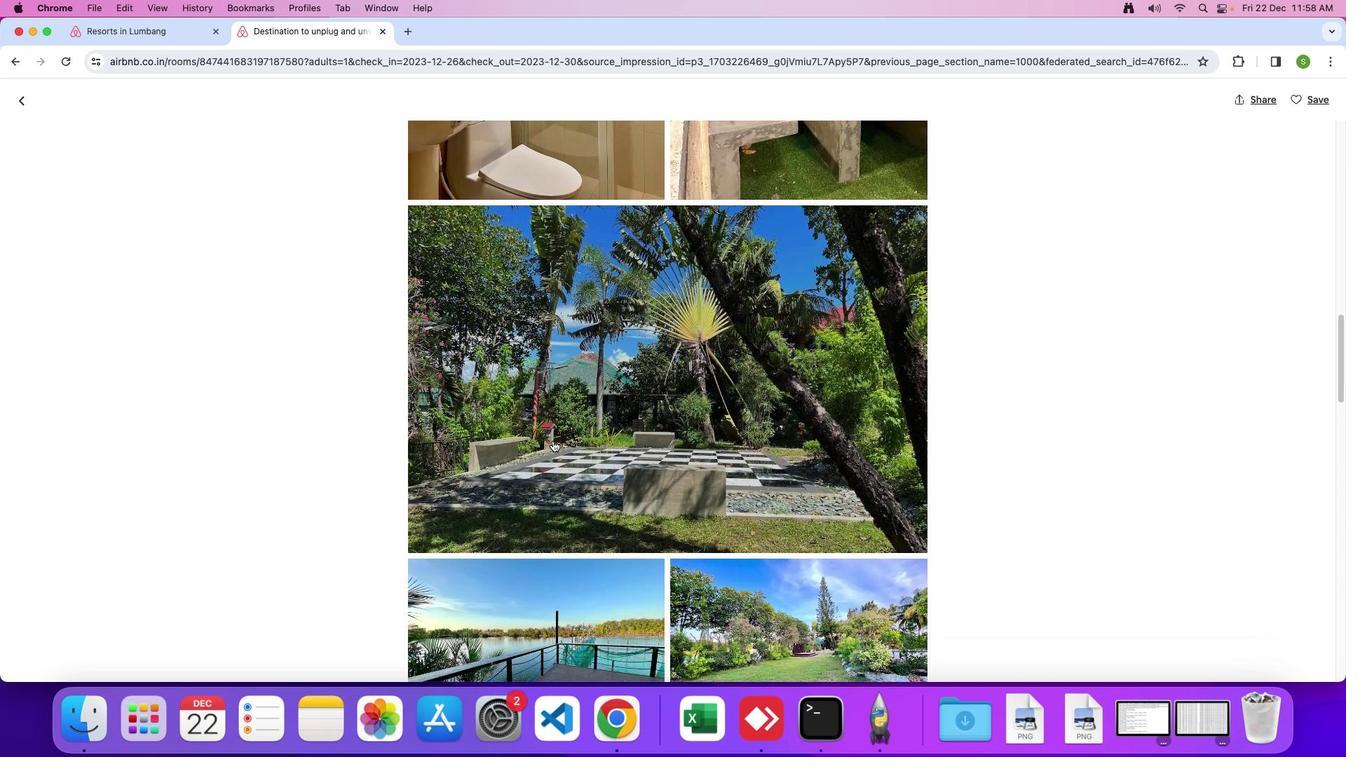 
Action: Mouse scrolled (553, 441) with delta (0, 0)
Screenshot: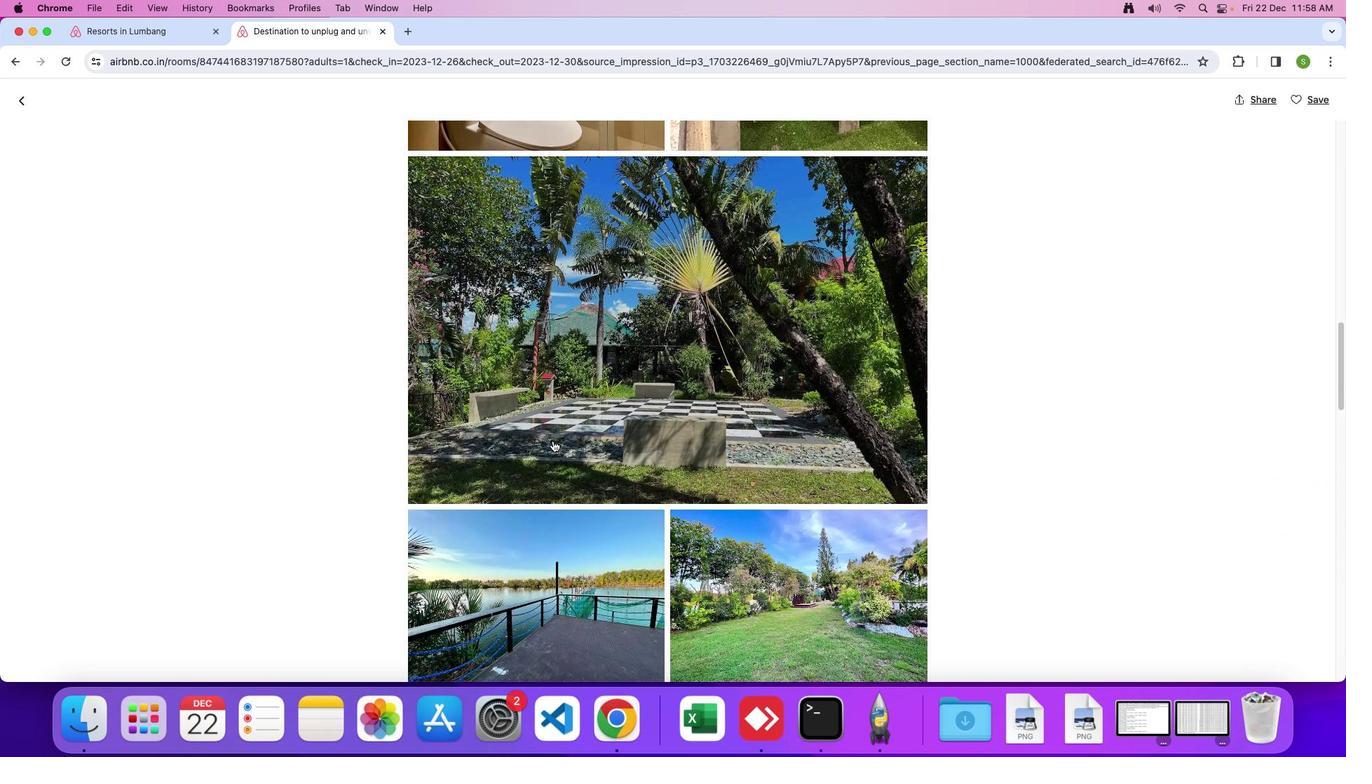 
Action: Mouse scrolled (553, 441) with delta (0, 0)
Screenshot: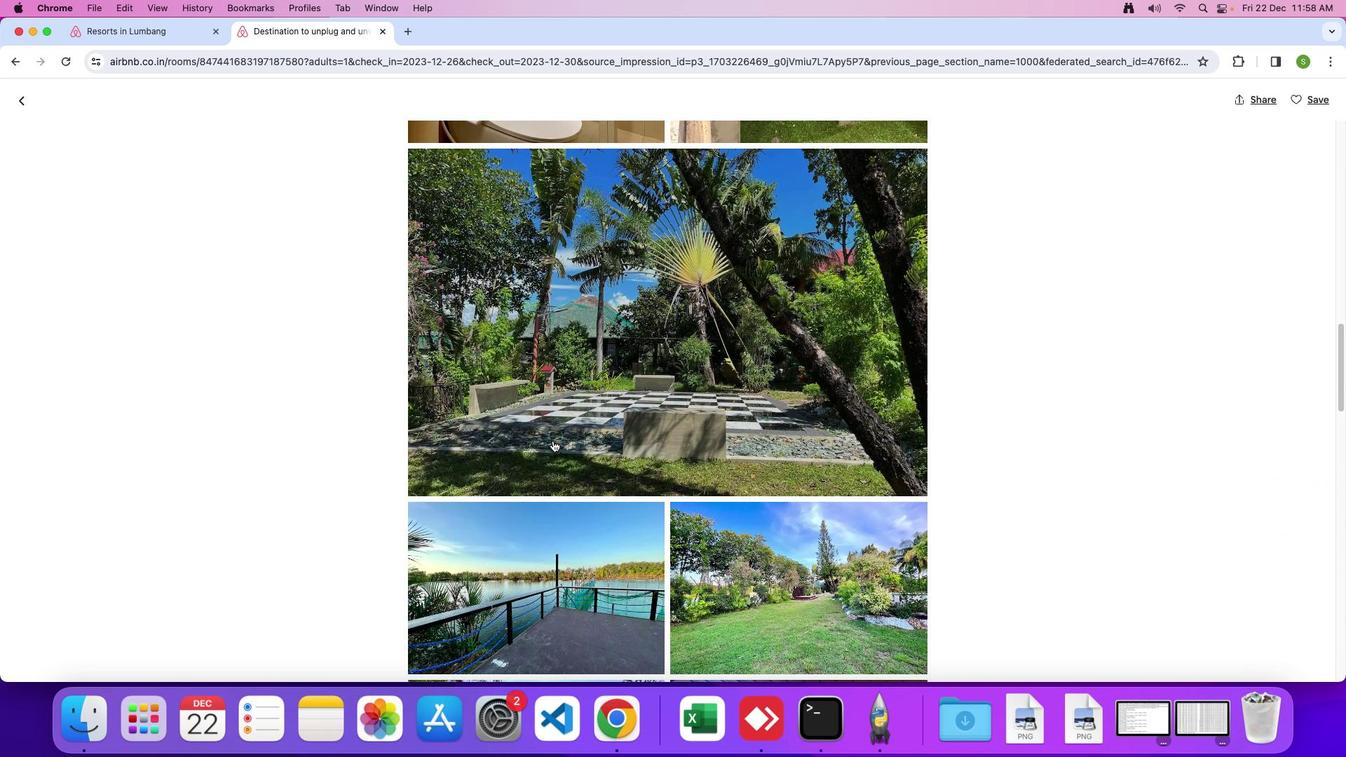 
Action: Mouse scrolled (553, 441) with delta (0, 0)
Screenshot: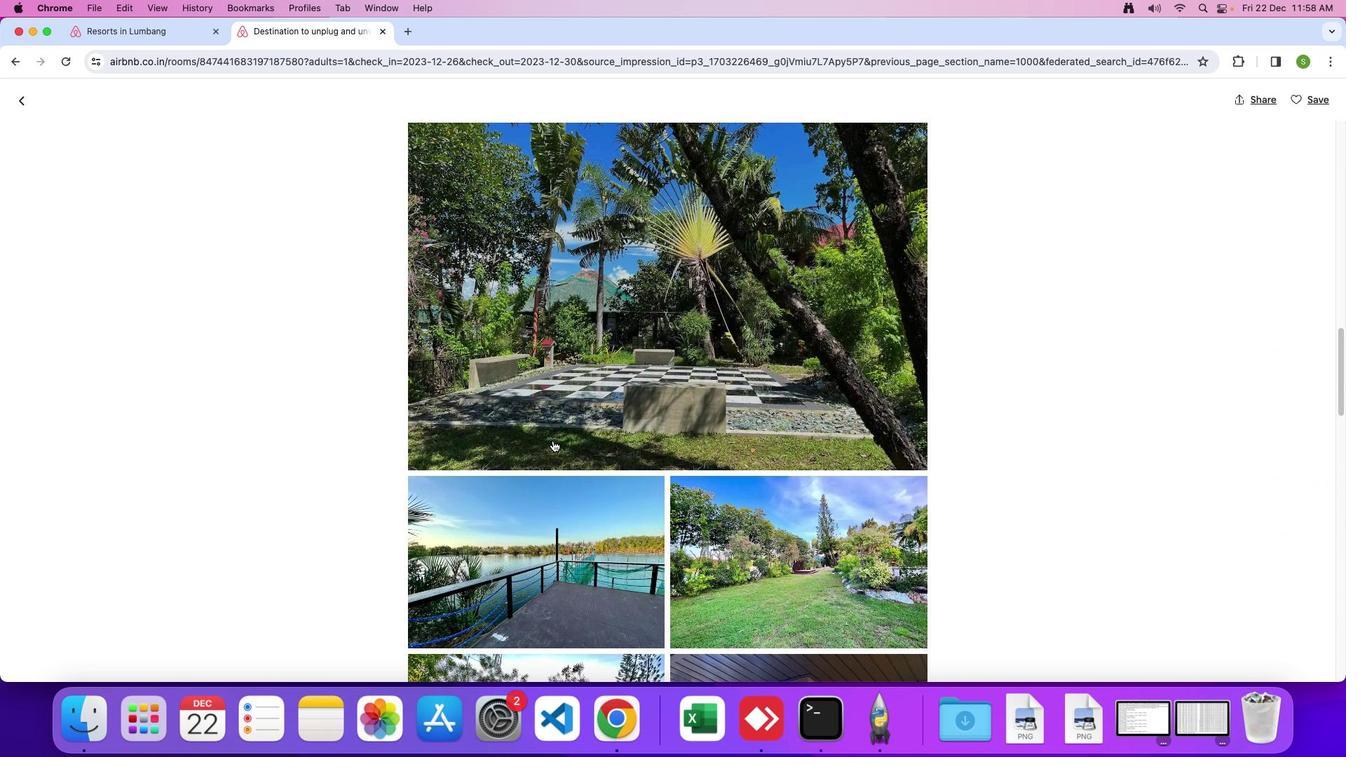 
Action: Mouse scrolled (553, 441) with delta (0, 0)
Screenshot: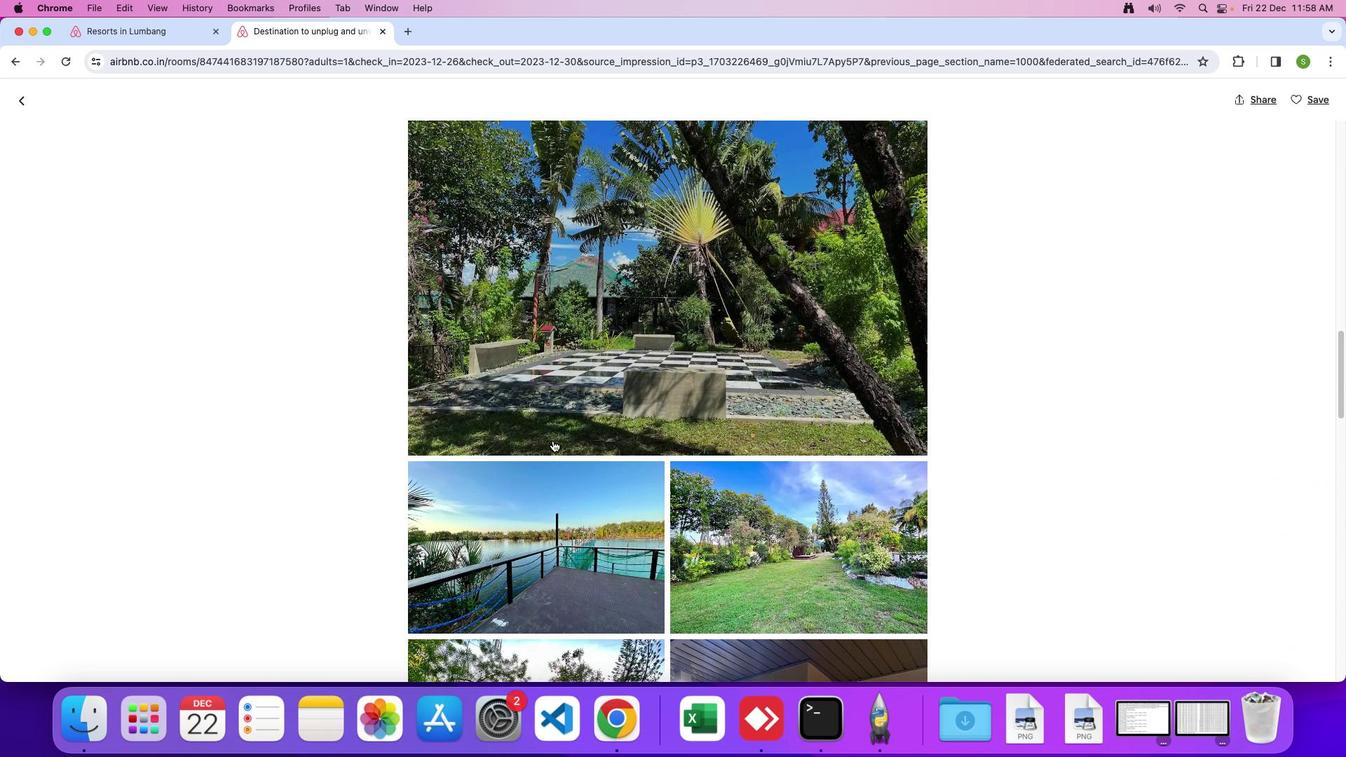 
Action: Mouse scrolled (553, 441) with delta (0, -2)
Screenshot: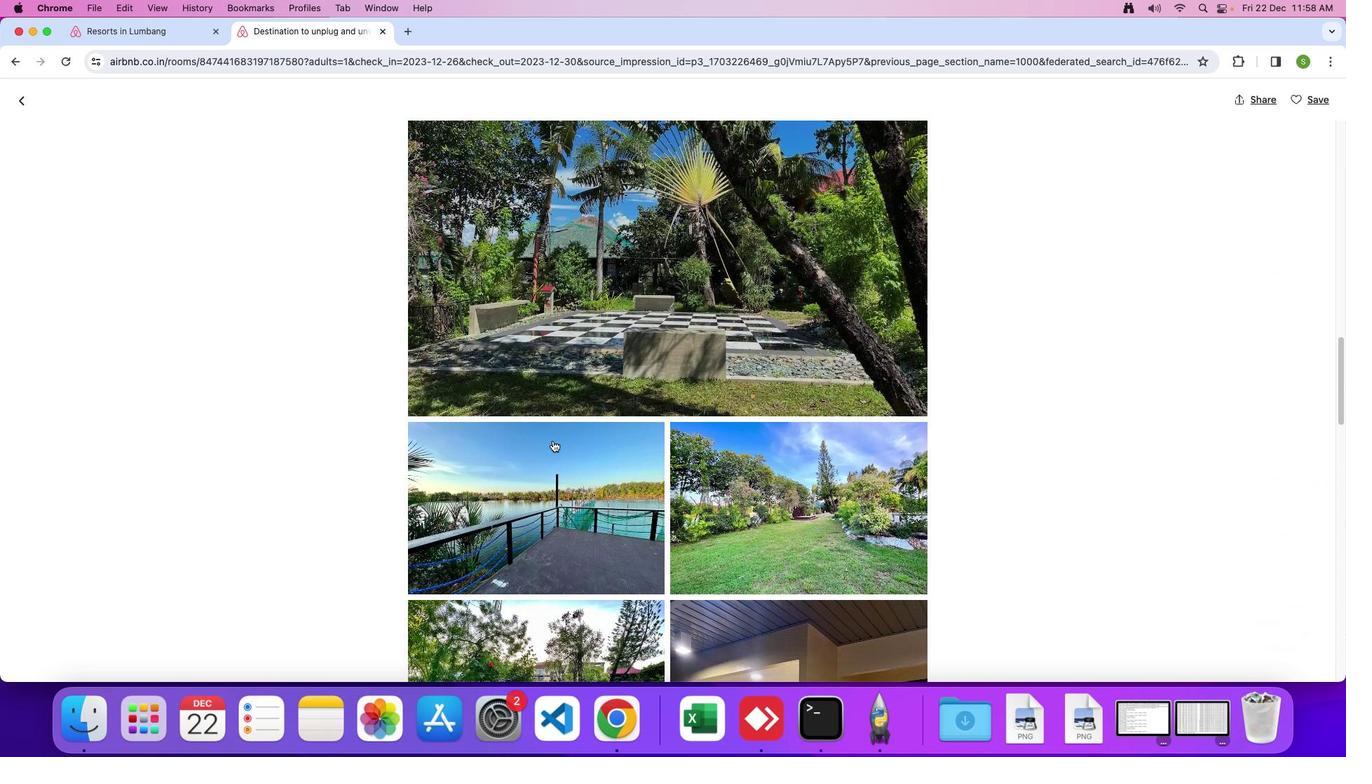
Action: Mouse scrolled (553, 441) with delta (0, 0)
Screenshot: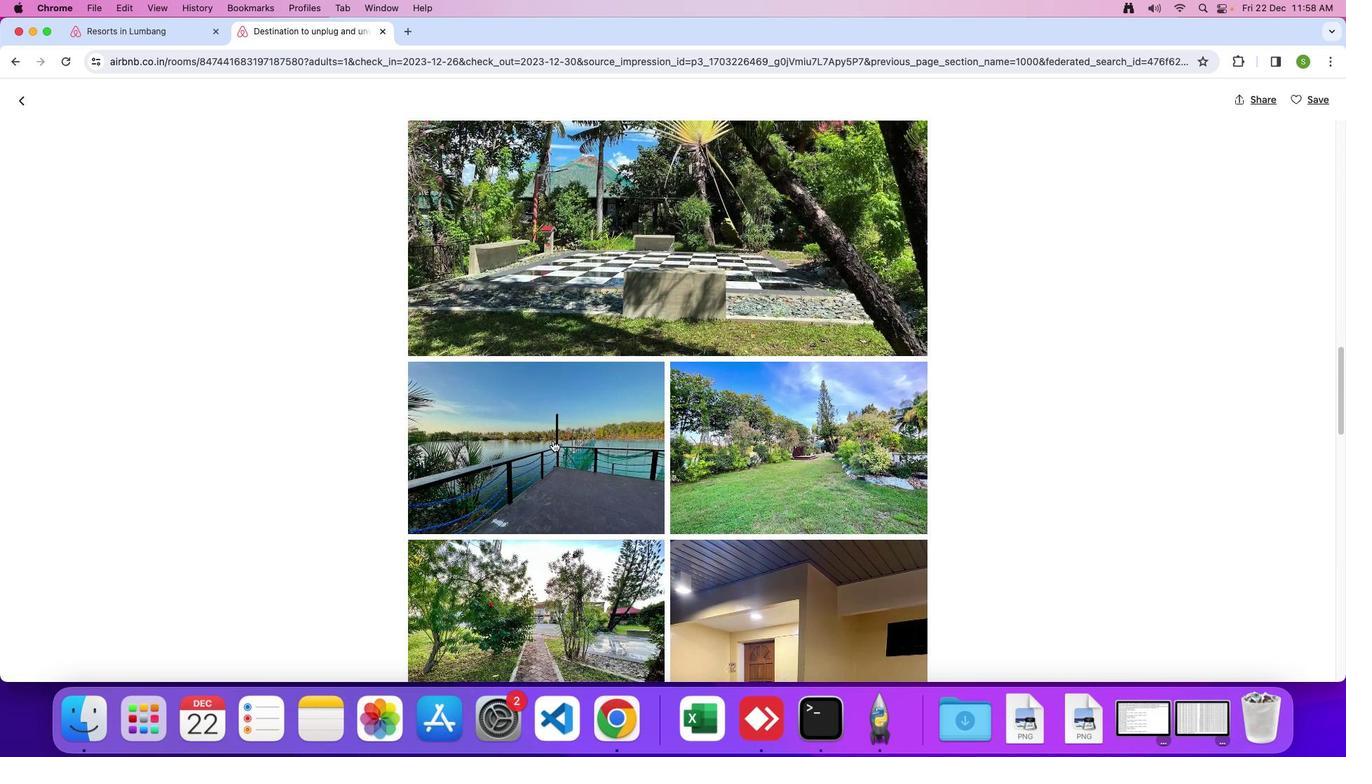 
Action: Mouse scrolled (553, 441) with delta (0, 0)
Screenshot: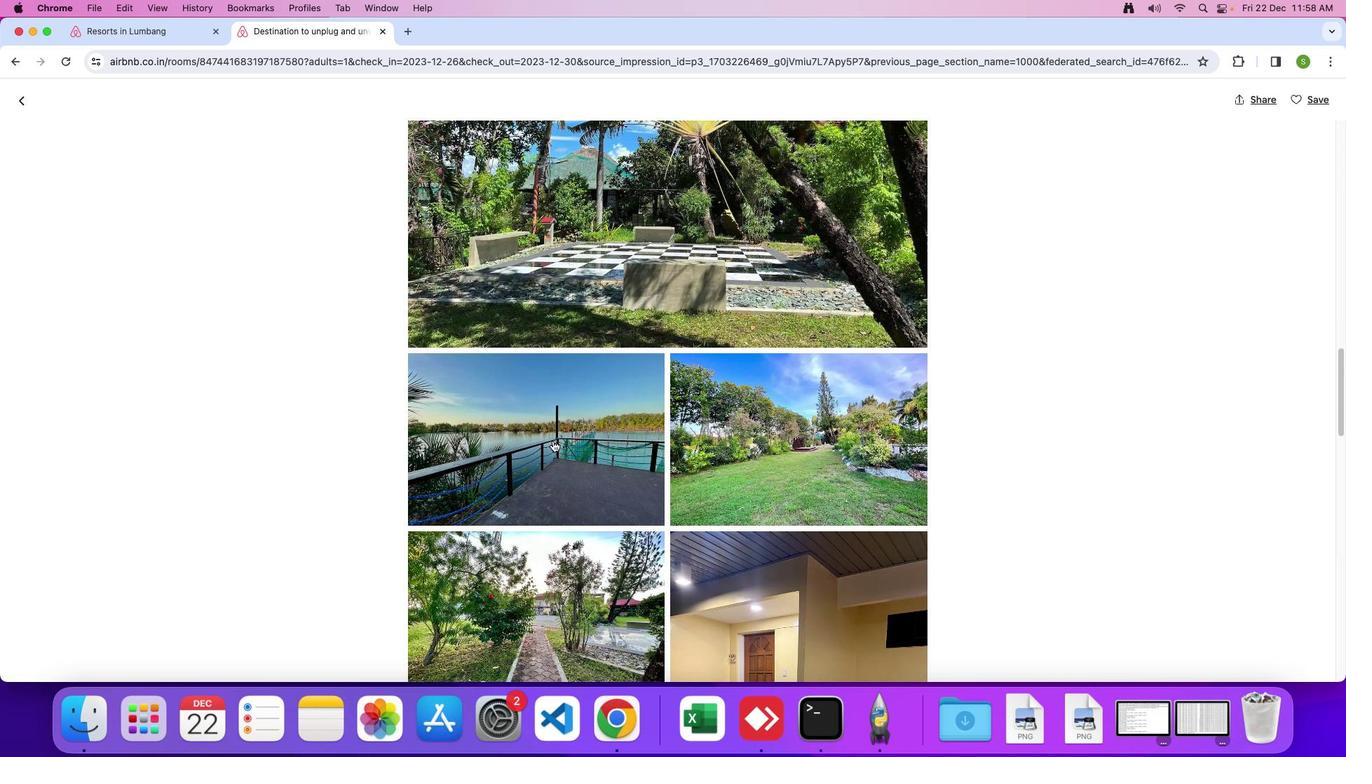 
Action: Mouse scrolled (553, 441) with delta (0, -1)
Screenshot: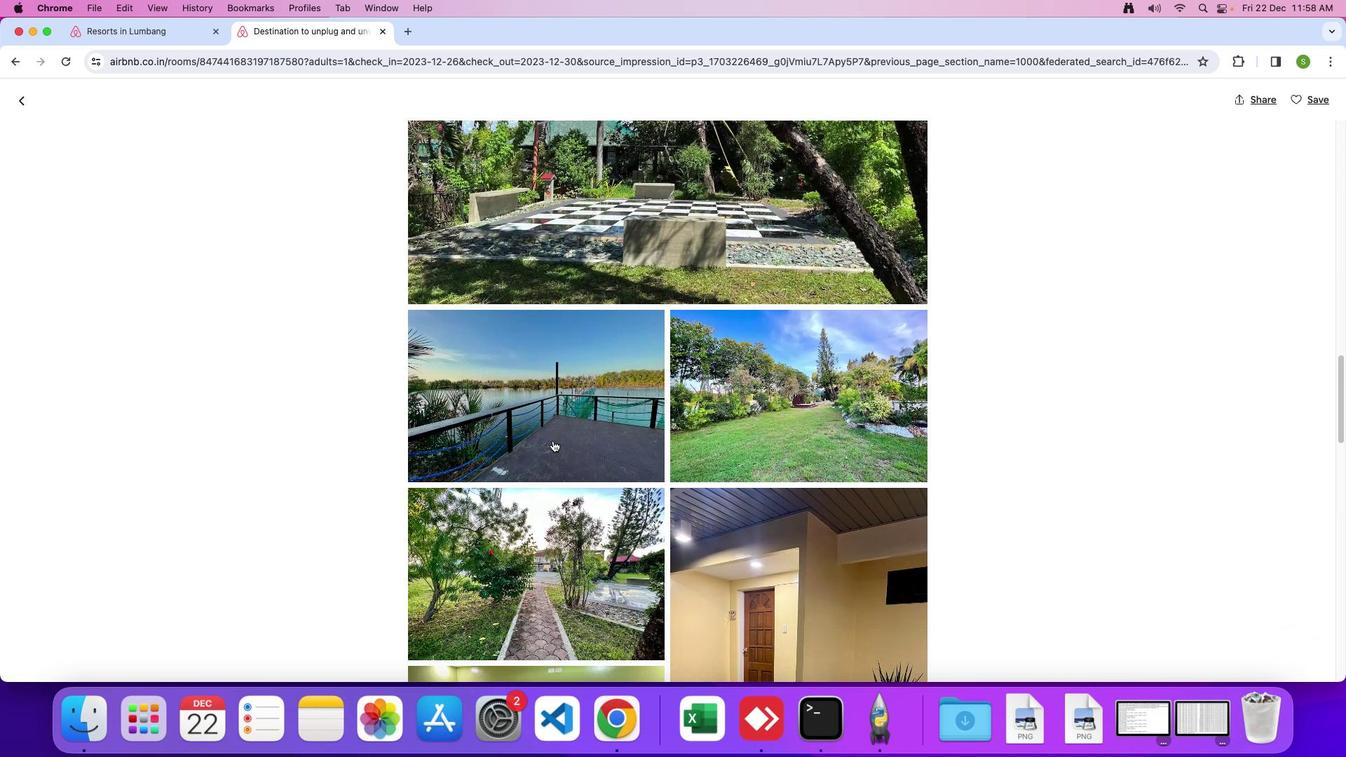 
Action: Mouse scrolled (553, 441) with delta (0, 0)
Screenshot: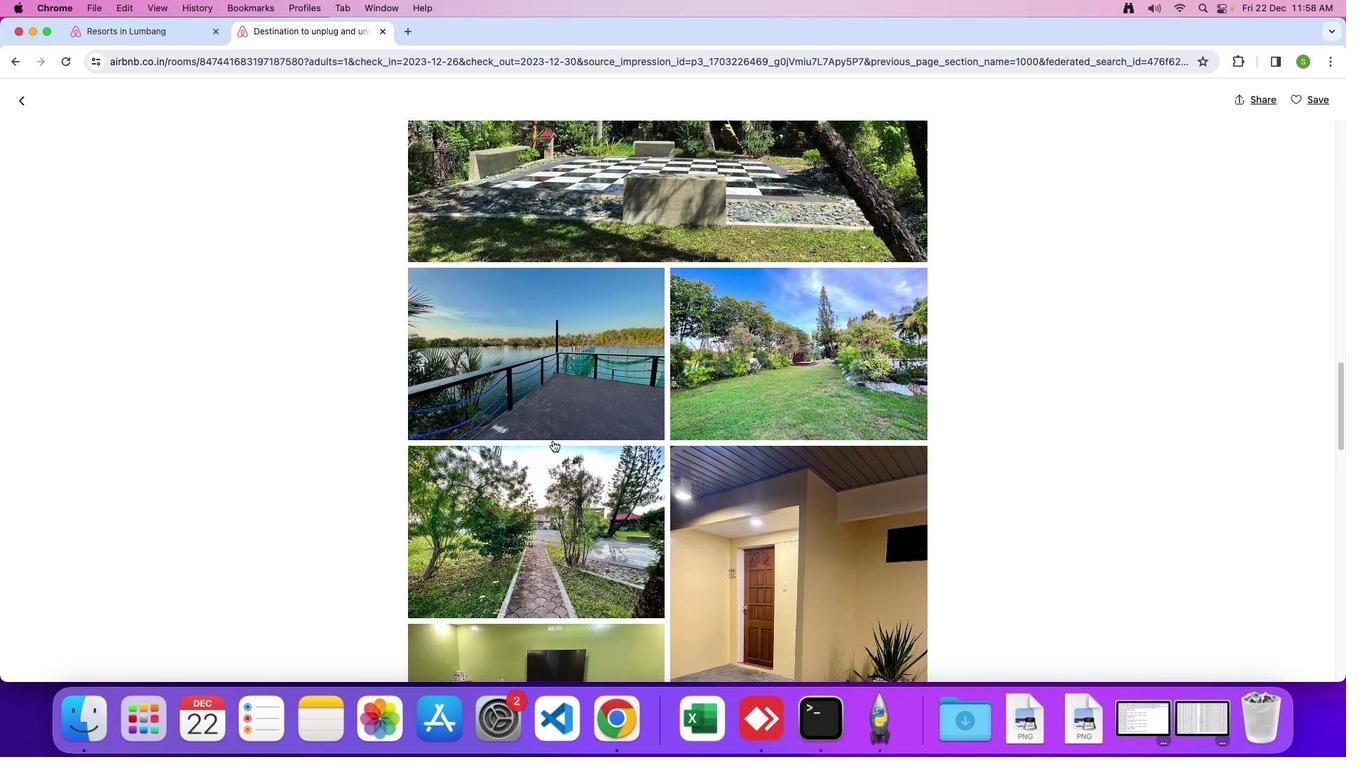 
Action: Mouse scrolled (553, 441) with delta (0, 0)
Screenshot: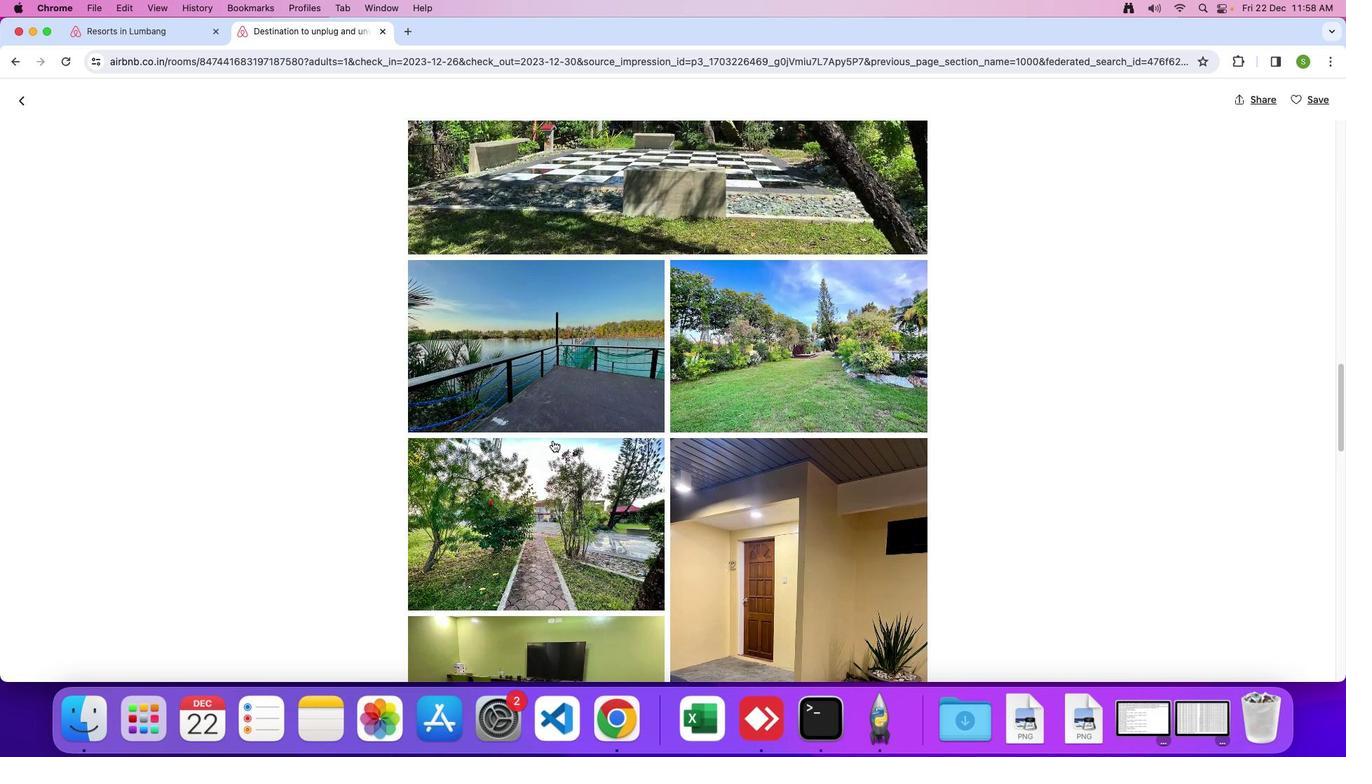 
Action: Mouse scrolled (553, 441) with delta (0, 0)
Screenshot: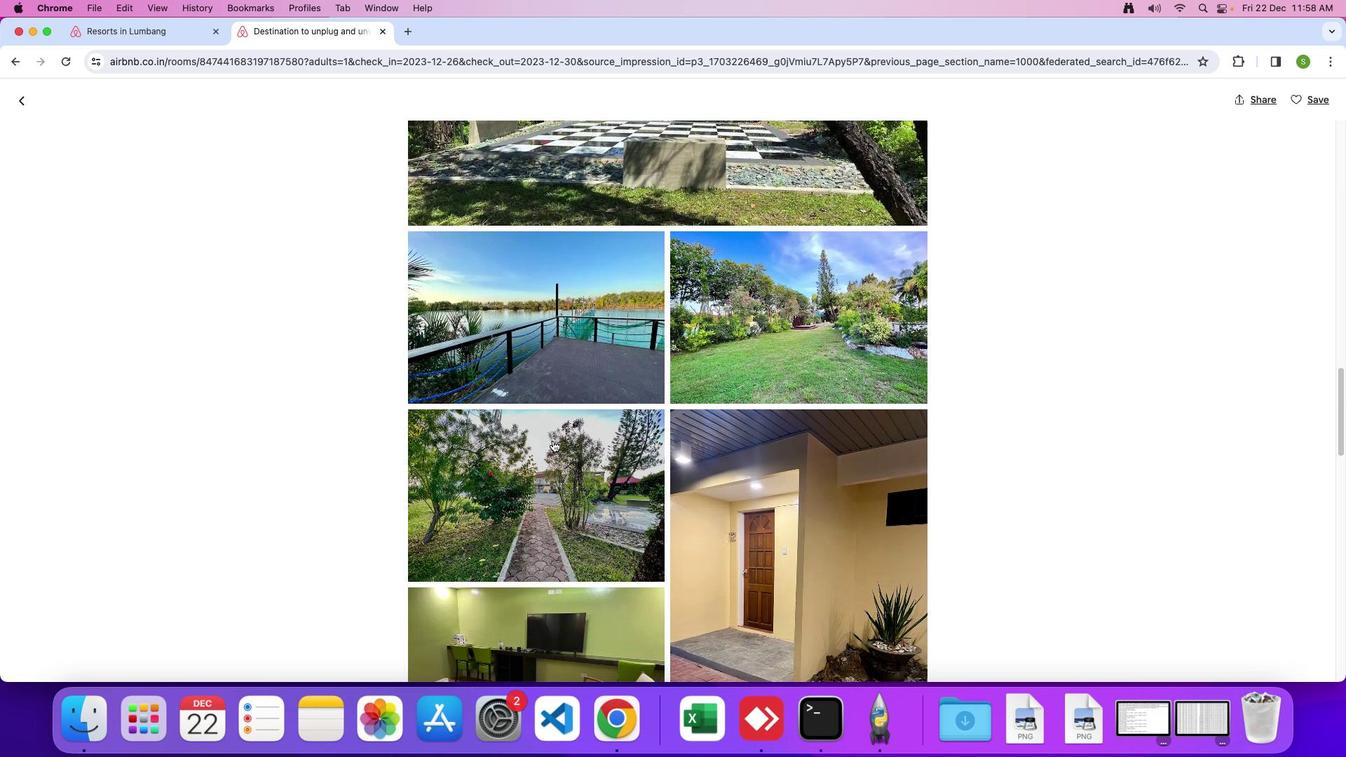 
Action: Mouse scrolled (553, 441) with delta (0, 0)
Screenshot: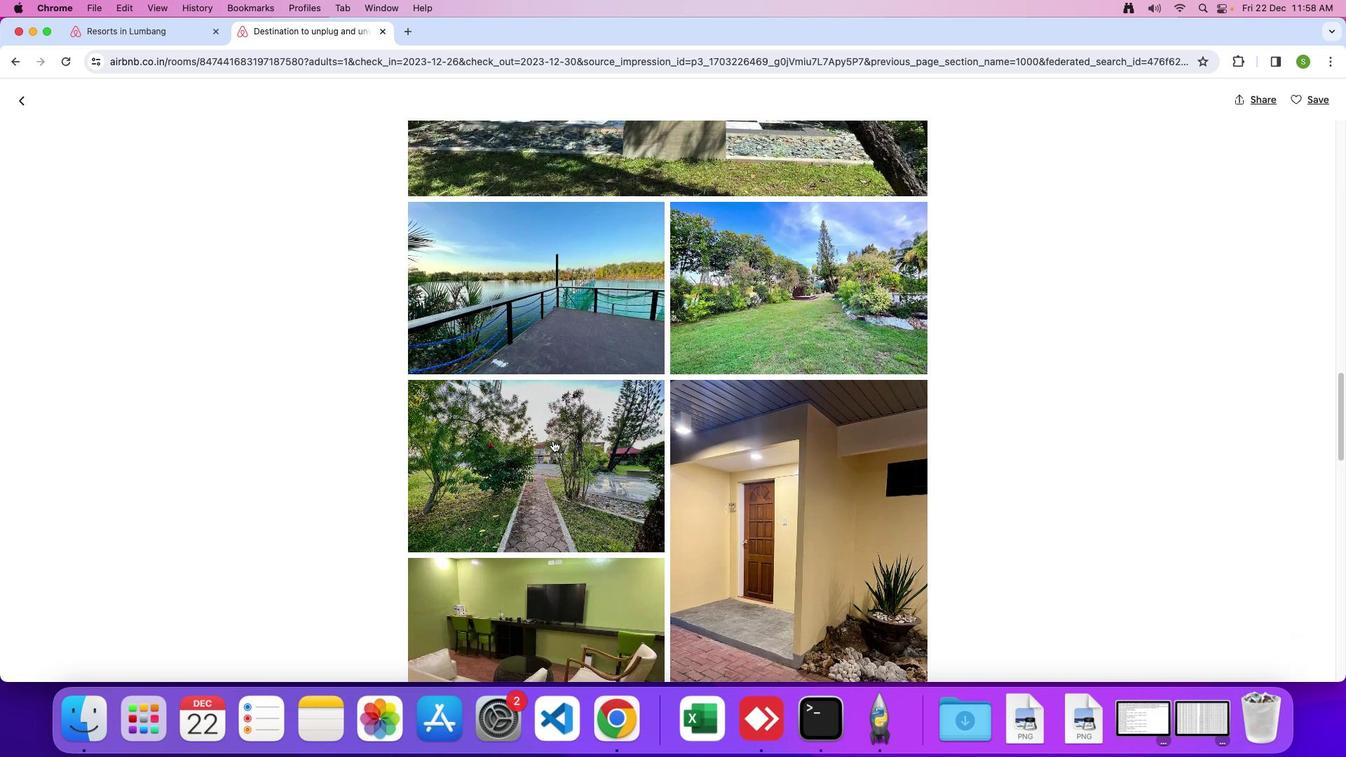 
Action: Mouse scrolled (553, 441) with delta (0, -2)
Screenshot: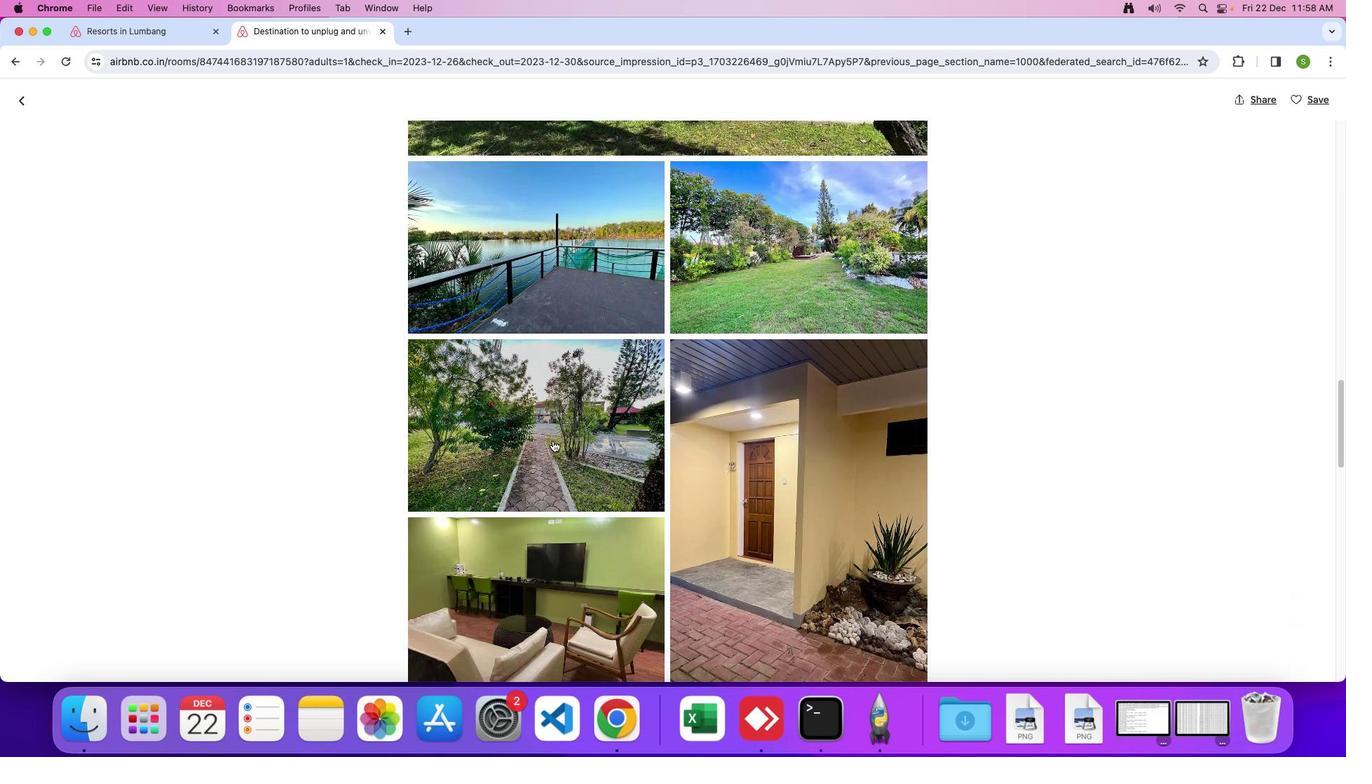 
Action: Mouse scrolled (553, 441) with delta (0, 0)
Screenshot: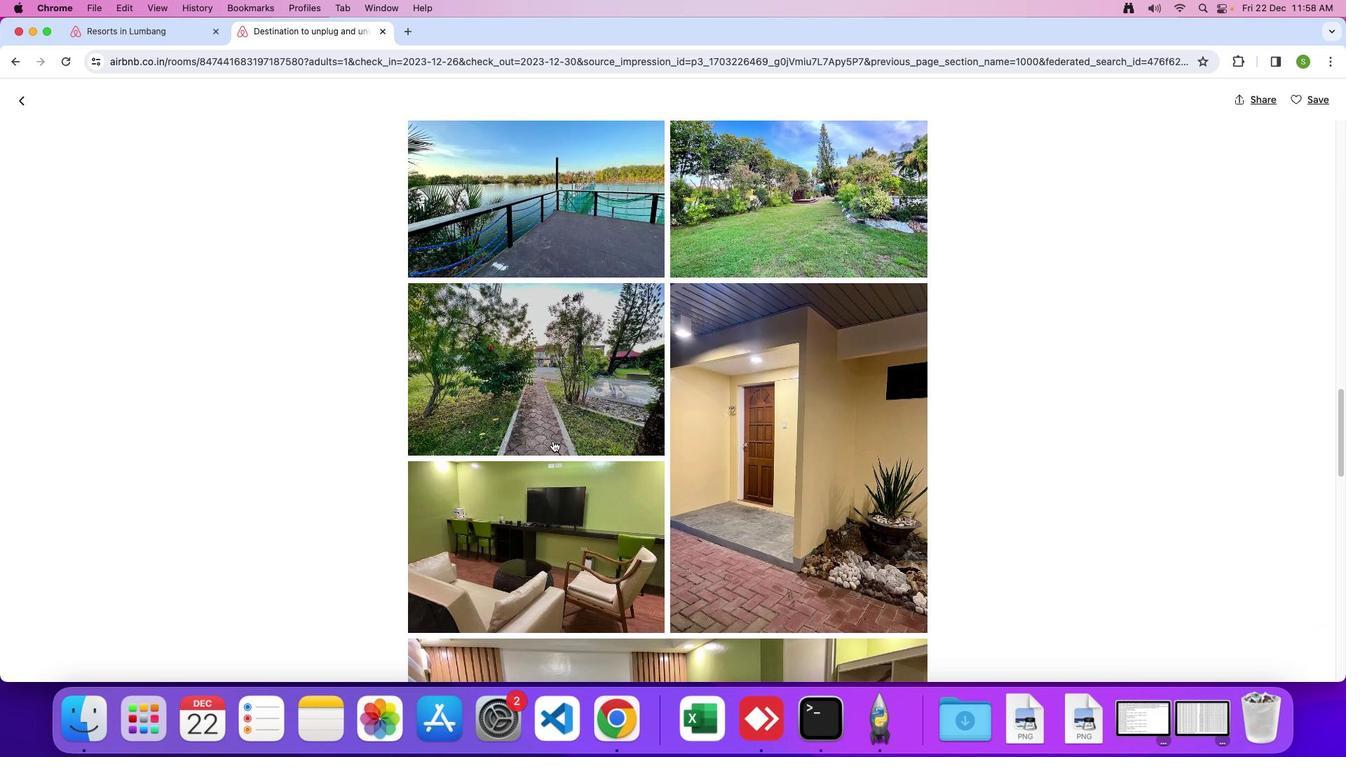 
Action: Mouse scrolled (553, 441) with delta (0, 0)
Screenshot: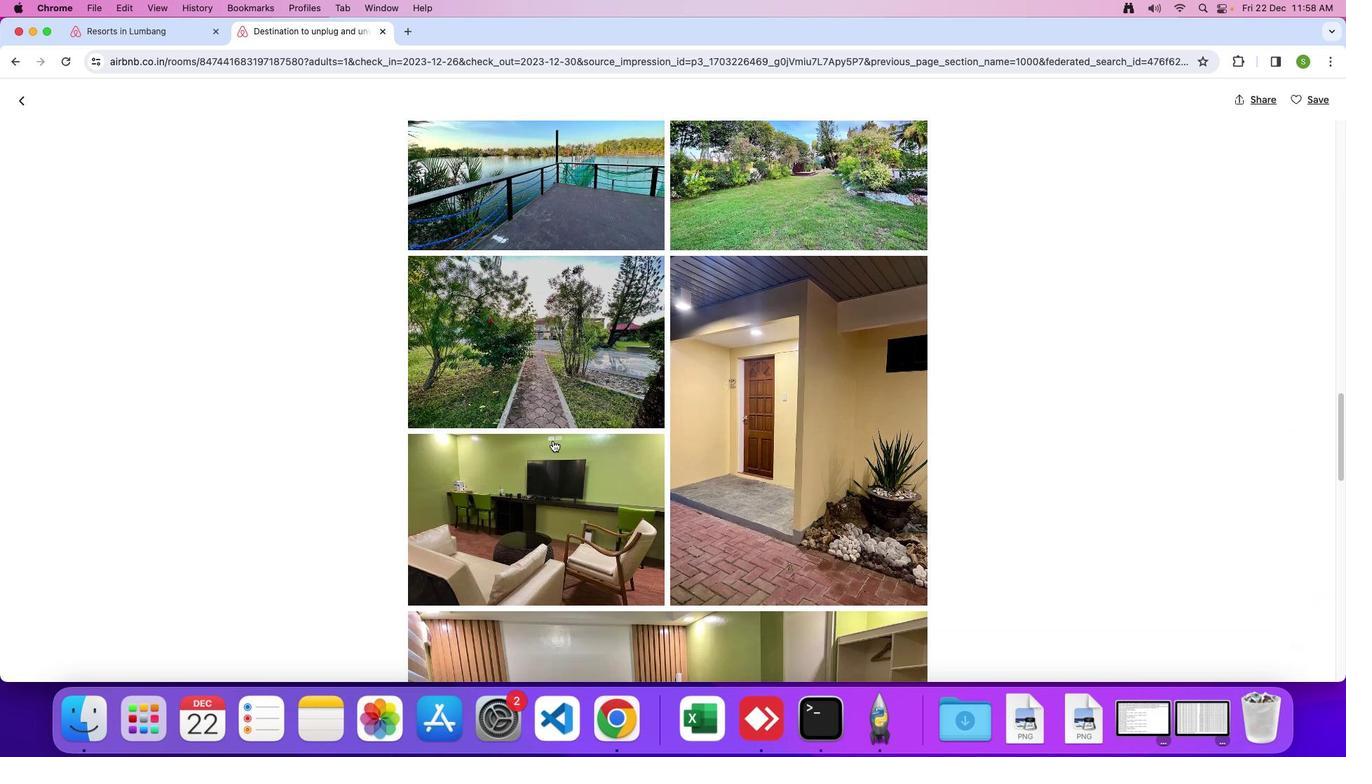 
Action: Mouse scrolled (553, 441) with delta (0, -2)
Screenshot: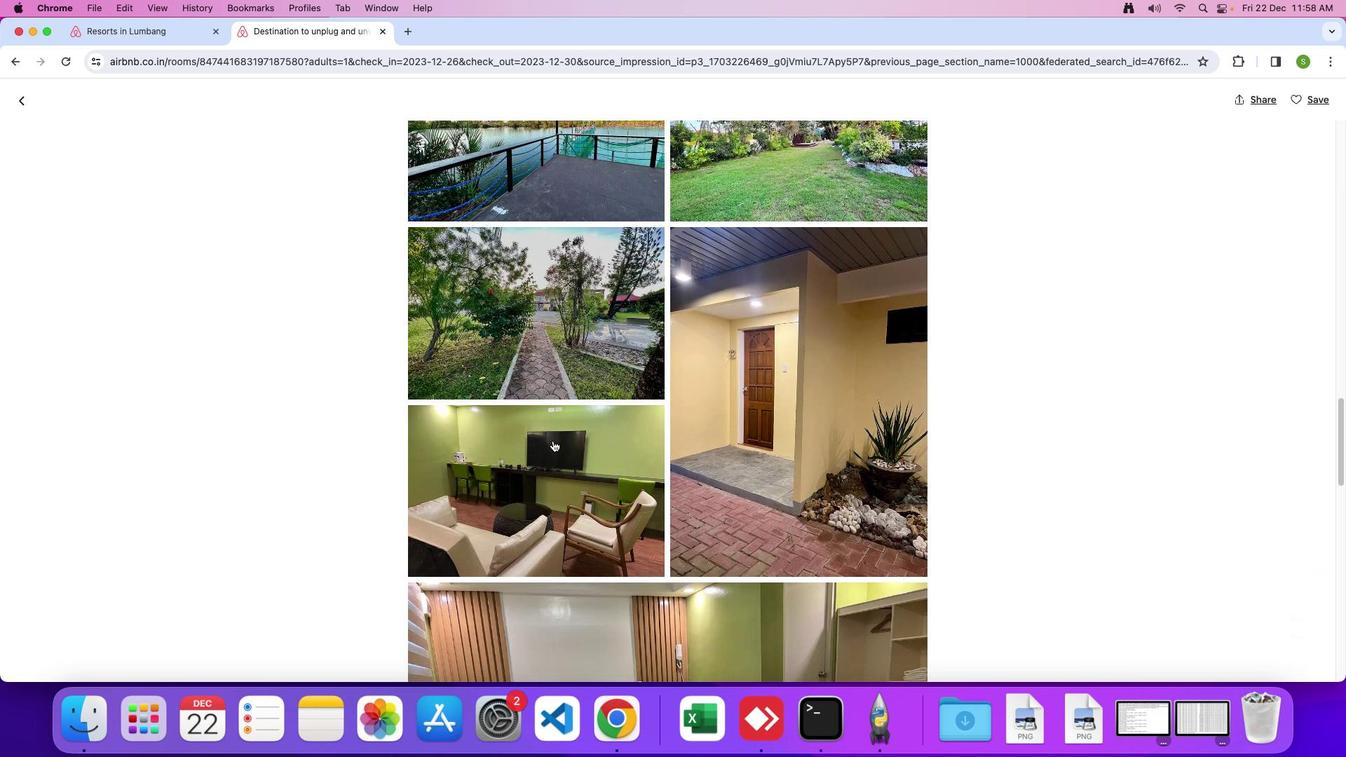 
Action: Mouse scrolled (553, 441) with delta (0, 0)
Screenshot: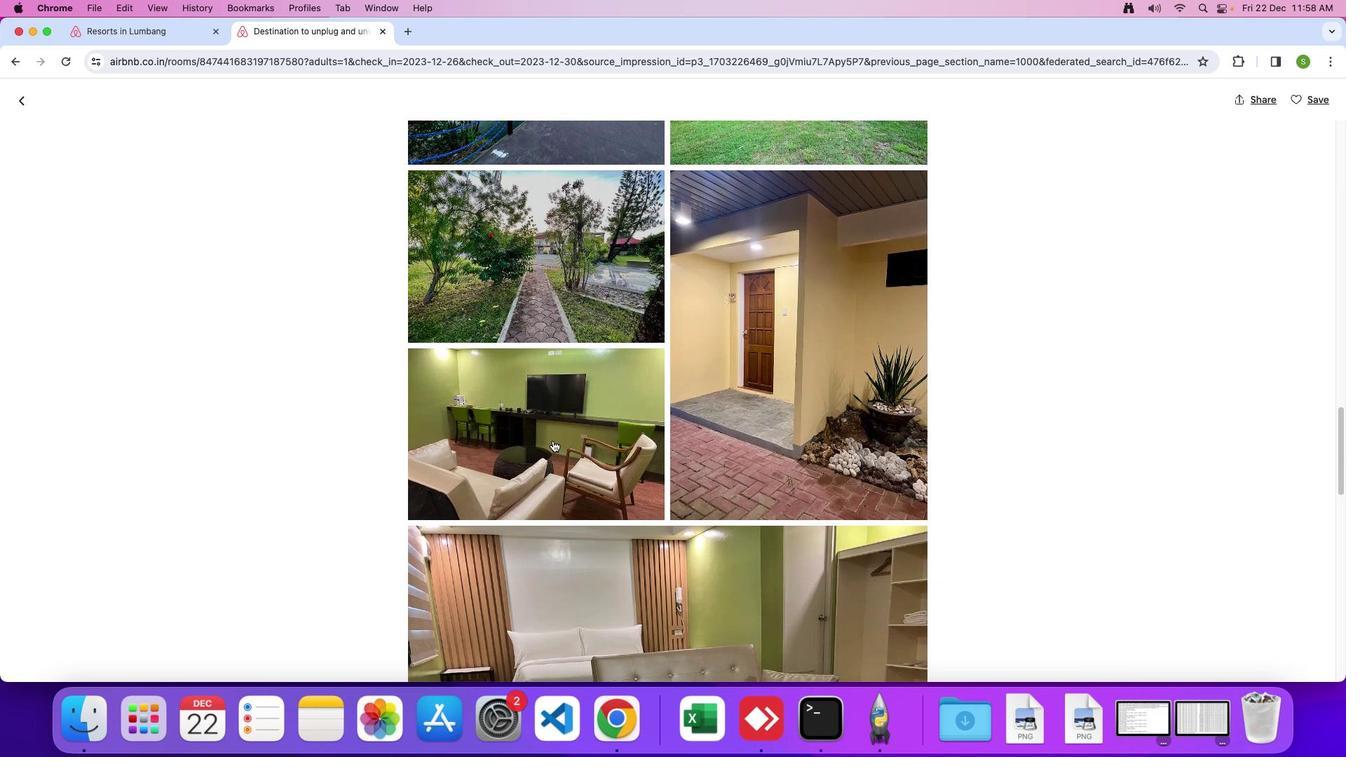 
Action: Mouse scrolled (553, 441) with delta (0, 0)
Screenshot: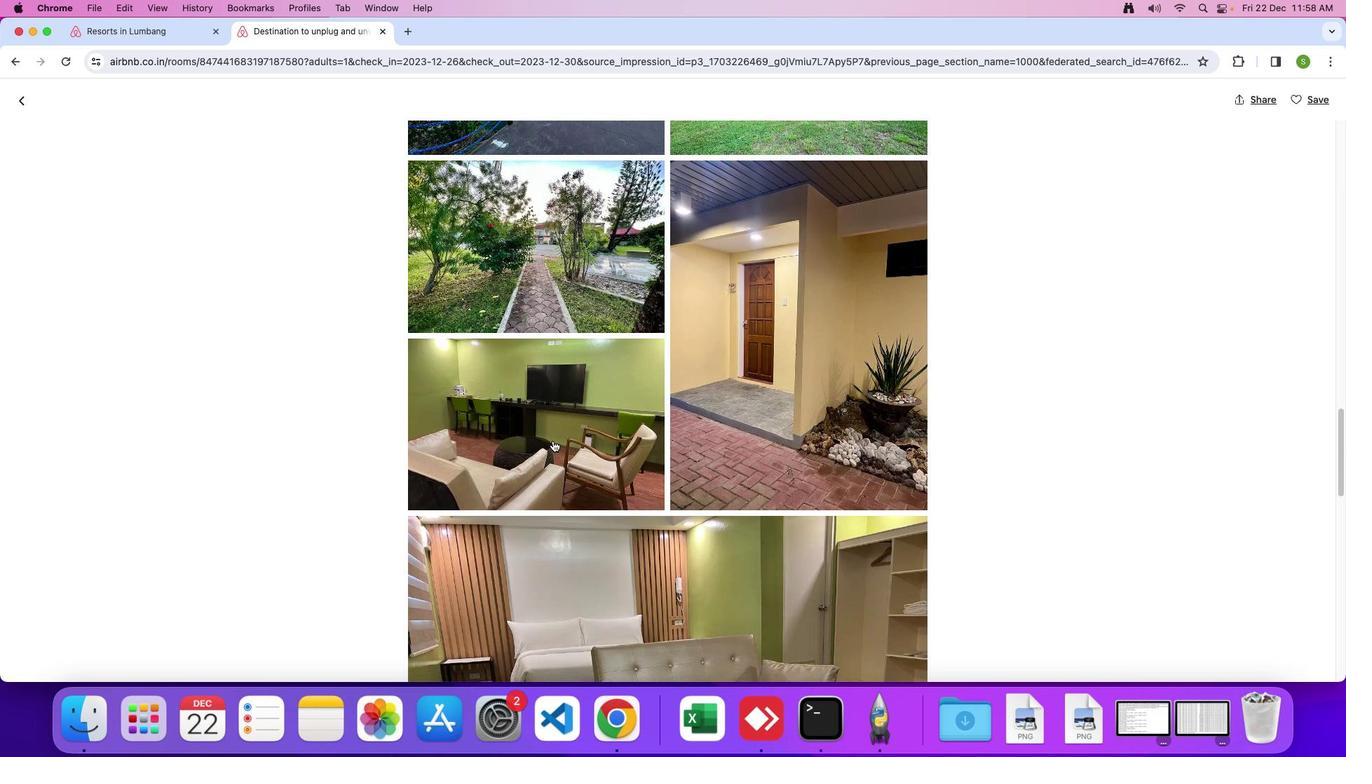 
Action: Mouse scrolled (553, 441) with delta (0, -1)
Screenshot: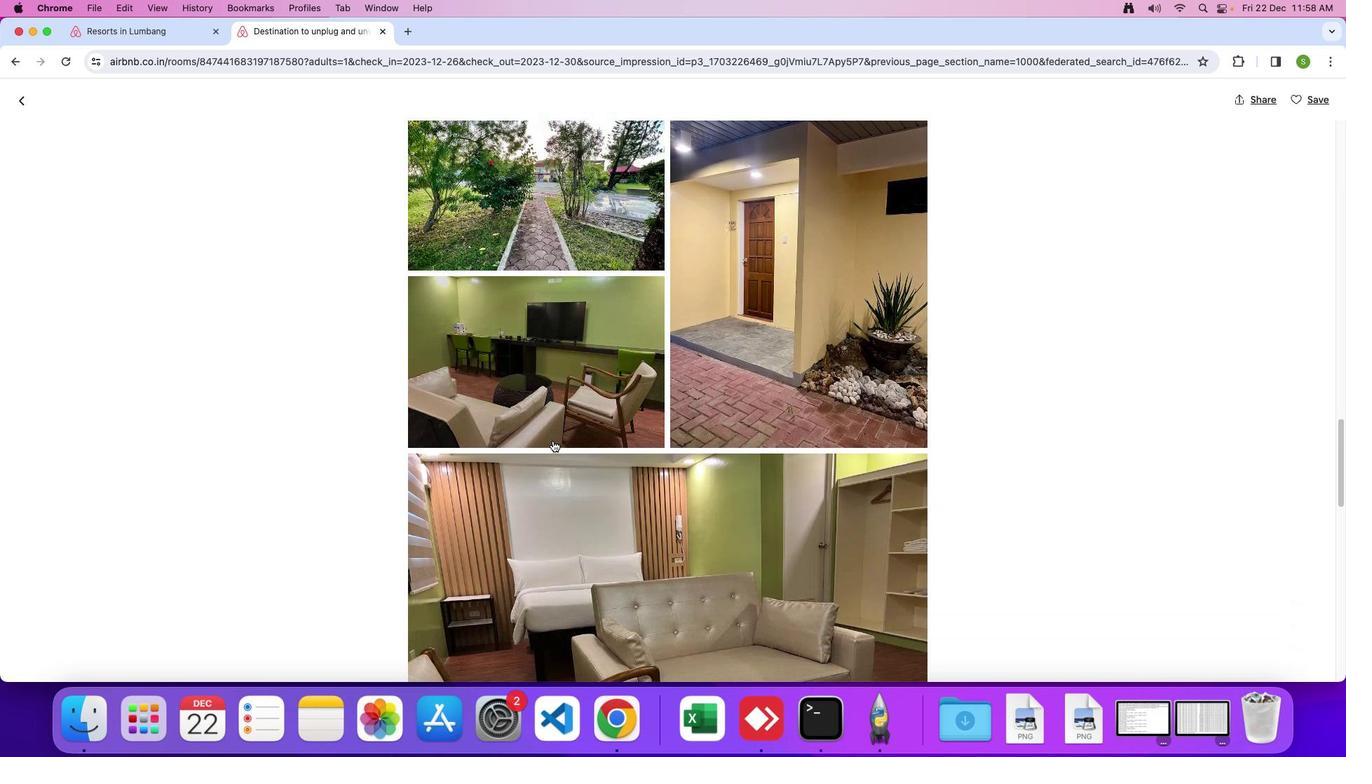 
Action: Mouse scrolled (553, 441) with delta (0, 0)
Screenshot: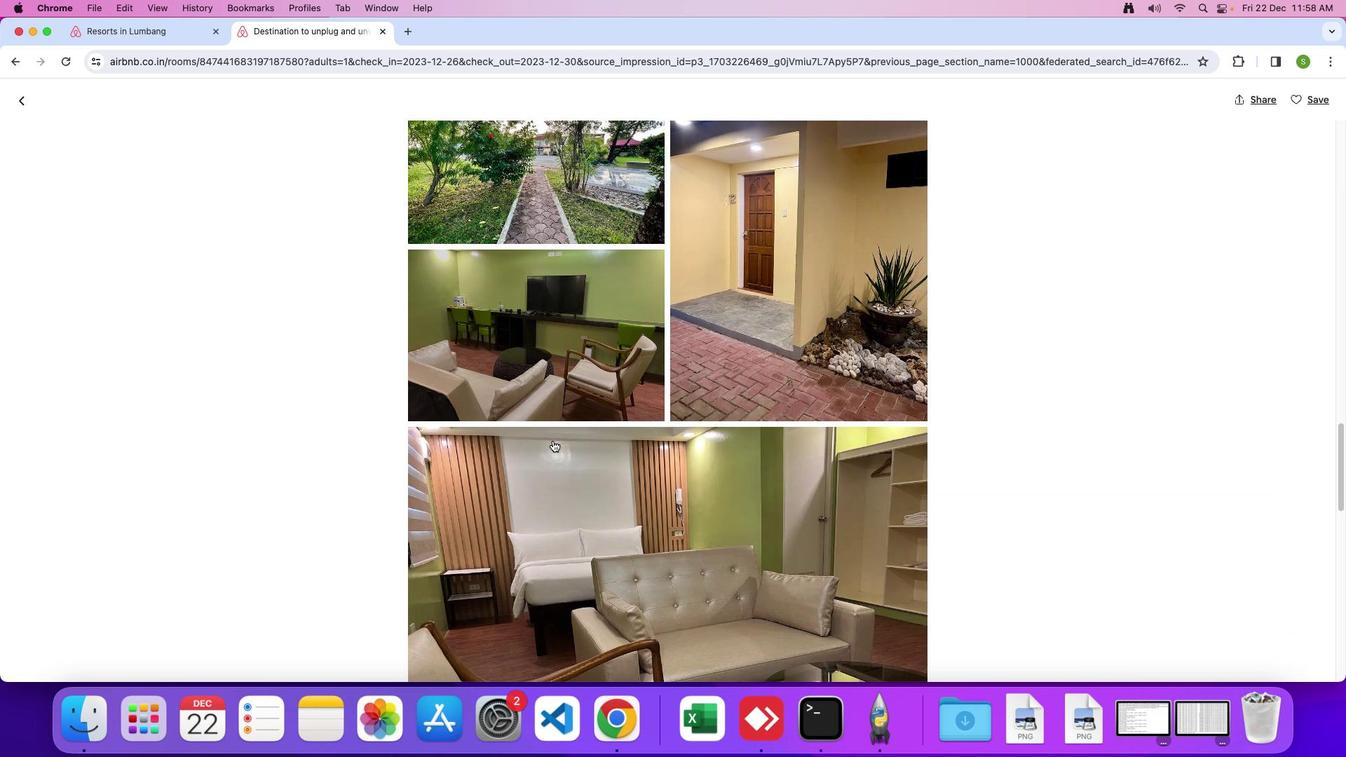 
Action: Mouse scrolled (553, 441) with delta (0, 0)
Screenshot: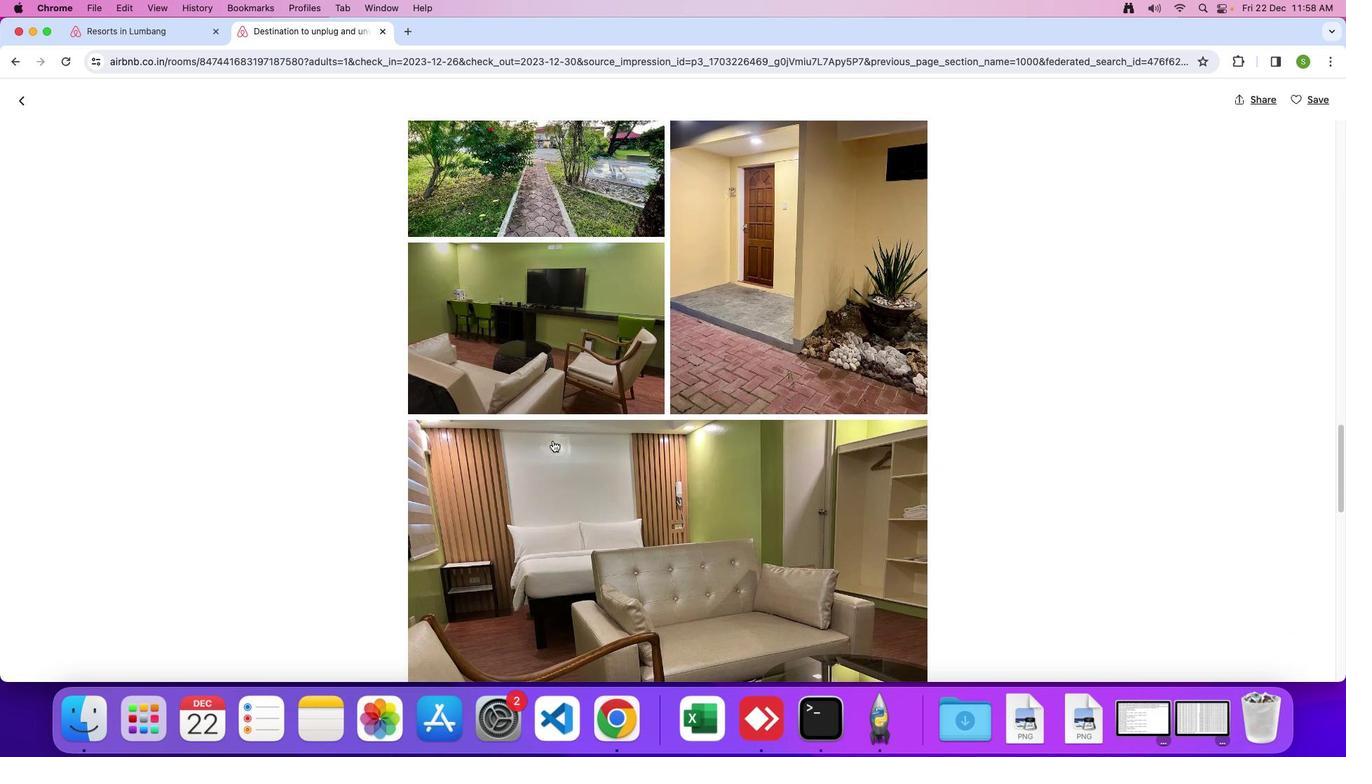 
Action: Mouse scrolled (553, 441) with delta (0, 0)
Screenshot: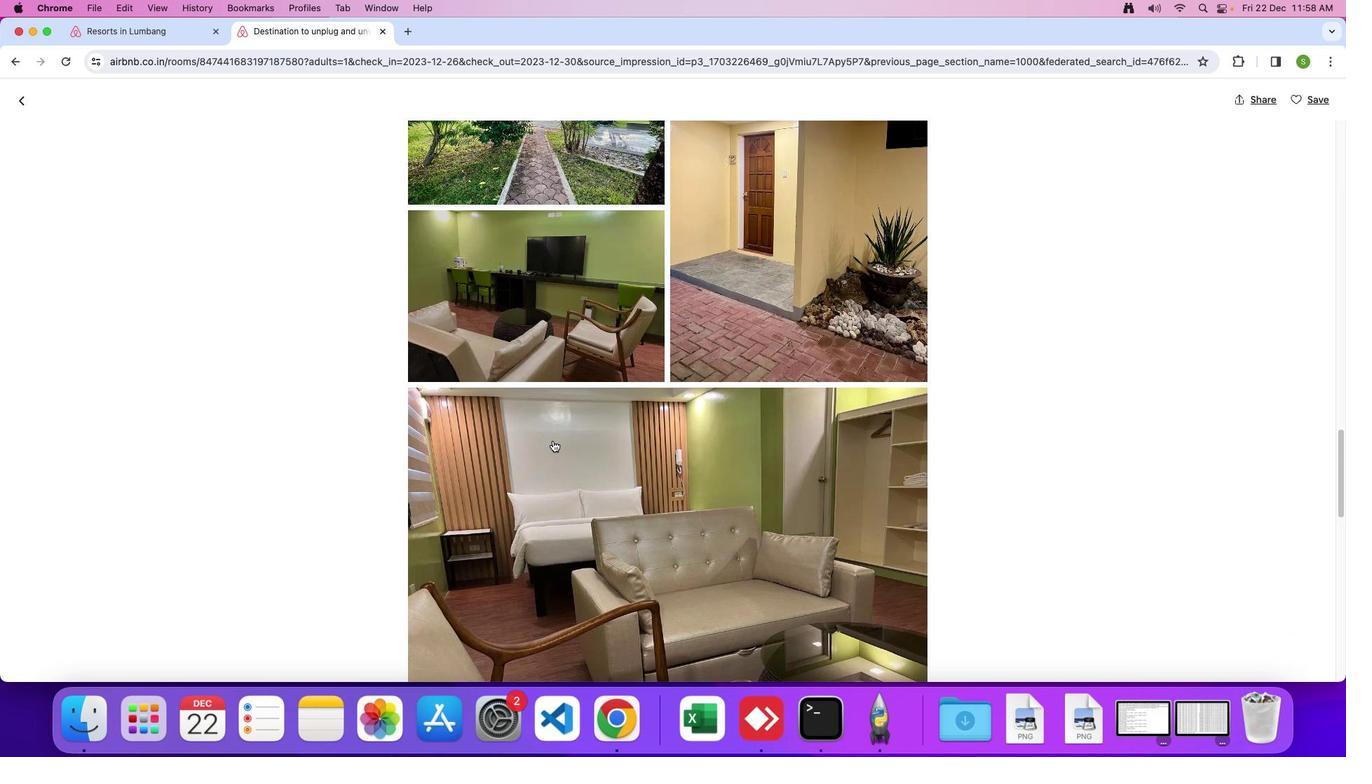 
Action: Mouse scrolled (553, 441) with delta (0, 0)
Screenshot: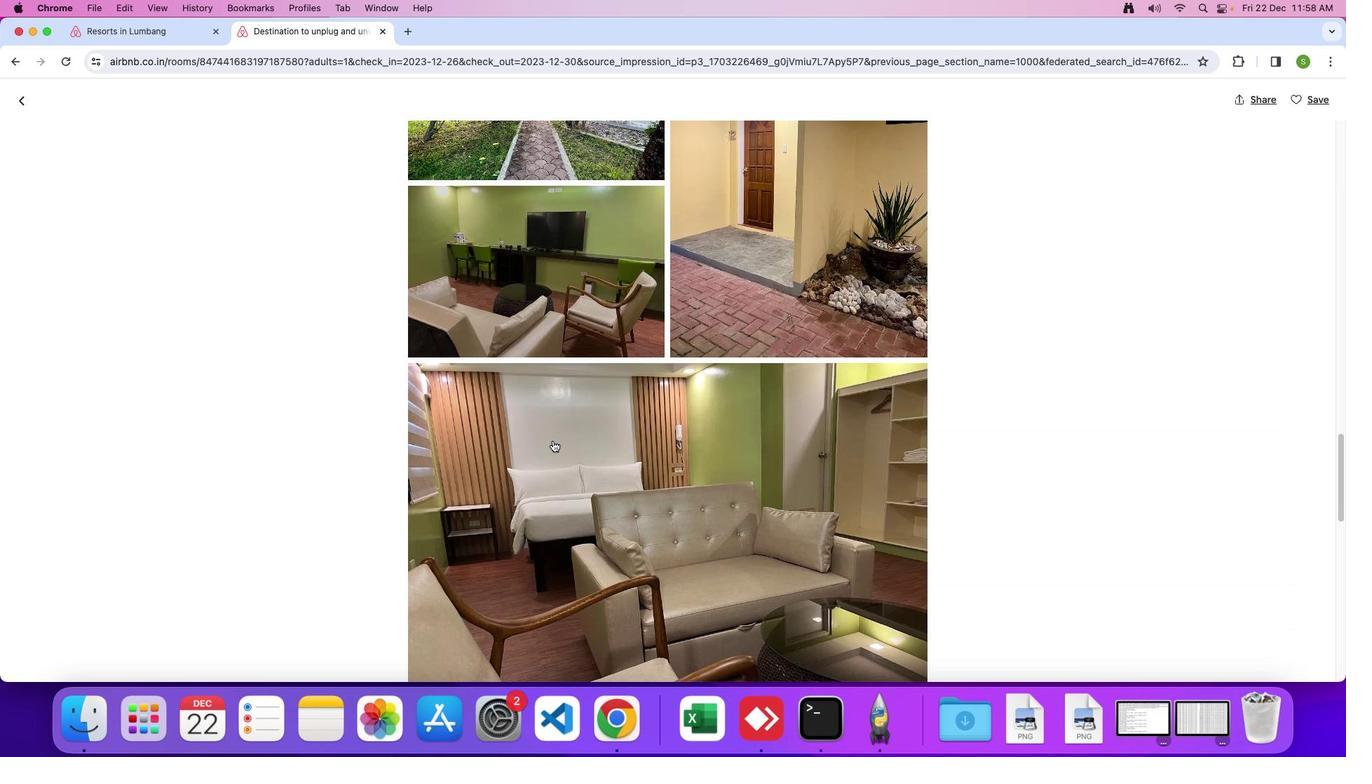 
Action: Mouse scrolled (553, 441) with delta (0, 0)
Screenshot: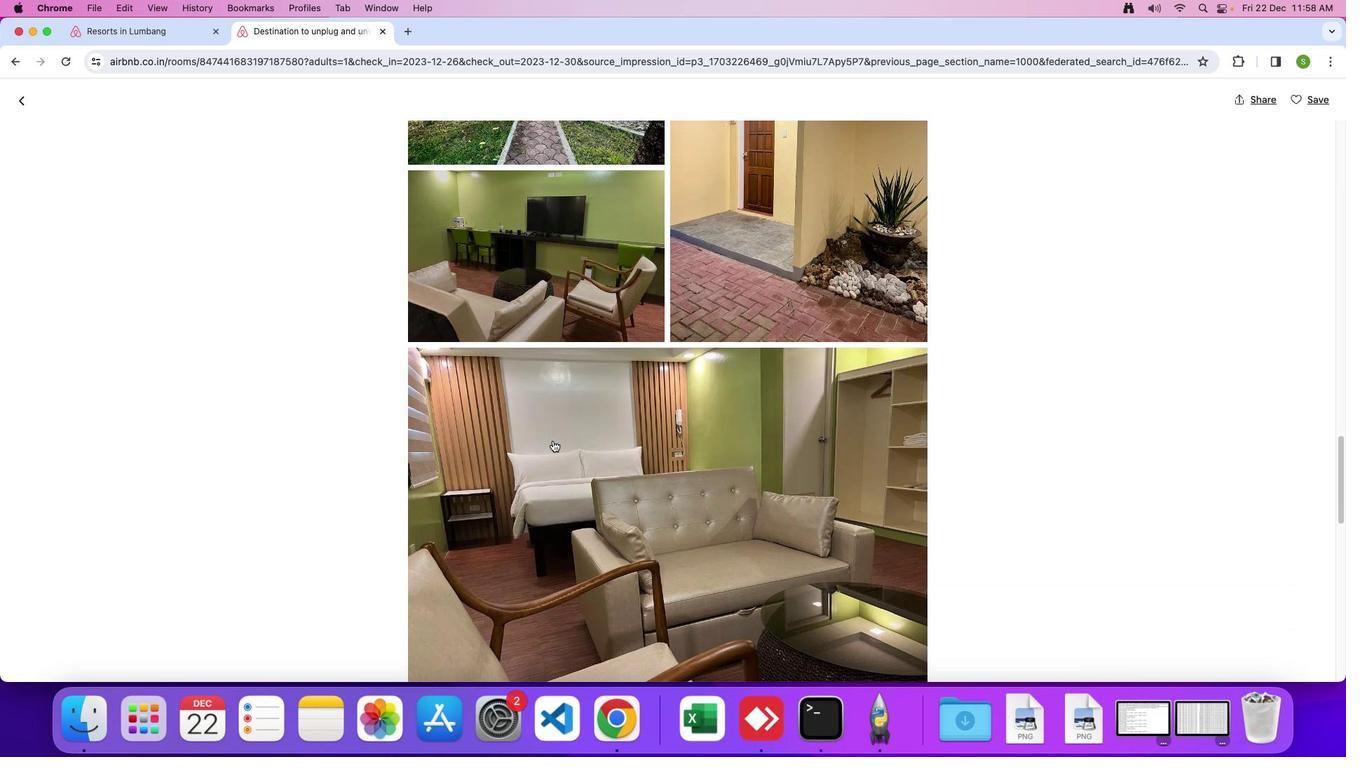 
Action: Mouse scrolled (553, 441) with delta (0, 0)
Screenshot: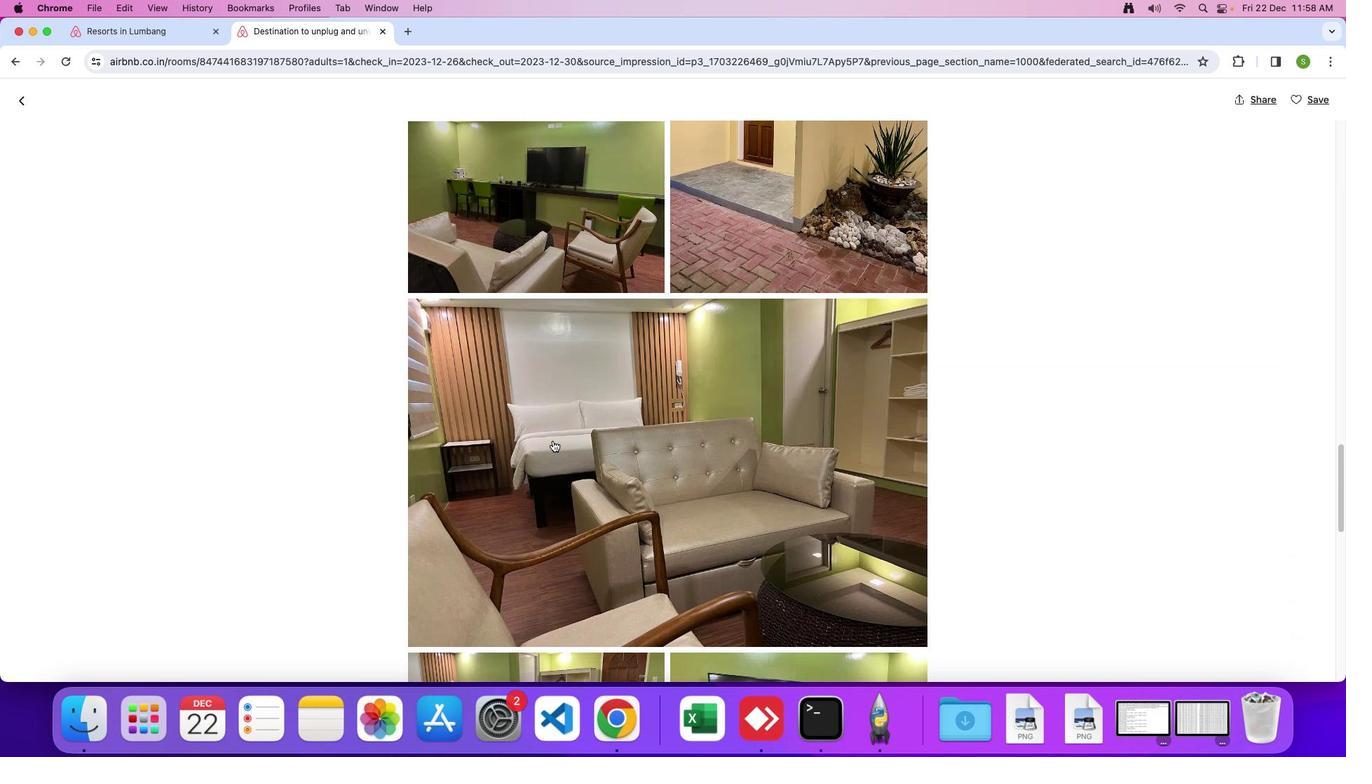 
Action: Mouse scrolled (553, 441) with delta (0, 0)
Screenshot: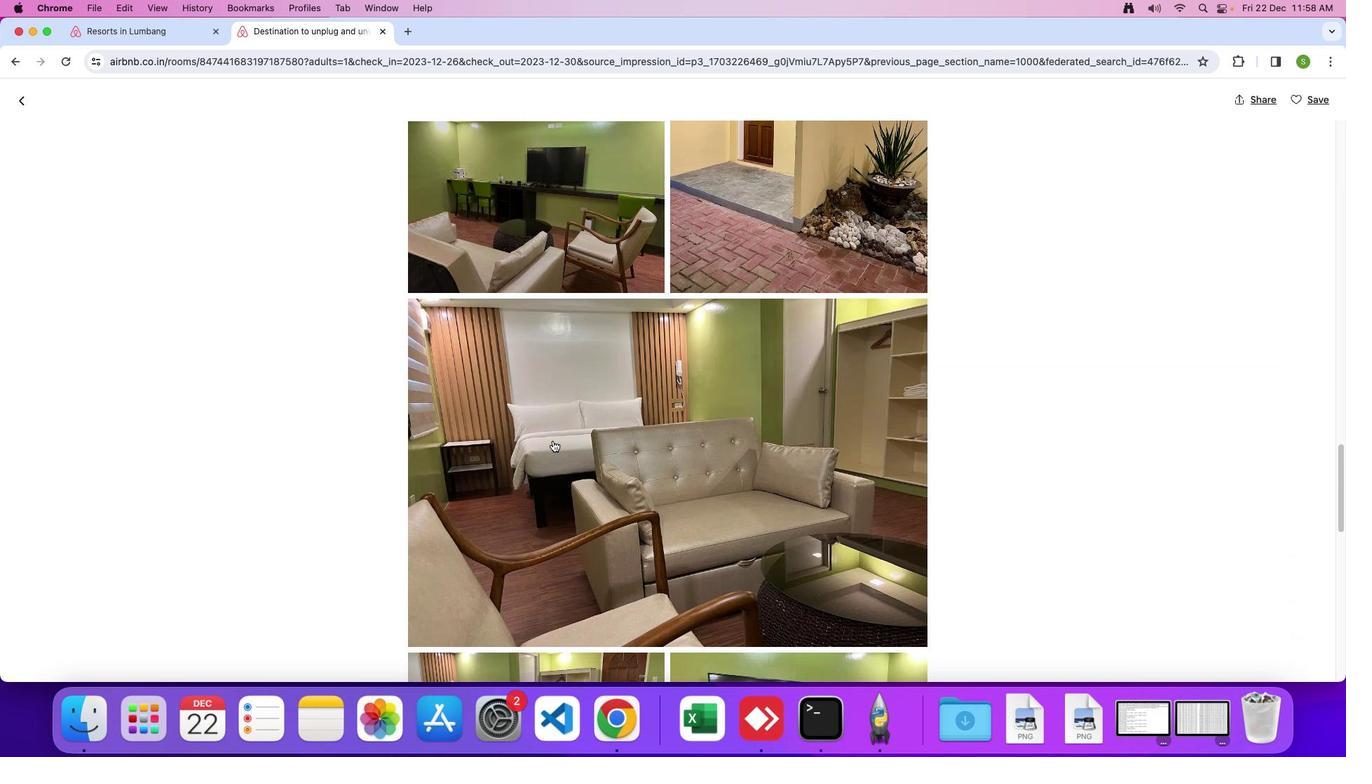 
Action: Mouse scrolled (553, 441) with delta (0, -2)
Screenshot: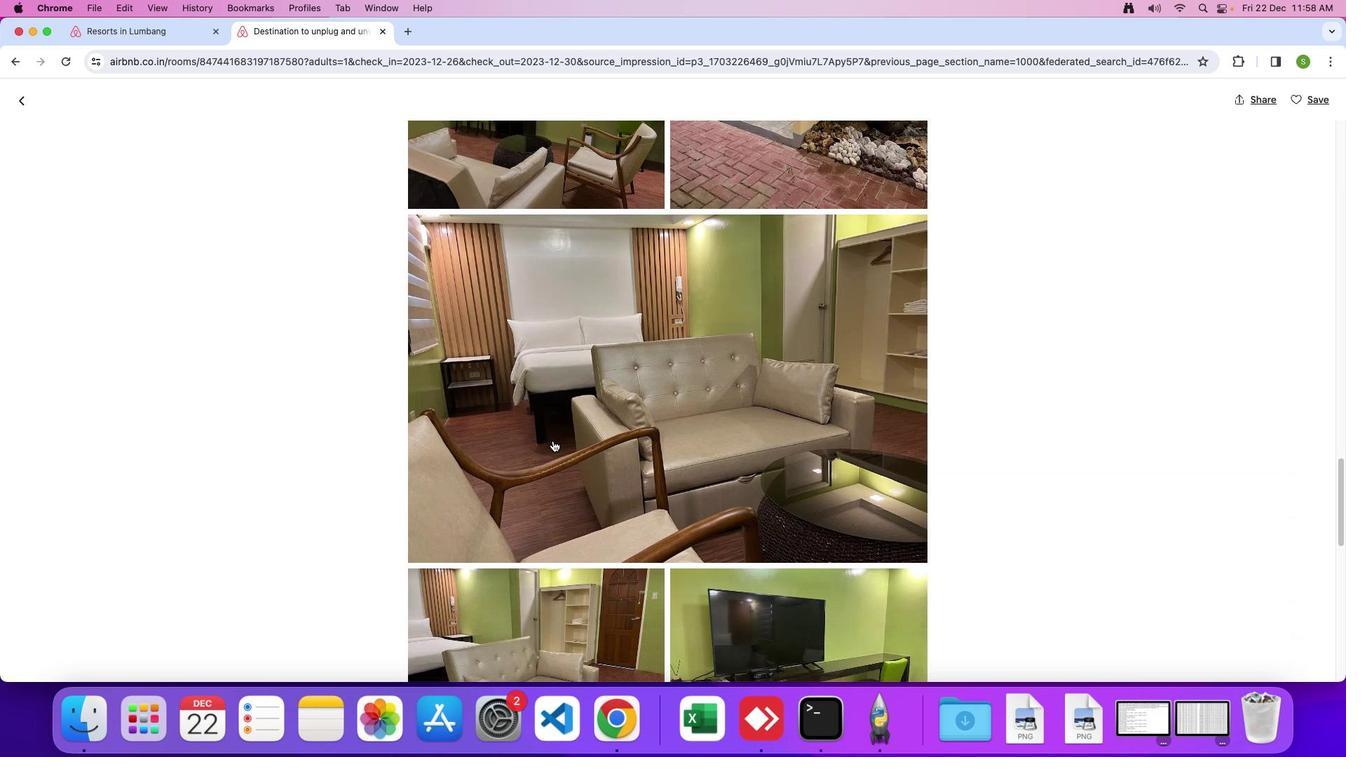 
Action: Mouse scrolled (553, 441) with delta (0, 0)
Screenshot: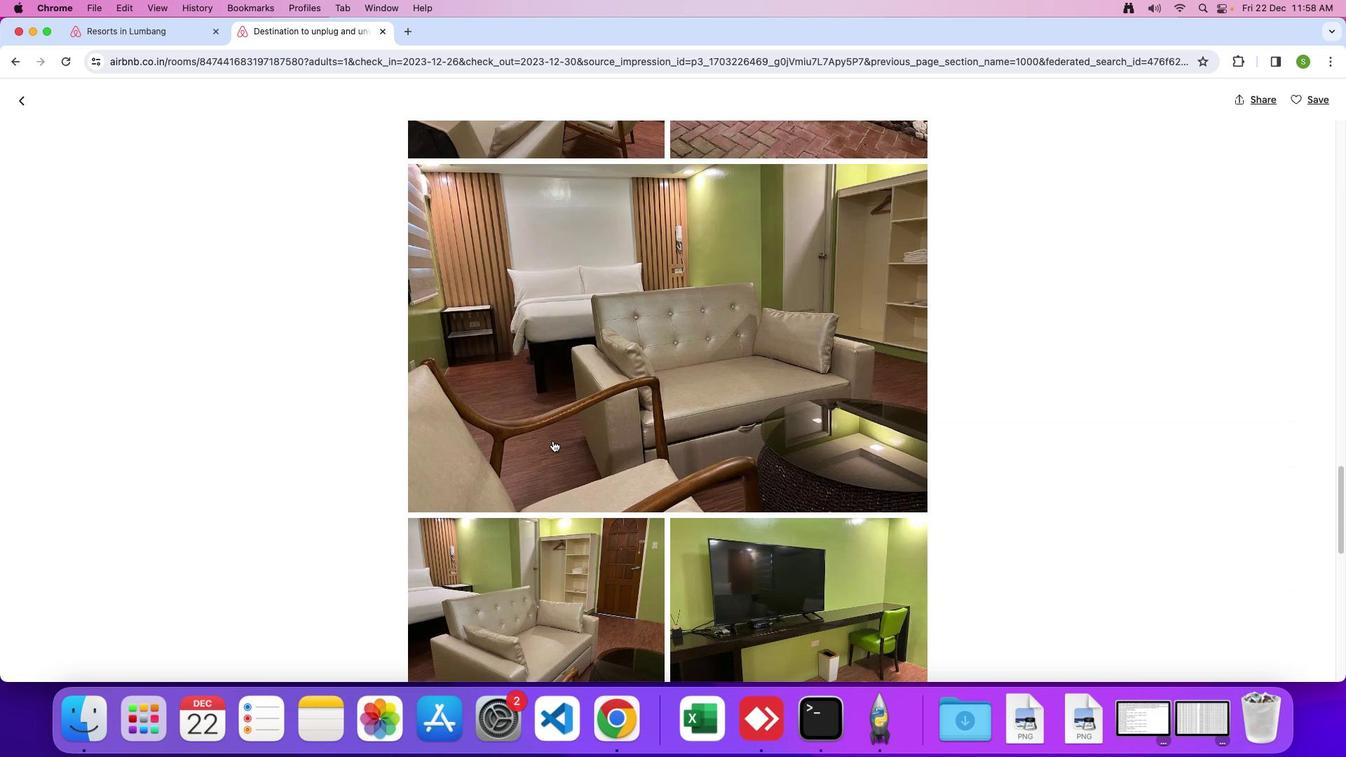 
Action: Mouse scrolled (553, 441) with delta (0, 0)
Screenshot: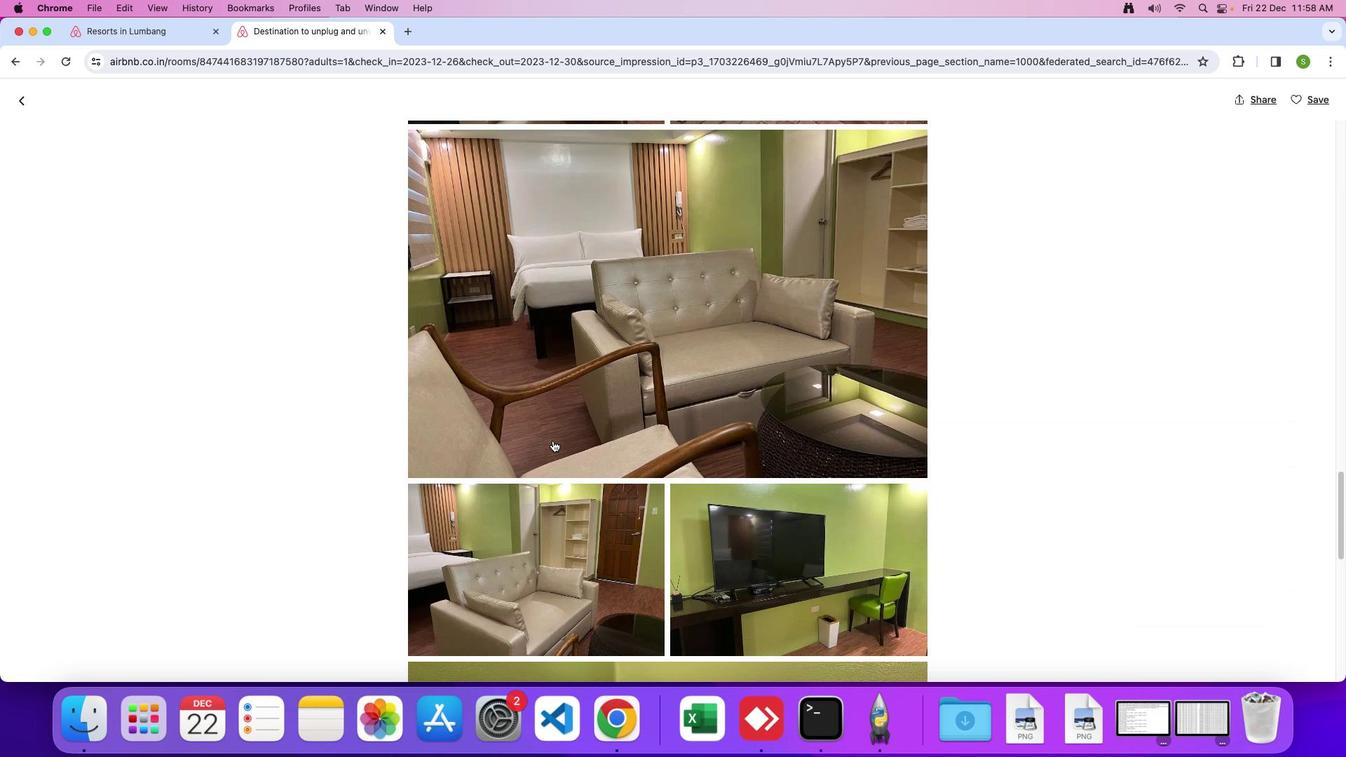 
Action: Mouse scrolled (553, 441) with delta (0, -2)
Screenshot: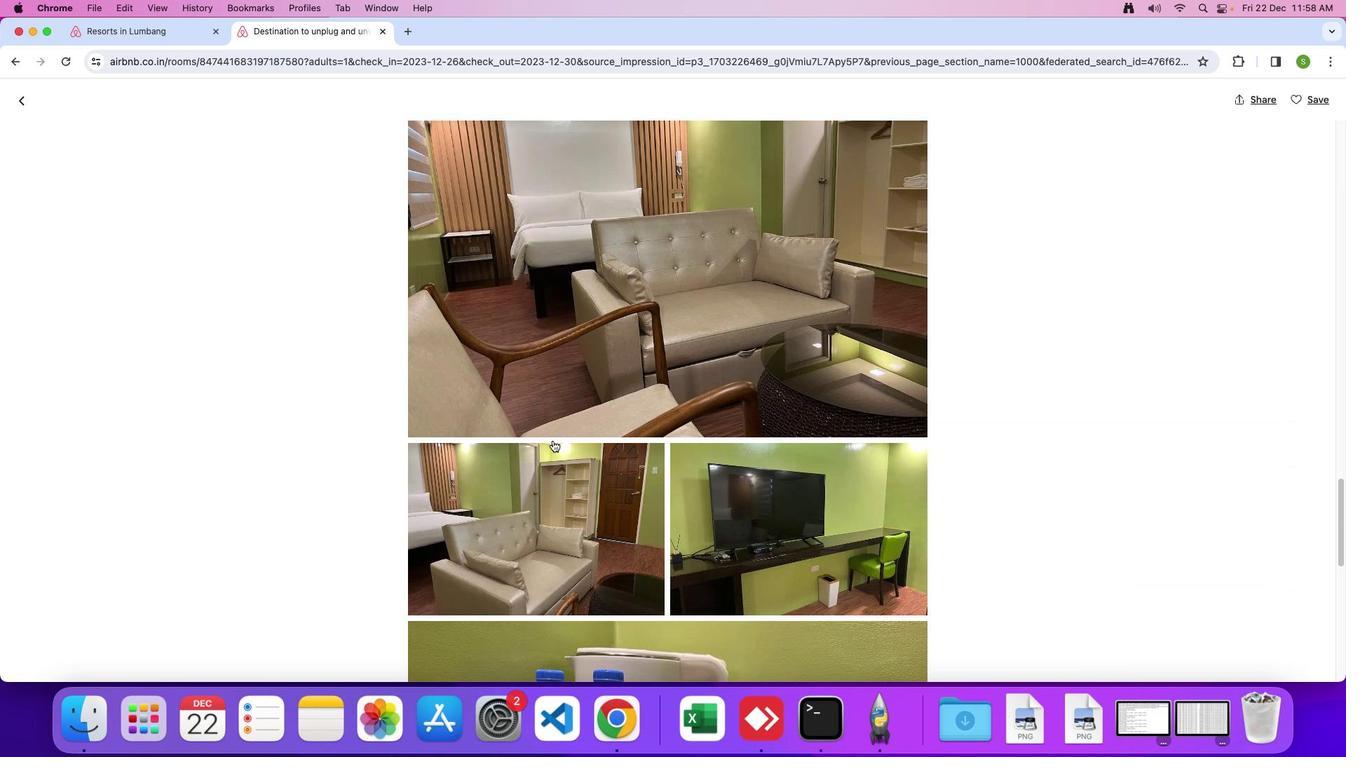 
Action: Mouse scrolled (553, 441) with delta (0, 0)
Screenshot: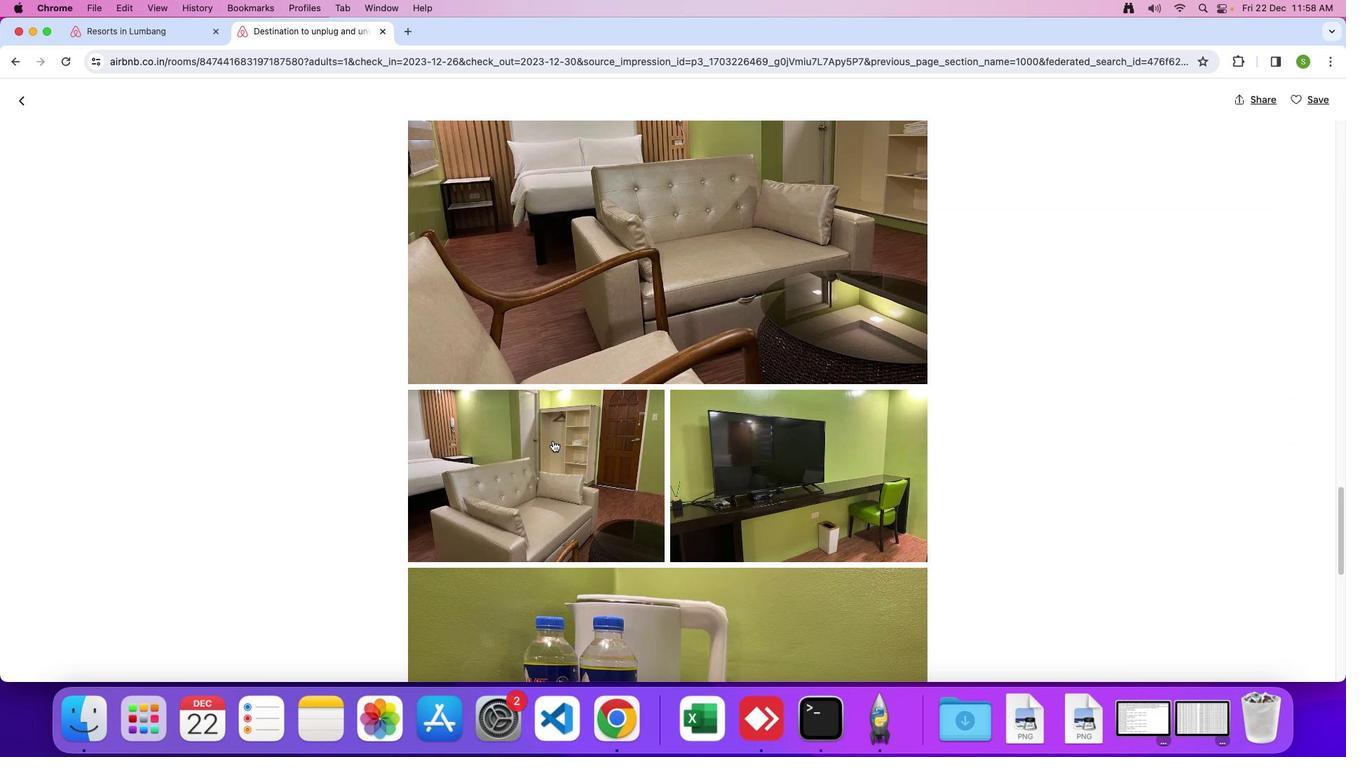 
Action: Mouse scrolled (553, 441) with delta (0, 0)
Screenshot: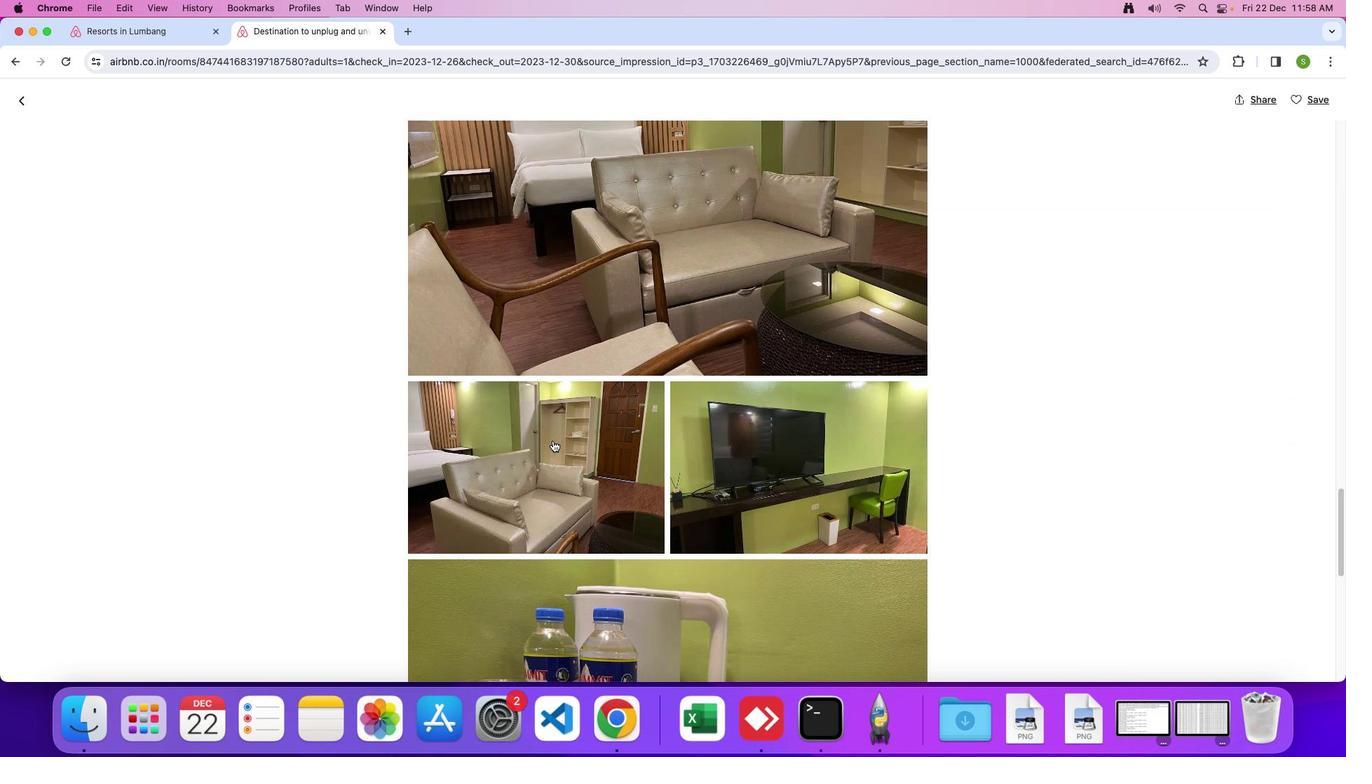 
Action: Mouse scrolled (553, 441) with delta (0, 0)
Screenshot: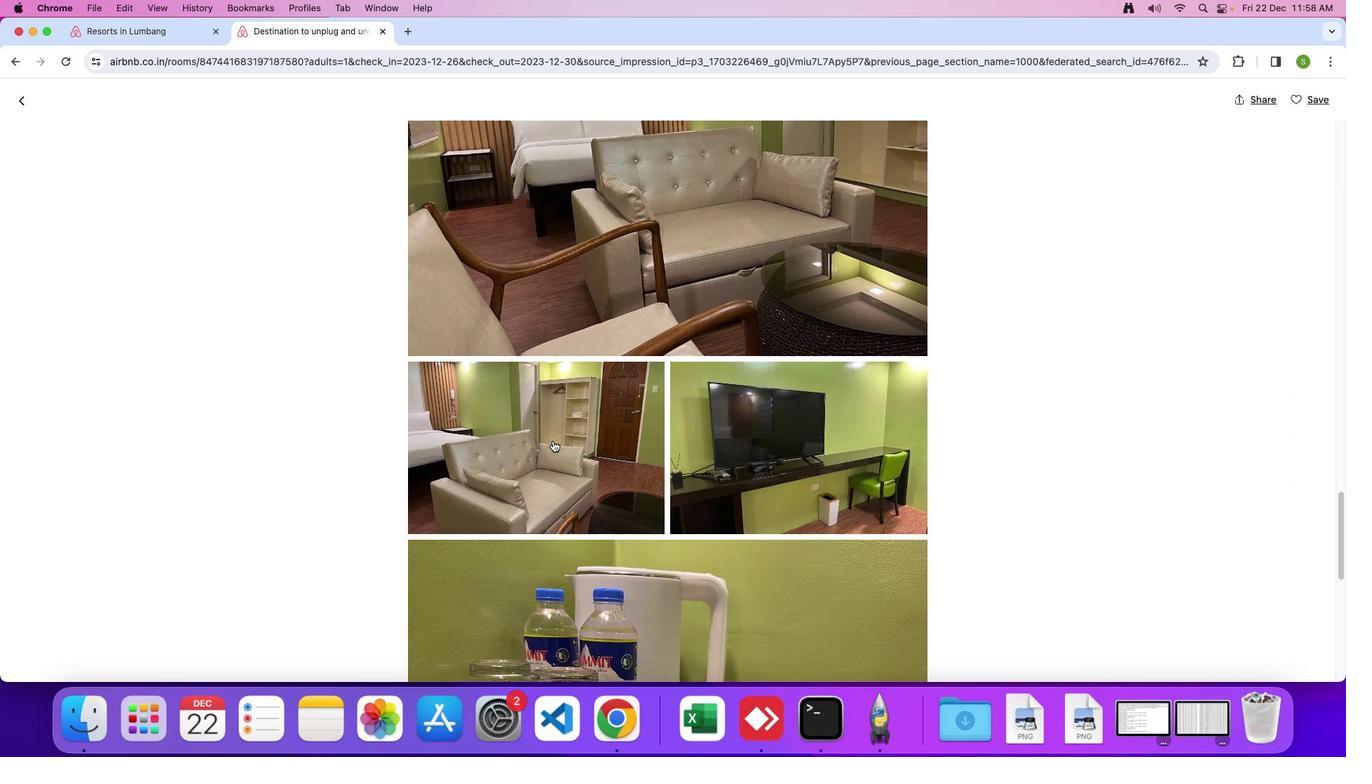 
Action: Mouse scrolled (553, 441) with delta (0, 0)
Screenshot: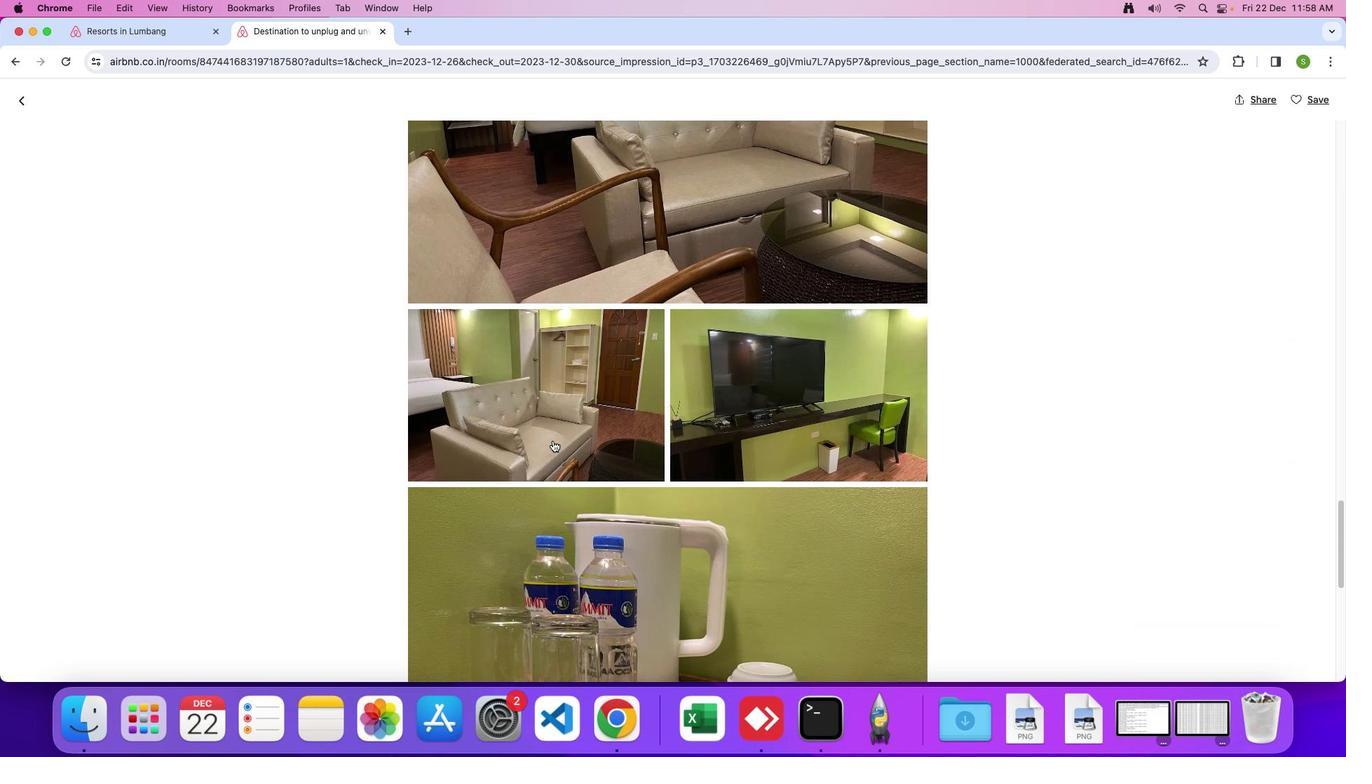 
Action: Mouse scrolled (553, 441) with delta (0, -2)
Screenshot: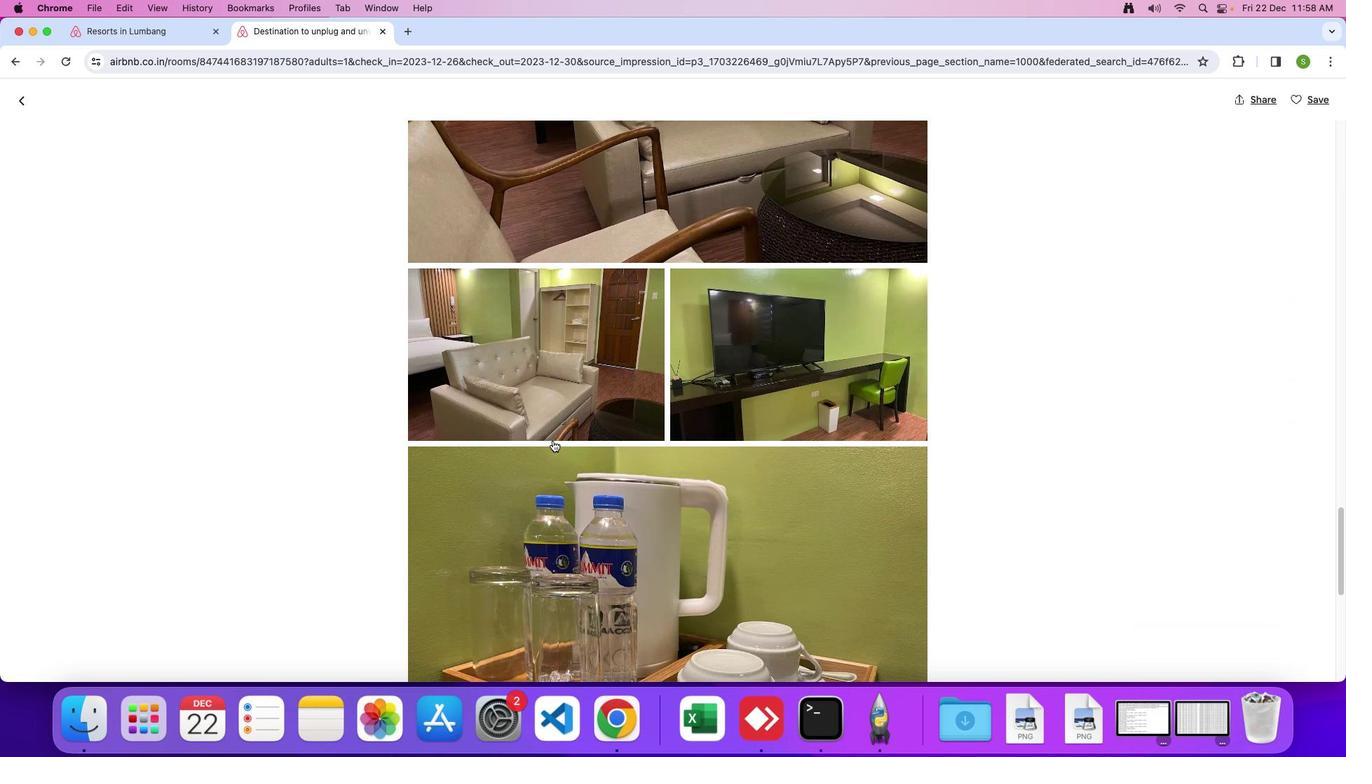 
Action: Mouse scrolled (553, 441) with delta (0, 0)
Screenshot: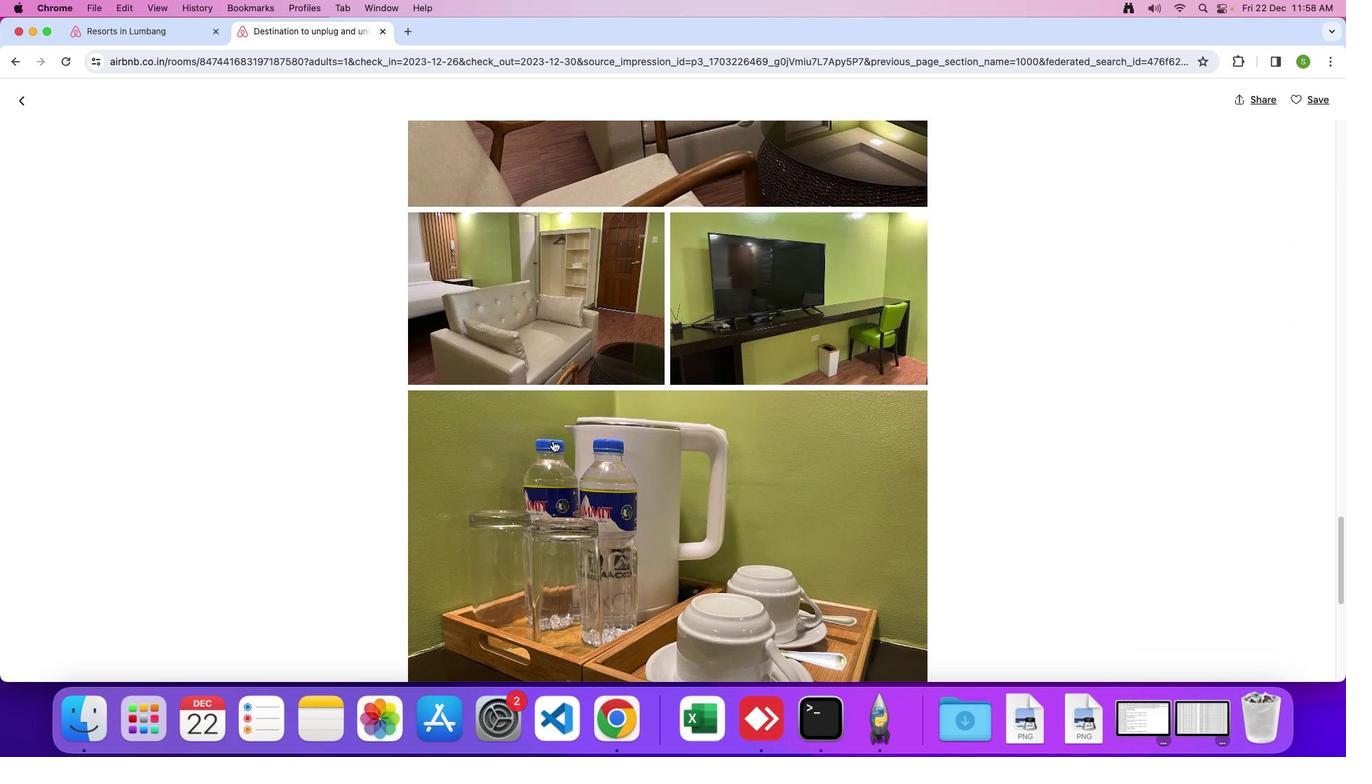 
Action: Mouse scrolled (553, 441) with delta (0, 0)
Screenshot: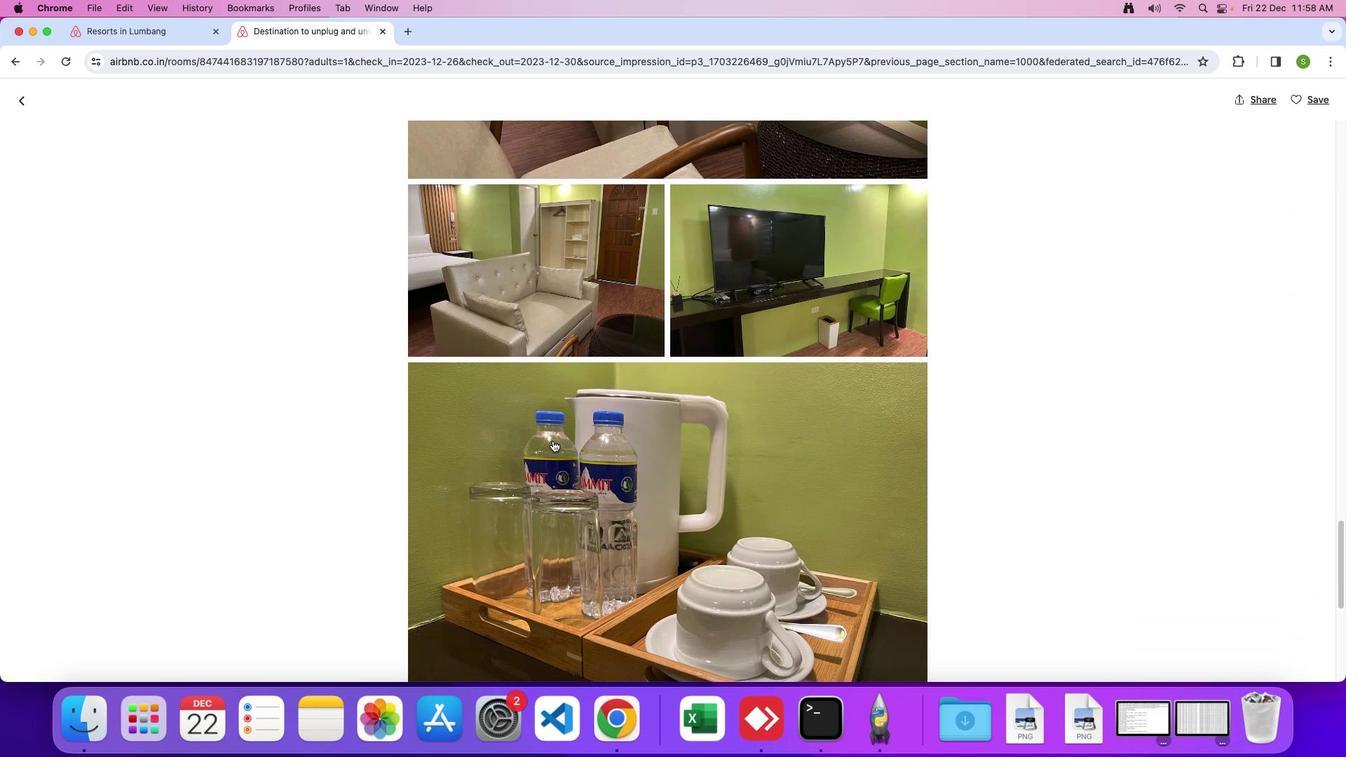 
Action: Mouse scrolled (553, 441) with delta (0, -2)
Screenshot: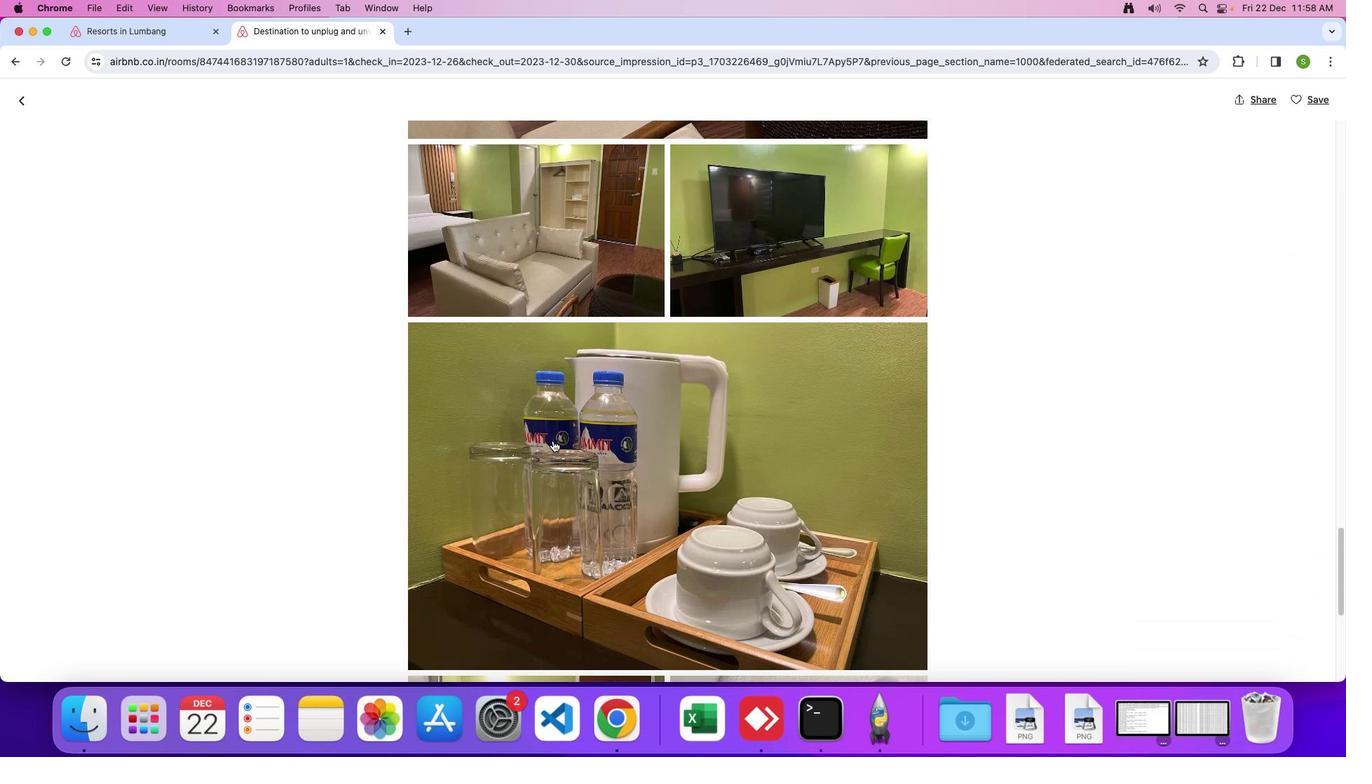 
Action: Mouse scrolled (553, 441) with delta (0, 0)
Screenshot: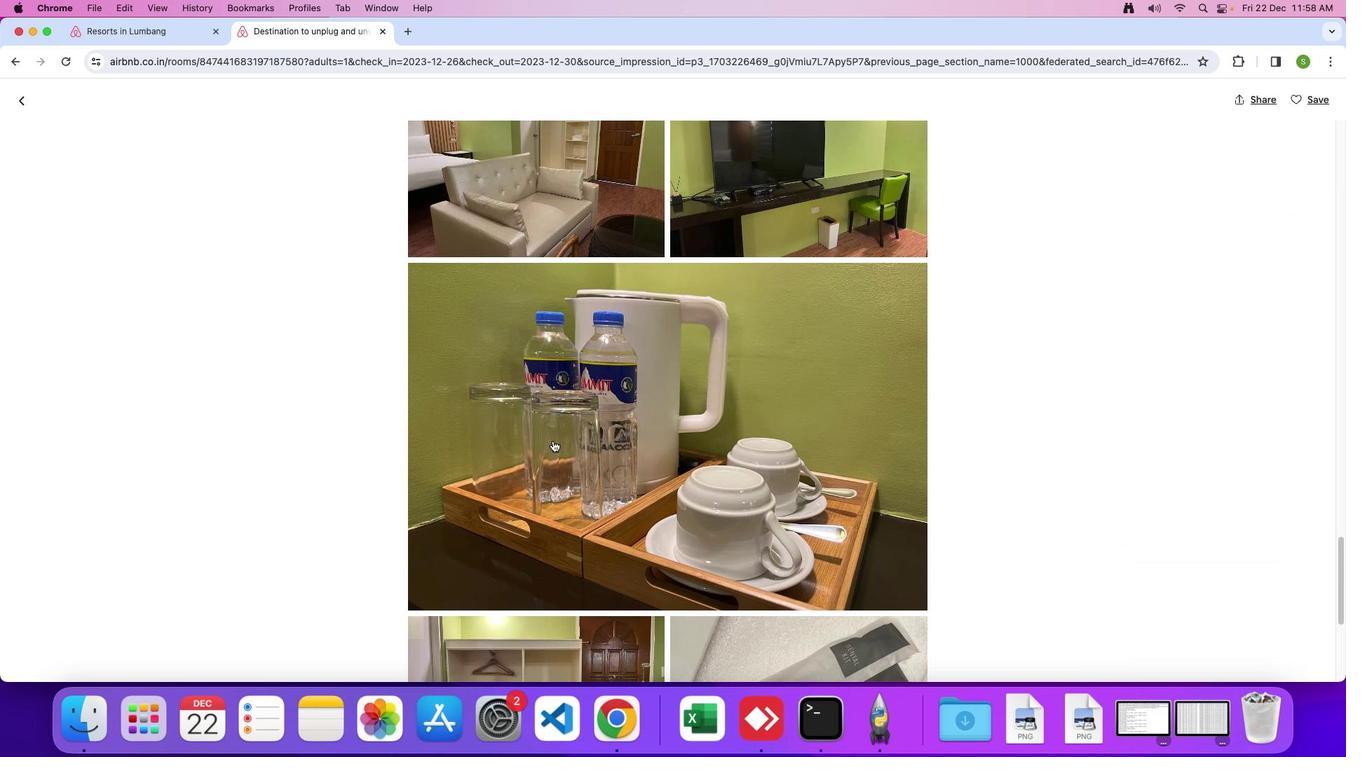 
Action: Mouse scrolled (553, 441) with delta (0, 0)
Screenshot: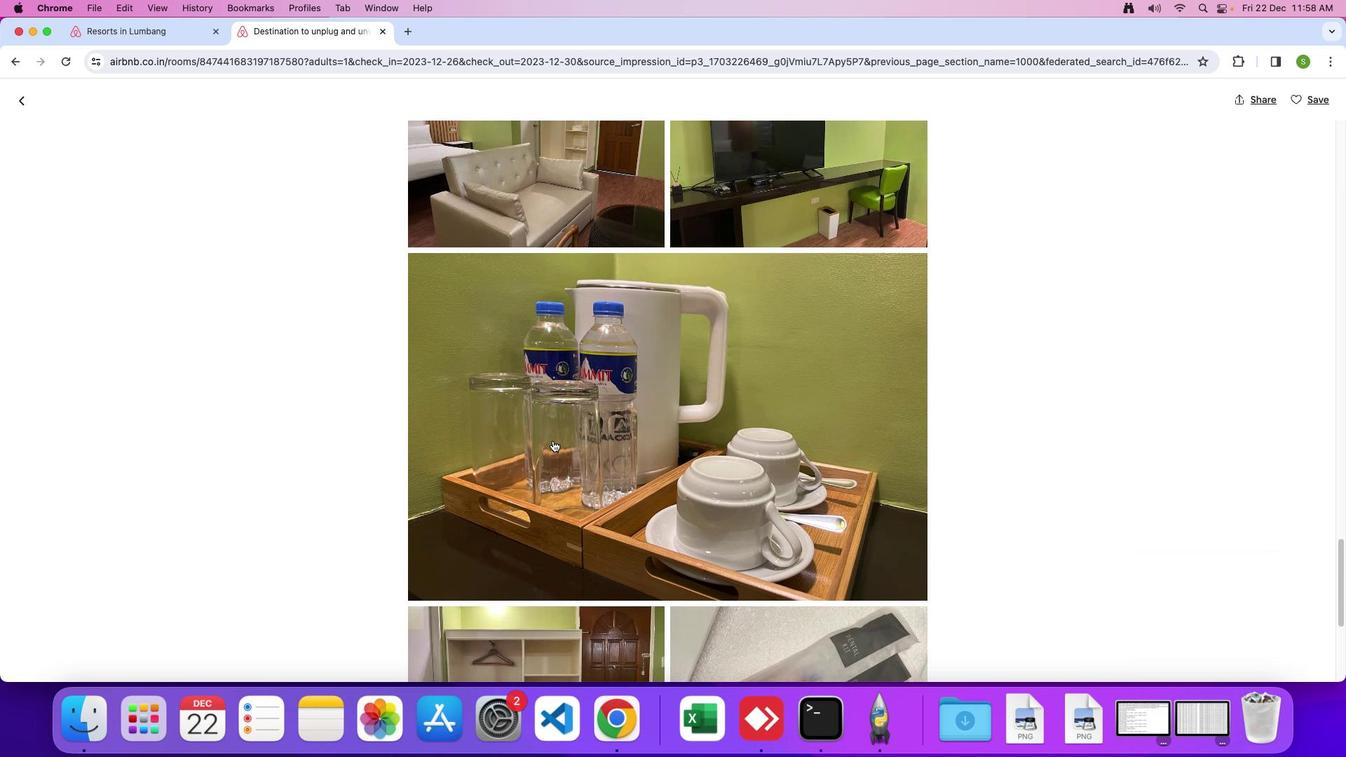 
Action: Mouse scrolled (553, 441) with delta (0, 0)
Screenshot: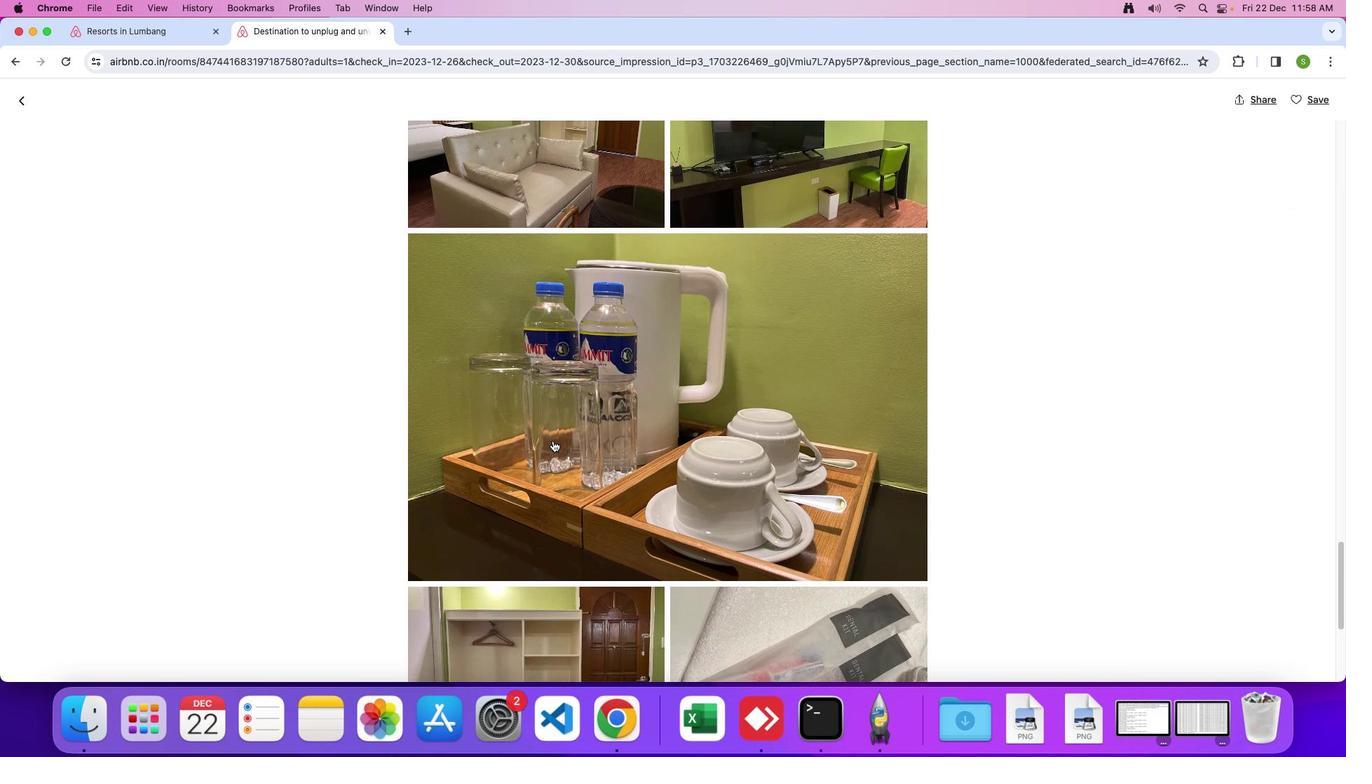 
Action: Mouse scrolled (553, 441) with delta (0, 0)
Screenshot: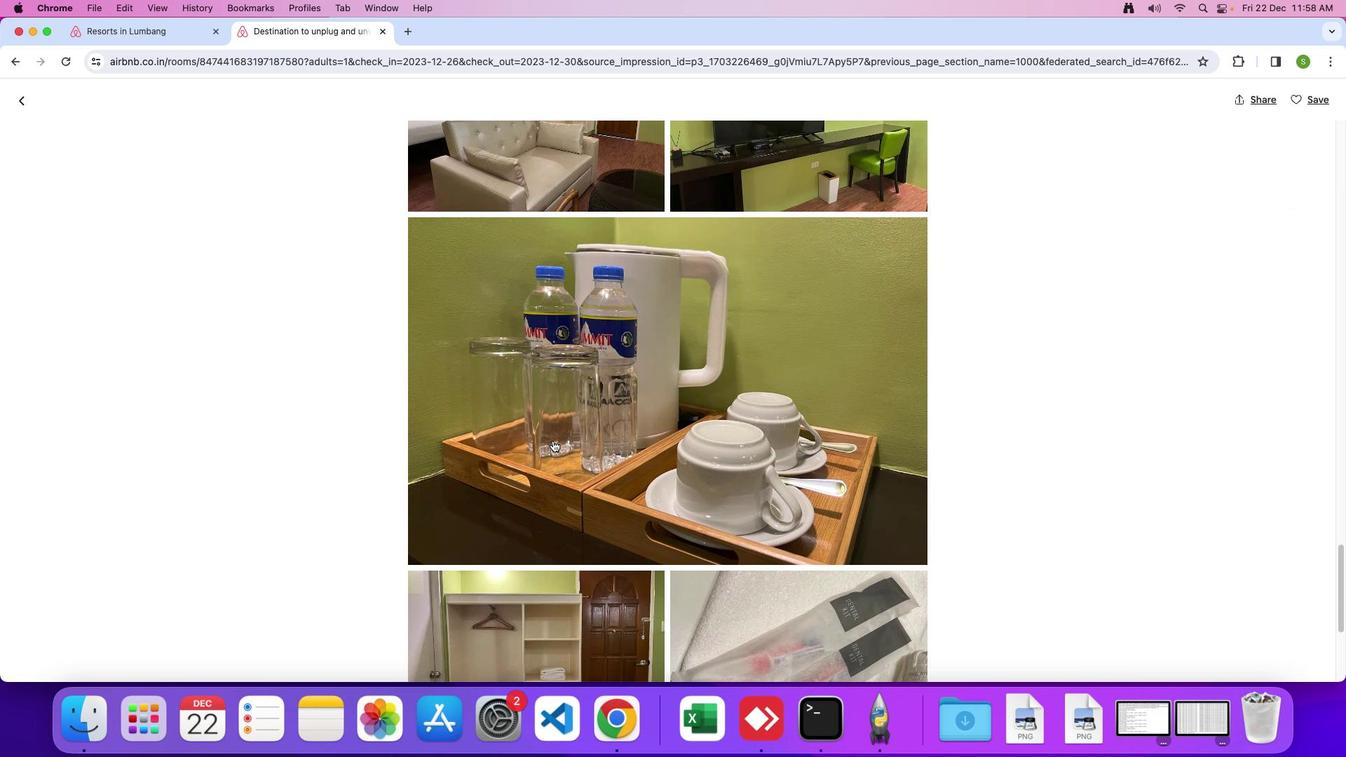 
Action: Mouse scrolled (553, 441) with delta (0, -2)
Screenshot: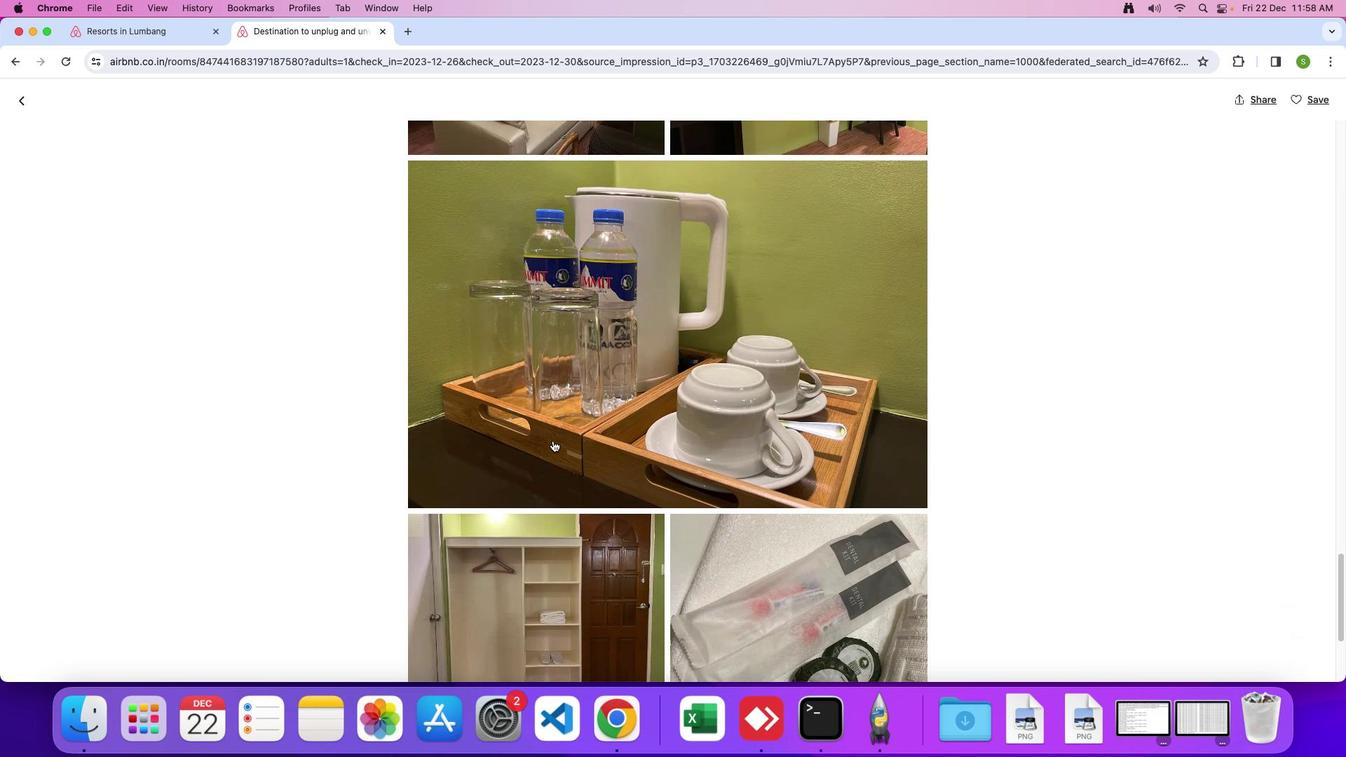 
Action: Mouse scrolled (553, 441) with delta (0, 0)
Screenshot: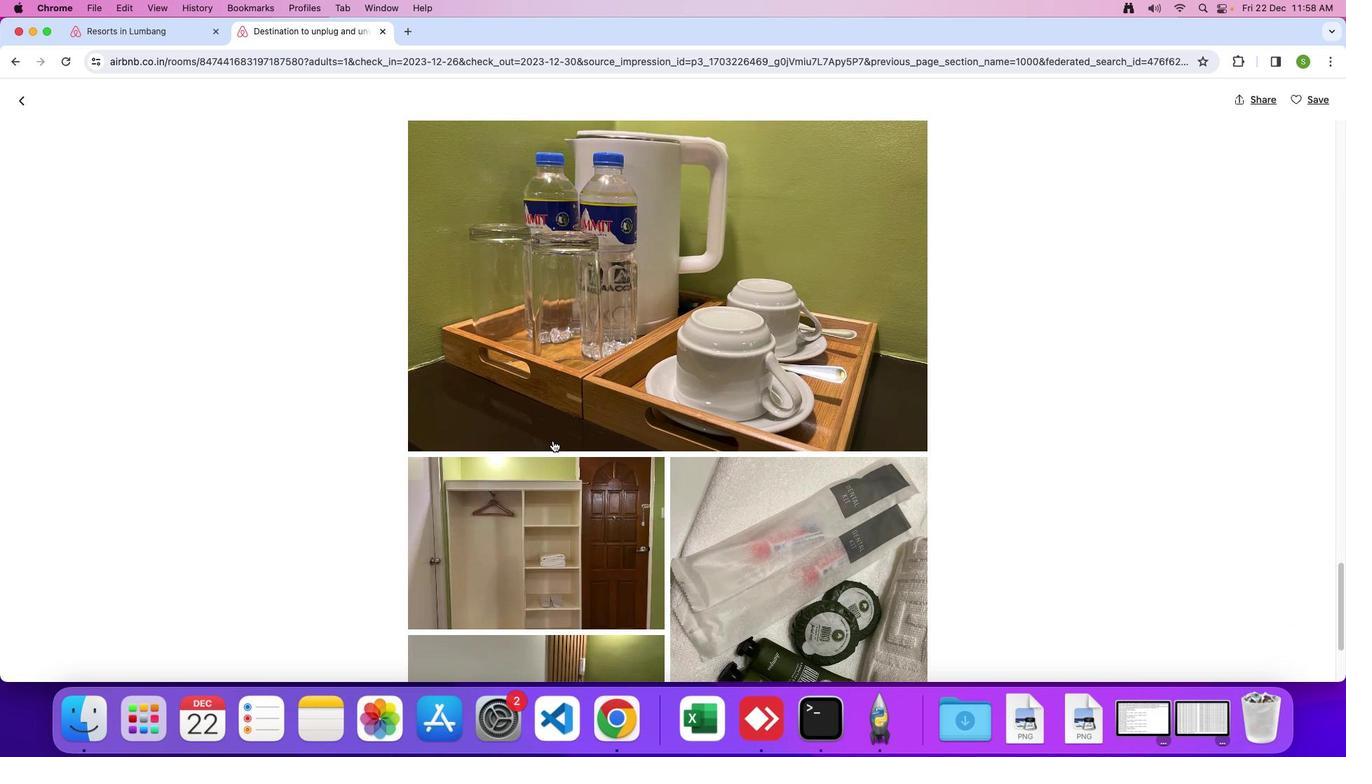 
Action: Mouse scrolled (553, 441) with delta (0, 0)
Screenshot: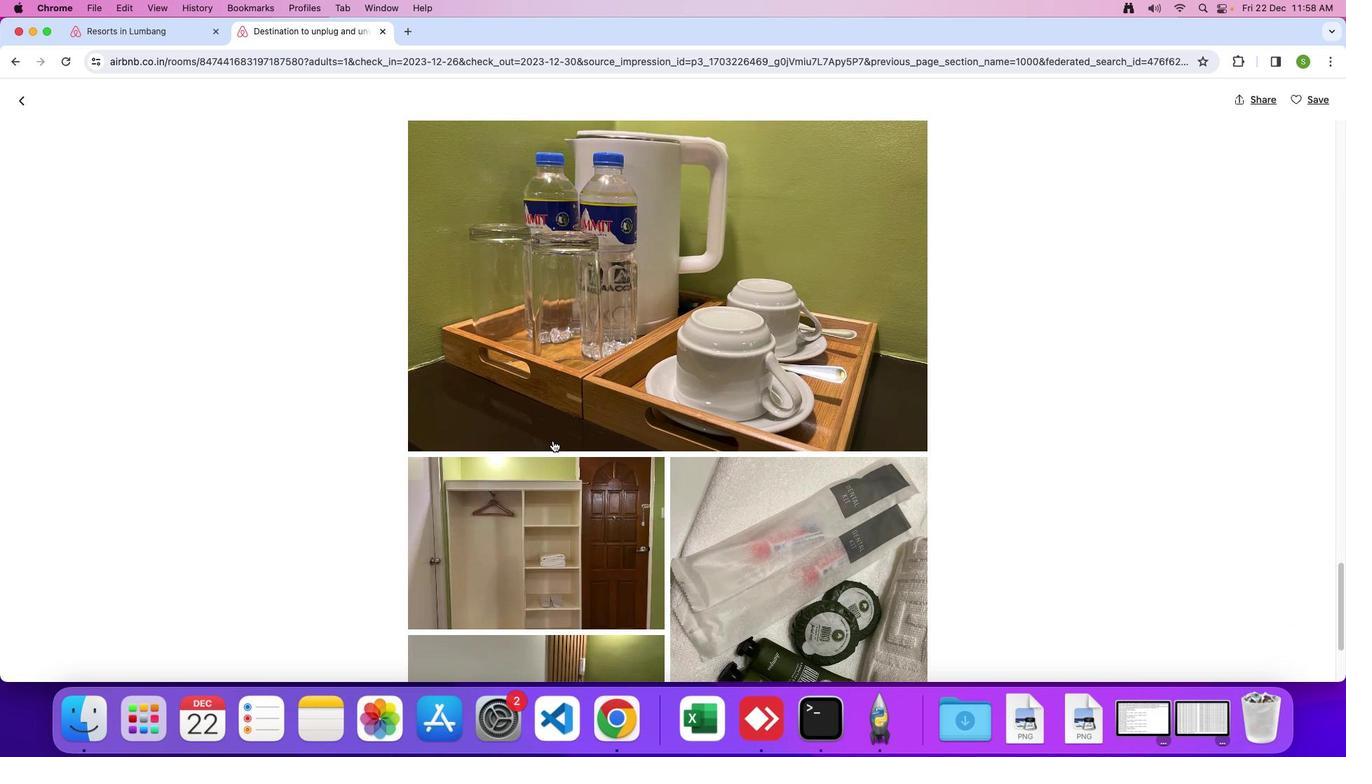 
Action: Mouse scrolled (553, 441) with delta (0, -2)
Screenshot: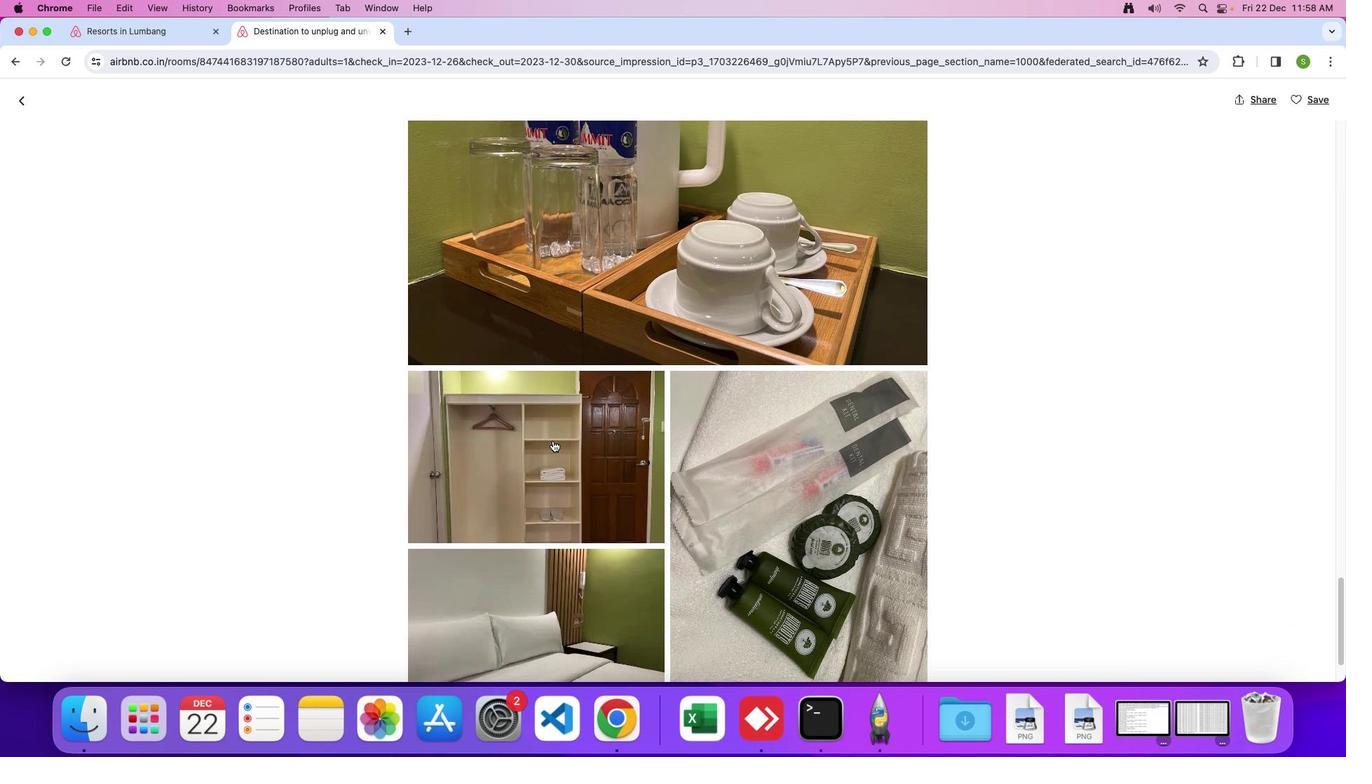 
Action: Mouse scrolled (553, 441) with delta (0, 0)
Screenshot: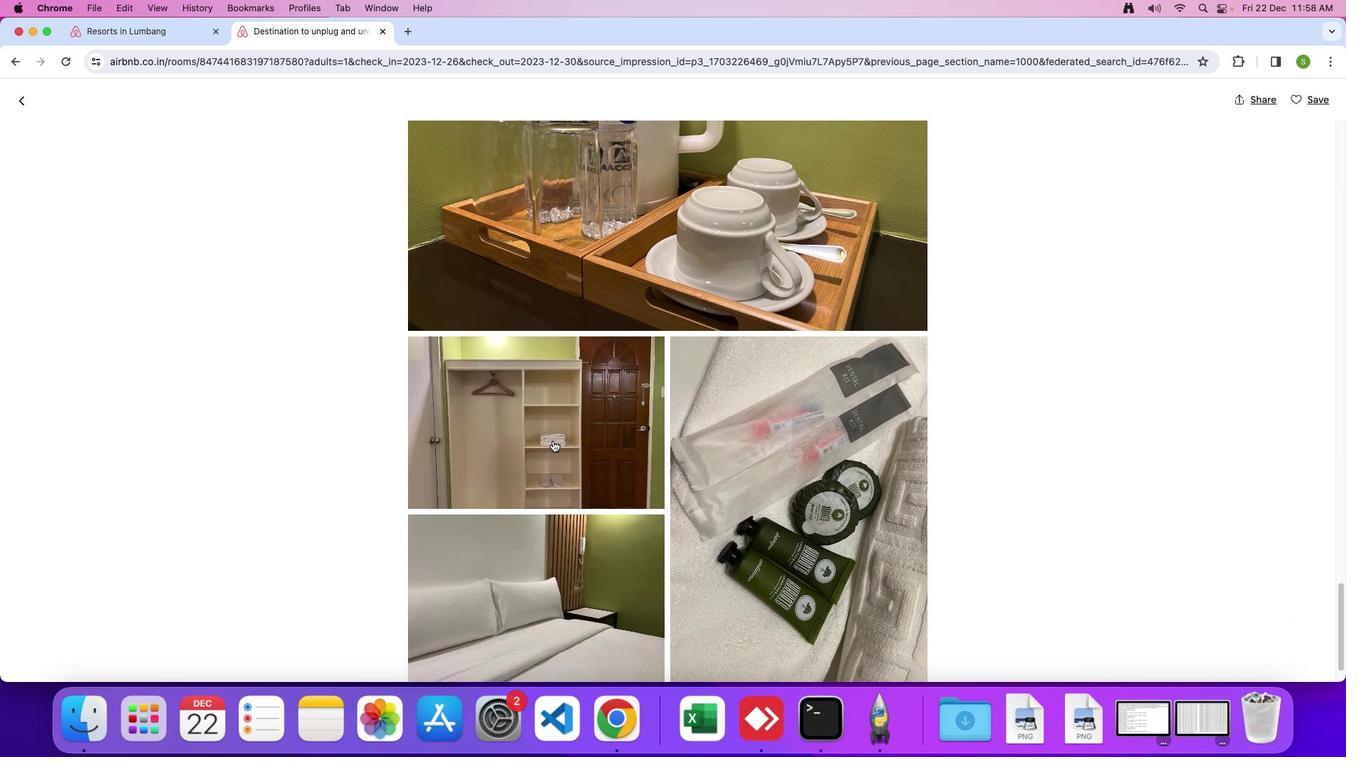 
Action: Mouse scrolled (553, 441) with delta (0, 0)
Screenshot: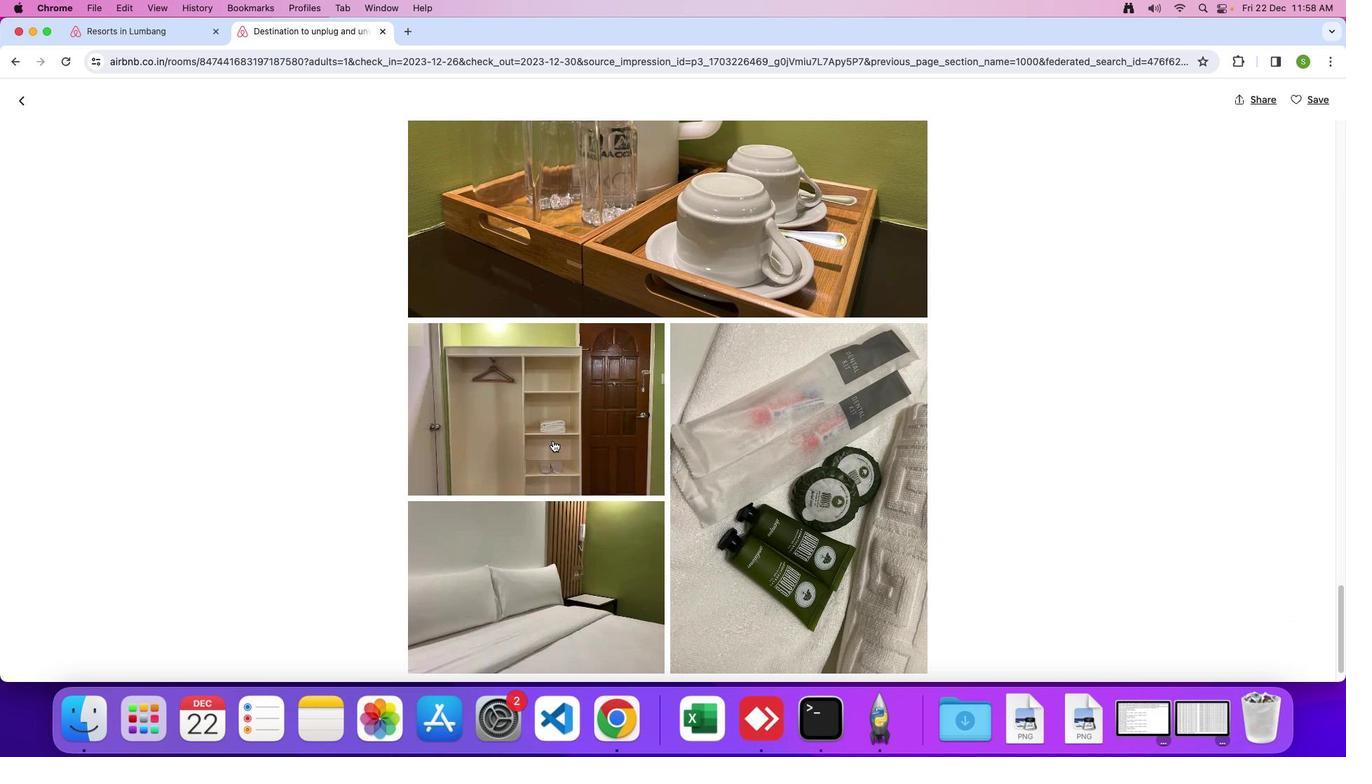 
Action: Mouse scrolled (553, 441) with delta (0, -2)
Screenshot: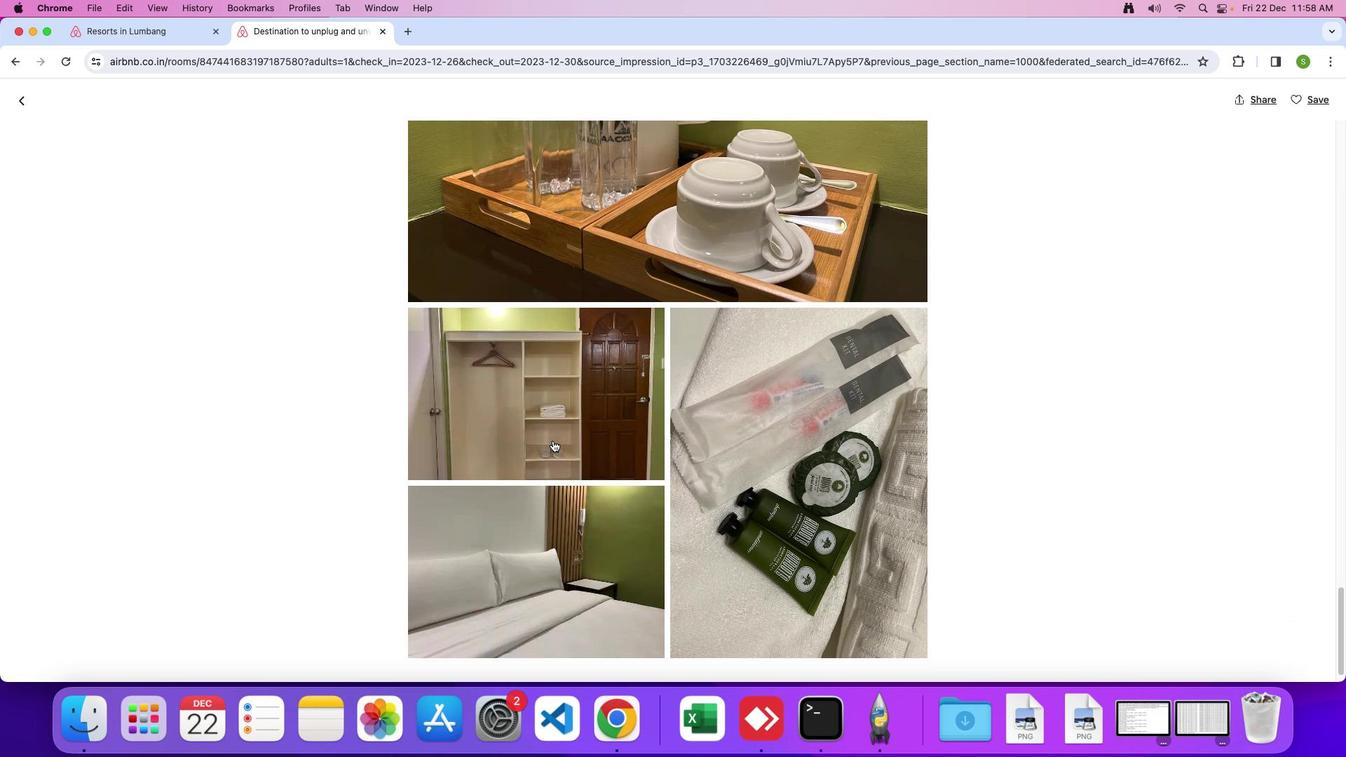 
Action: Mouse scrolled (553, 441) with delta (0, 0)
Screenshot: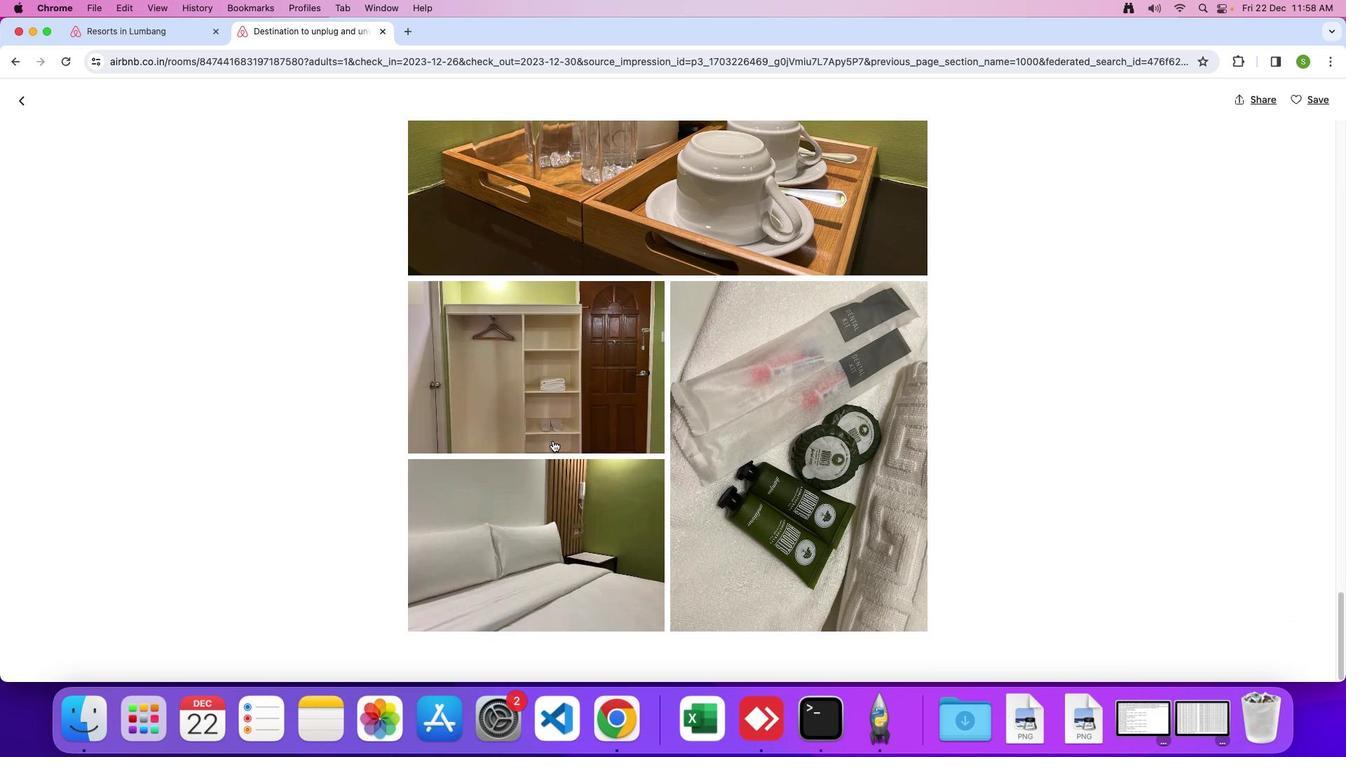 
Action: Mouse scrolled (553, 441) with delta (0, 0)
Screenshot: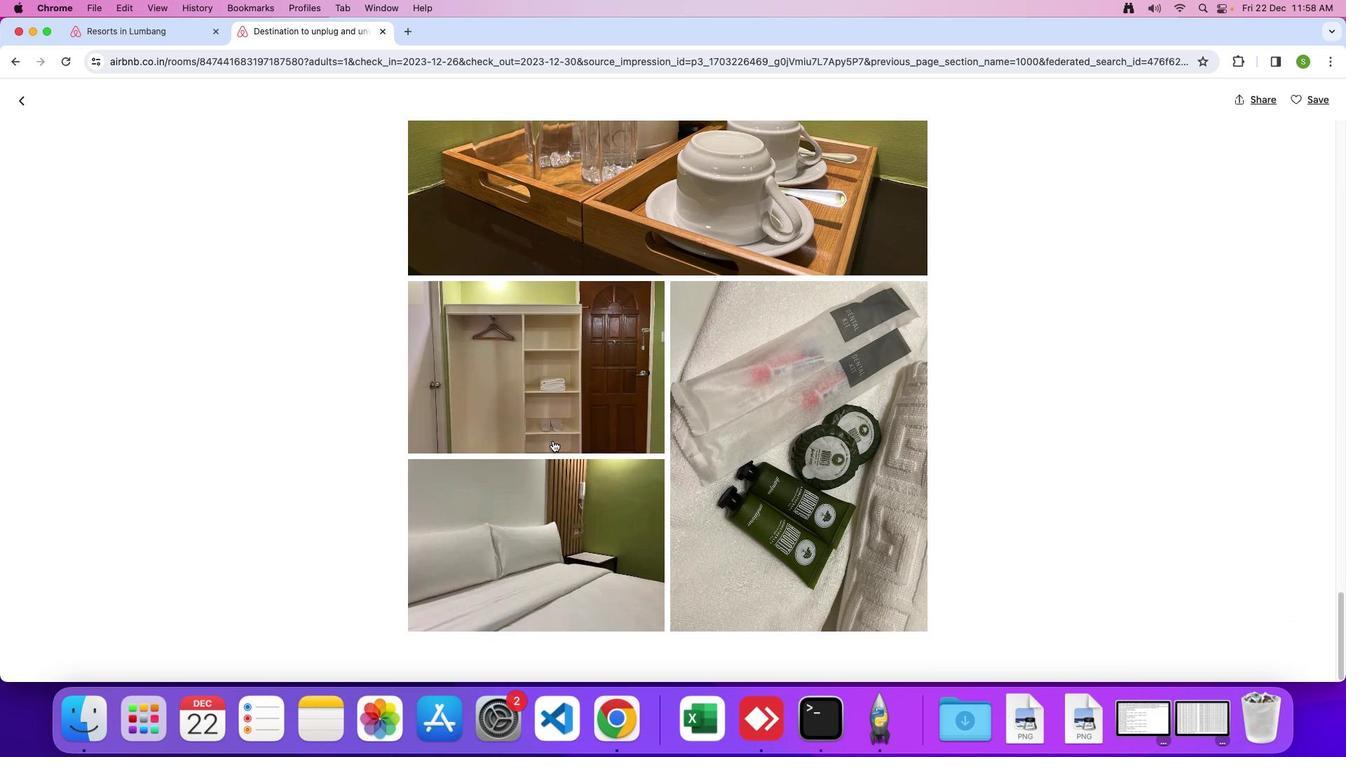 
Action: Mouse scrolled (553, 441) with delta (0, -1)
Screenshot: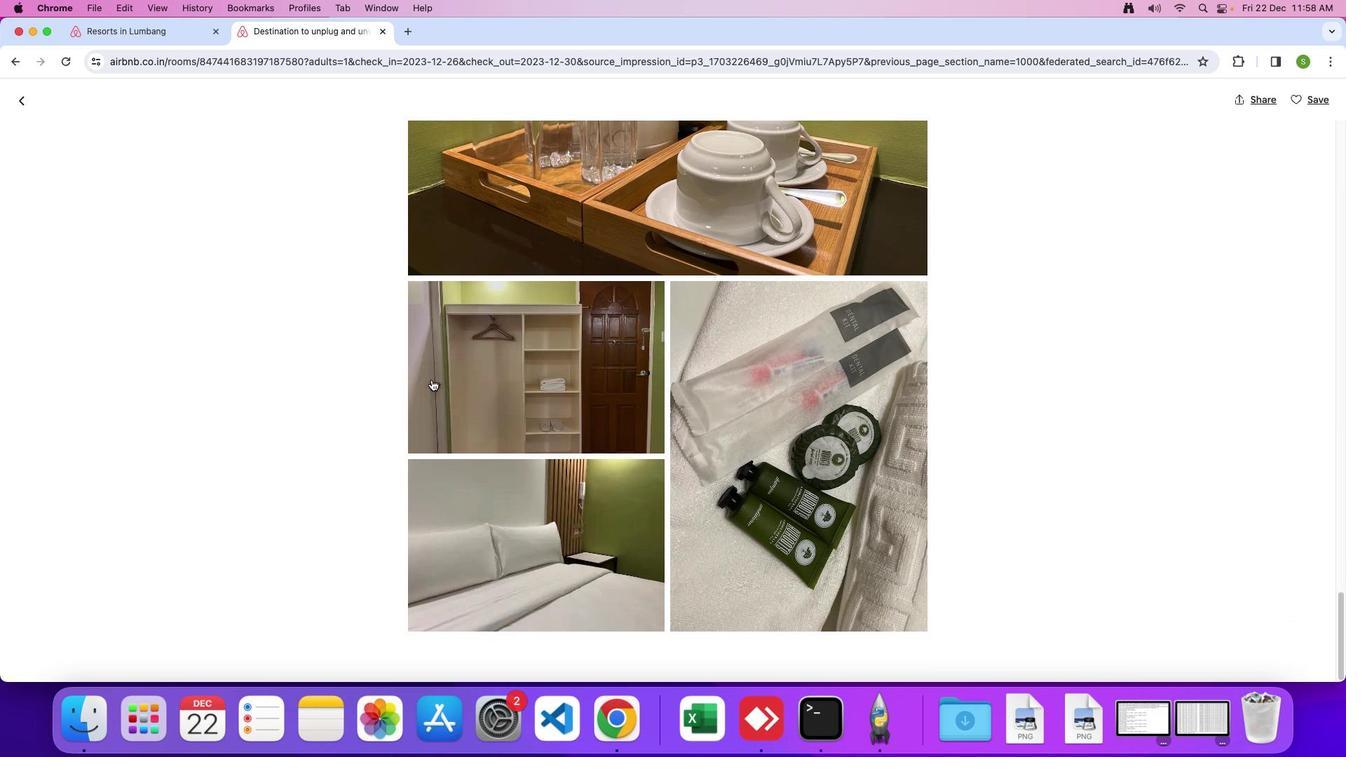 
Action: Mouse moved to (28, 103)
Screenshot: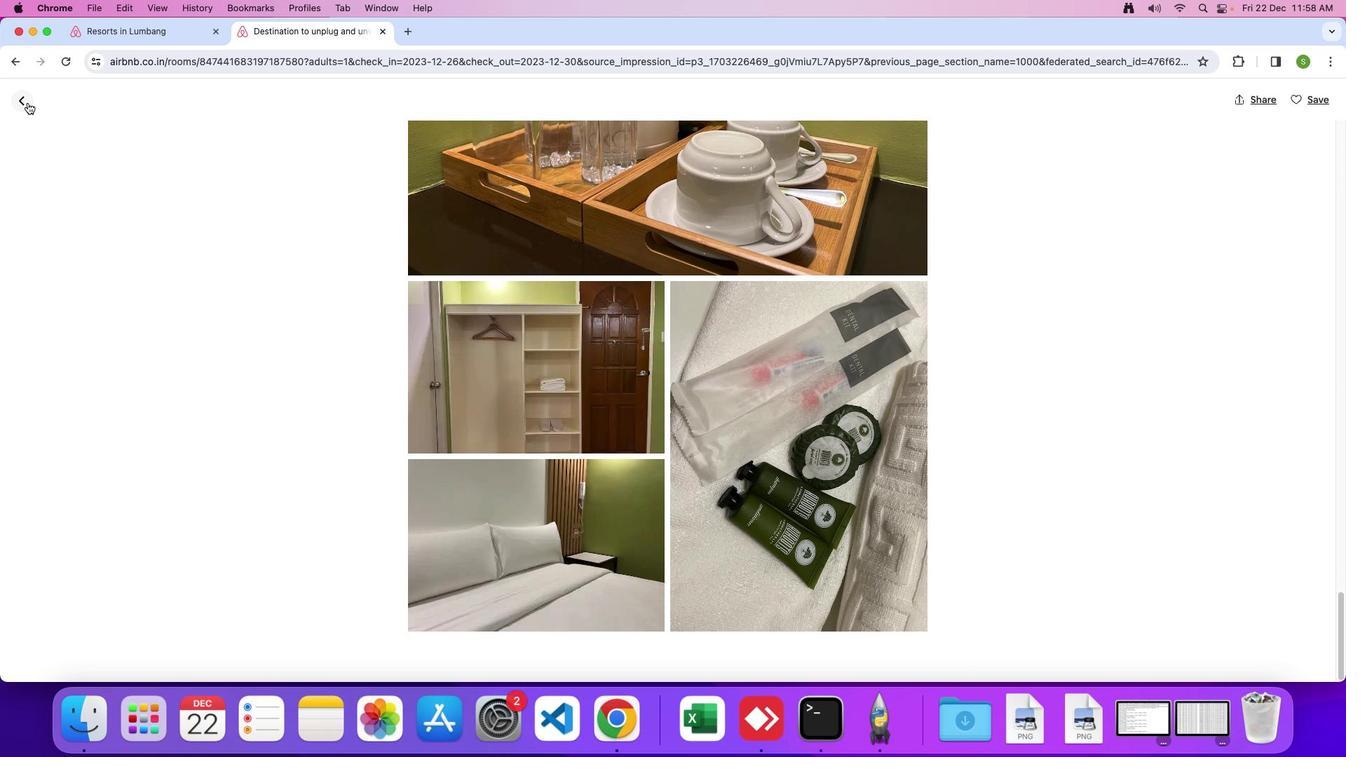
Action: Mouse pressed left at (28, 103)
Screenshot: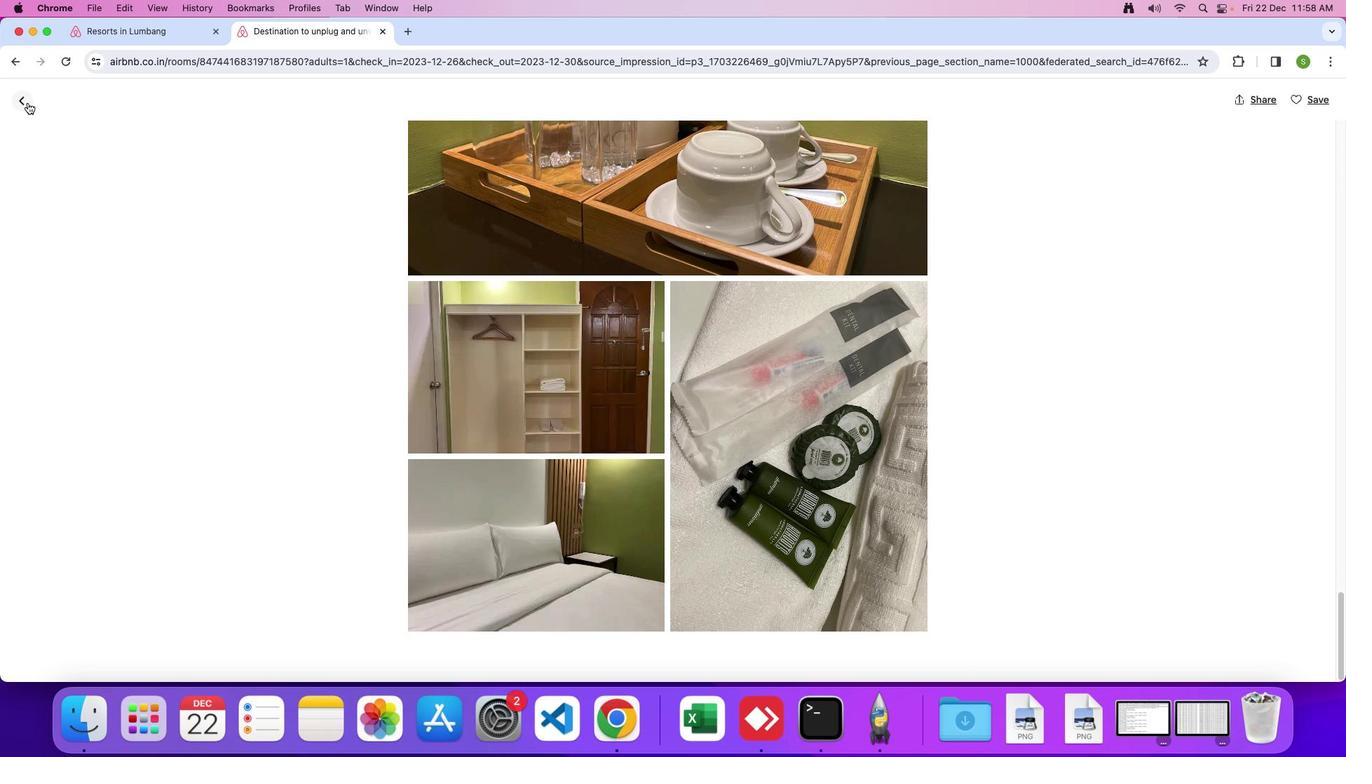 
Action: Mouse moved to (433, 342)
Screenshot: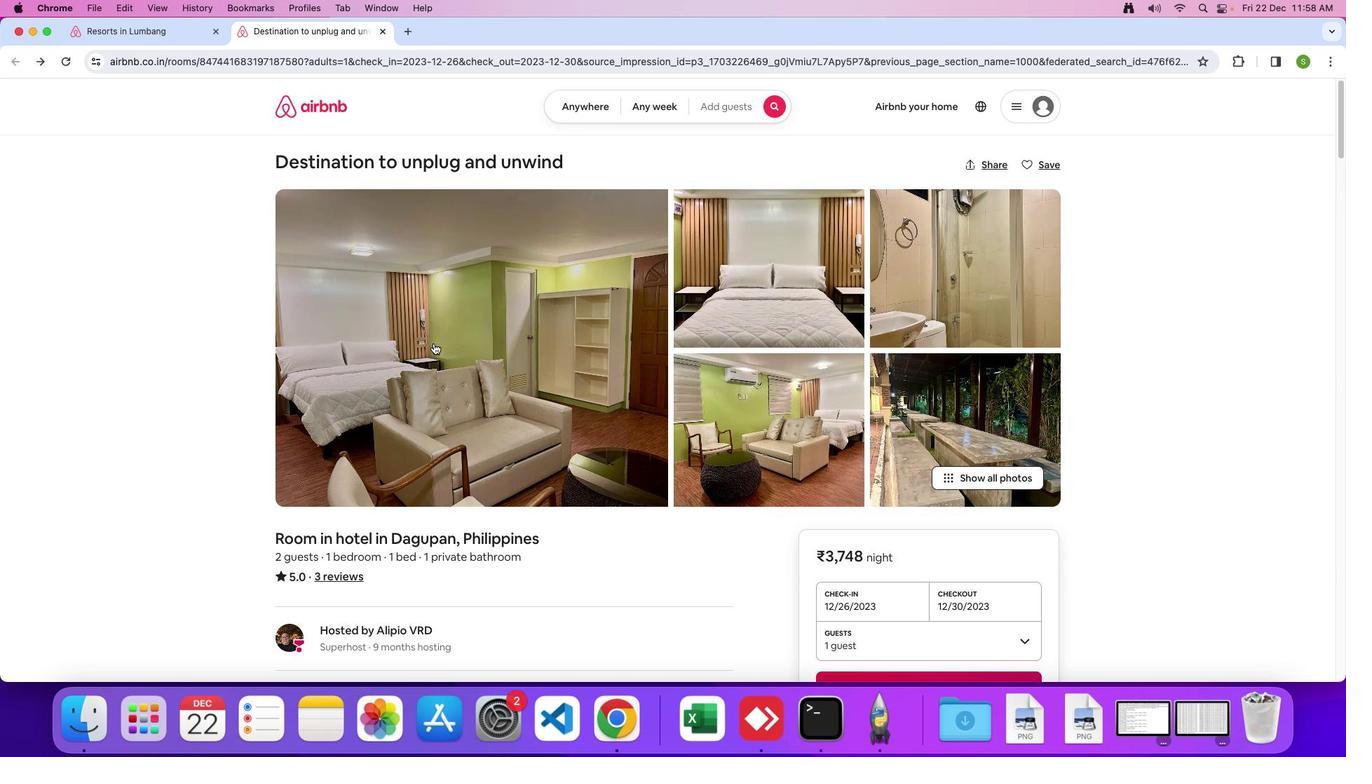 
Action: Mouse scrolled (433, 342) with delta (0, 0)
Screenshot: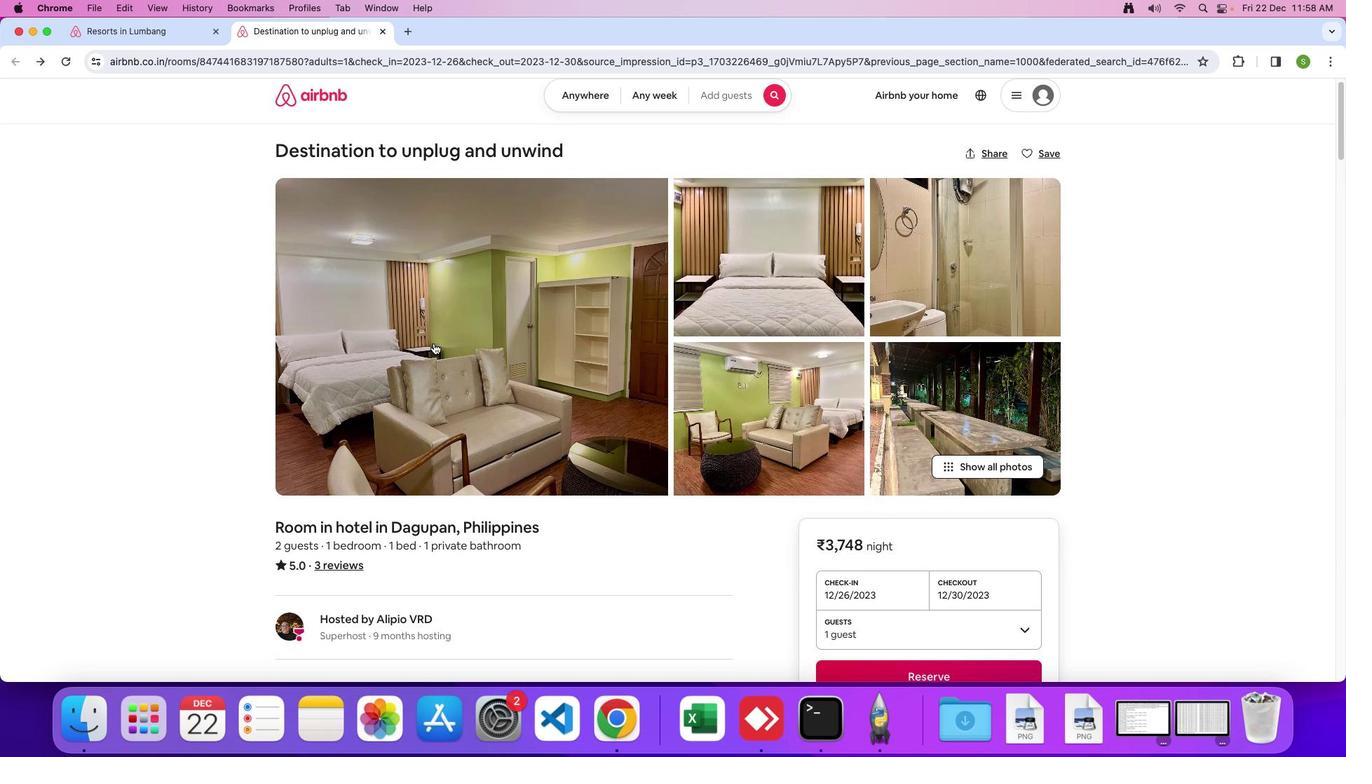 
Action: Mouse scrolled (433, 342) with delta (0, 0)
Screenshot: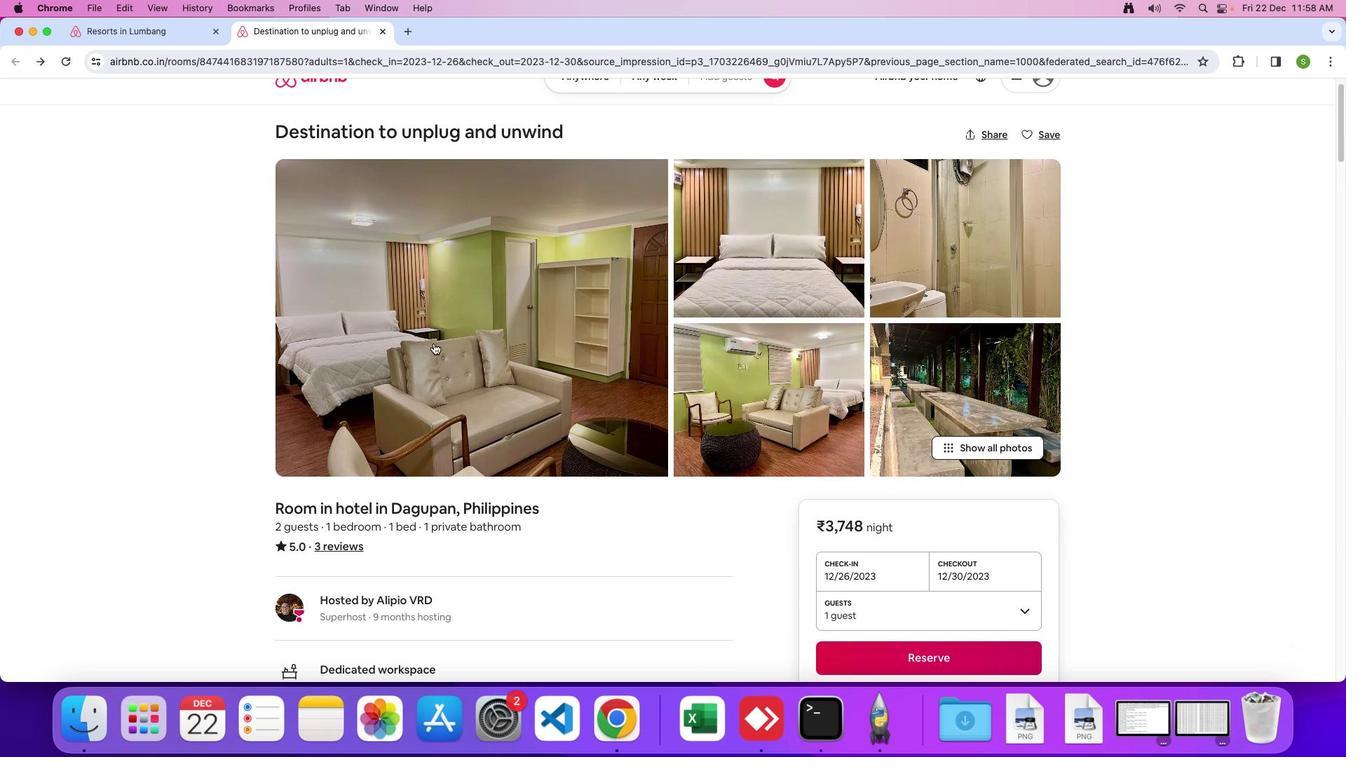 
Action: Mouse scrolled (433, 342) with delta (0, -2)
Screenshot: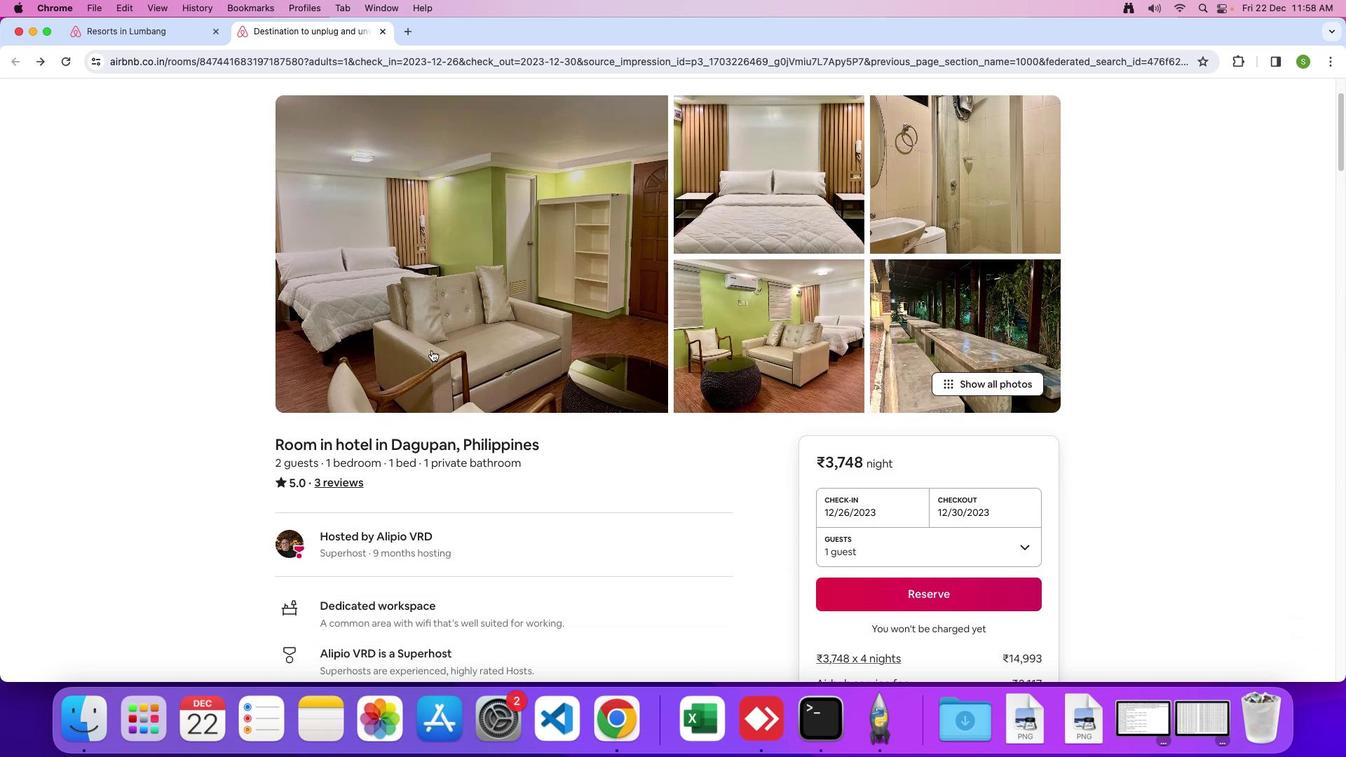 
Action: Mouse moved to (433, 362)
Screenshot: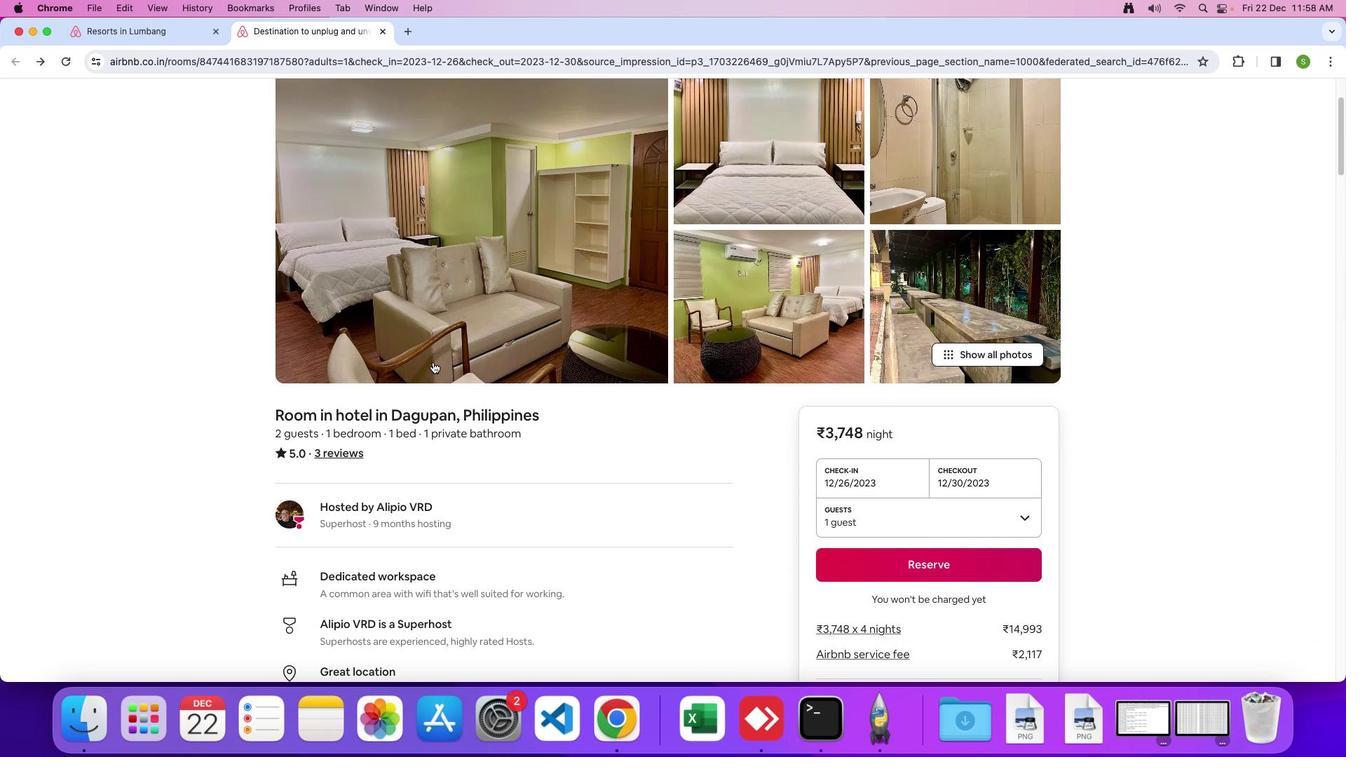 
Action: Mouse scrolled (433, 362) with delta (0, 0)
Screenshot: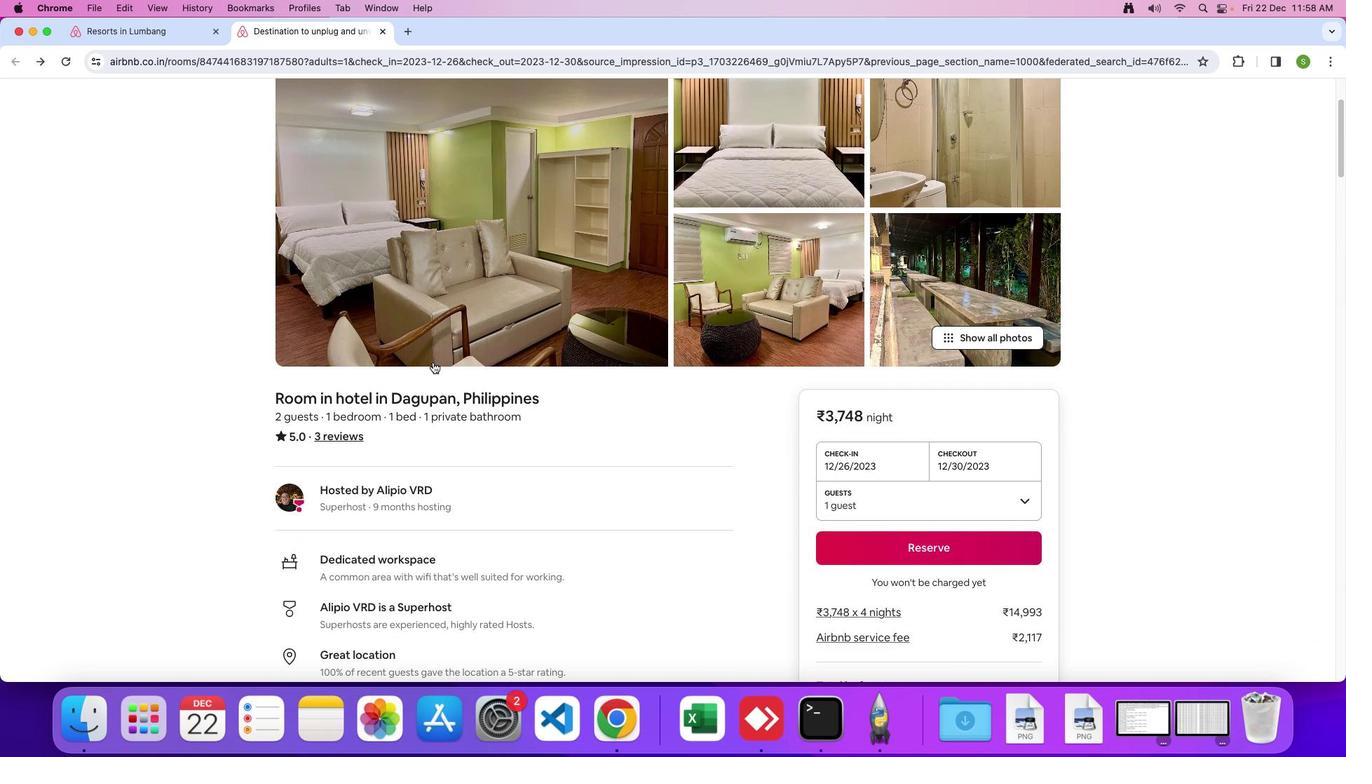 
Action: Mouse scrolled (433, 362) with delta (0, 0)
Screenshot: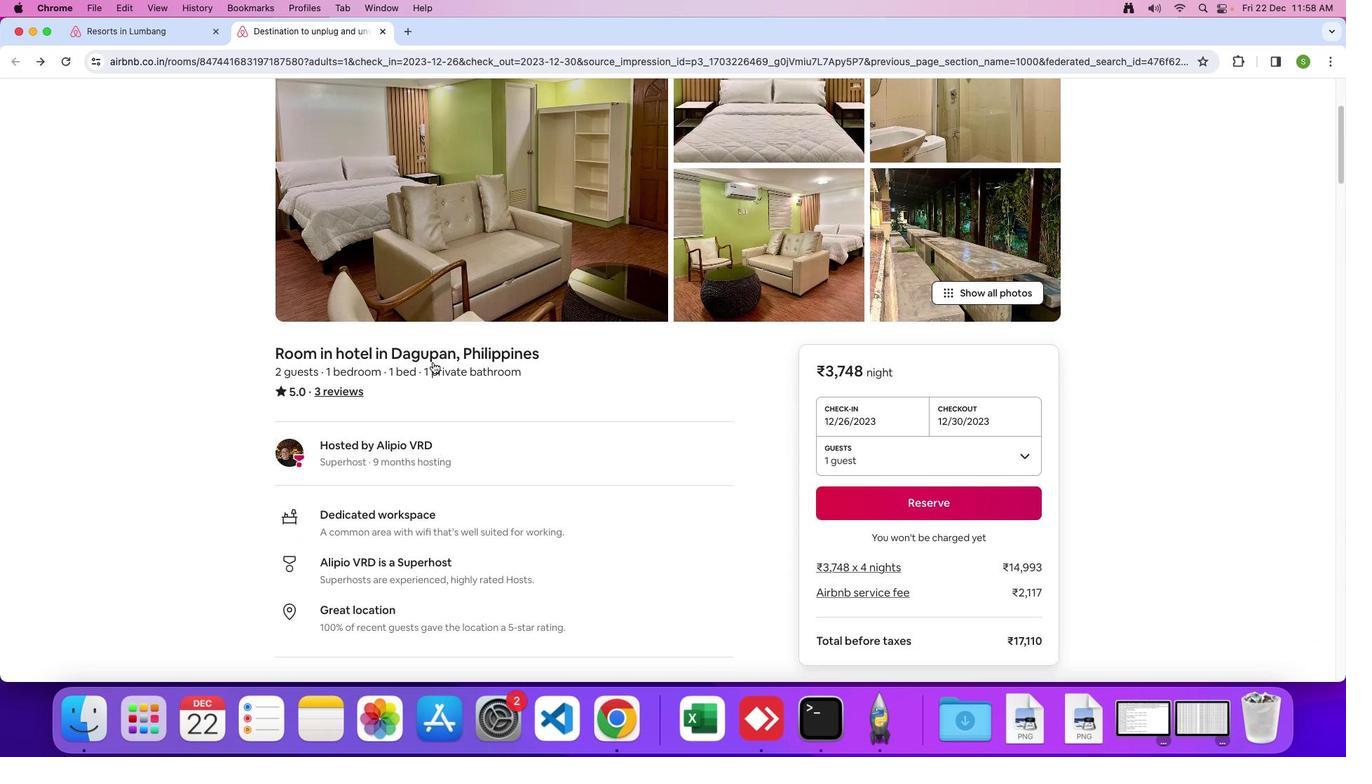 
Action: Mouse scrolled (433, 362) with delta (0, -2)
Screenshot: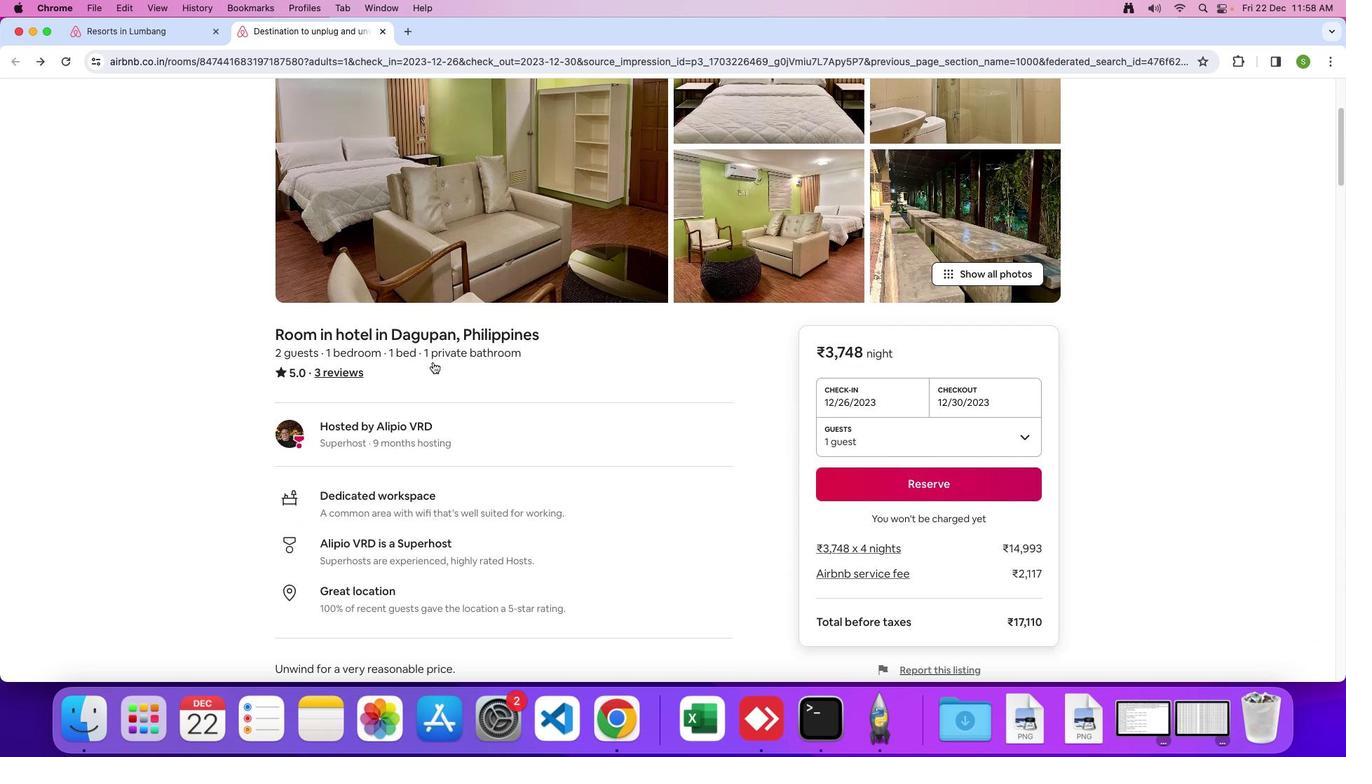 
Action: Mouse scrolled (433, 362) with delta (0, 0)
Screenshot: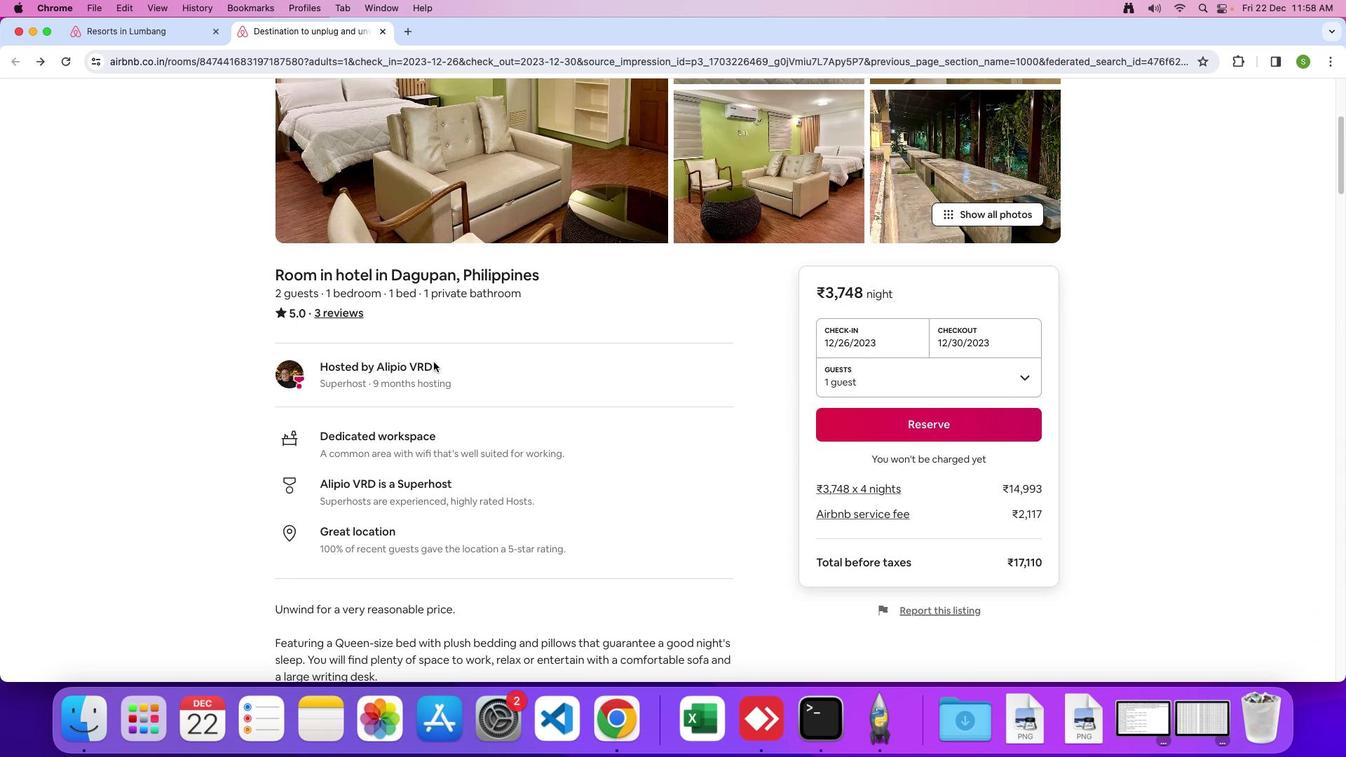
Action: Mouse scrolled (433, 362) with delta (0, 0)
Screenshot: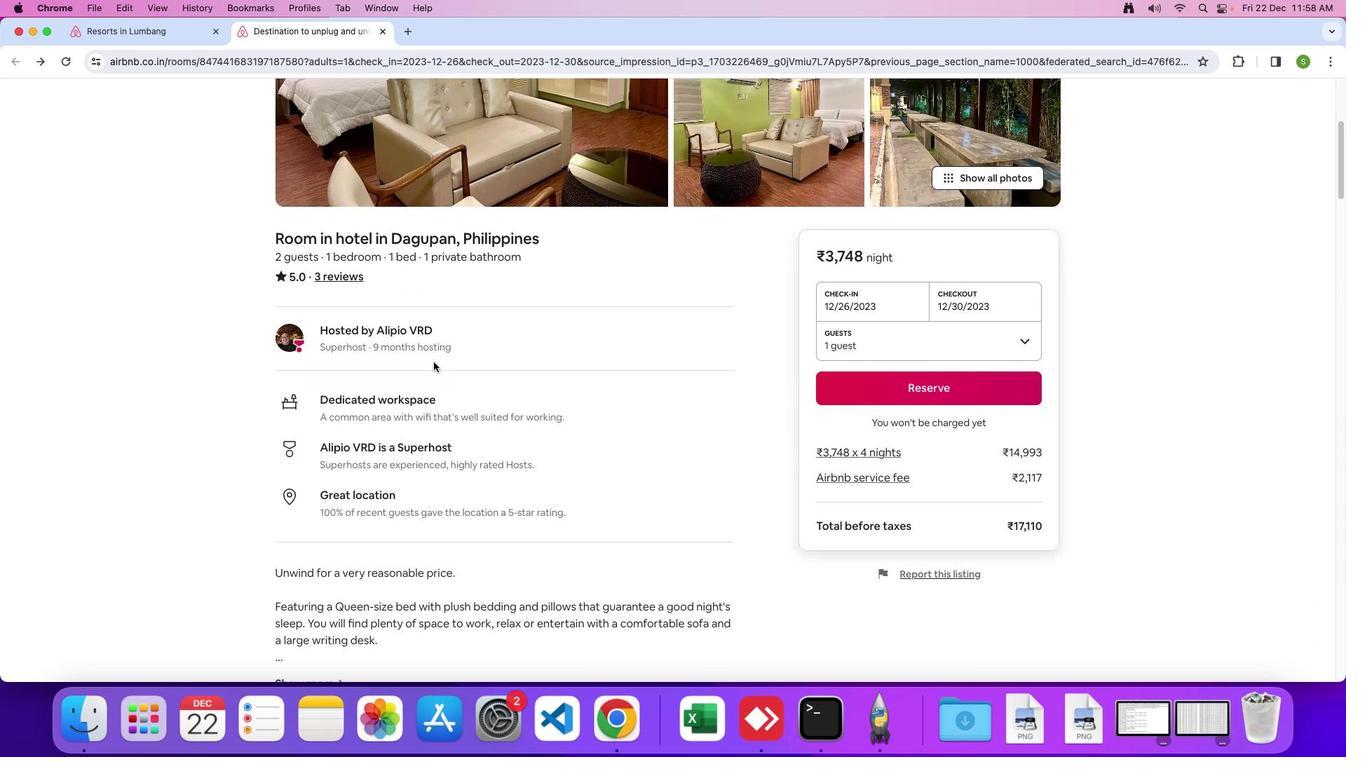 
Action: Mouse moved to (433, 362)
Screenshot: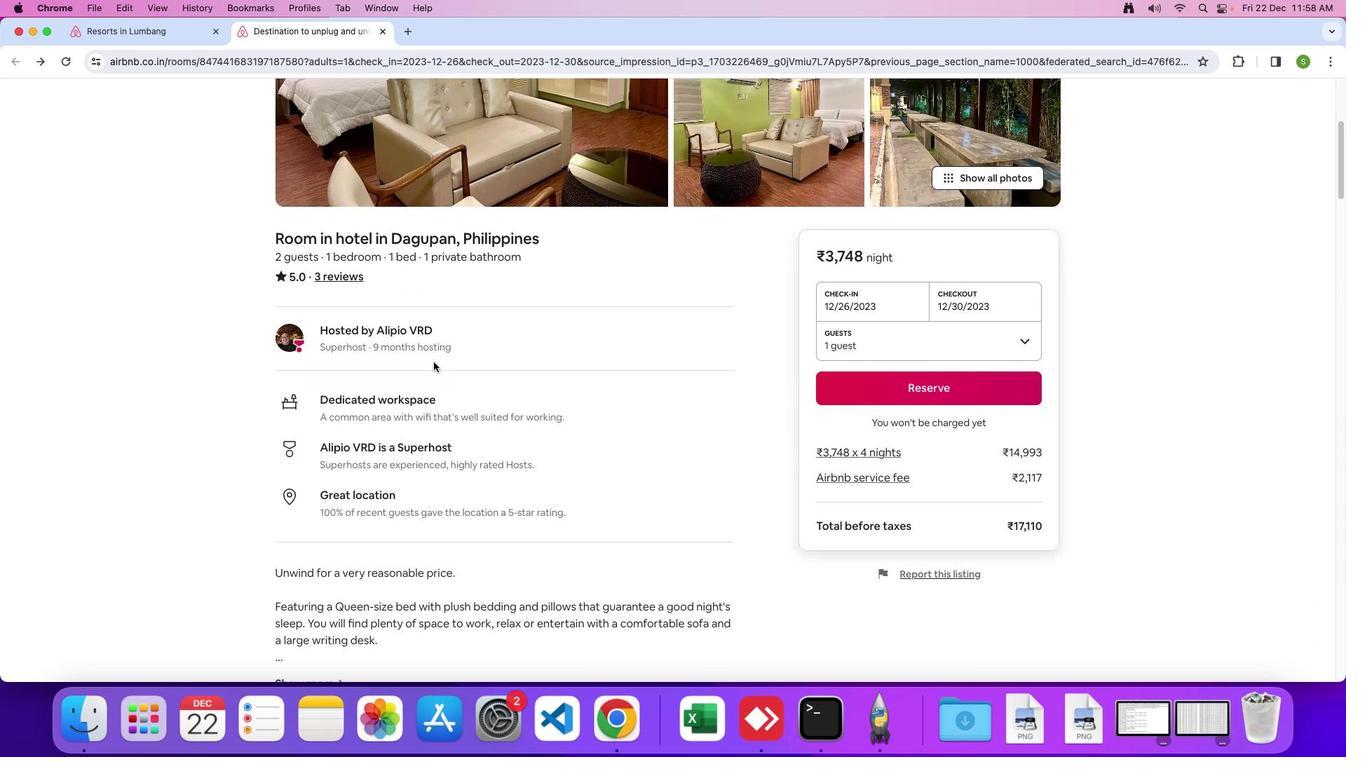
Action: Mouse scrolled (433, 362) with delta (0, -2)
Screenshot: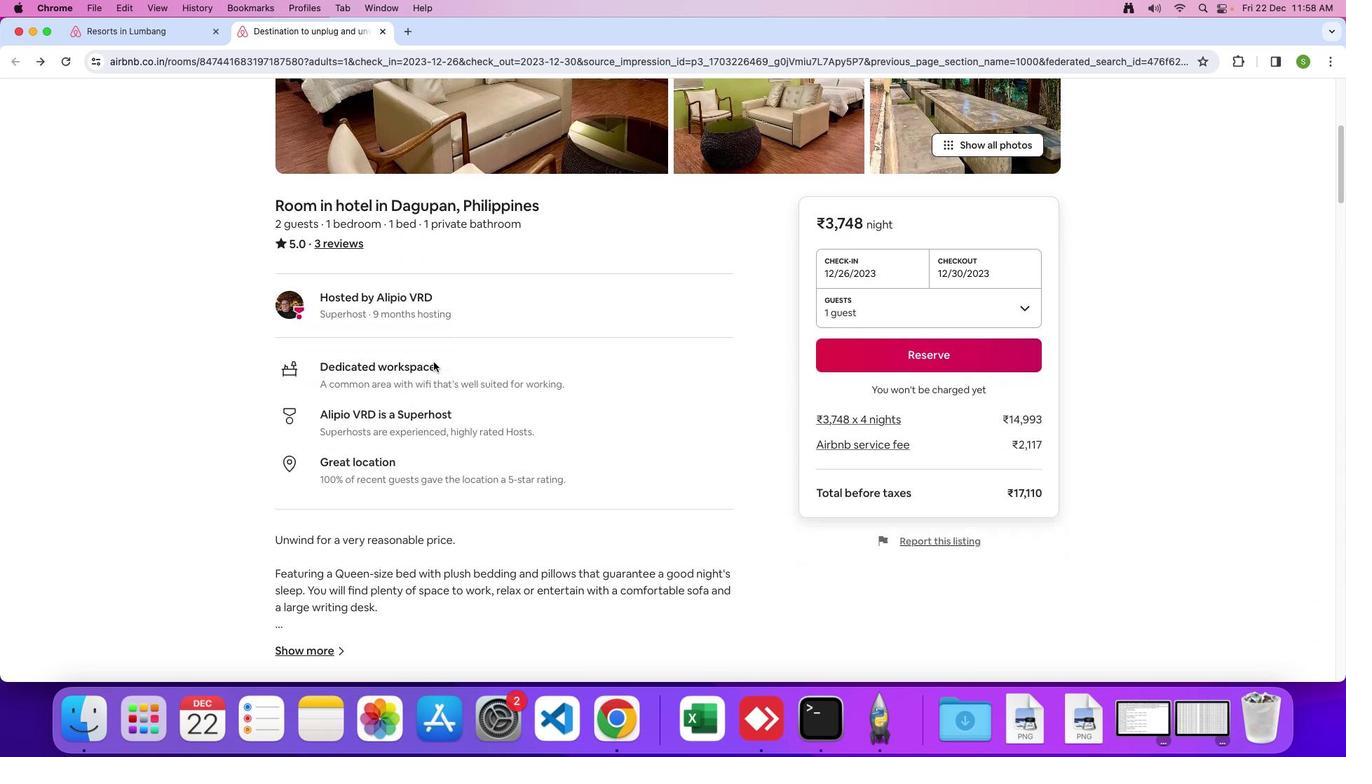 
Action: Mouse scrolled (433, 362) with delta (0, 0)
Screenshot: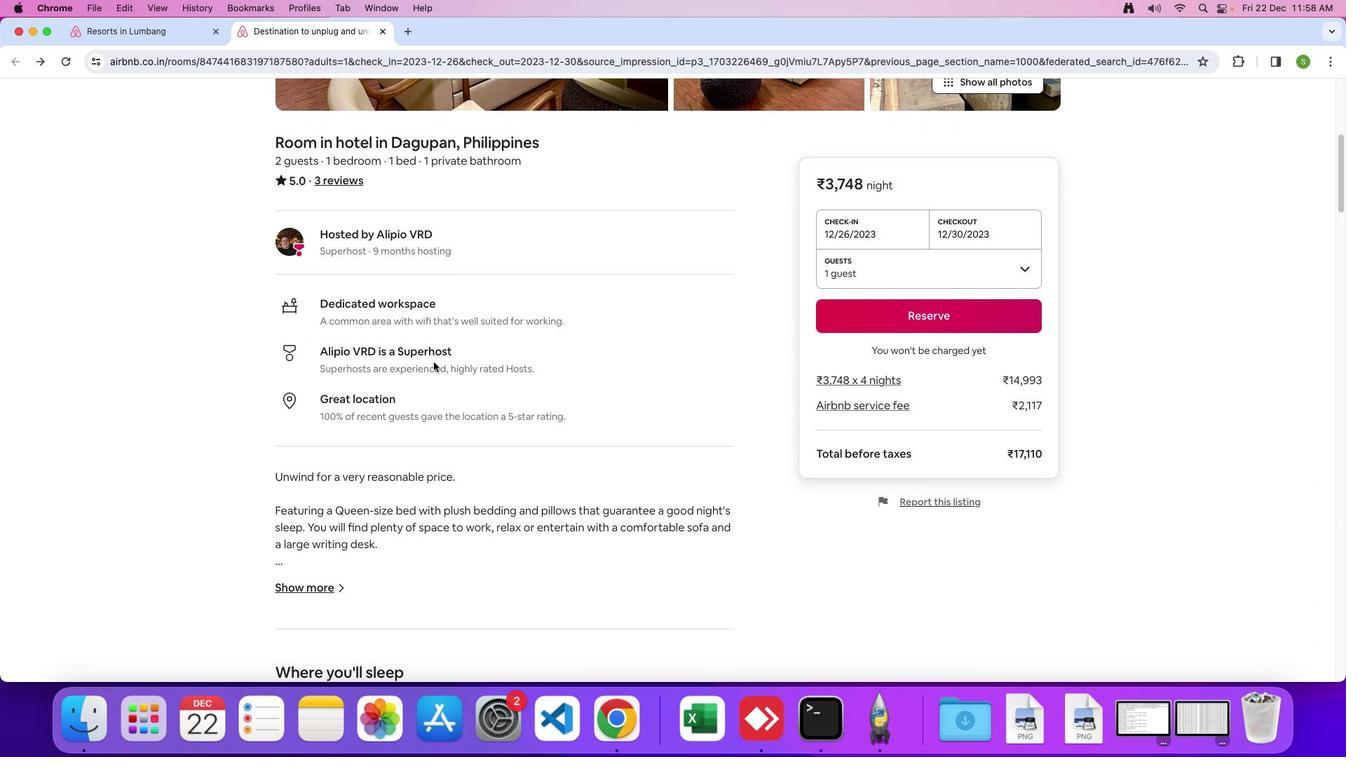 
Action: Mouse scrolled (433, 362) with delta (0, 0)
Screenshot: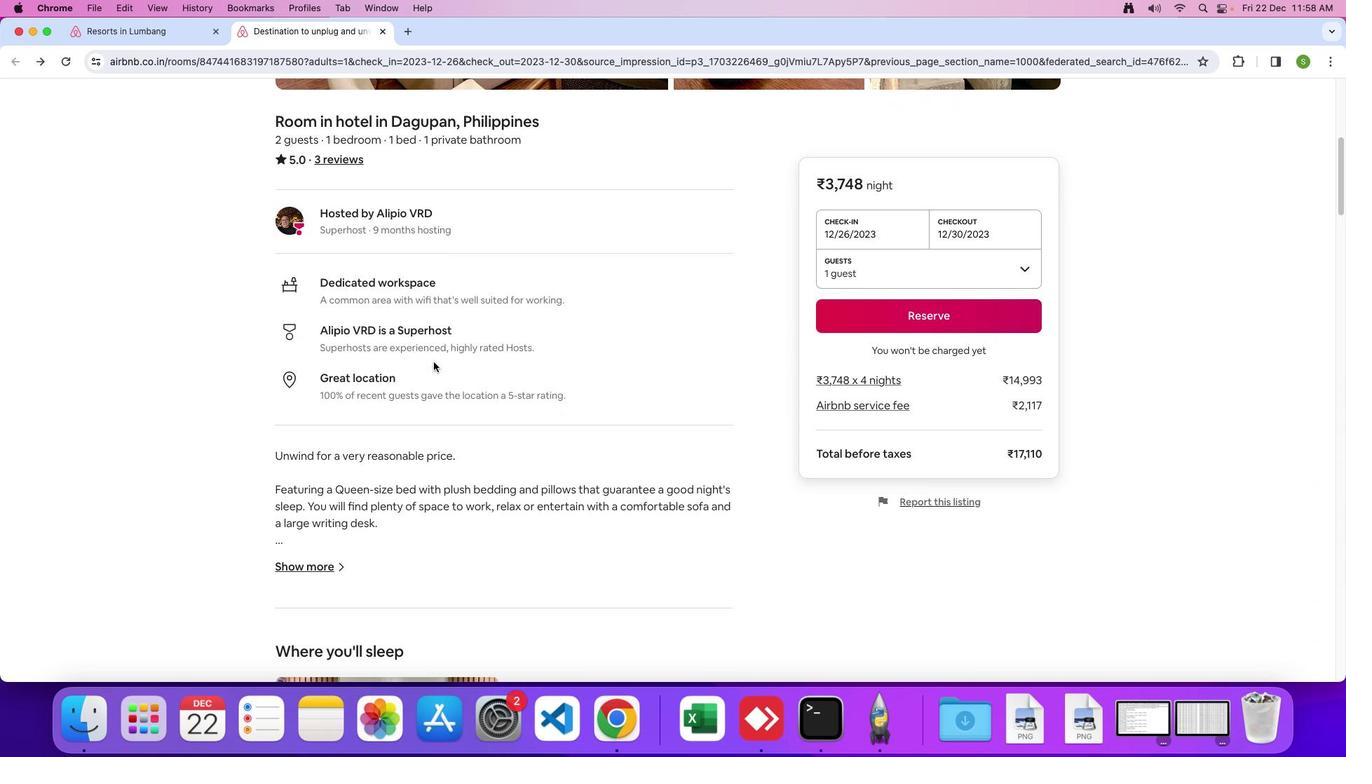 
Action: Mouse scrolled (433, 362) with delta (0, -2)
Screenshot: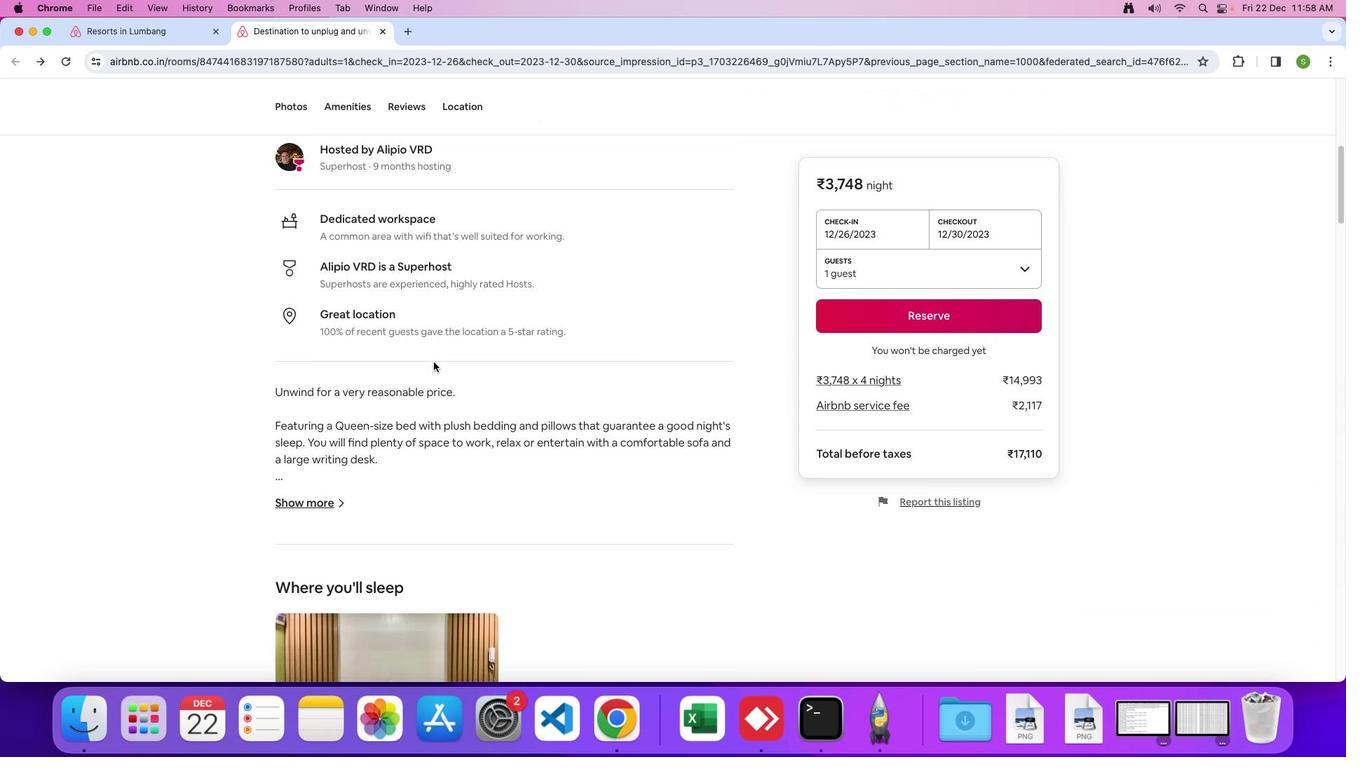 
Action: Mouse scrolled (433, 362) with delta (0, 0)
Screenshot: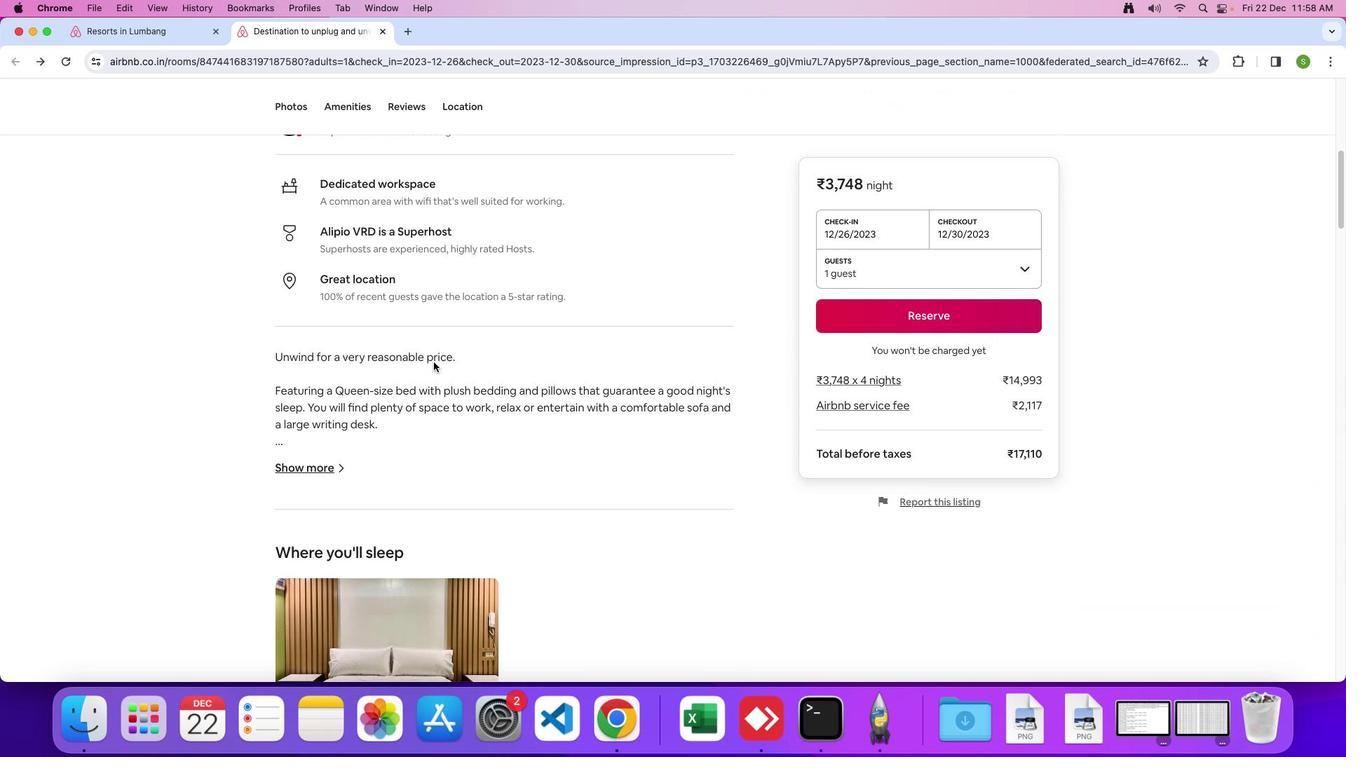 
Action: Mouse scrolled (433, 362) with delta (0, 0)
Screenshot: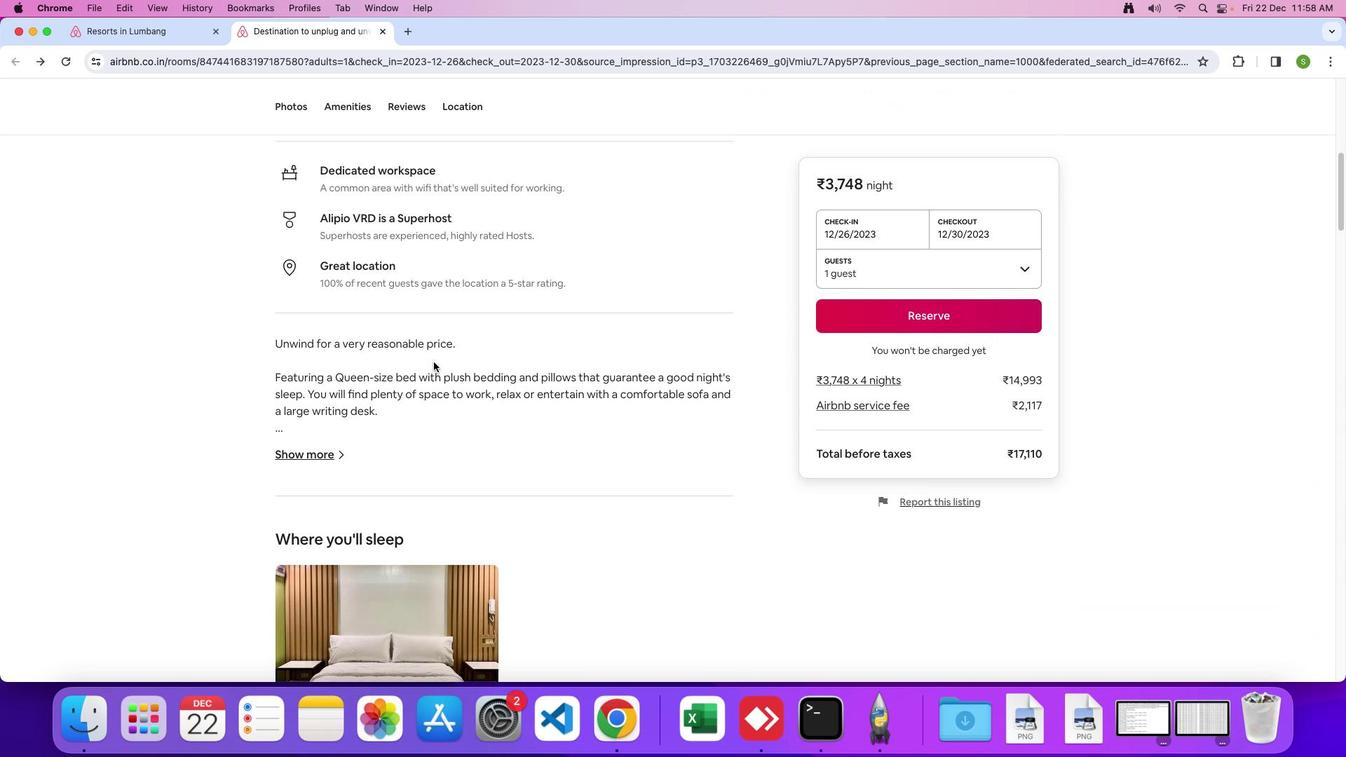 
Action: Mouse scrolled (433, 362) with delta (0, -1)
Screenshot: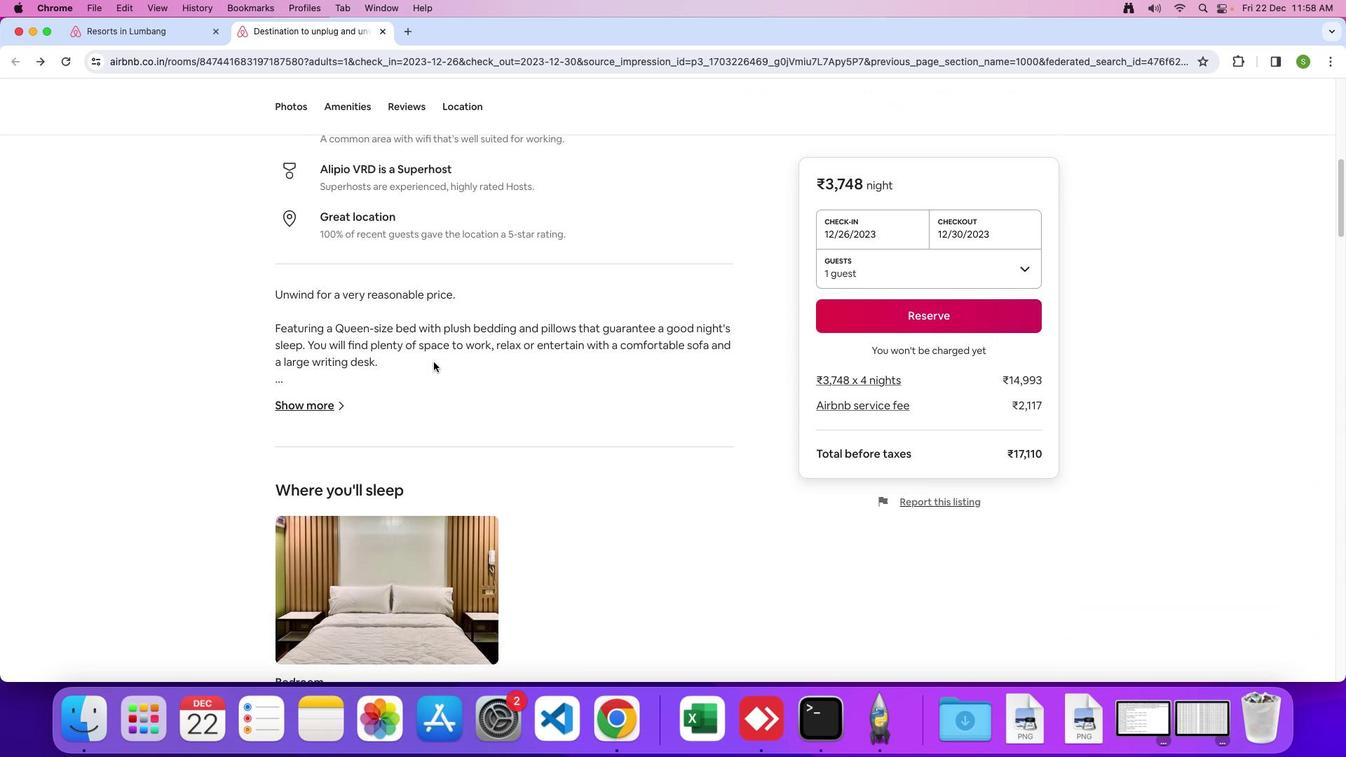 
Action: Mouse moved to (305, 368)
Screenshot: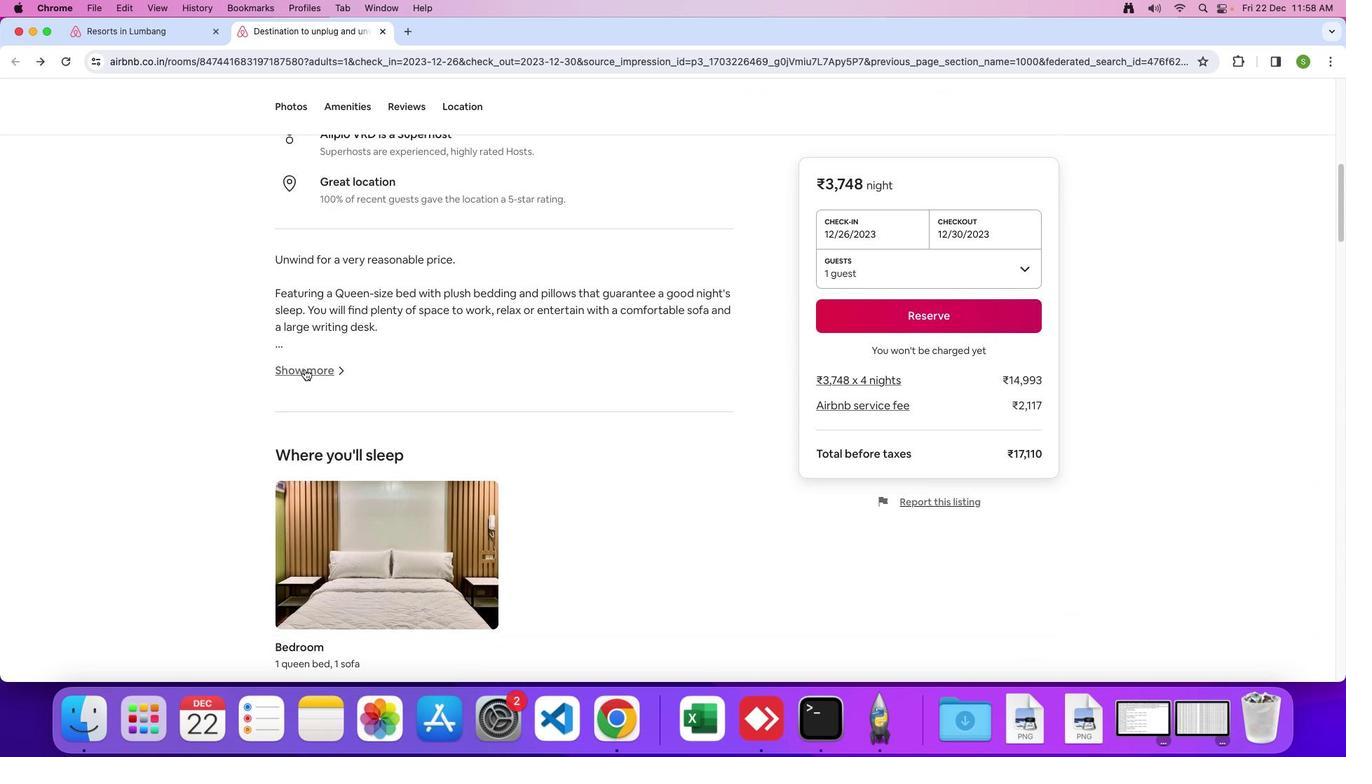 
Action: Mouse pressed left at (305, 368)
Screenshot: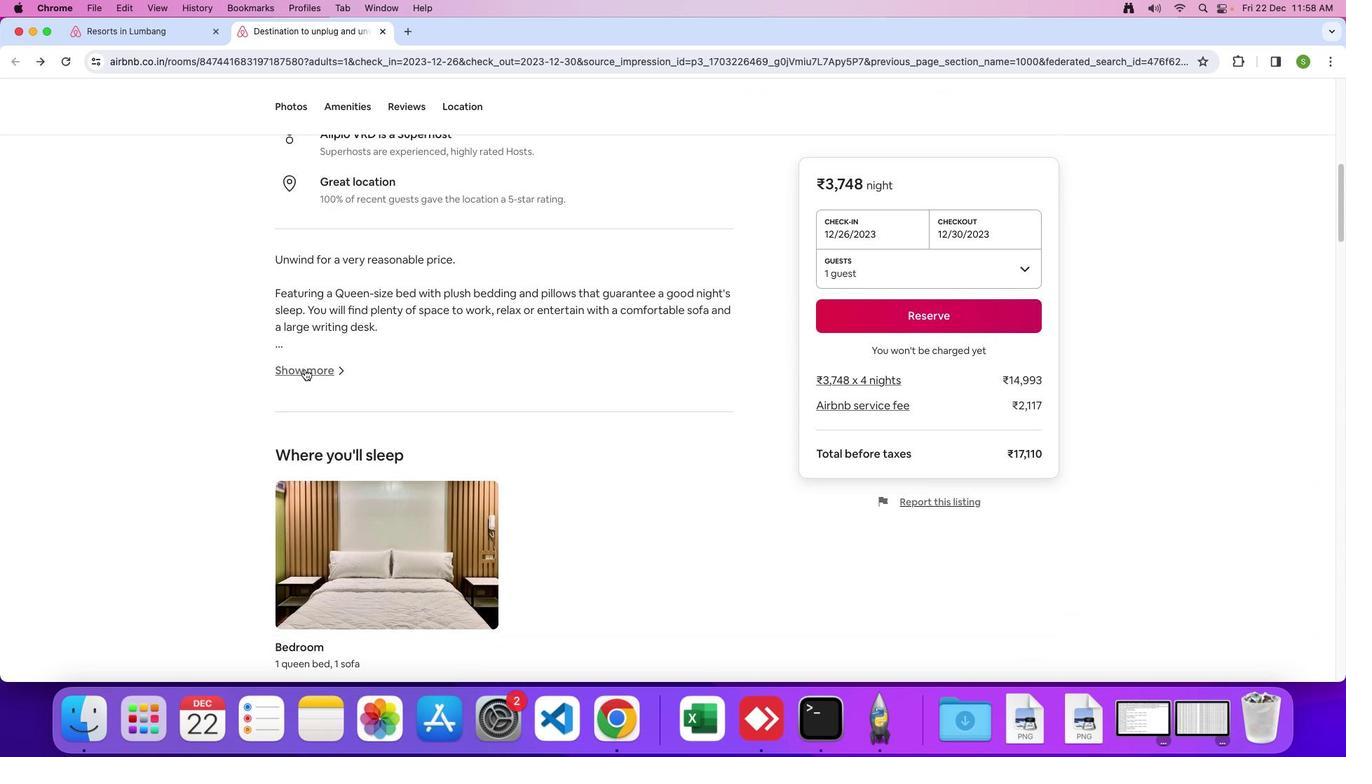 
Action: Mouse moved to (611, 399)
Screenshot: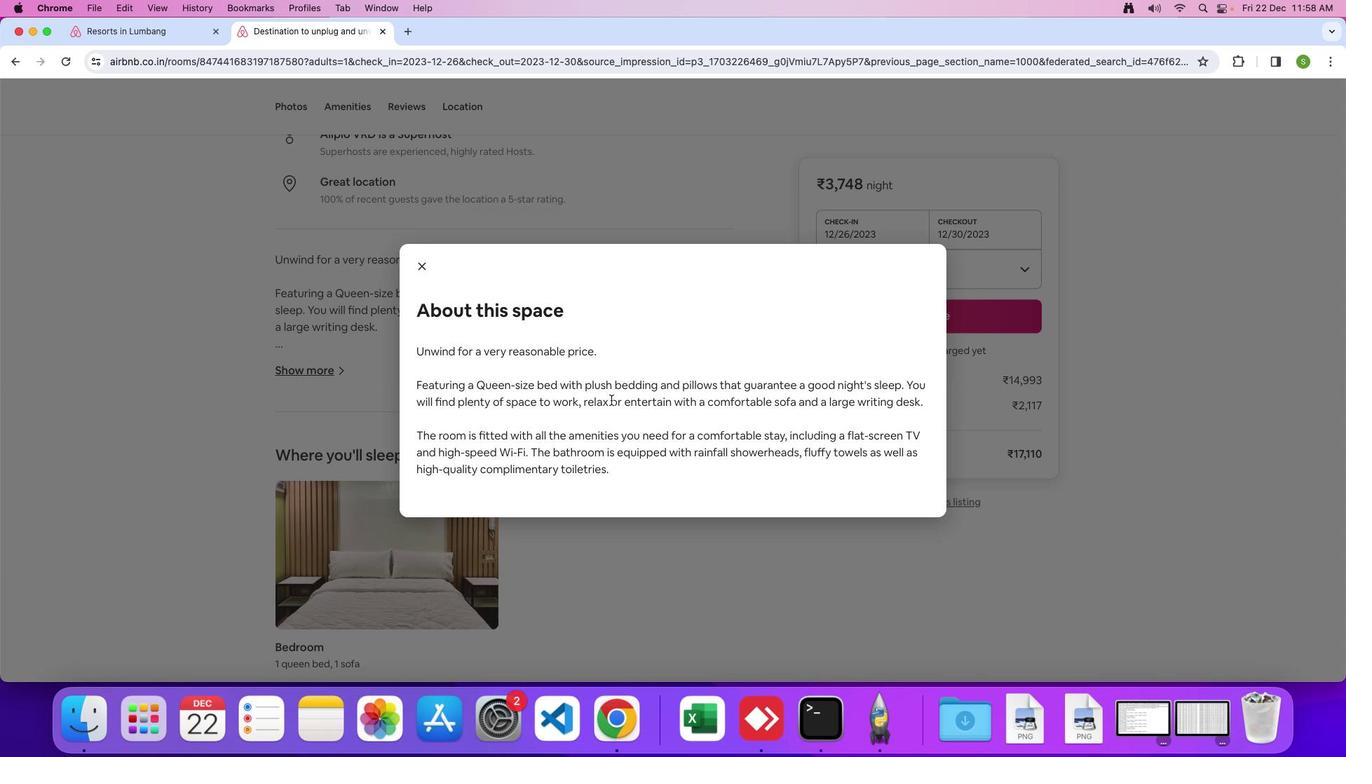 
Action: Mouse scrolled (611, 399) with delta (0, 0)
Screenshot: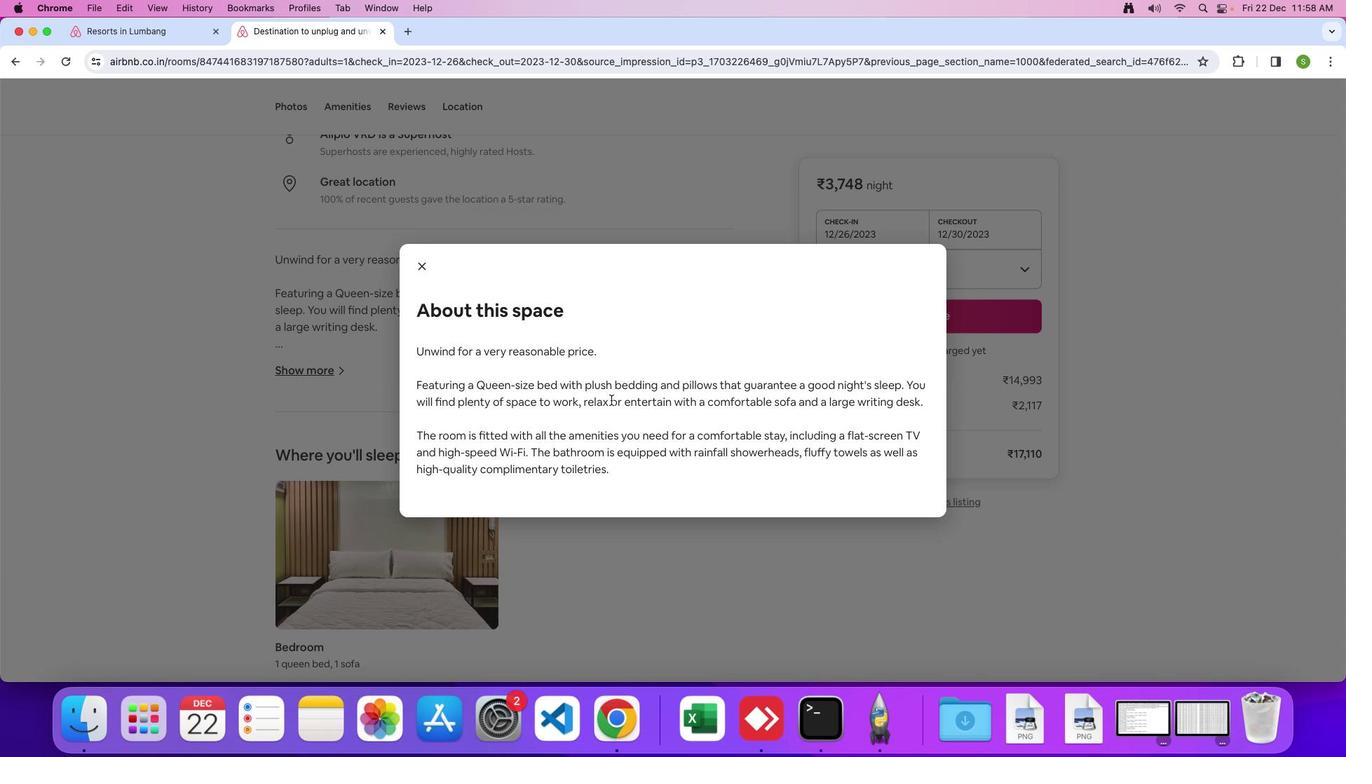 
Action: Mouse scrolled (611, 399) with delta (0, 0)
Screenshot: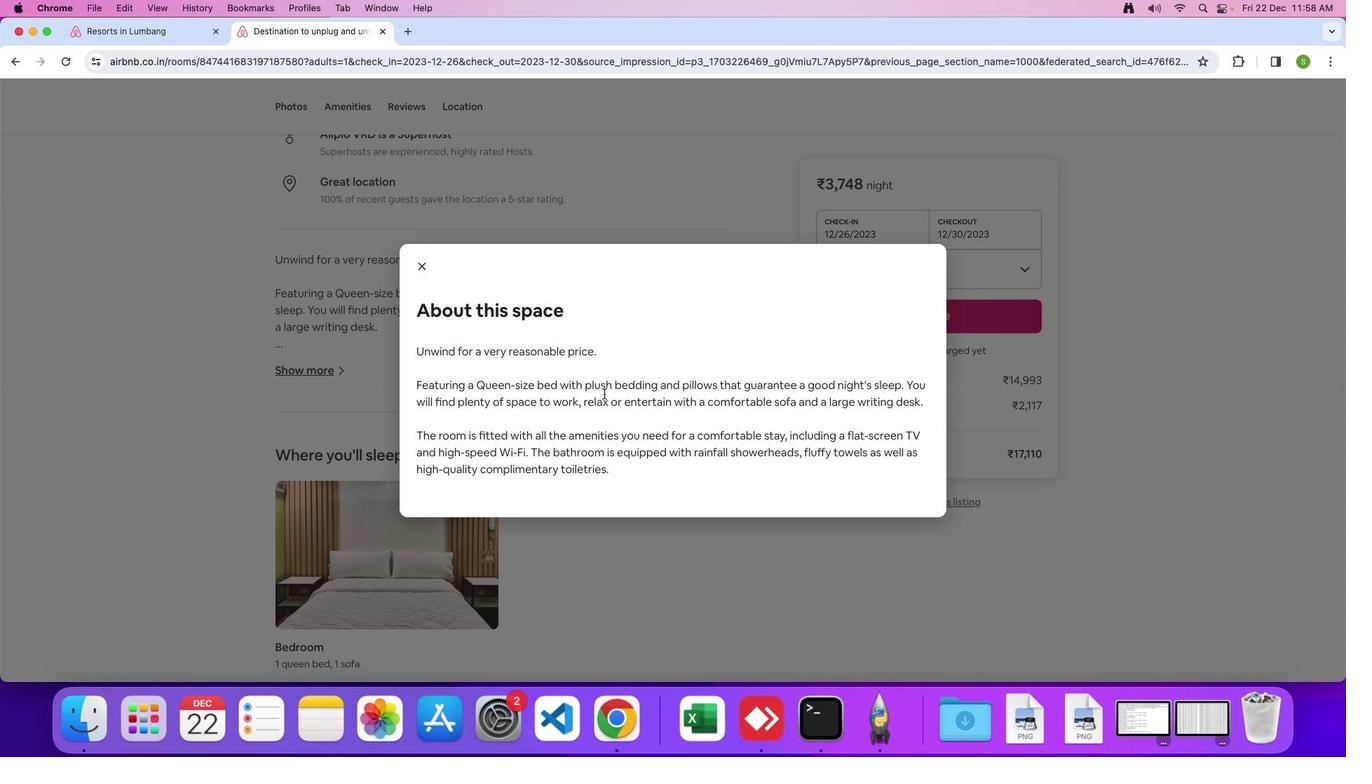 
Action: Mouse moved to (420, 267)
Screenshot: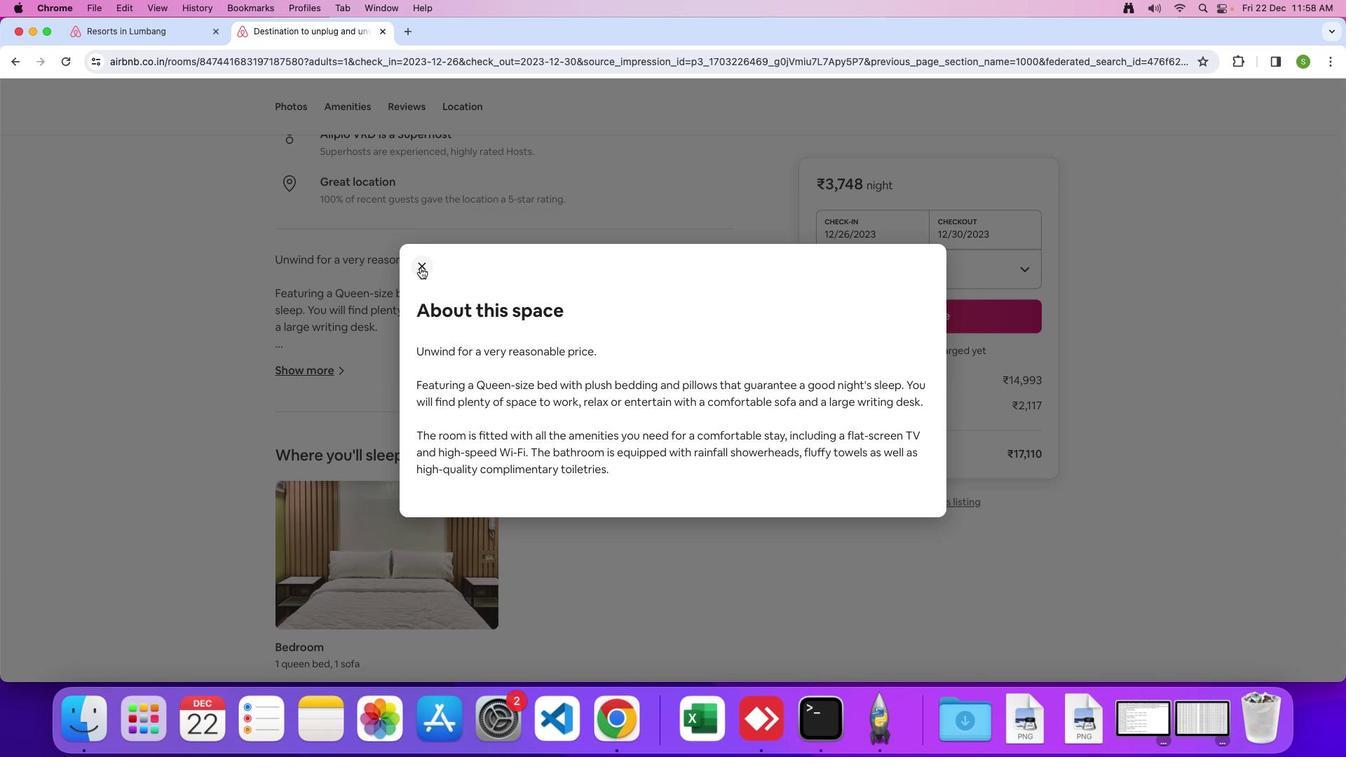
Action: Mouse pressed left at (420, 267)
Screenshot: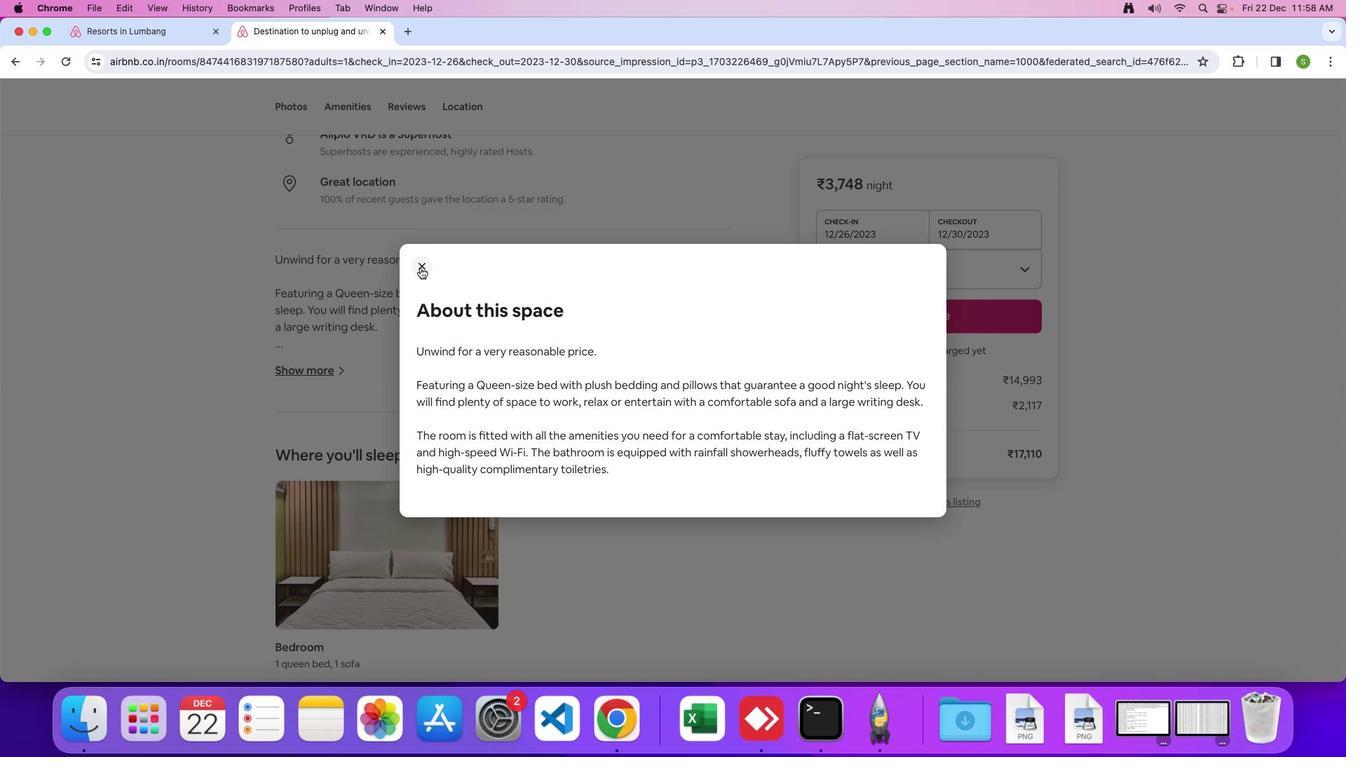 
Action: Mouse moved to (522, 427)
Screenshot: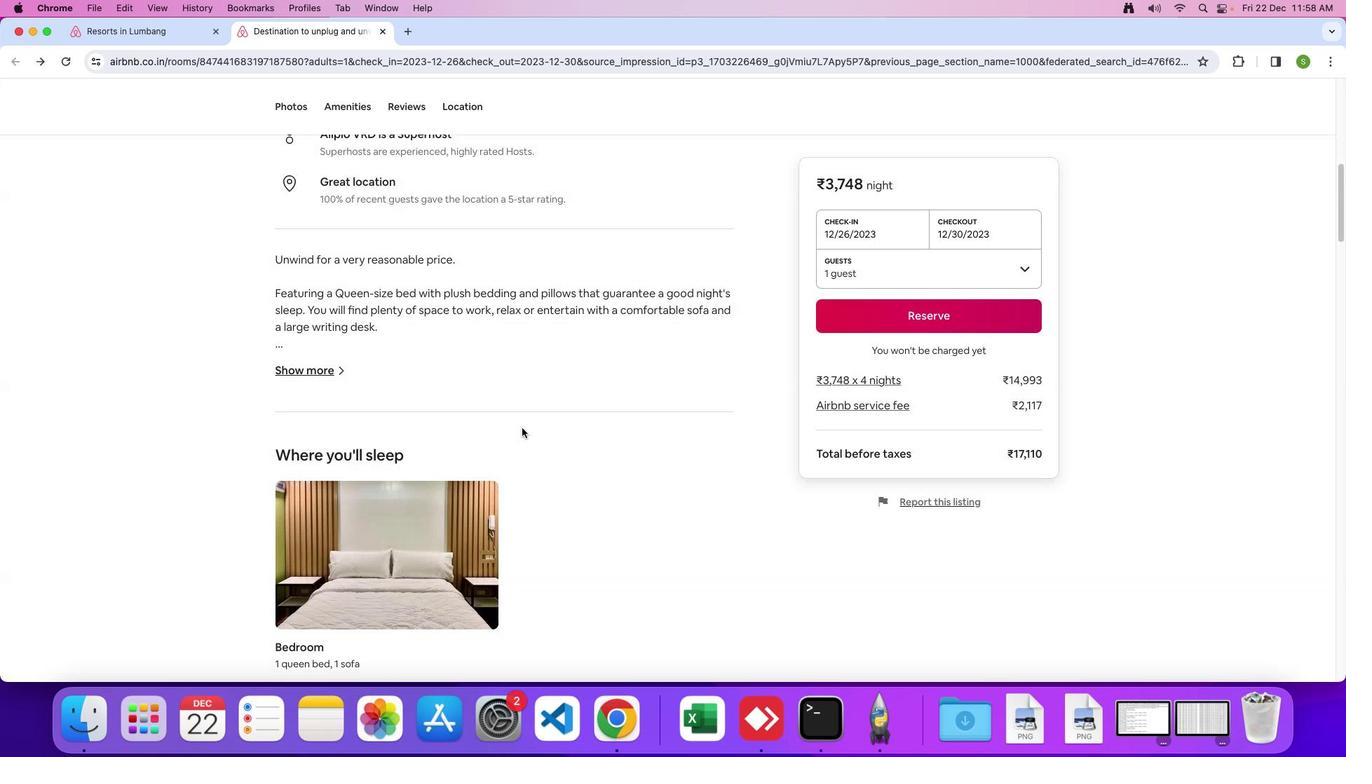 
Action: Mouse scrolled (522, 427) with delta (0, 0)
Screenshot: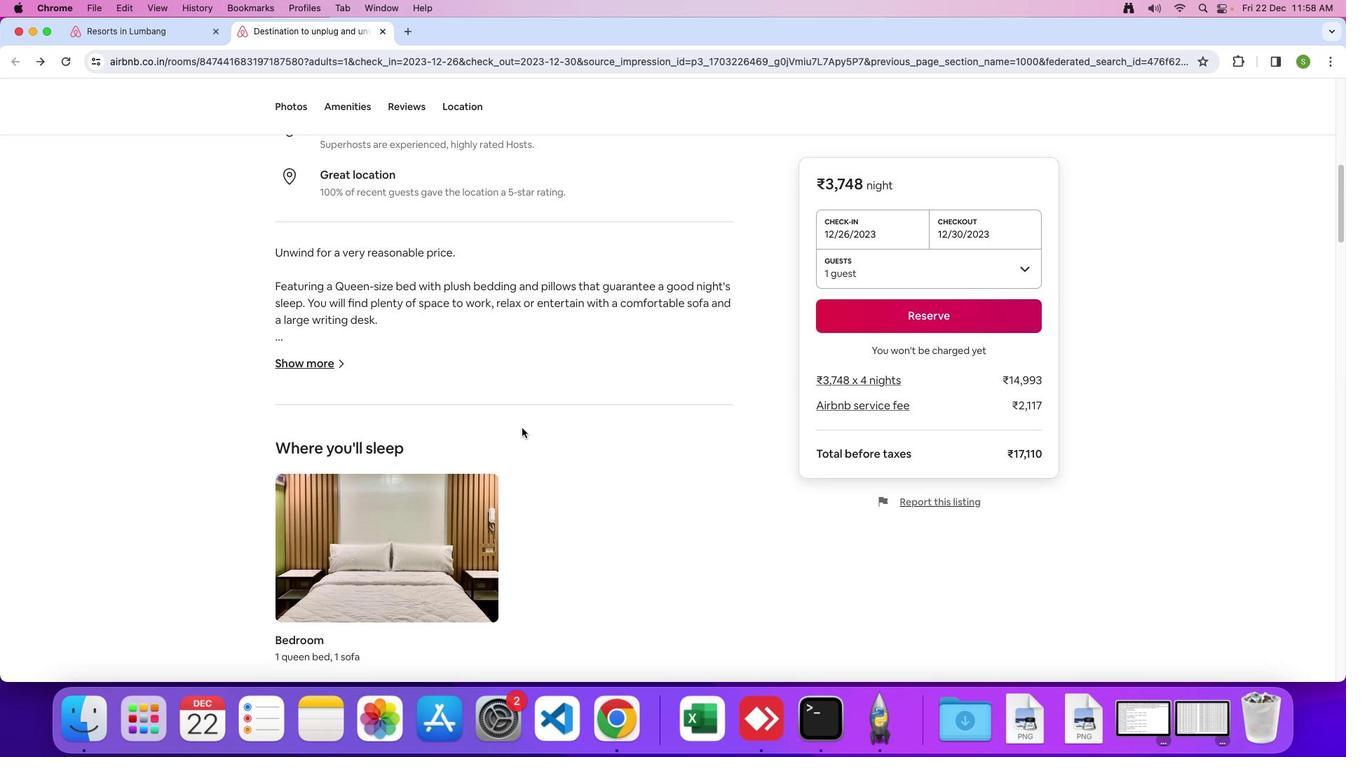 
Action: Mouse scrolled (522, 427) with delta (0, 0)
Screenshot: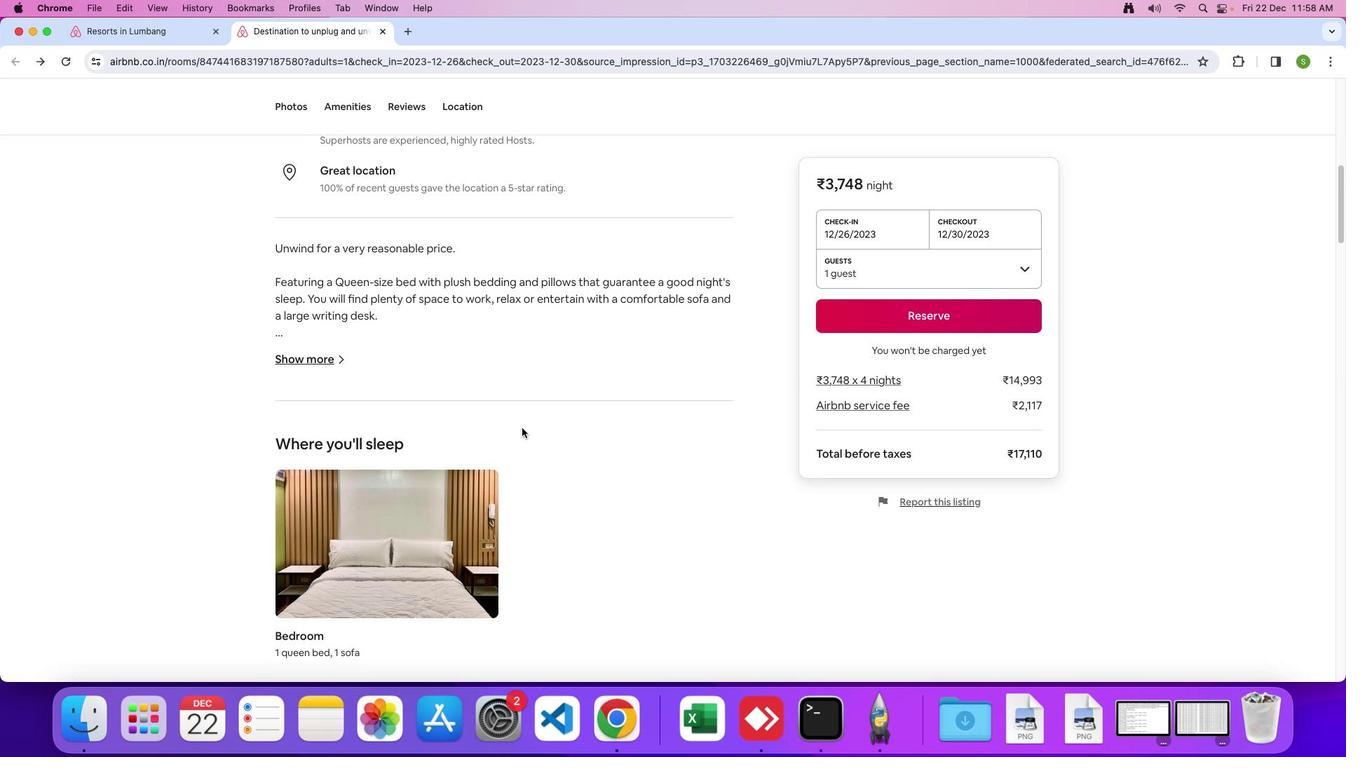 
Action: Mouse scrolled (522, 427) with delta (0, -2)
Screenshot: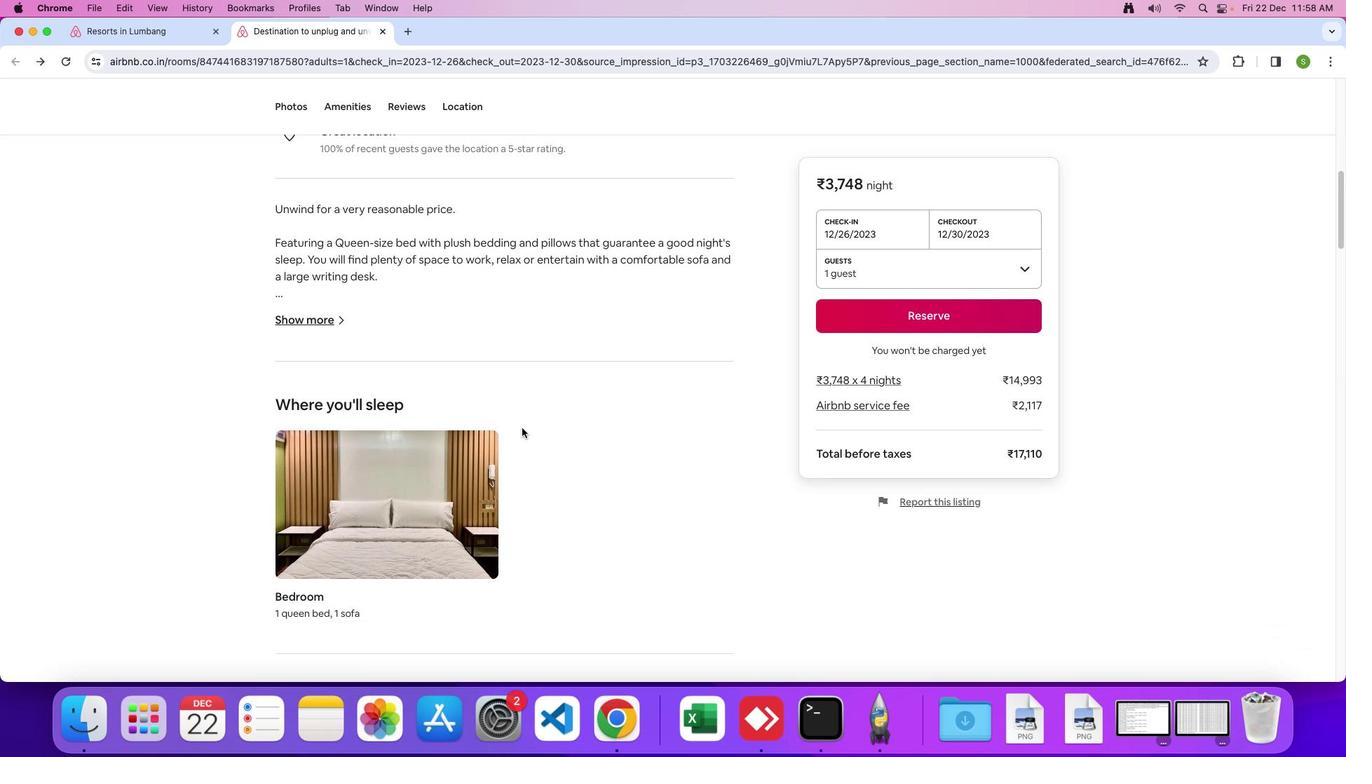
Action: Mouse scrolled (522, 427) with delta (0, 0)
Screenshot: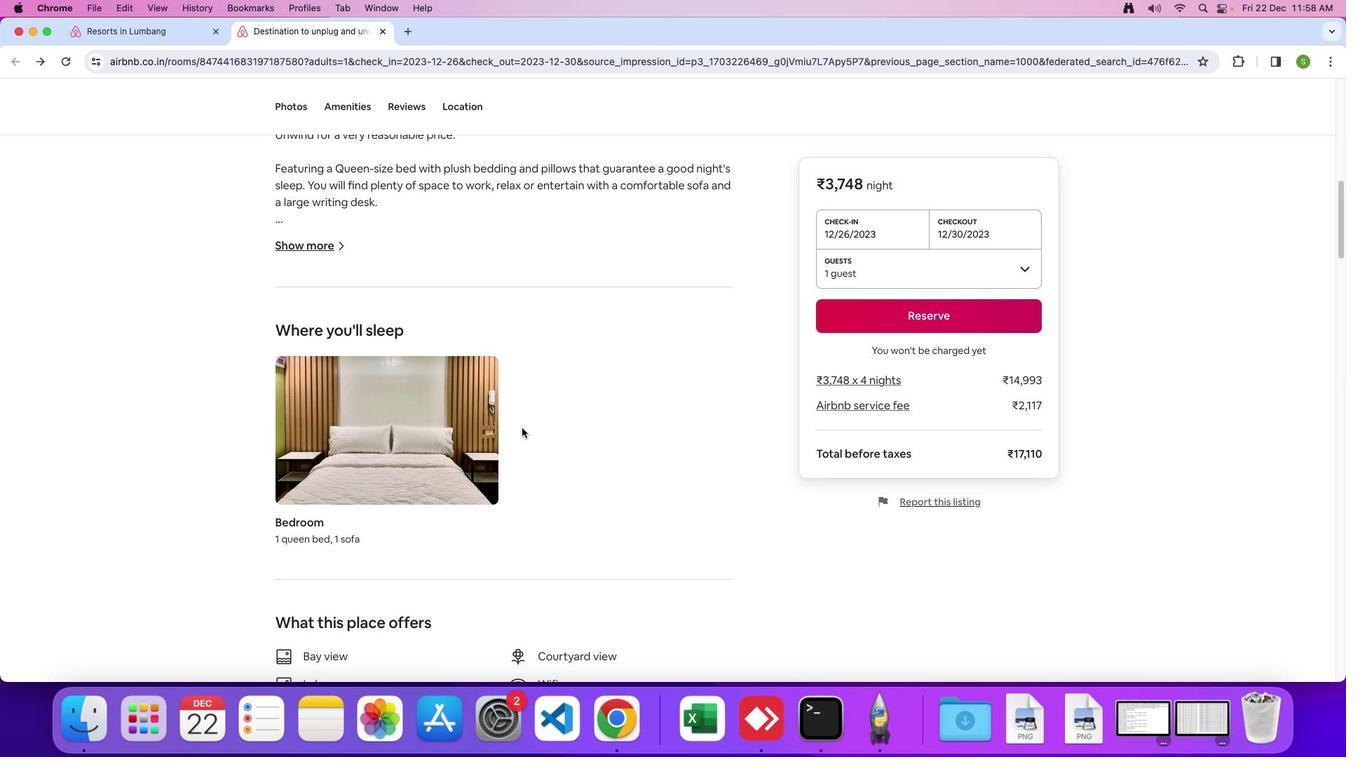 
Action: Mouse scrolled (522, 427) with delta (0, 0)
Screenshot: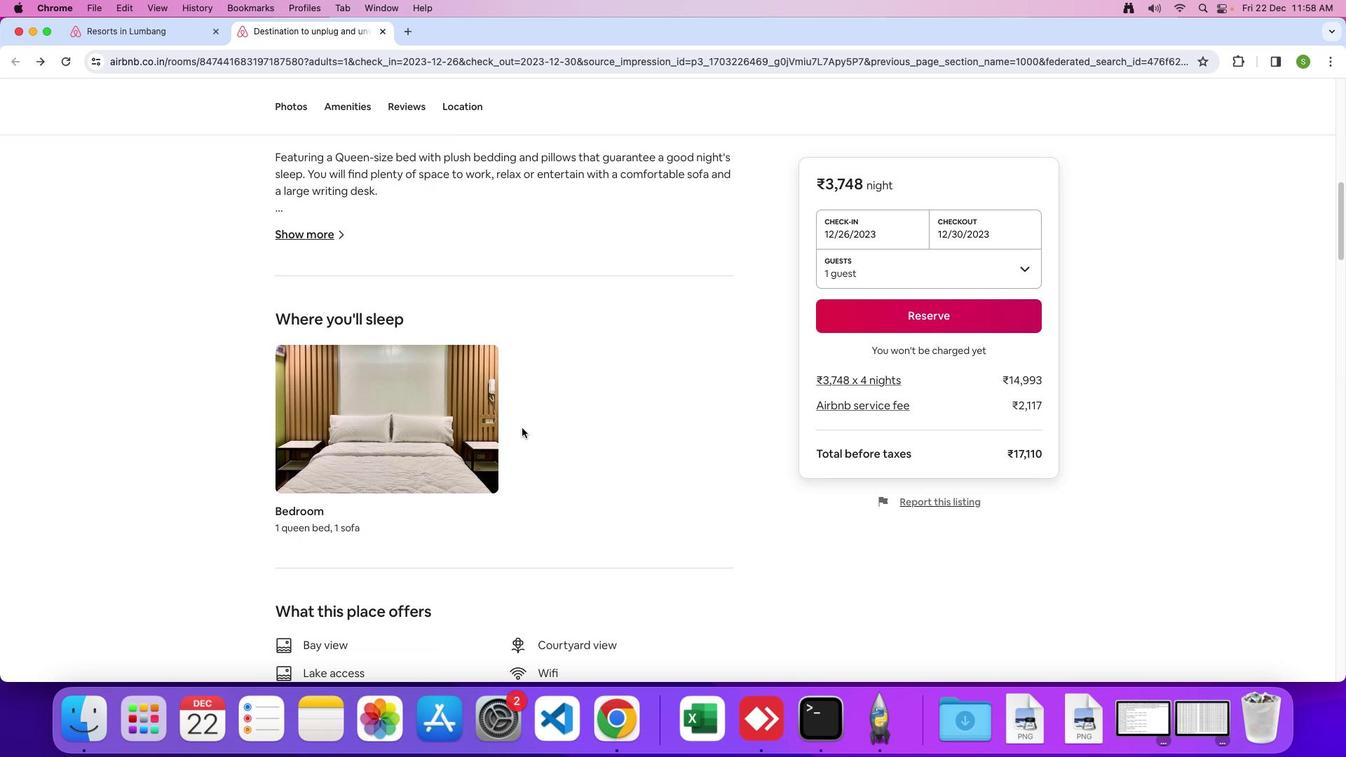 
Action: Mouse scrolled (522, 427) with delta (0, -2)
Screenshot: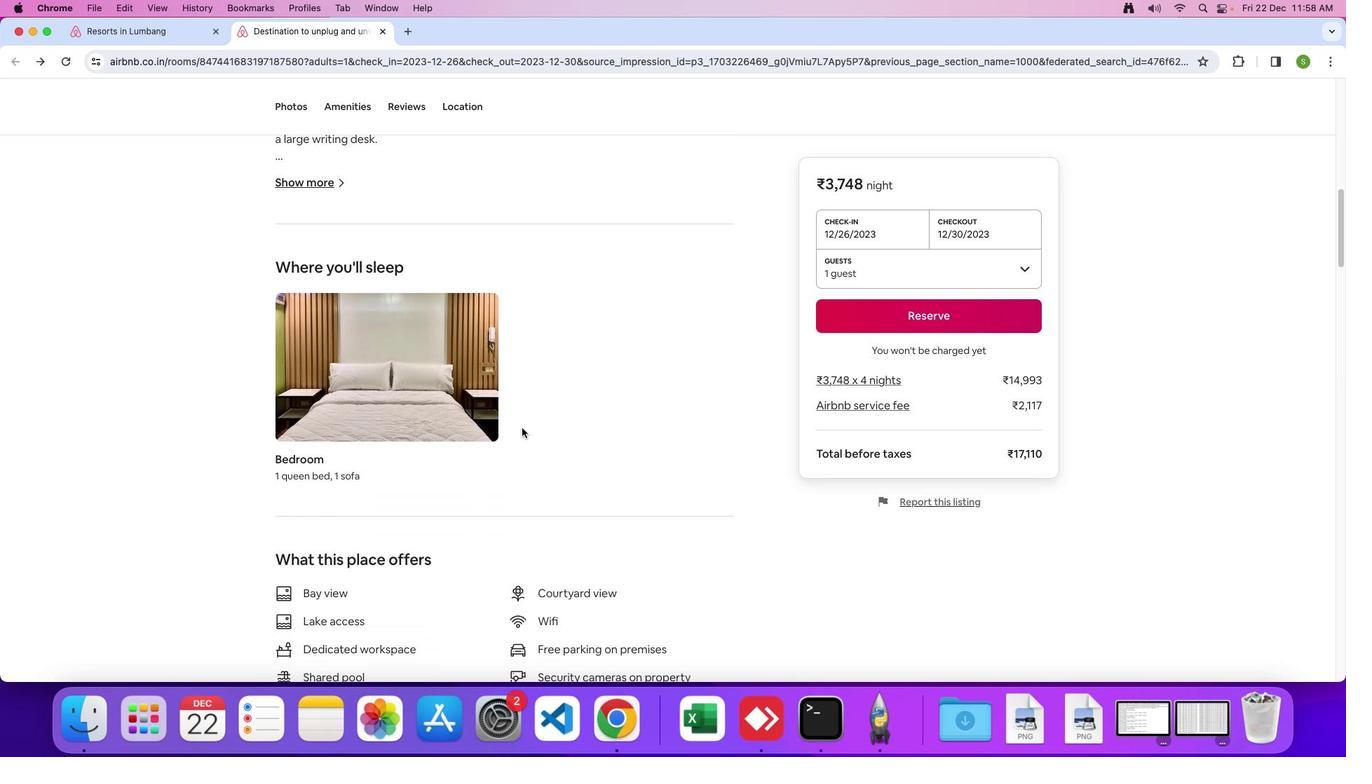
Action: Mouse scrolled (522, 427) with delta (0, 0)
Screenshot: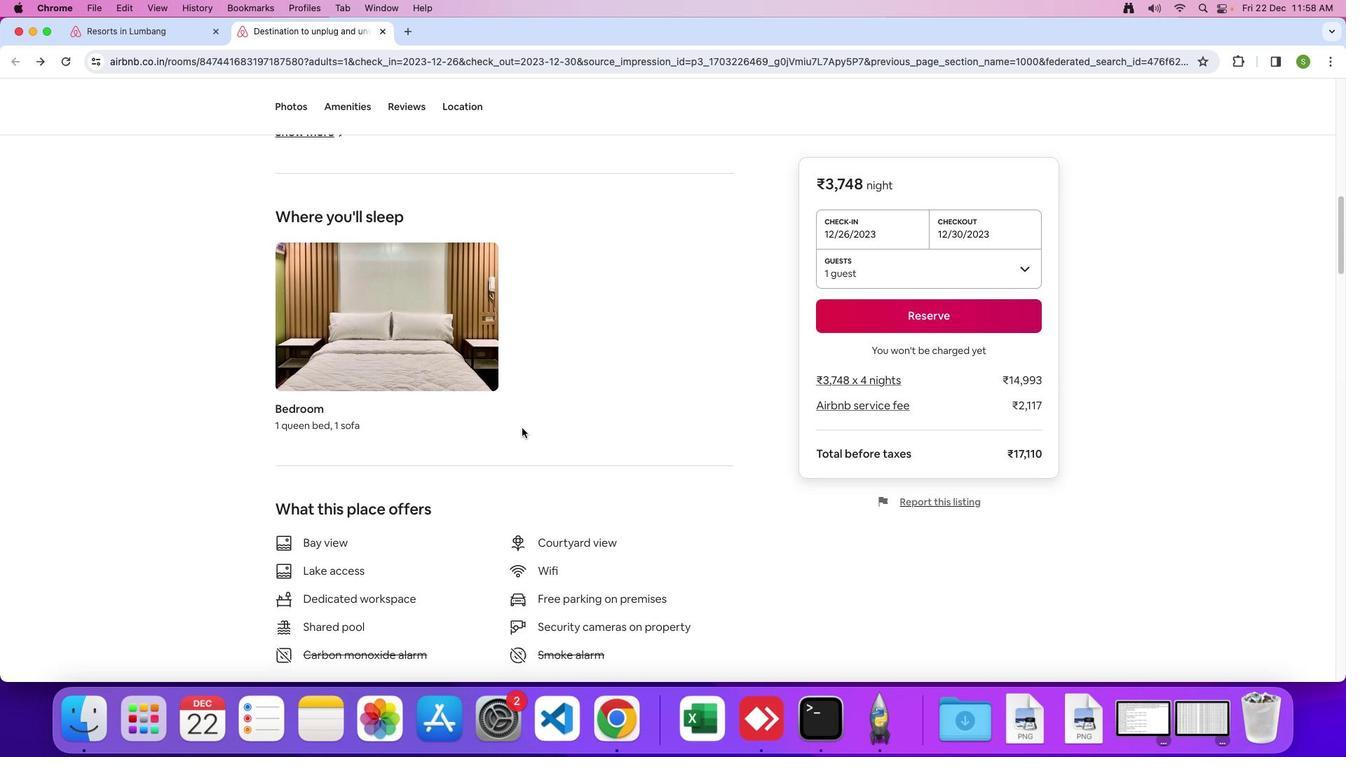 
Action: Mouse scrolled (522, 427) with delta (0, 0)
Screenshot: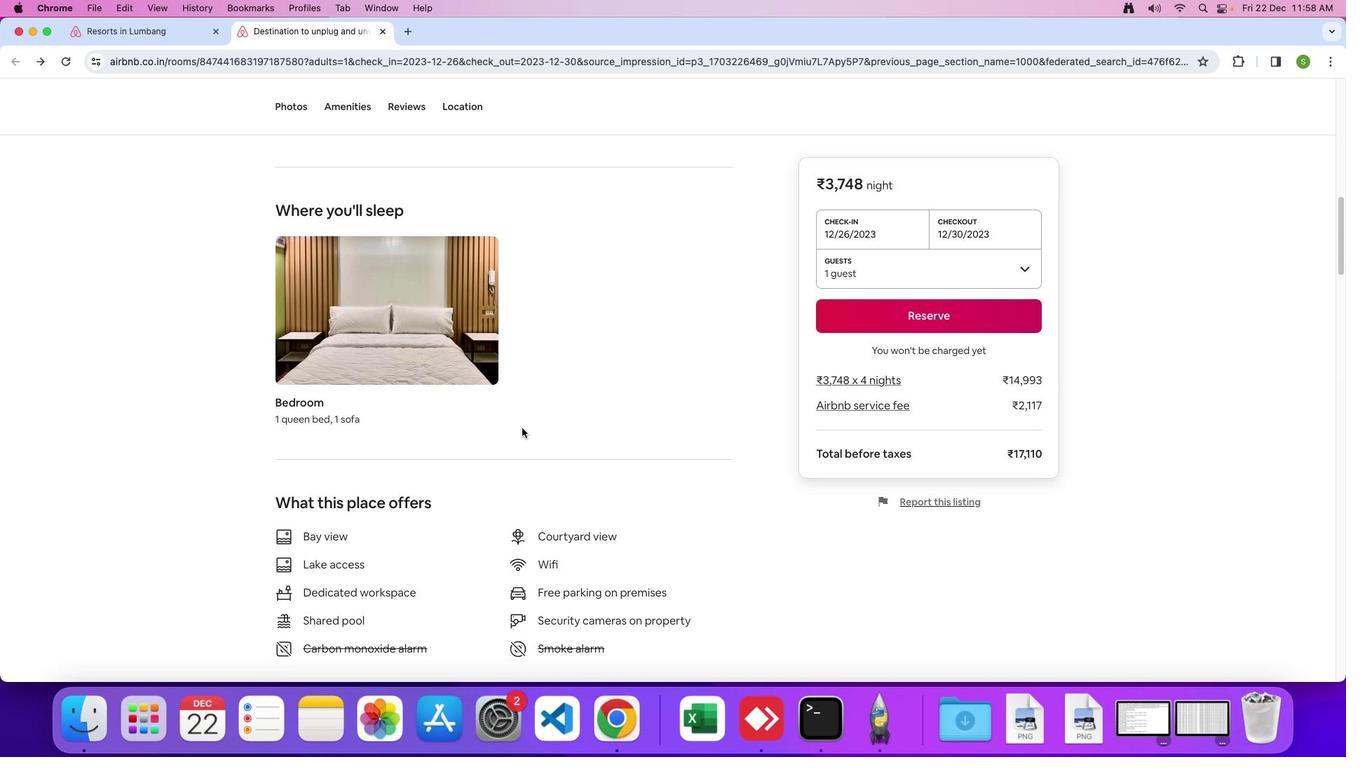 
Action: Mouse scrolled (522, 427) with delta (0, 0)
Screenshot: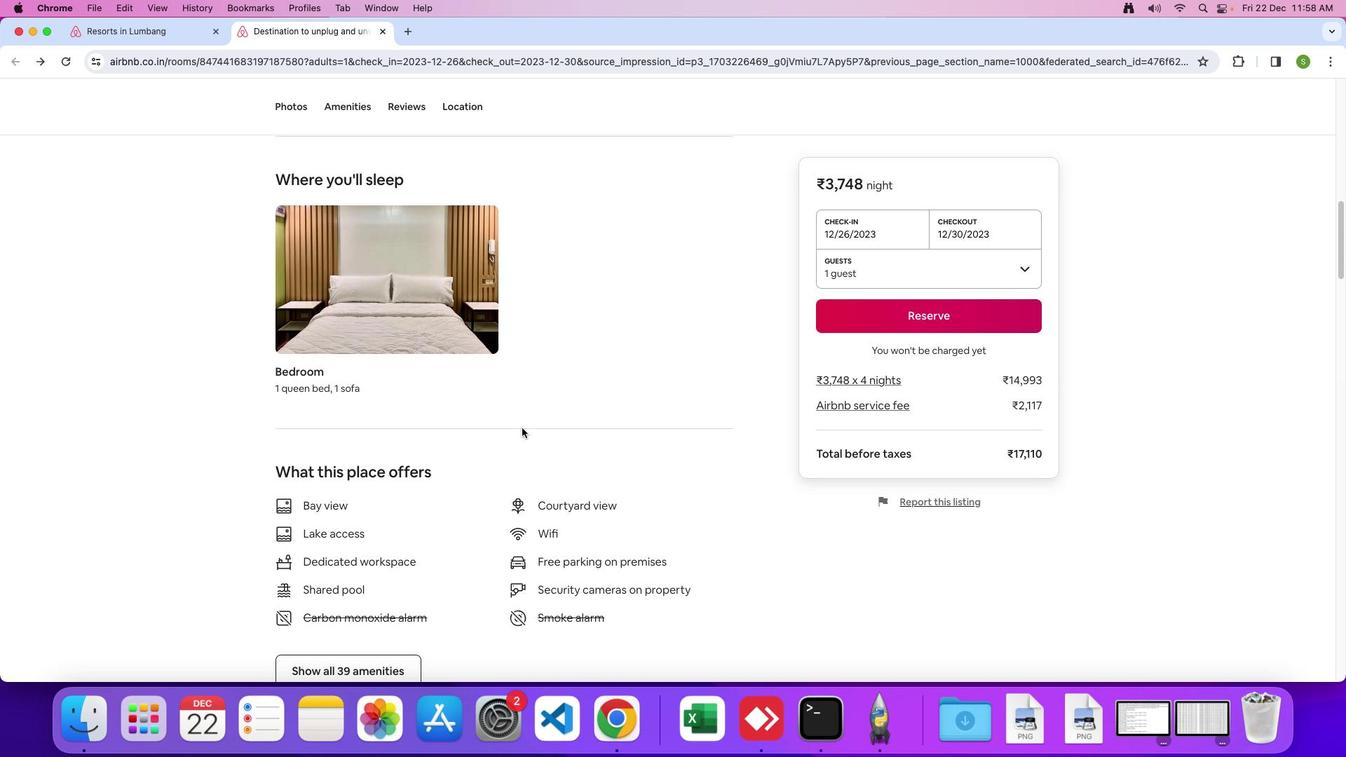 
Action: Mouse scrolled (522, 427) with delta (0, 0)
Screenshot: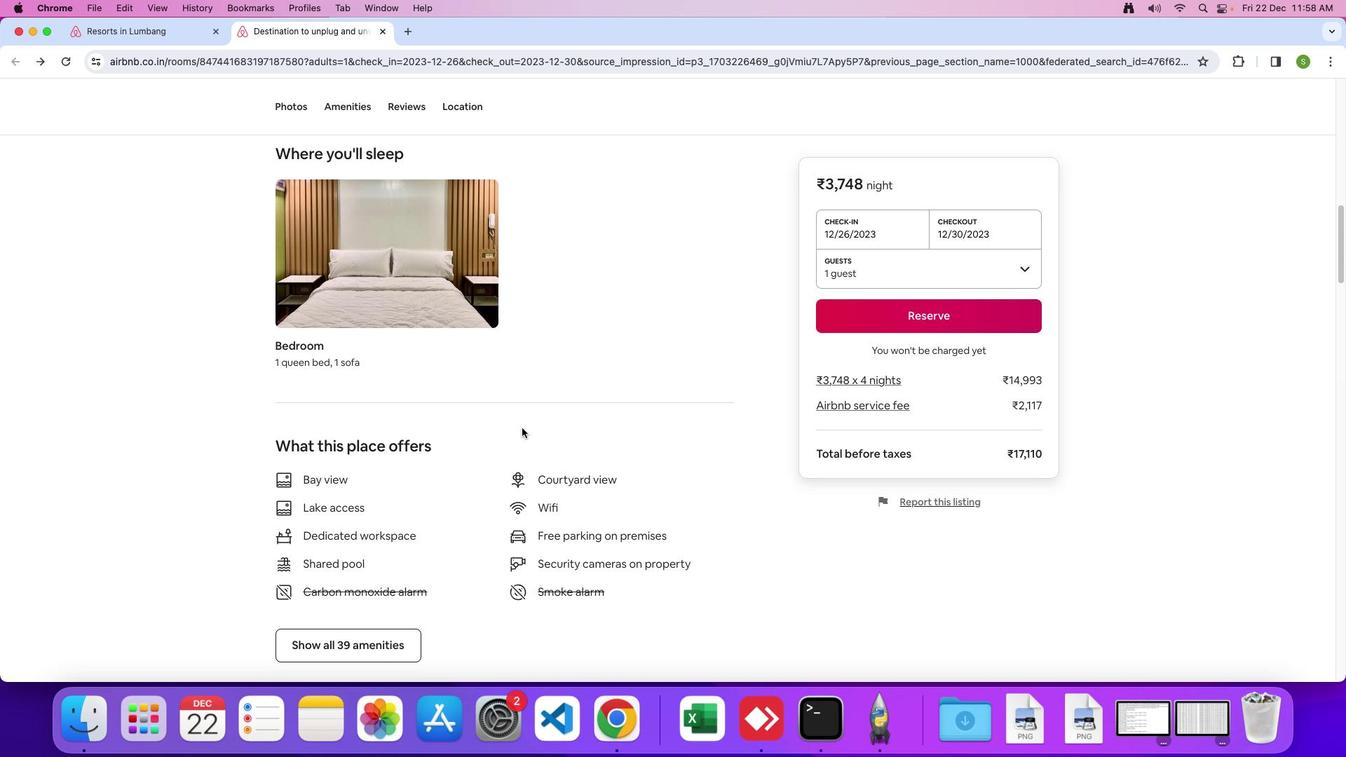 
Action: Mouse scrolled (522, 427) with delta (0, 0)
Screenshot: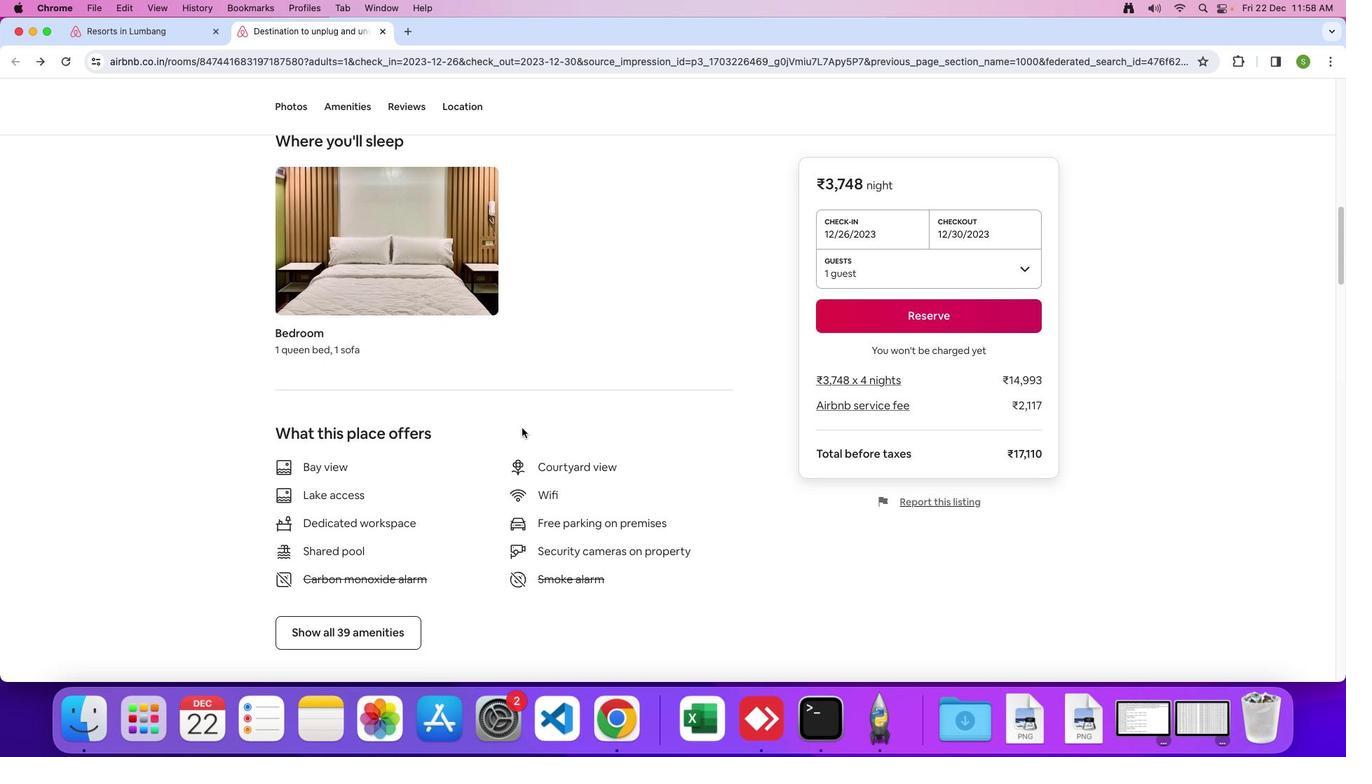
Action: Mouse scrolled (522, 427) with delta (0, -1)
Screenshot: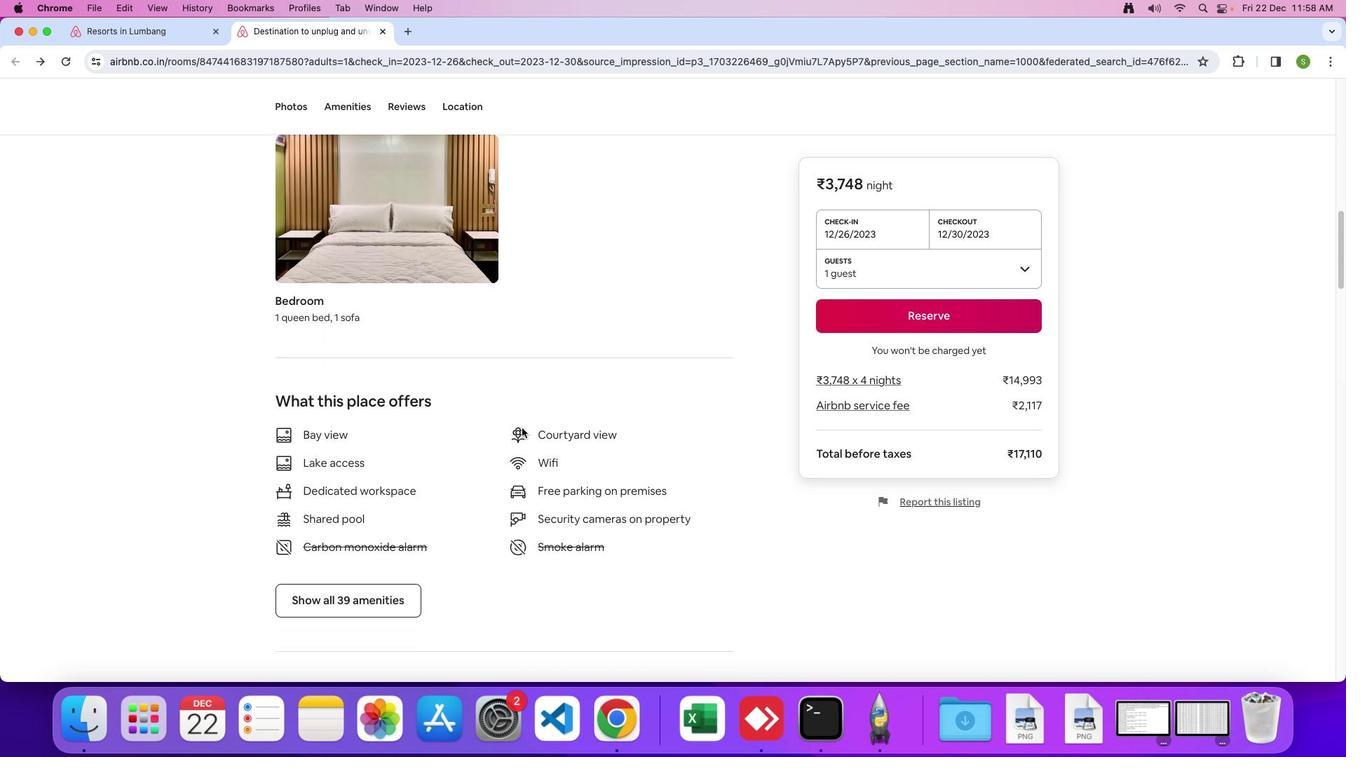 
Action: Mouse scrolled (522, 427) with delta (0, 0)
Screenshot: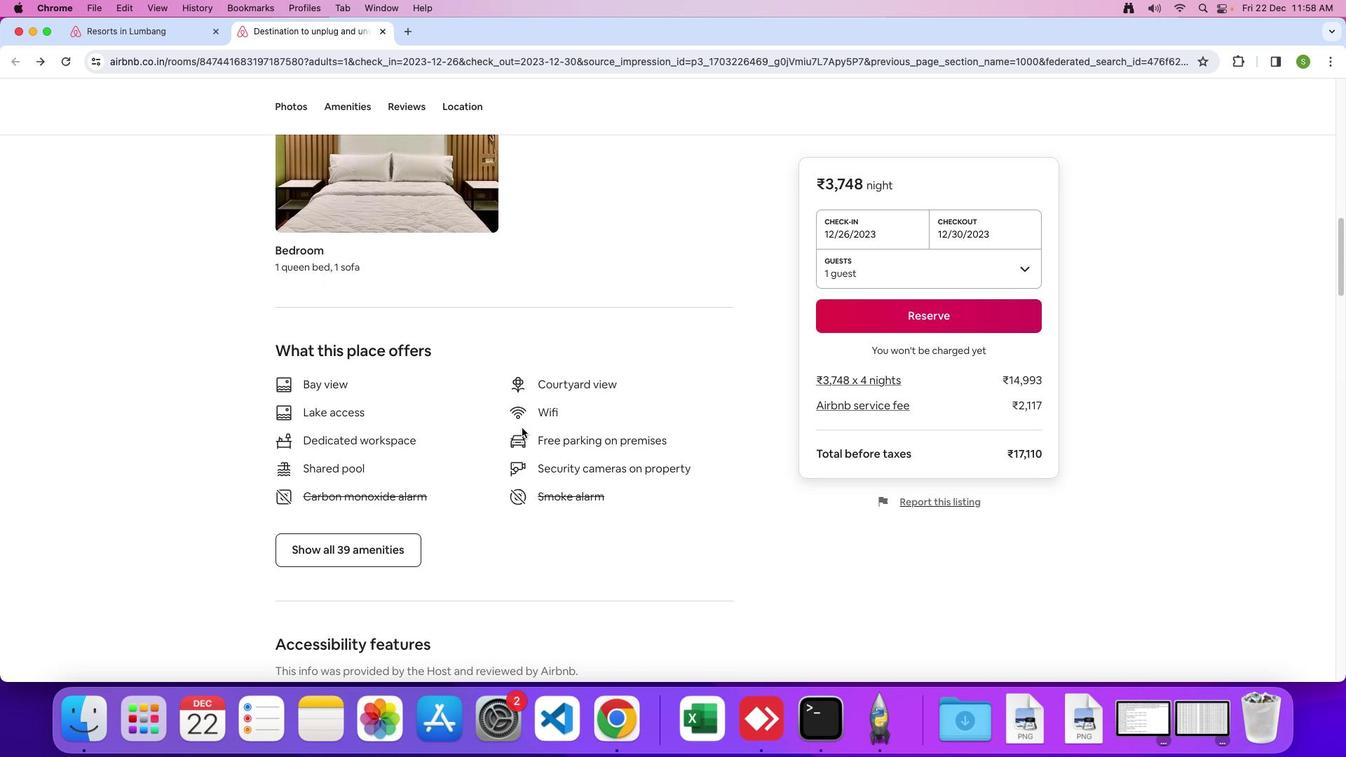 
Action: Mouse scrolled (522, 427) with delta (0, 0)
Screenshot: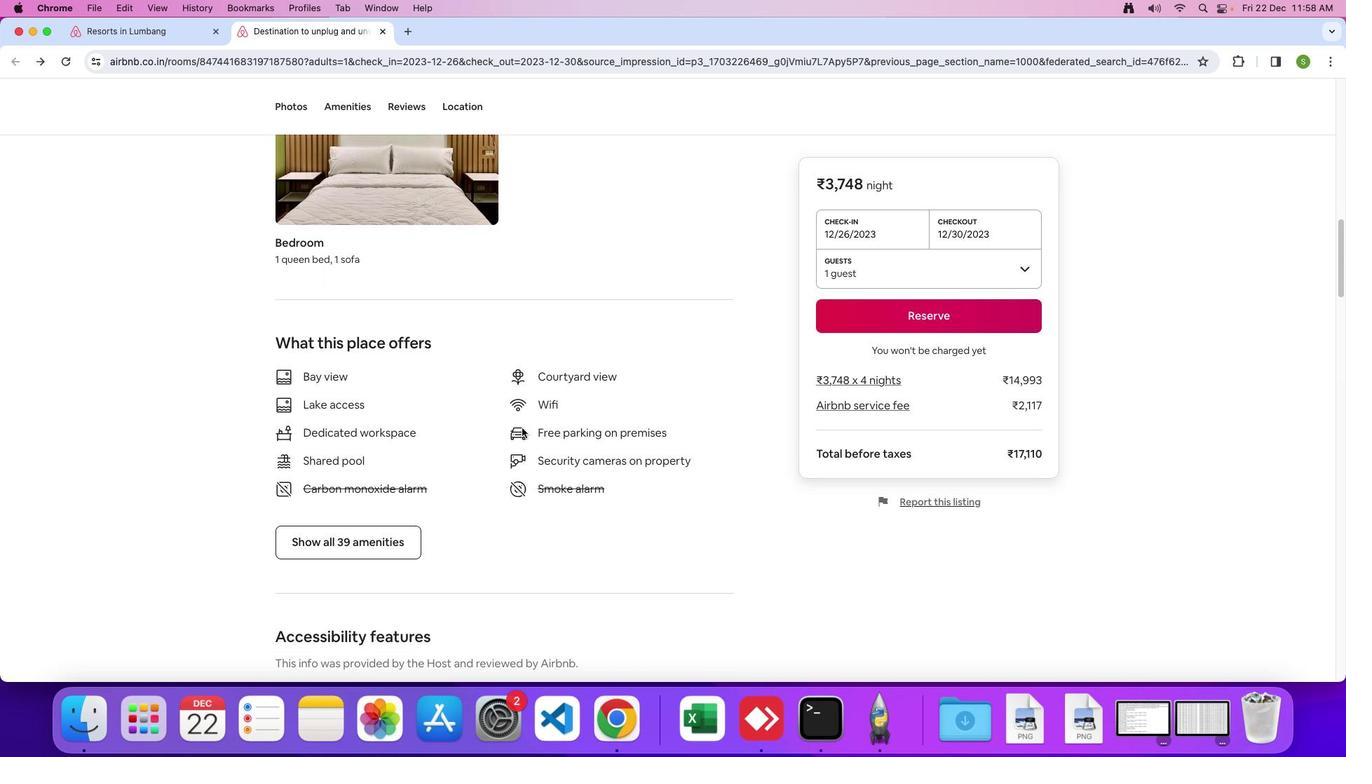 
Action: Mouse scrolled (522, 427) with delta (0, -1)
Screenshot: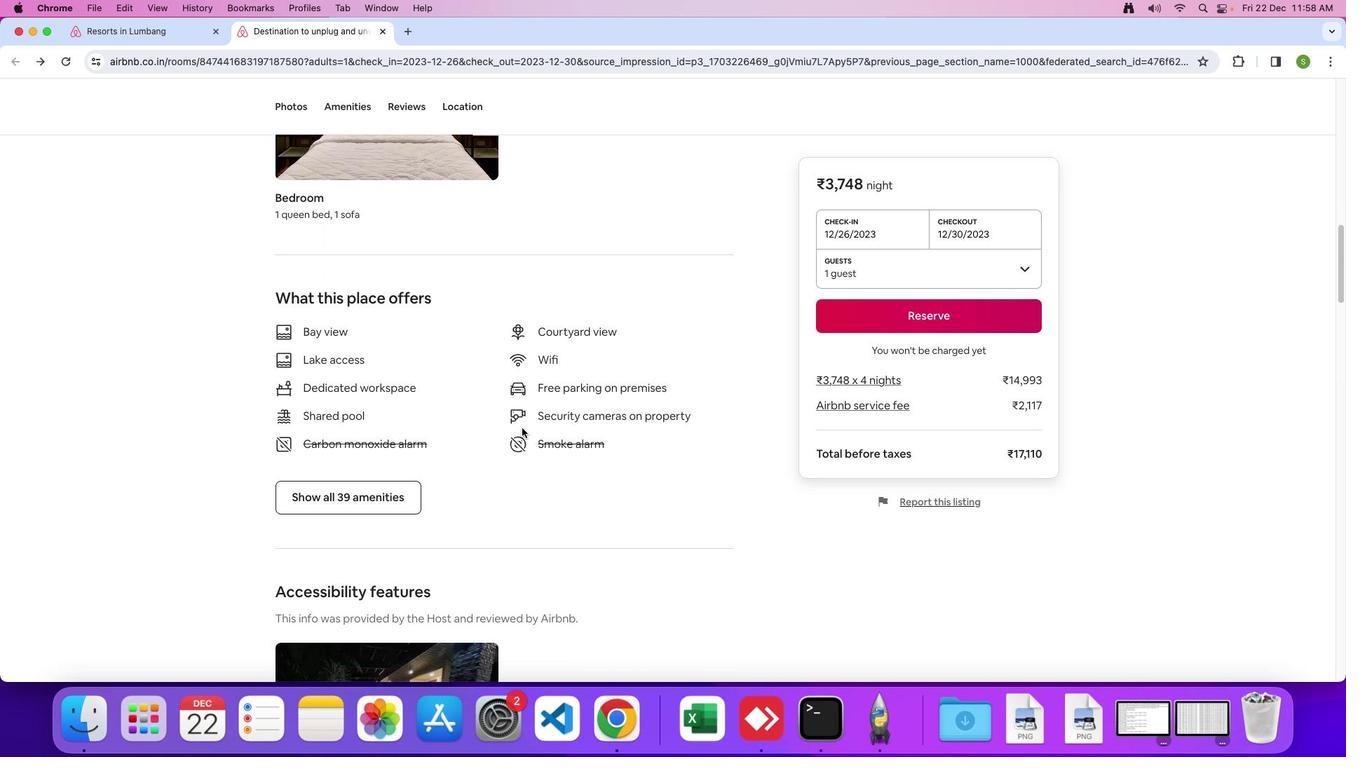 
Action: Mouse moved to (358, 446)
Screenshot: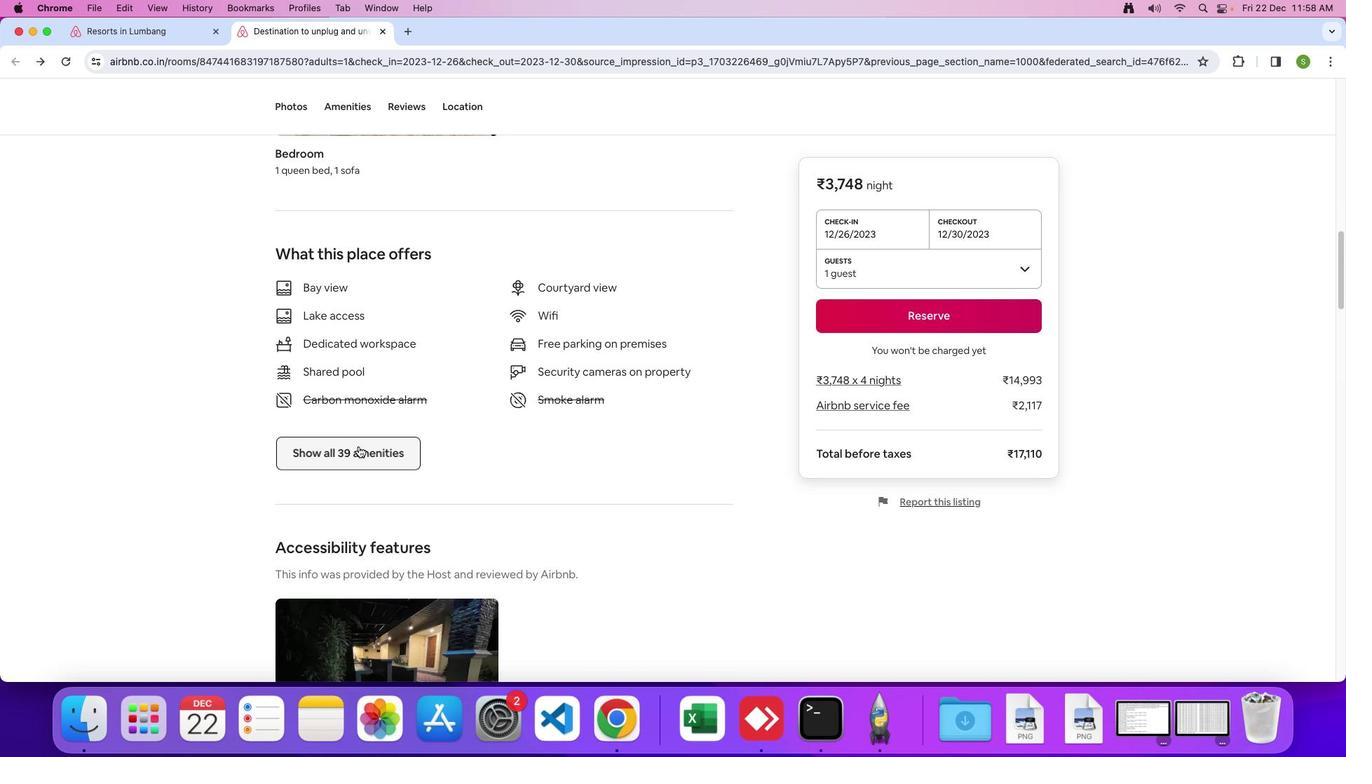 
Action: Mouse pressed left at (358, 446)
Screenshot: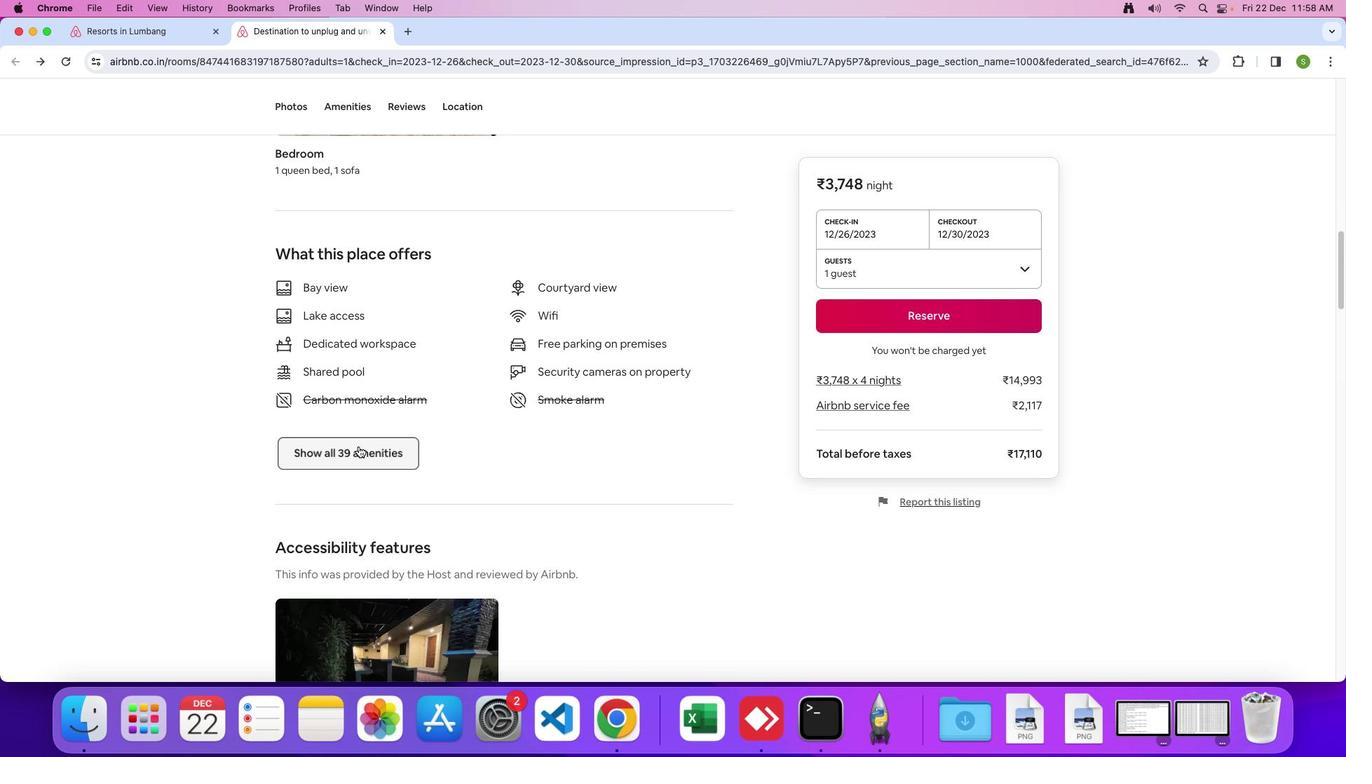 
Action: Mouse moved to (681, 418)
Screenshot: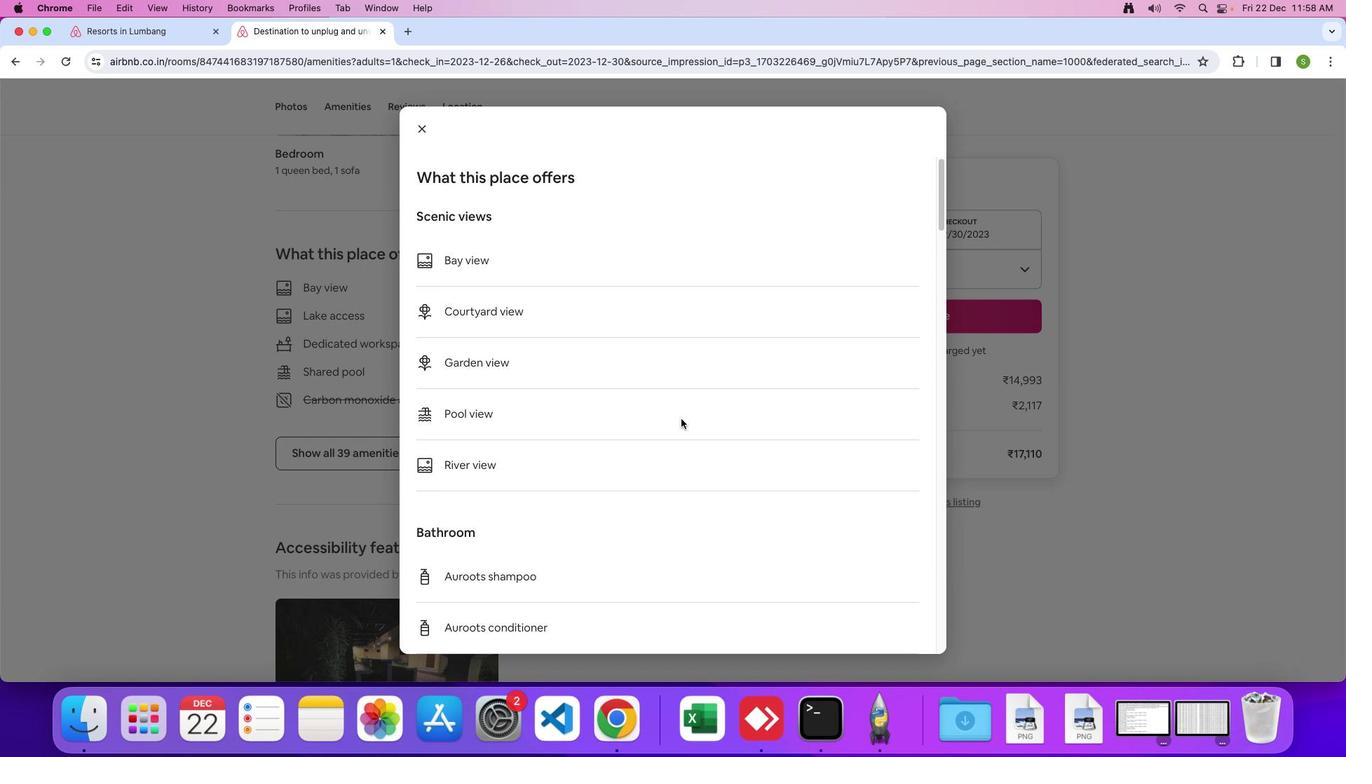 
Action: Mouse scrolled (681, 418) with delta (0, 0)
Screenshot: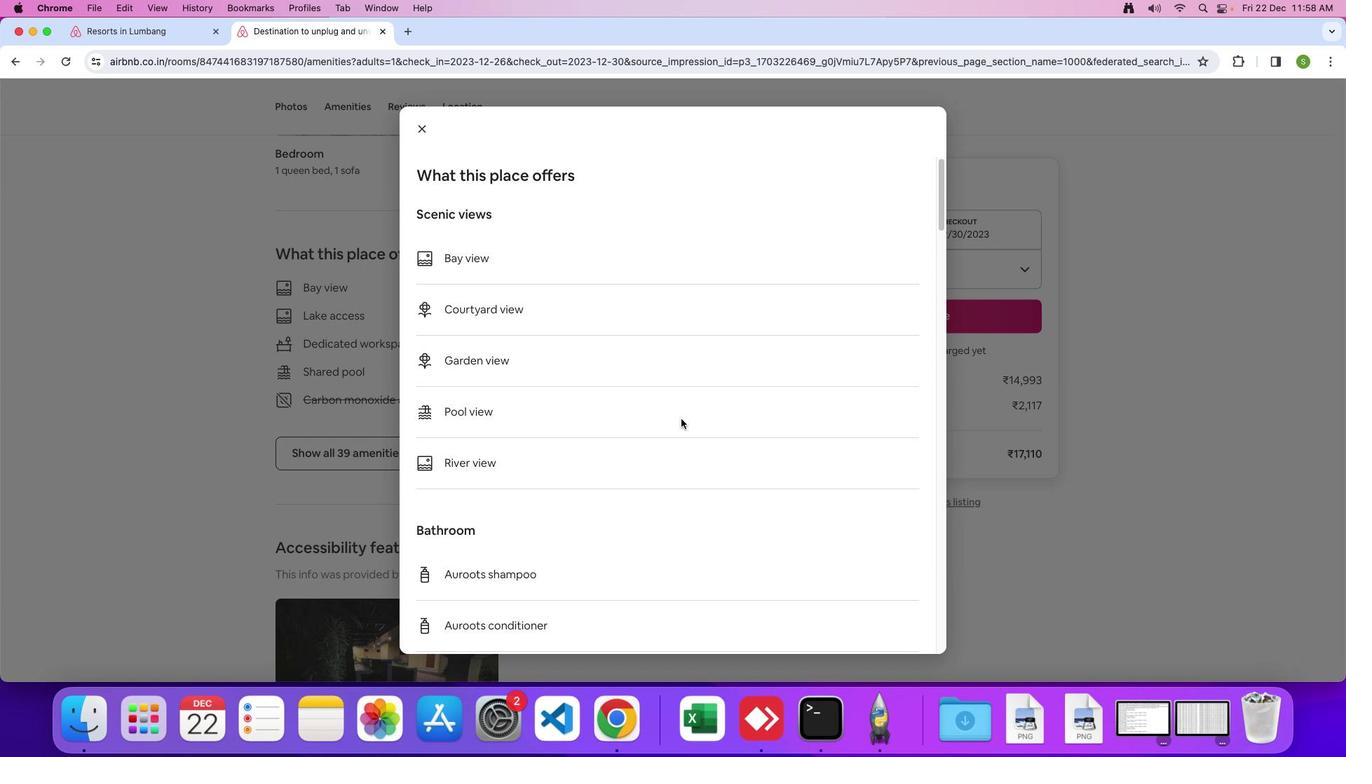 
Action: Mouse scrolled (681, 418) with delta (0, 0)
Screenshot: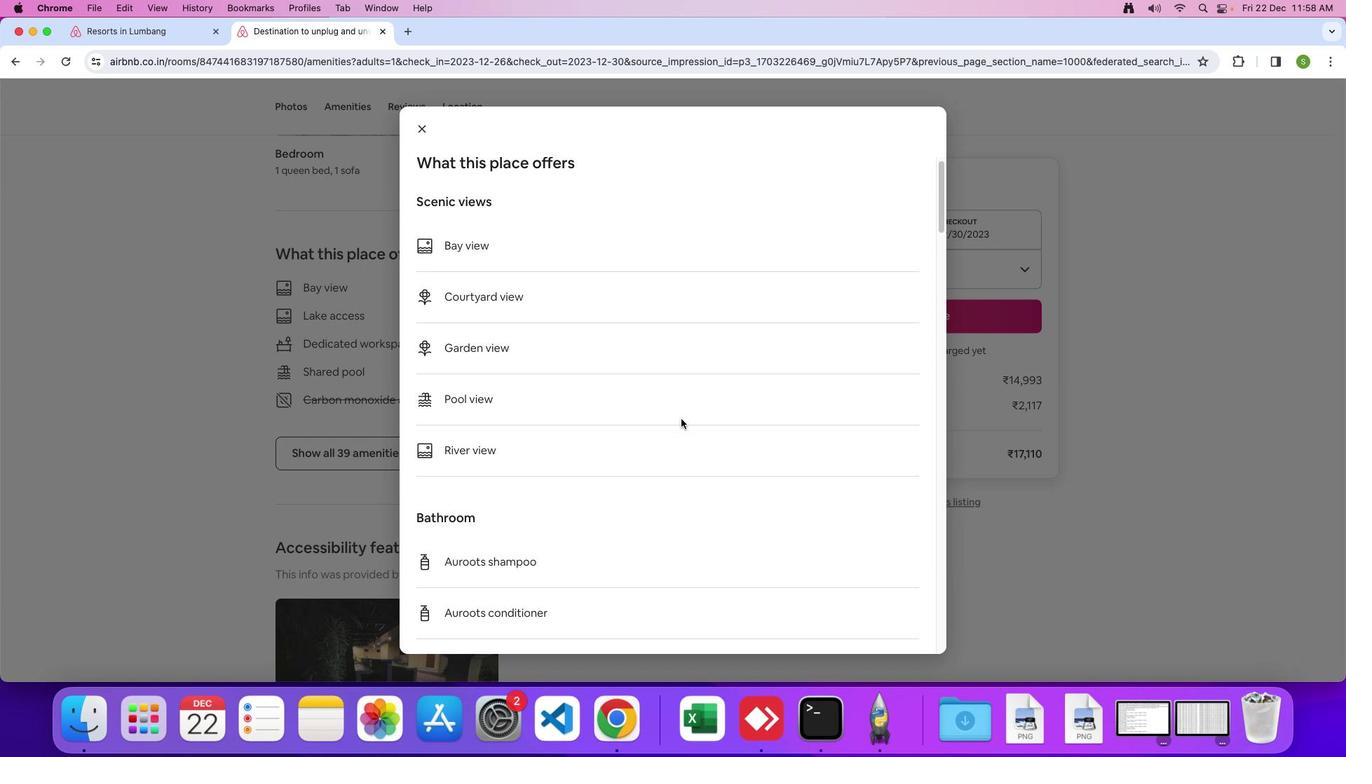 
Action: Mouse scrolled (681, 418) with delta (0, -1)
Screenshot: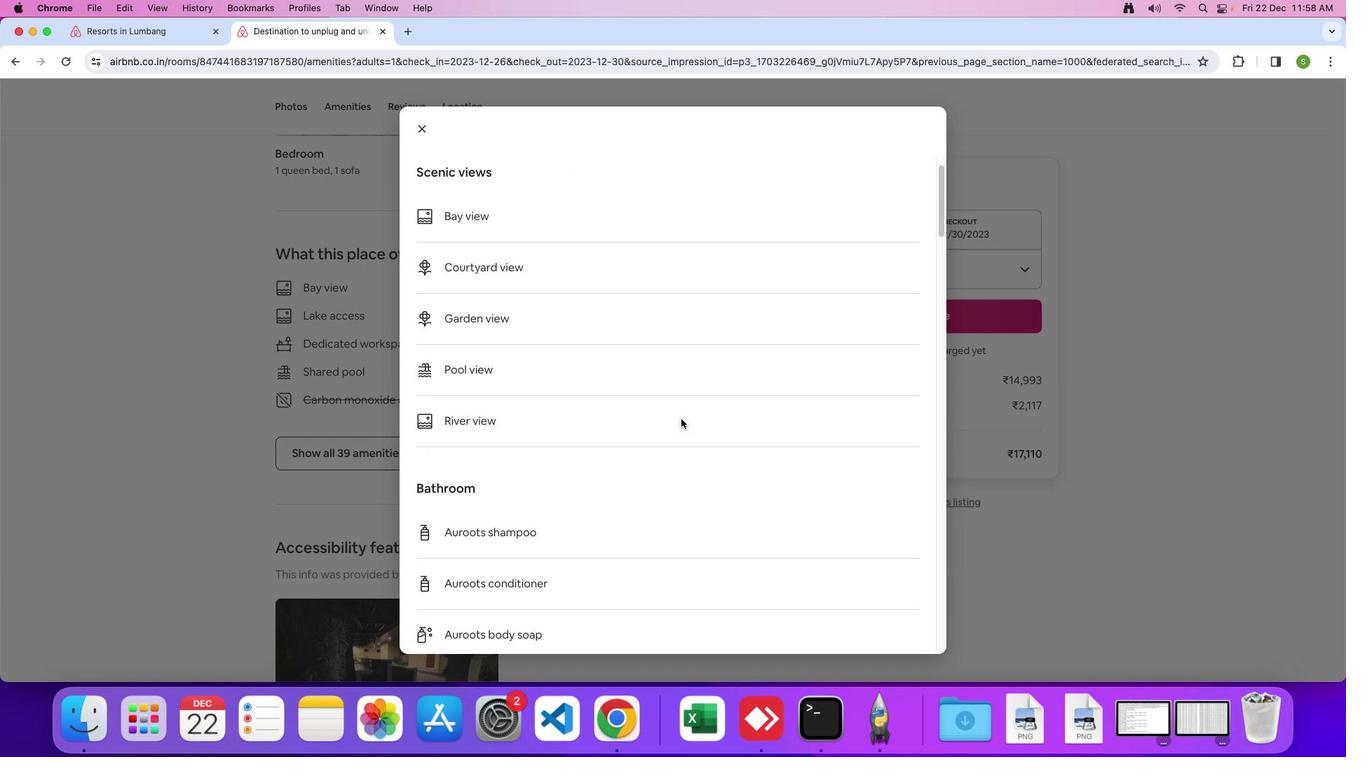 
Action: Mouse moved to (681, 414)
Screenshot: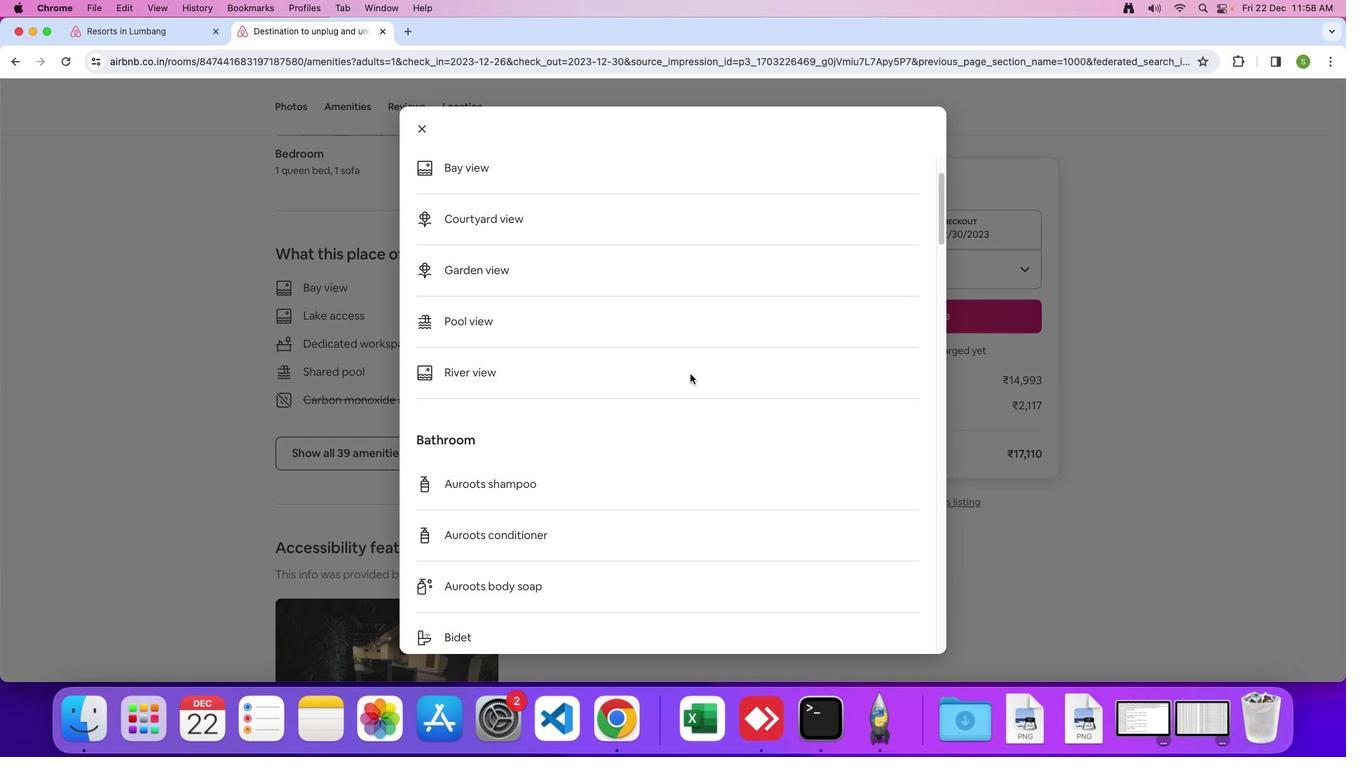 
Action: Mouse scrolled (681, 414) with delta (0, 0)
Screenshot: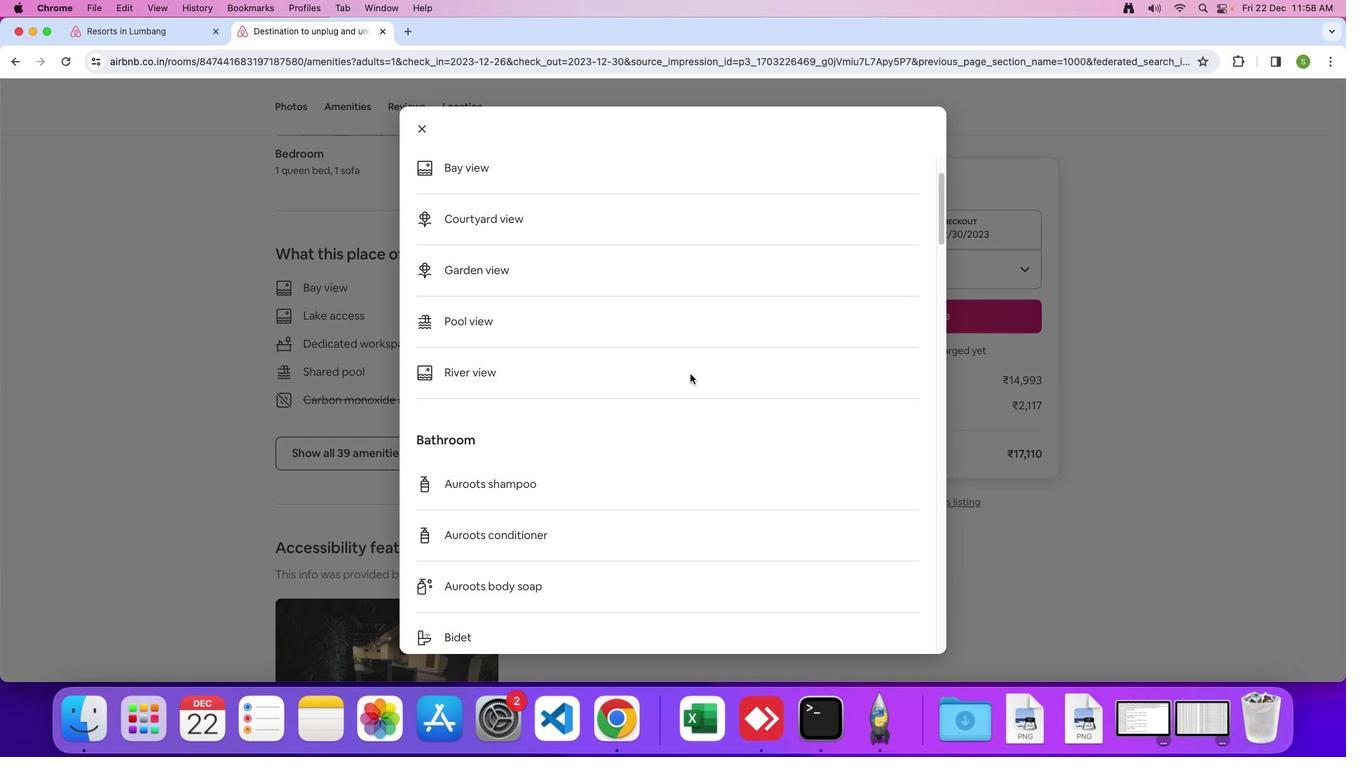 
Action: Mouse moved to (681, 403)
Screenshot: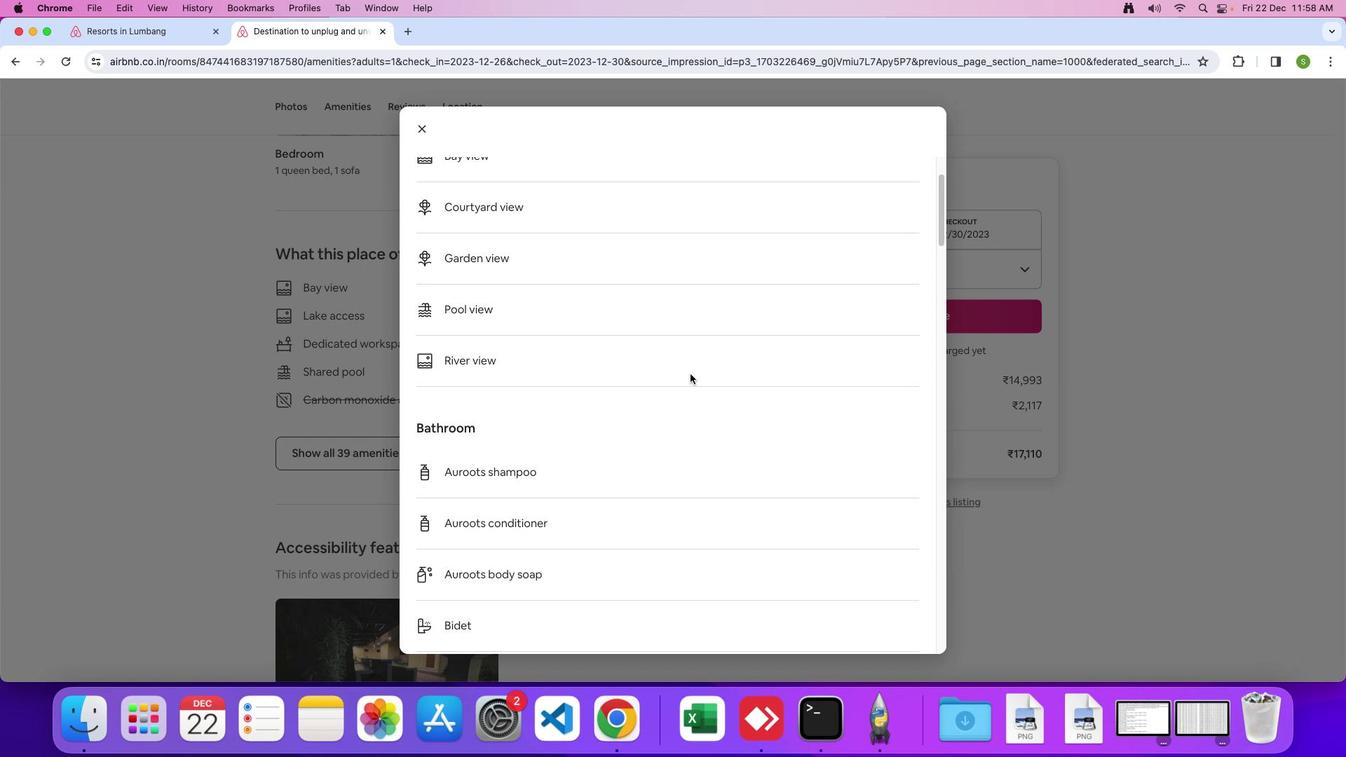 
Action: Mouse scrolled (681, 403) with delta (0, 0)
Screenshot: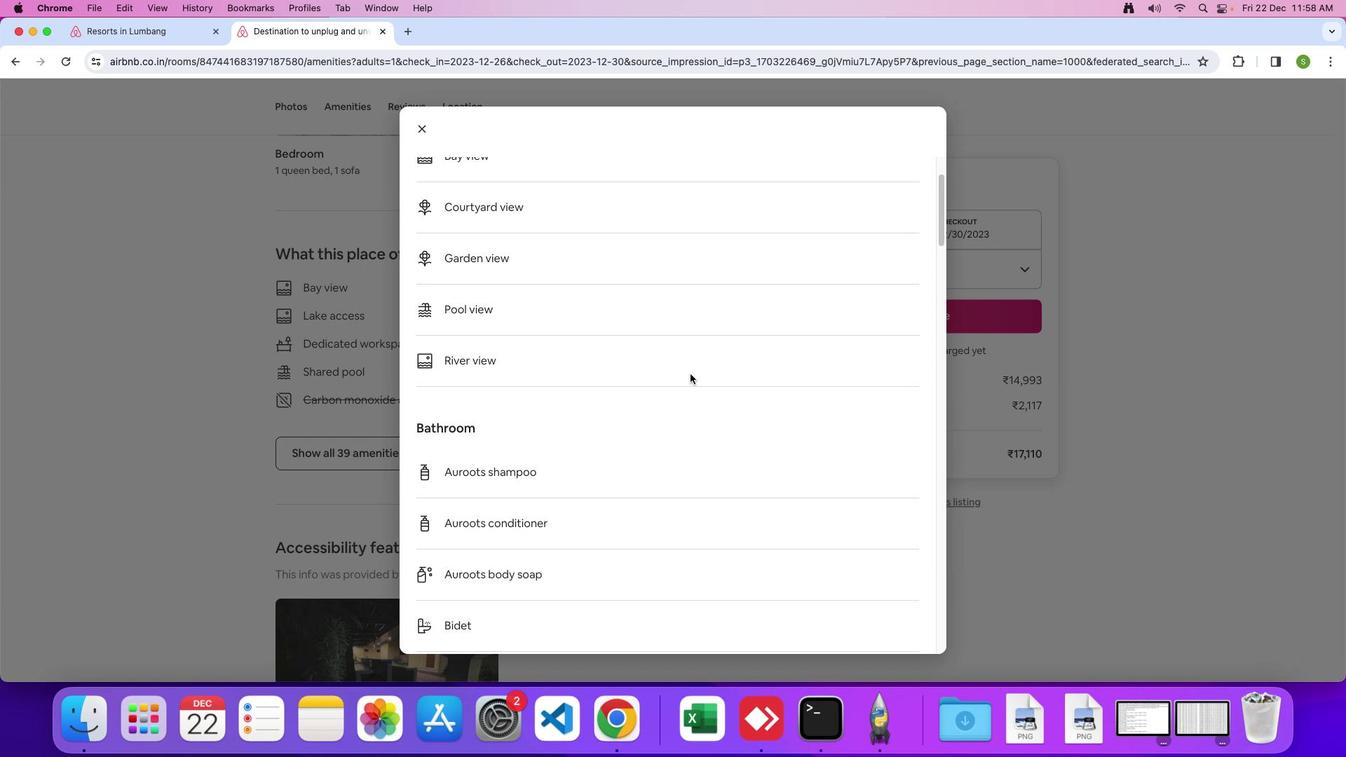 
Action: Mouse moved to (690, 374)
Screenshot: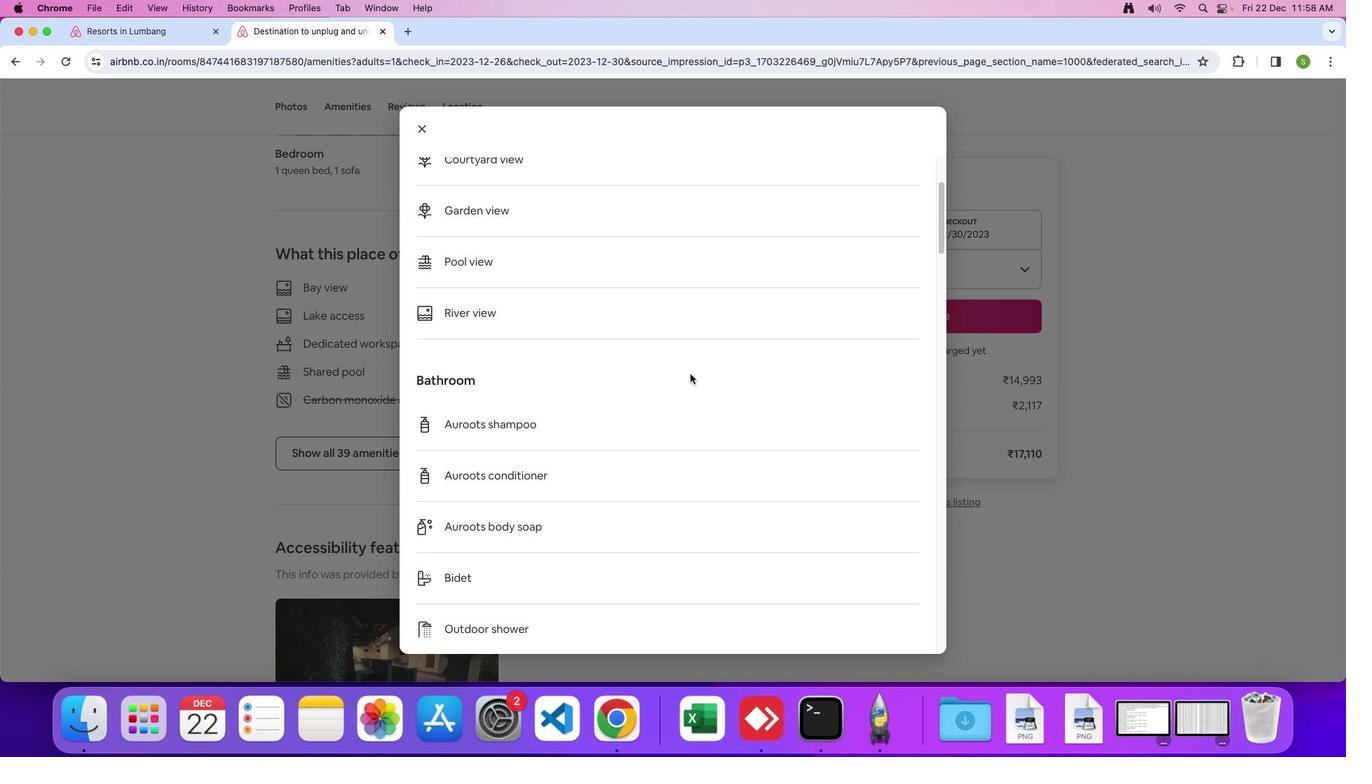 
Action: Mouse scrolled (690, 374) with delta (0, -1)
Screenshot: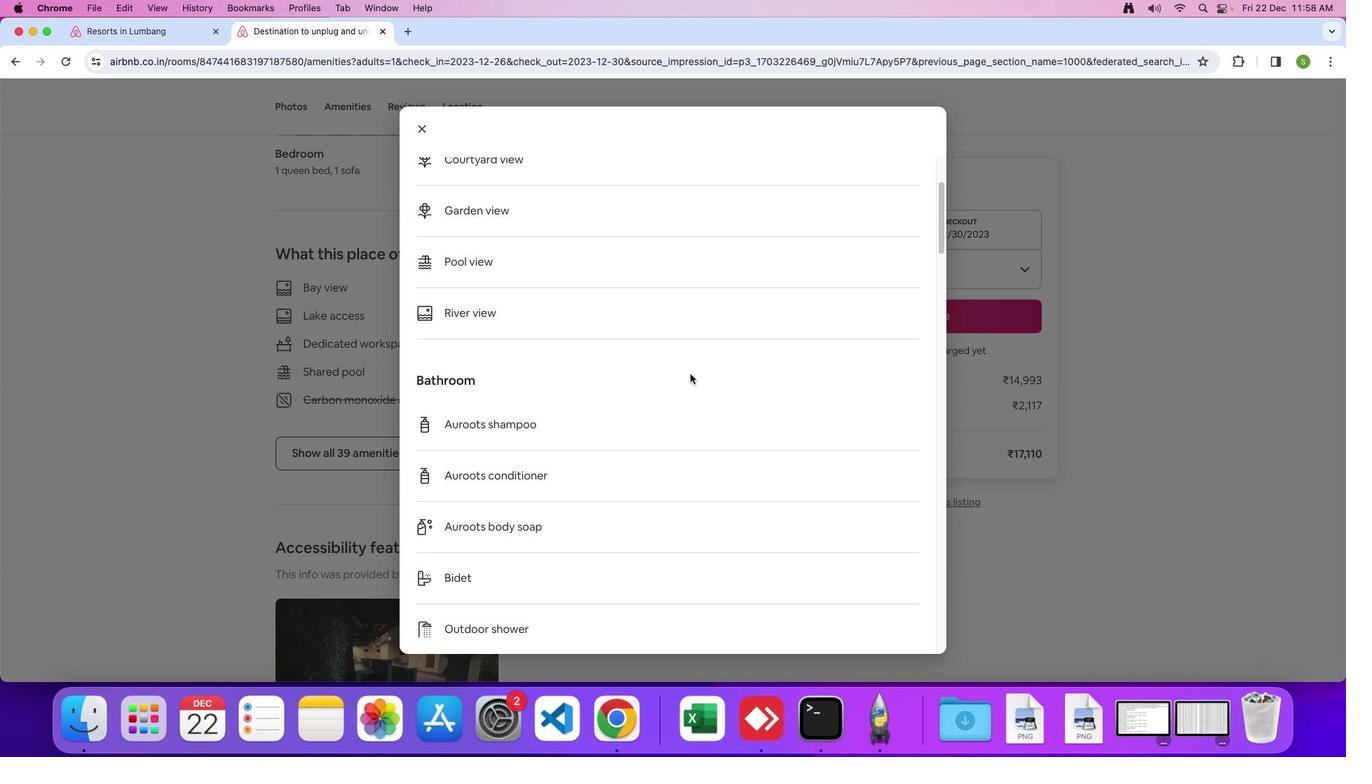 
Action: Mouse moved to (686, 376)
Screenshot: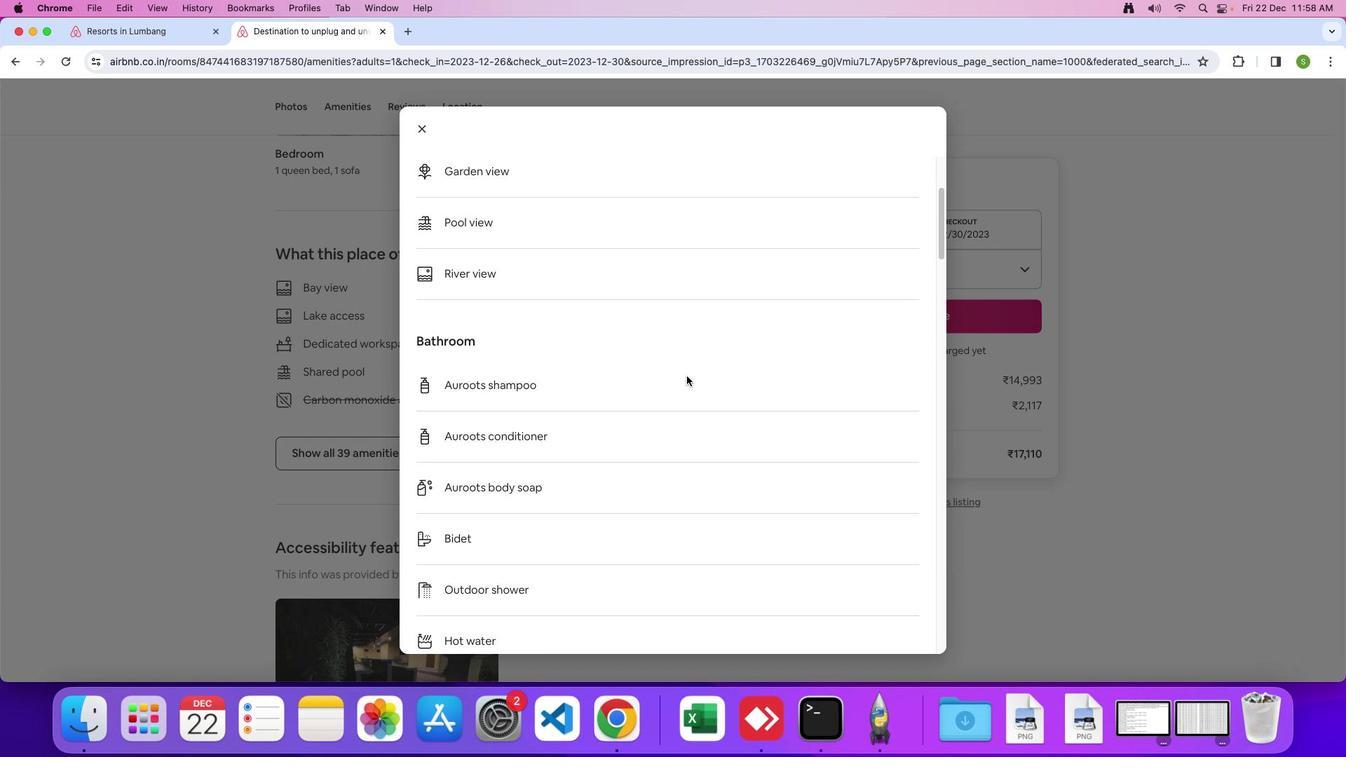 
Action: Mouse scrolled (686, 376) with delta (0, 0)
Screenshot: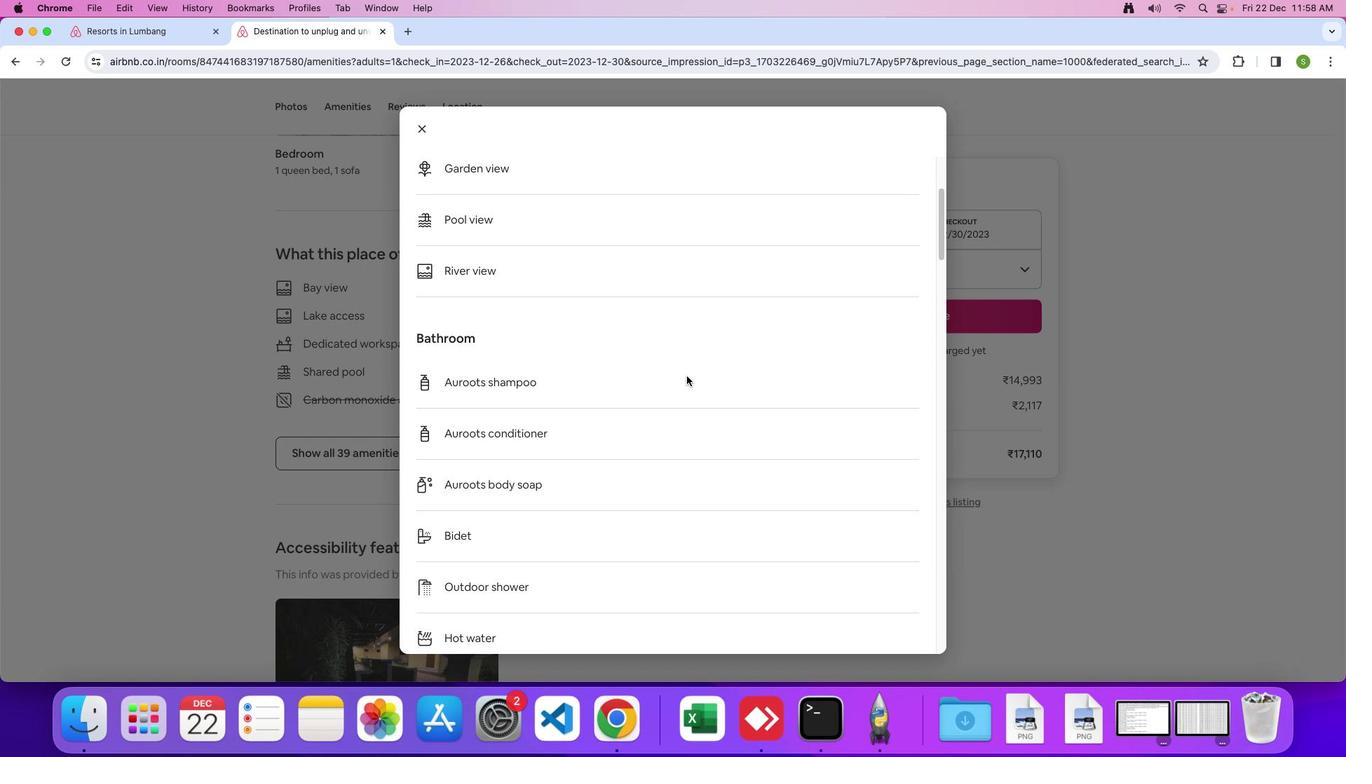 
Action: Mouse scrolled (686, 376) with delta (0, 0)
Screenshot: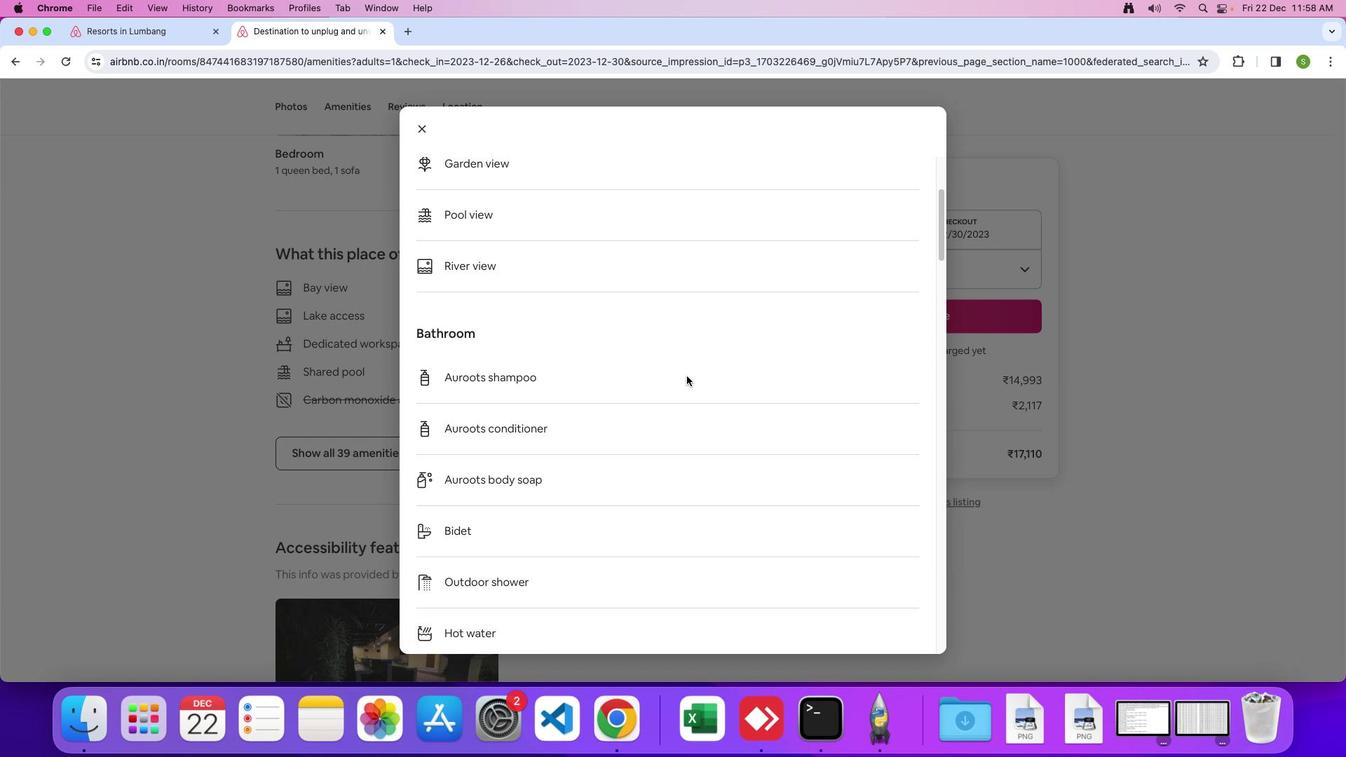 
Action: Mouse scrolled (686, 376) with delta (0, -1)
Screenshot: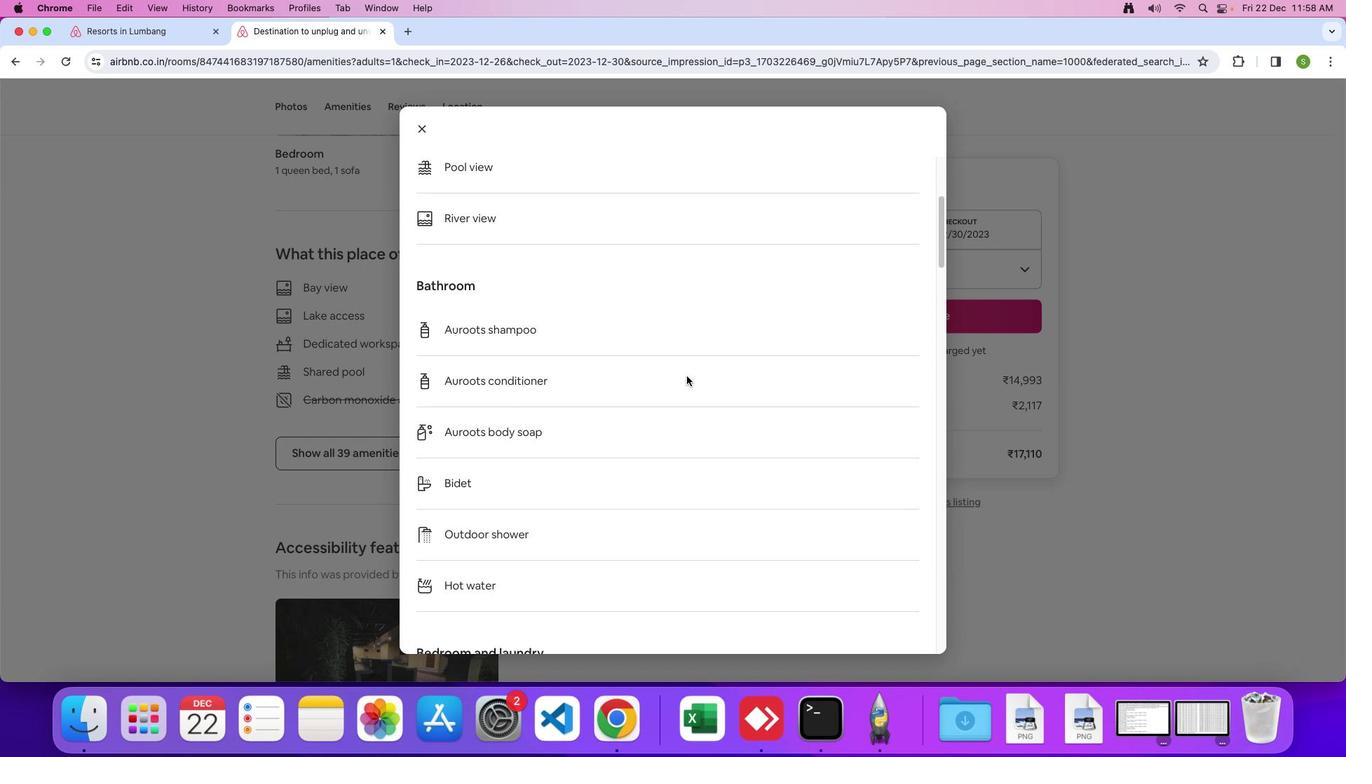 
Action: Mouse moved to (683, 381)
